 Task: Reply to email with the signature Finley Cooper with the subject Introduction of a new company policy from softage.10@softage.net with the message Could you please provide more information about the new software system?
Action: Mouse moved to (86, 104)
Screenshot: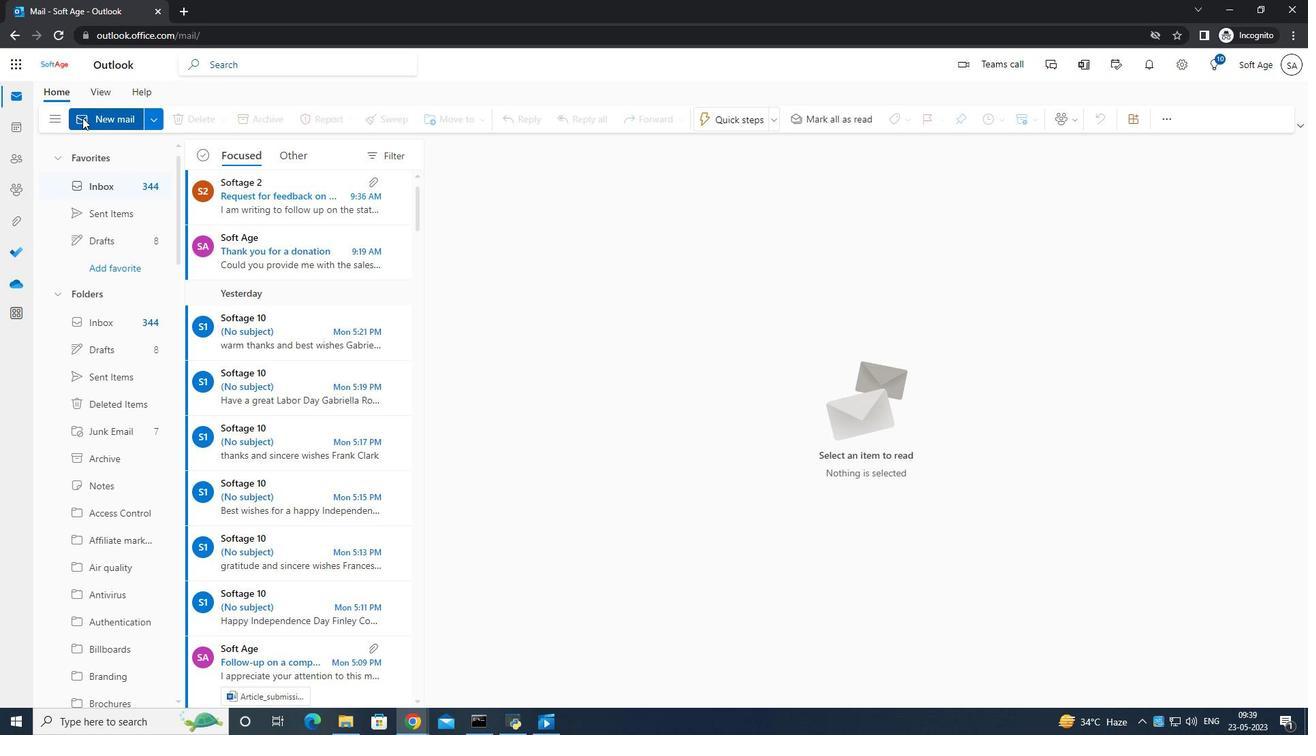 
Action: Mouse pressed left at (86, 104)
Screenshot: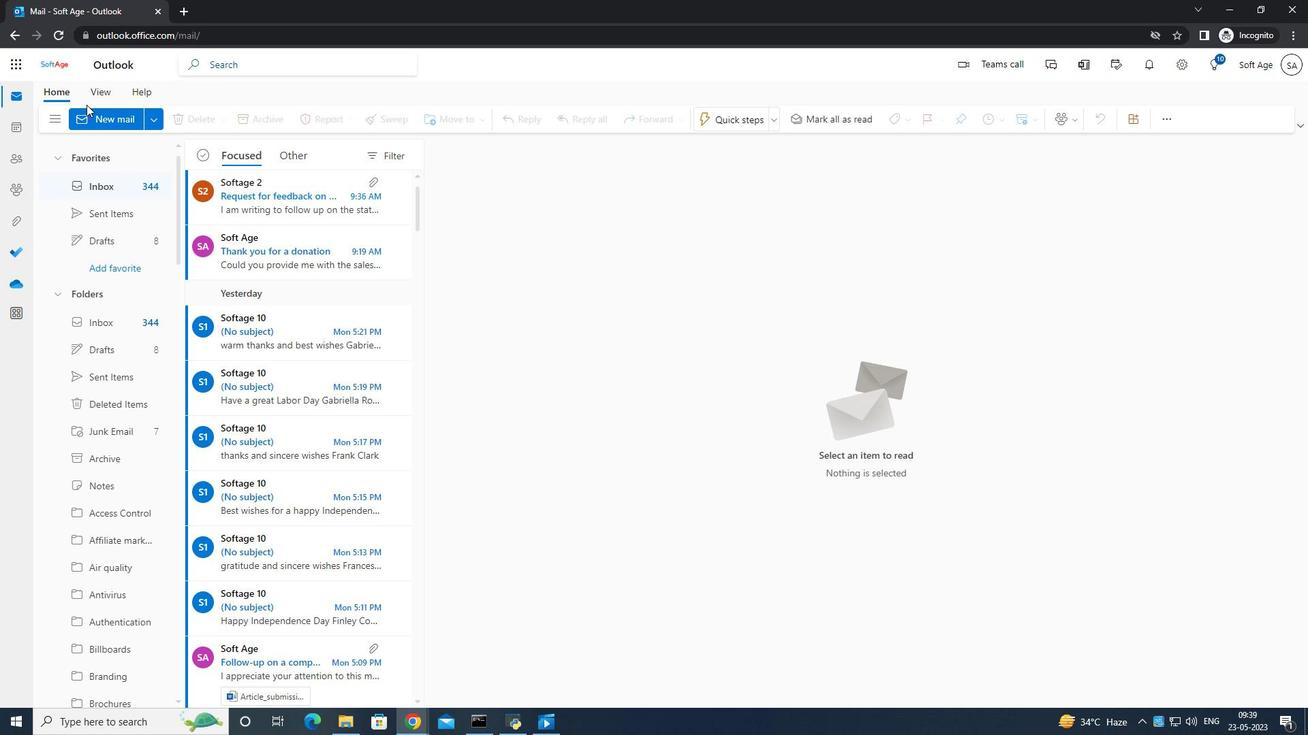 
Action: Mouse moved to (99, 113)
Screenshot: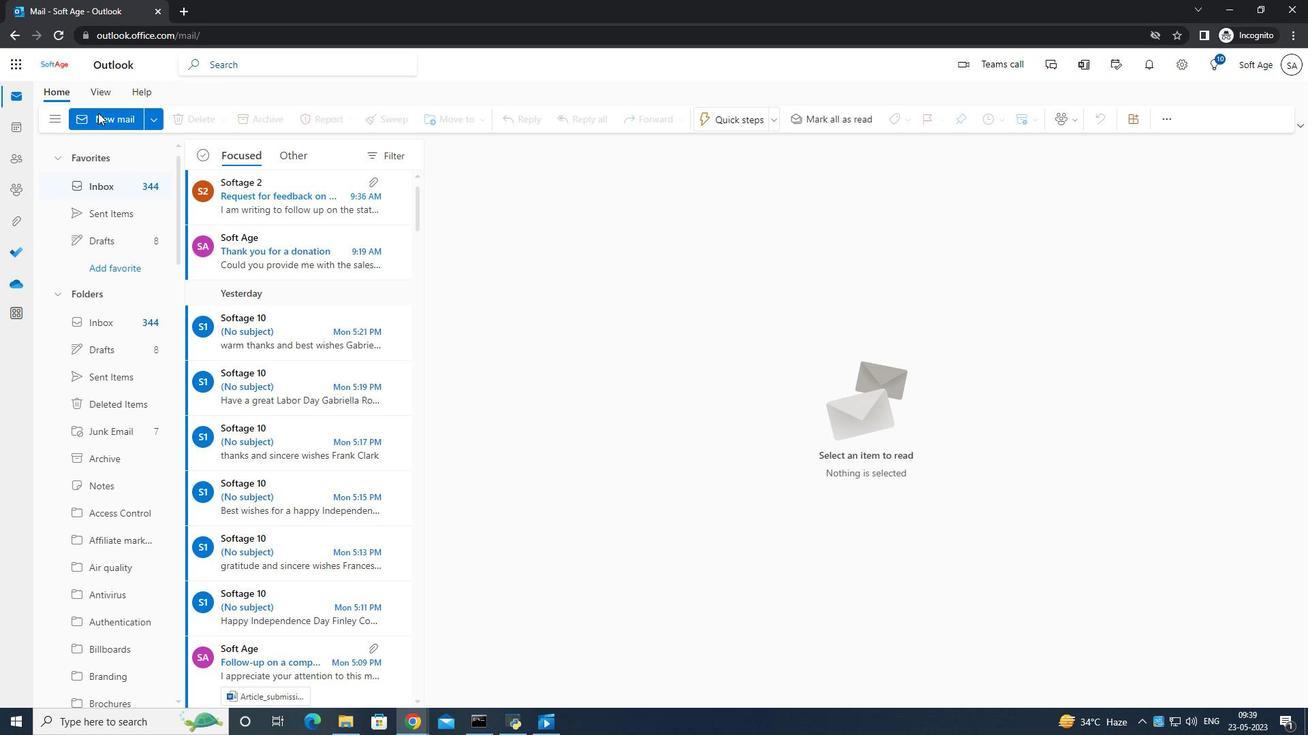 
Action: Mouse pressed left at (99, 113)
Screenshot: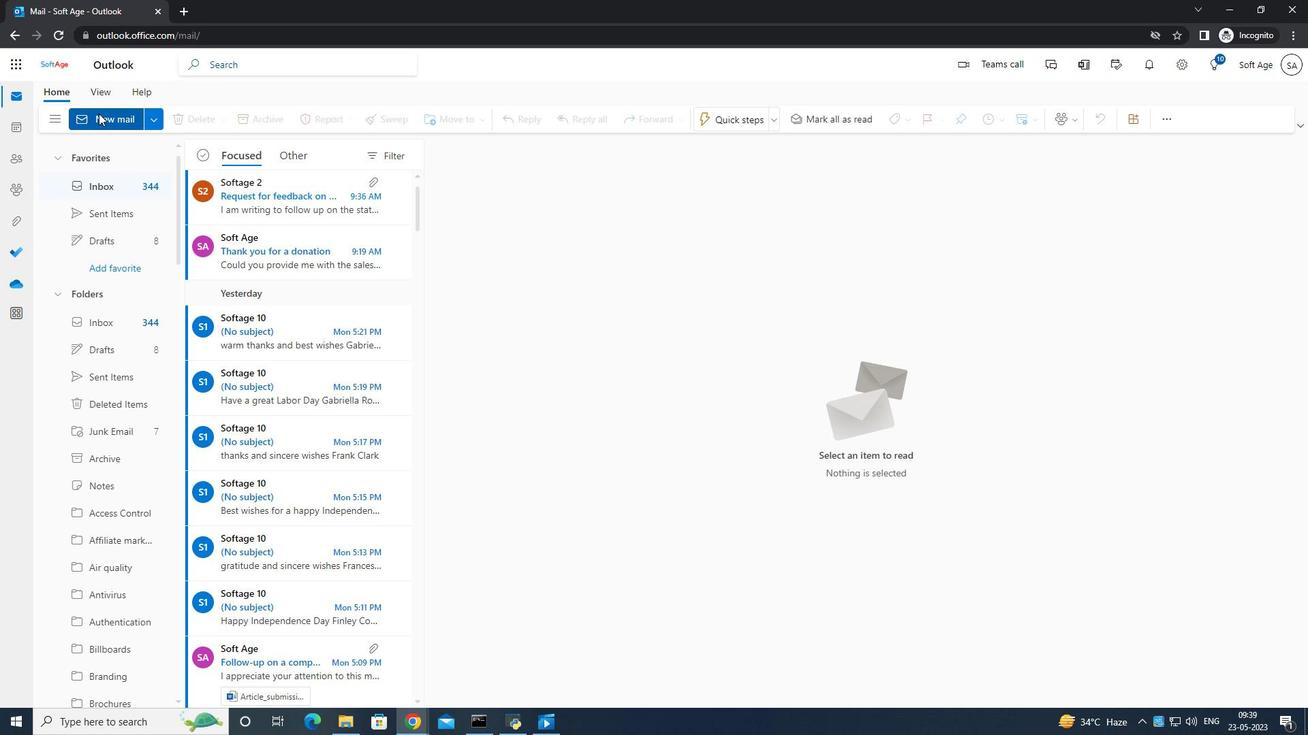 
Action: Mouse moved to (261, 325)
Screenshot: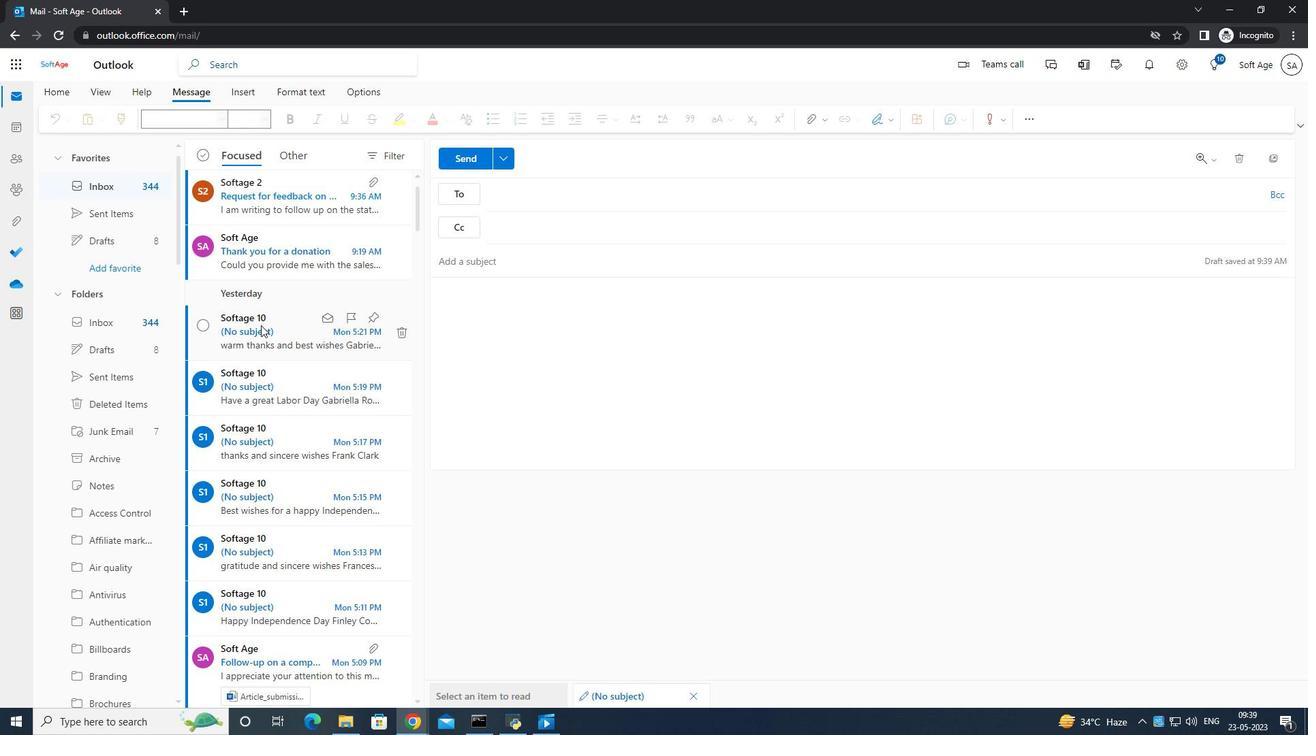 
Action: Mouse pressed left at (261, 325)
Screenshot: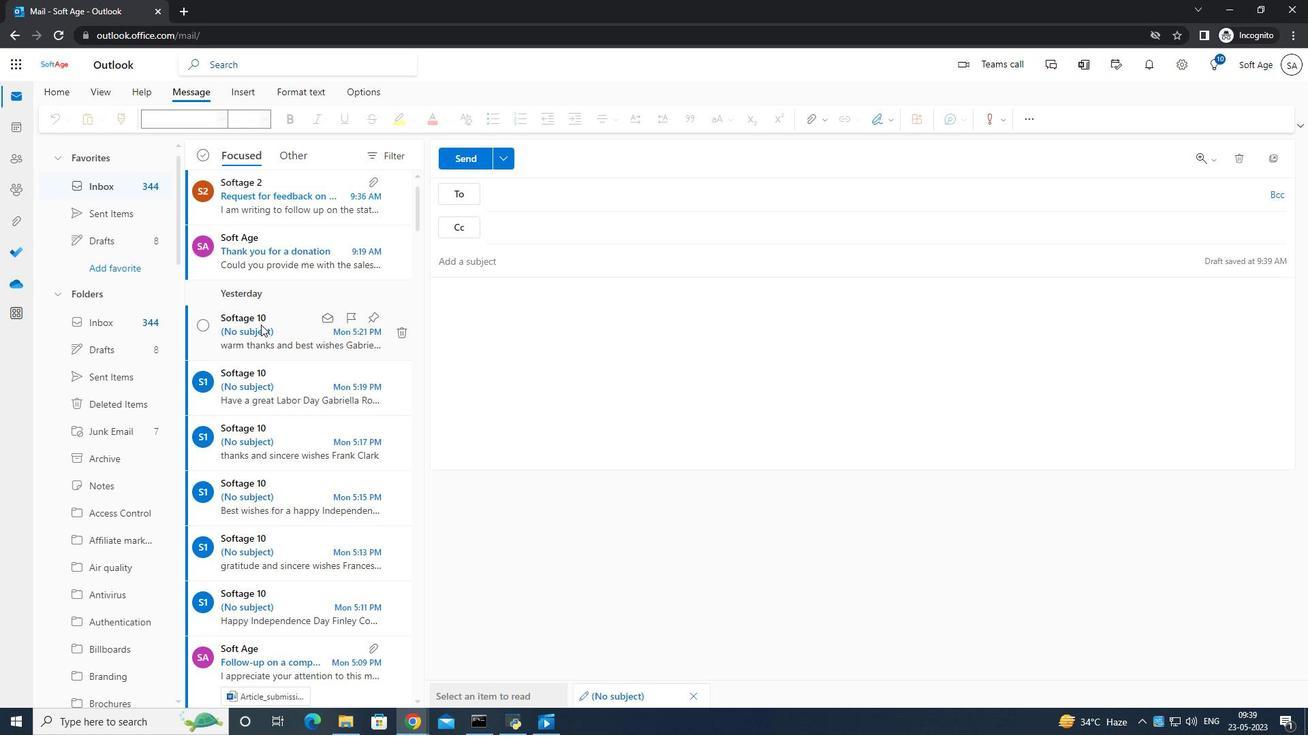 
Action: Mouse moved to (495, 344)
Screenshot: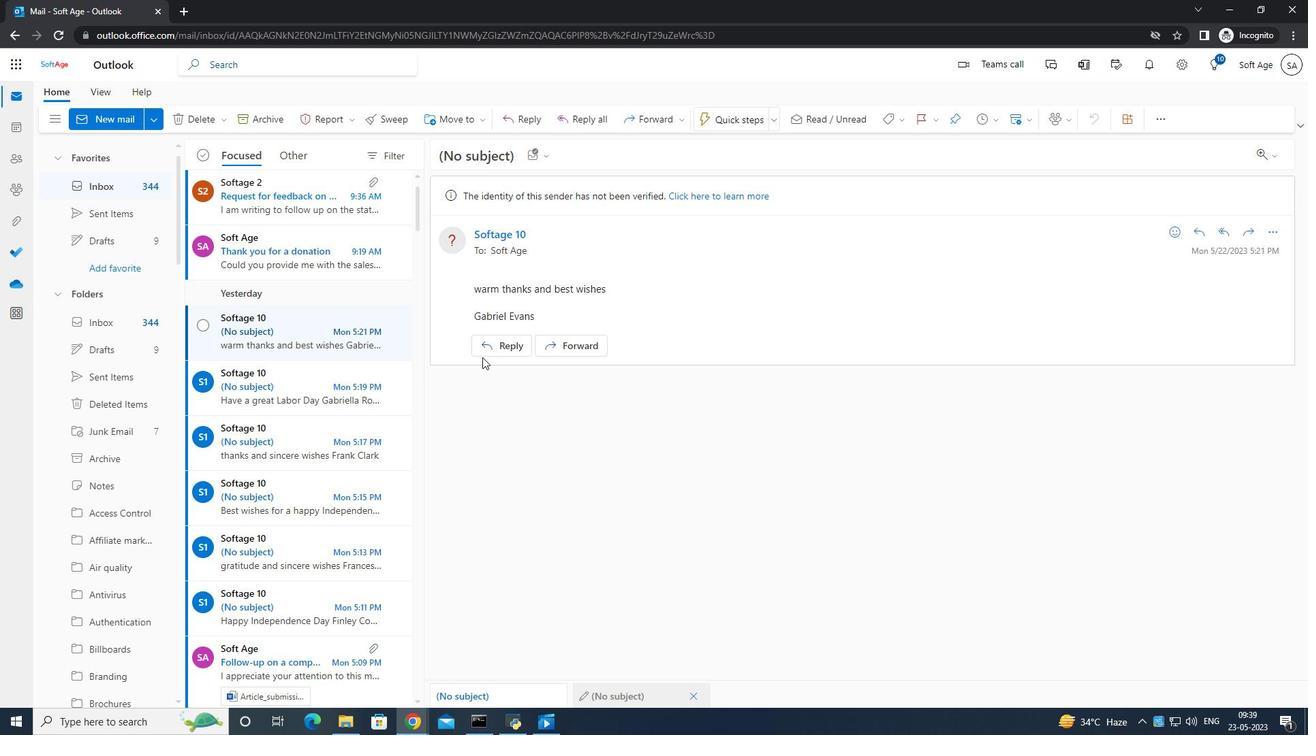 
Action: Mouse pressed left at (495, 344)
Screenshot: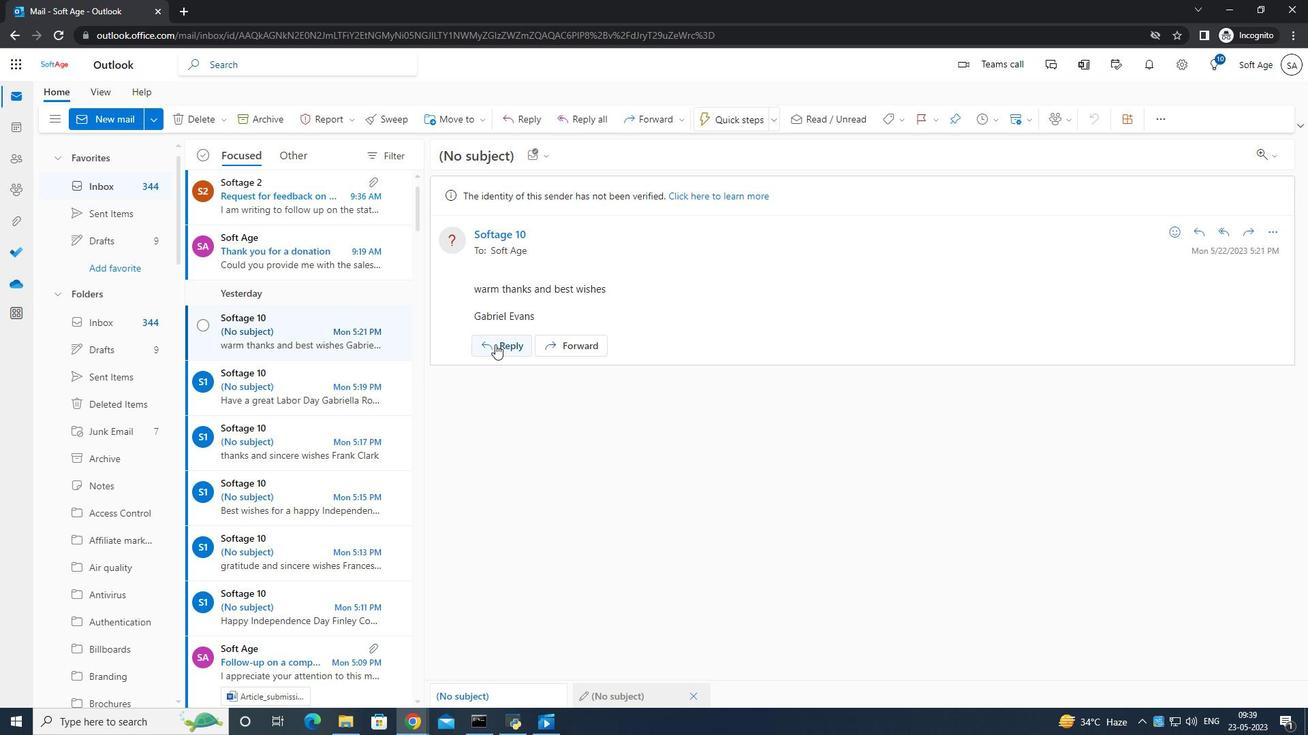 
Action: Mouse moved to (451, 362)
Screenshot: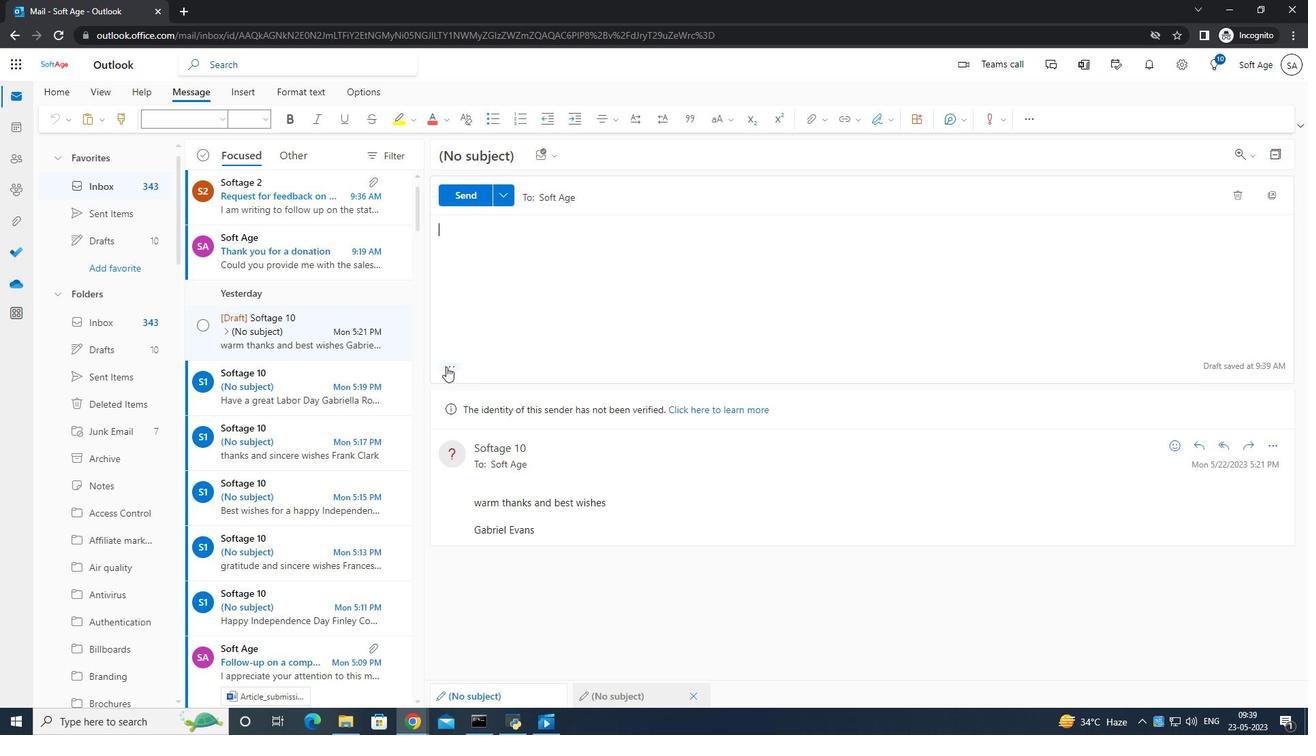 
Action: Mouse pressed left at (451, 362)
Screenshot: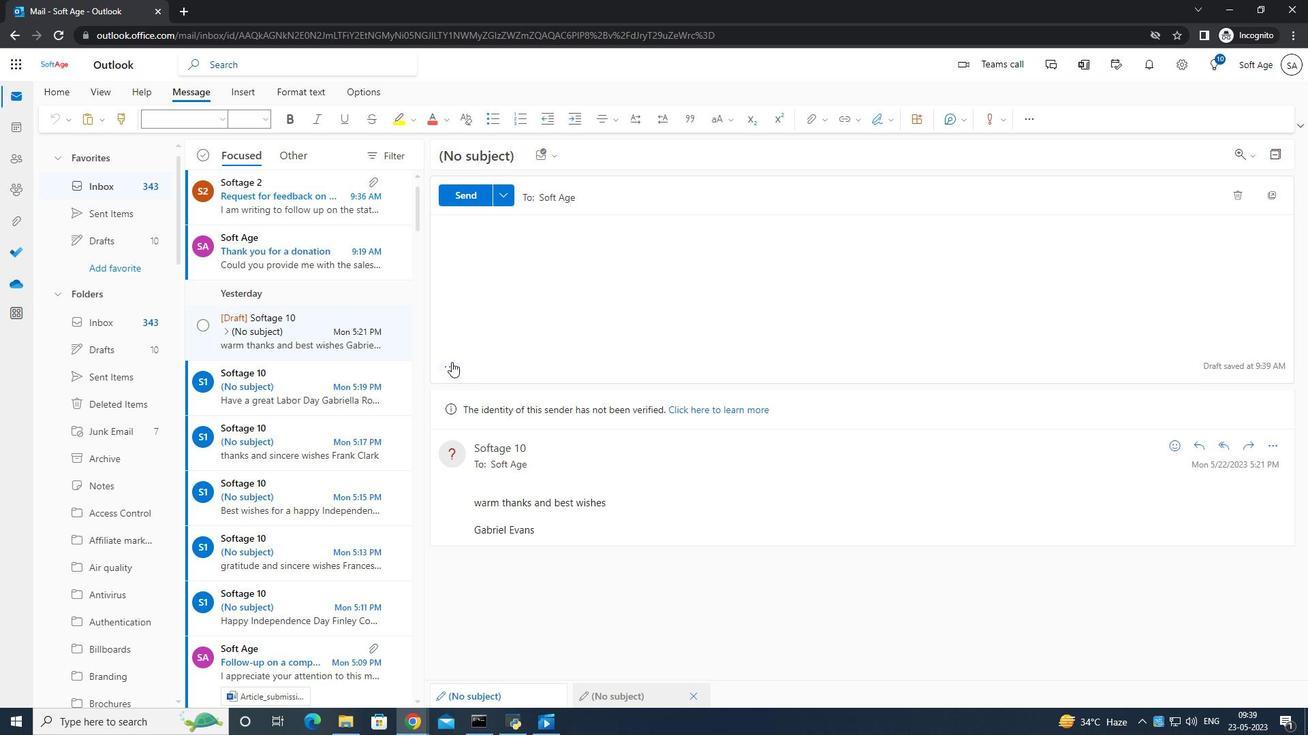 
Action: Mouse moved to (489, 188)
Screenshot: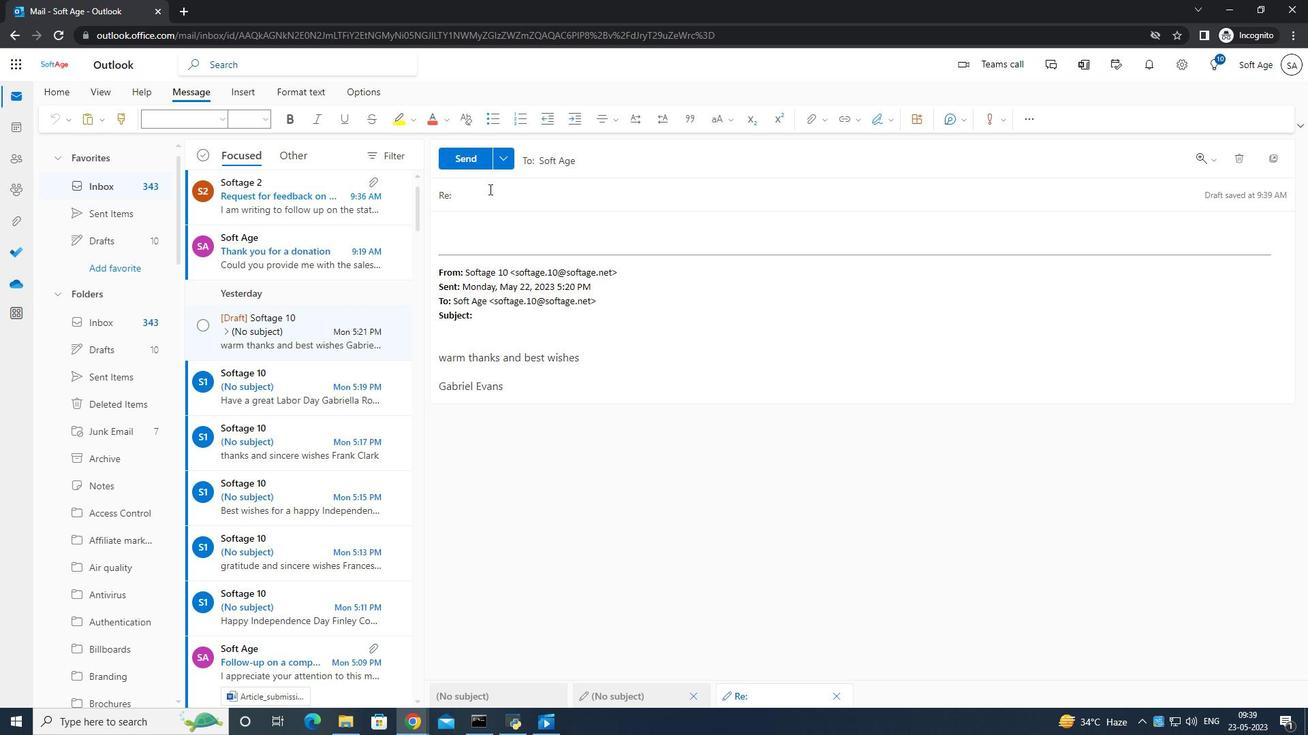 
Action: Mouse pressed left at (489, 188)
Screenshot: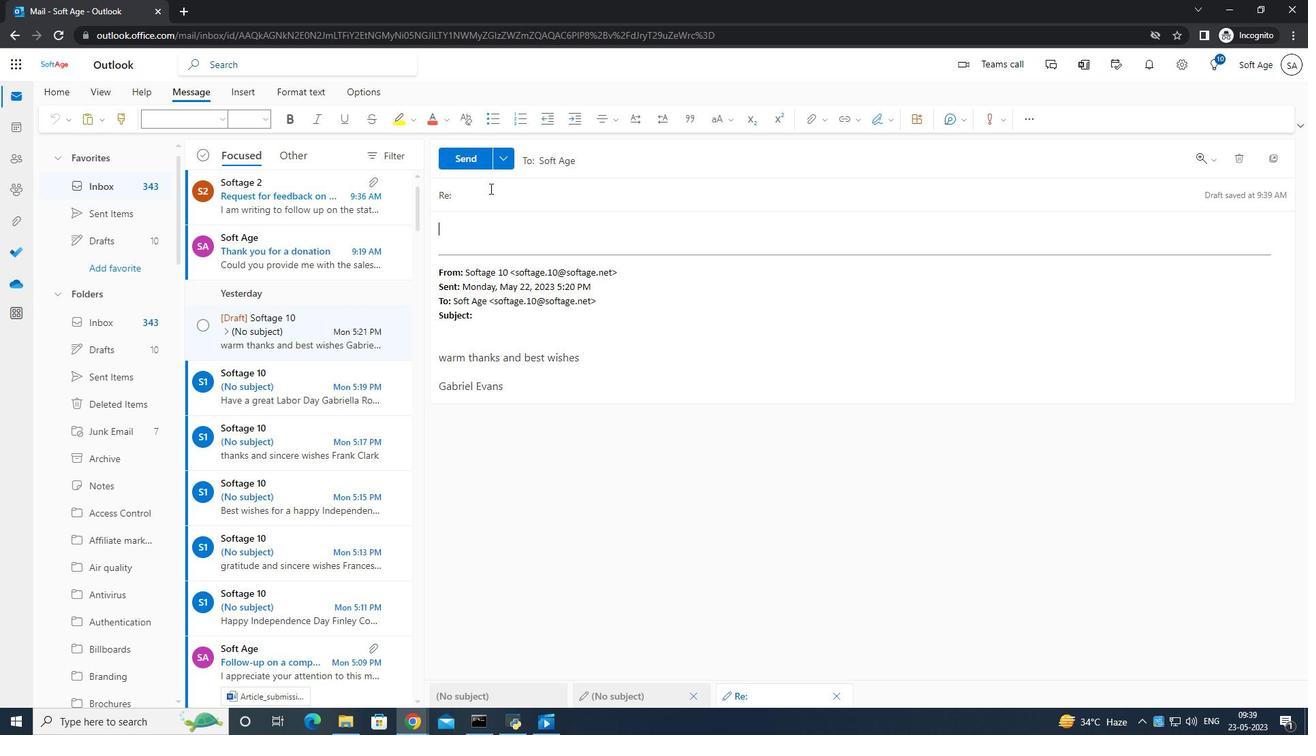 
Action: Key pressed <Key.backspace><Key.backspace><Key.backspace><Key.backspace><Key.backspace><Key.backspace><Key.backspace><Key.backspace><Key.backspace><Key.backspace>
Screenshot: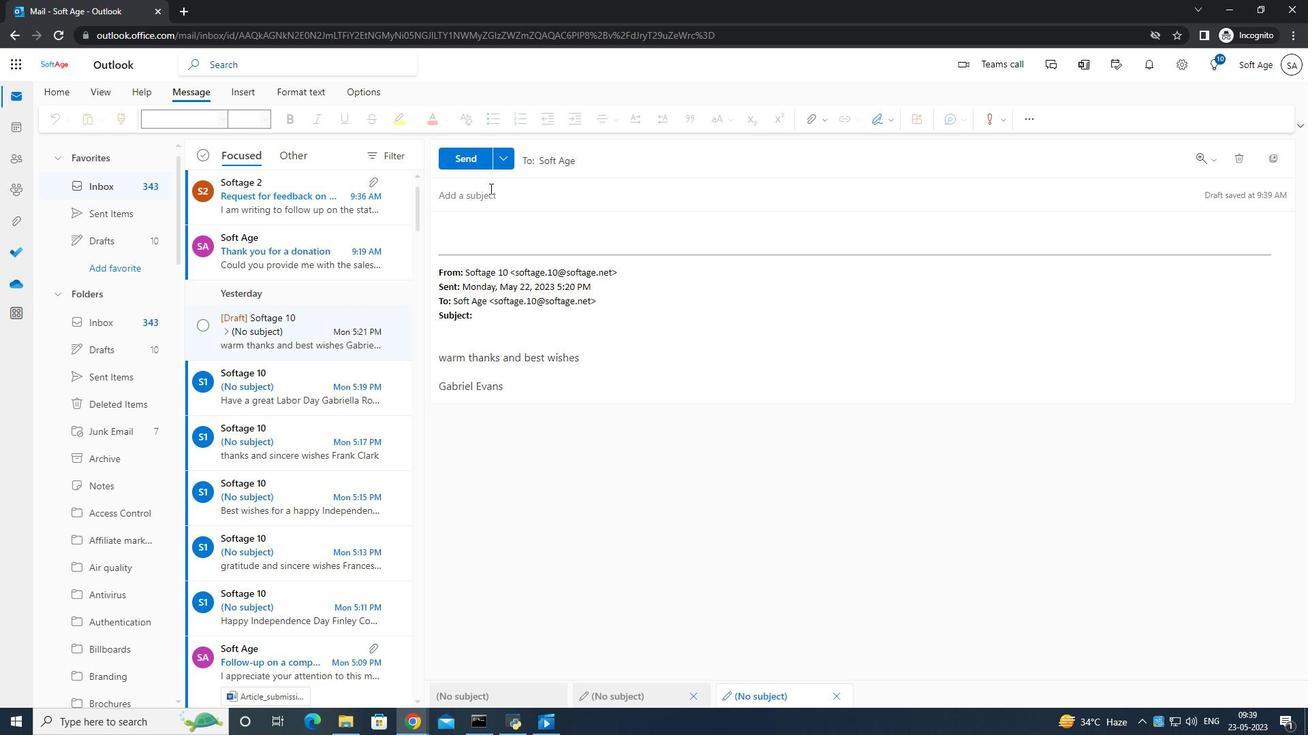 
Action: Mouse moved to (879, 119)
Screenshot: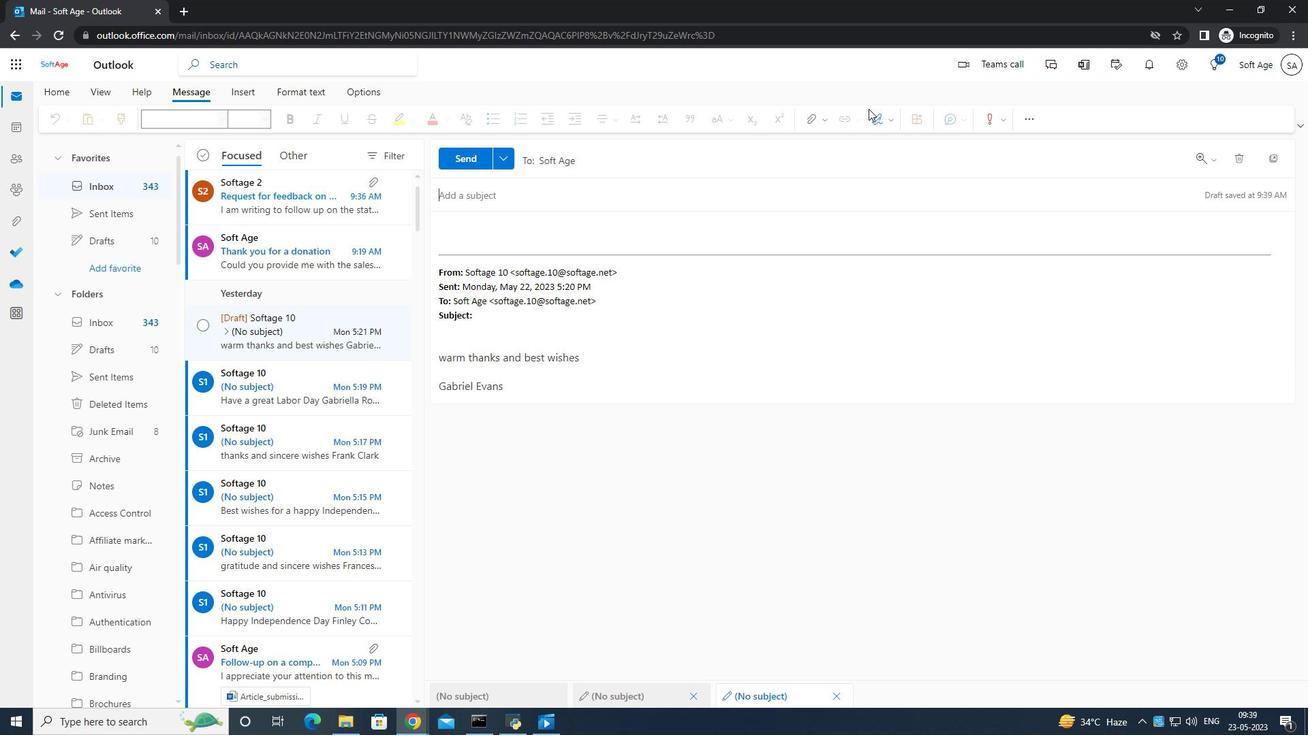 
Action: Mouse pressed left at (879, 119)
Screenshot: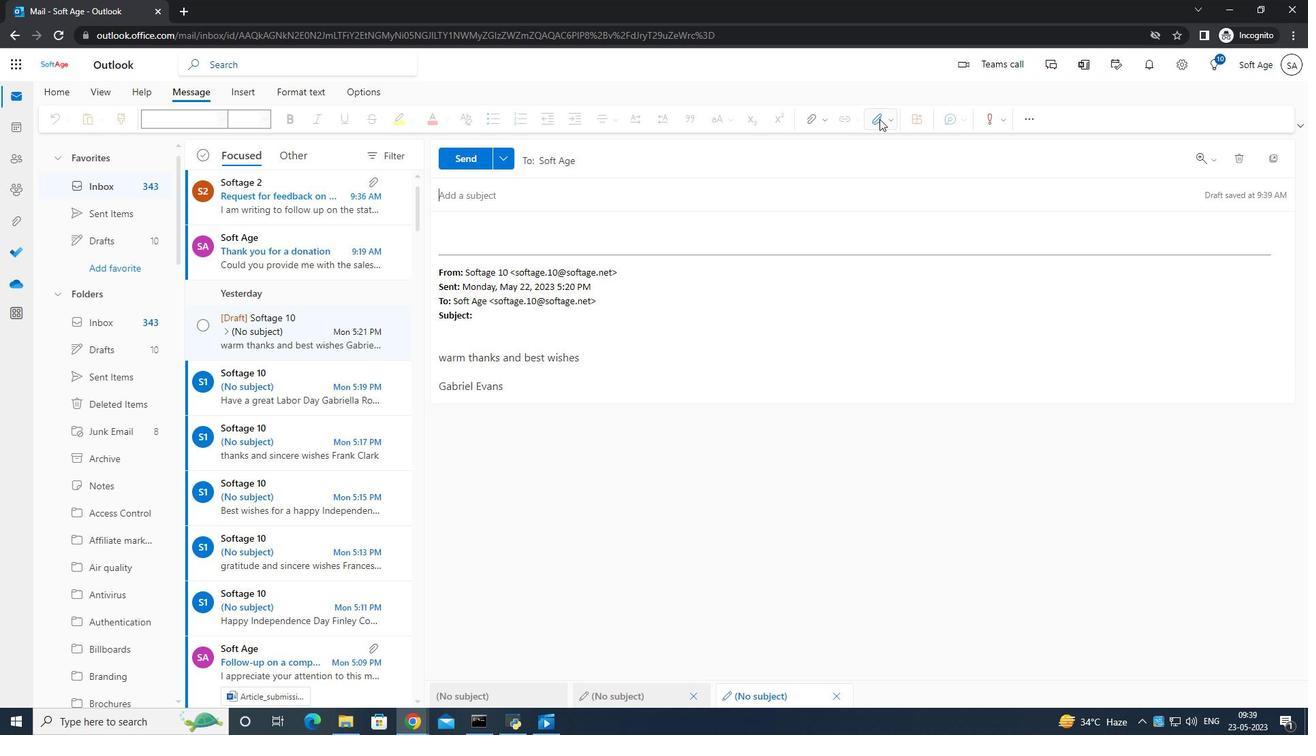 
Action: Mouse moved to (878, 179)
Screenshot: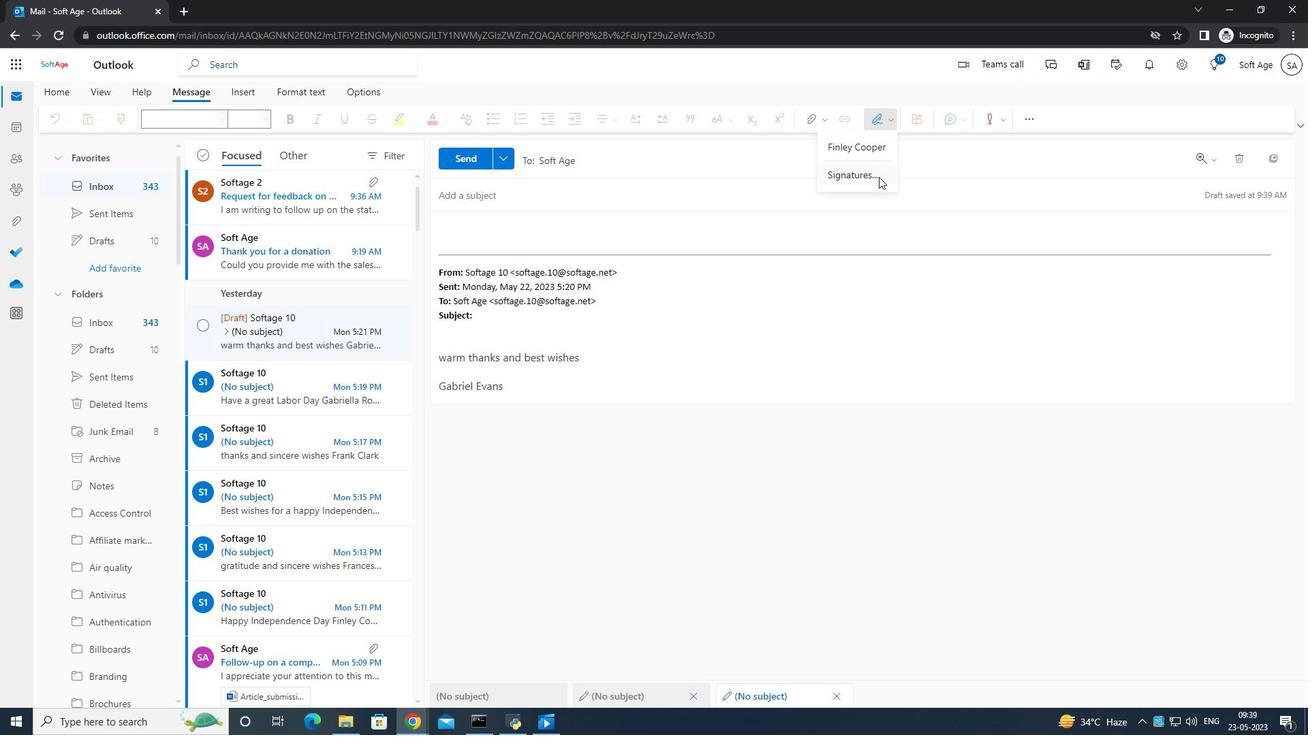 
Action: Mouse pressed left at (878, 179)
Screenshot: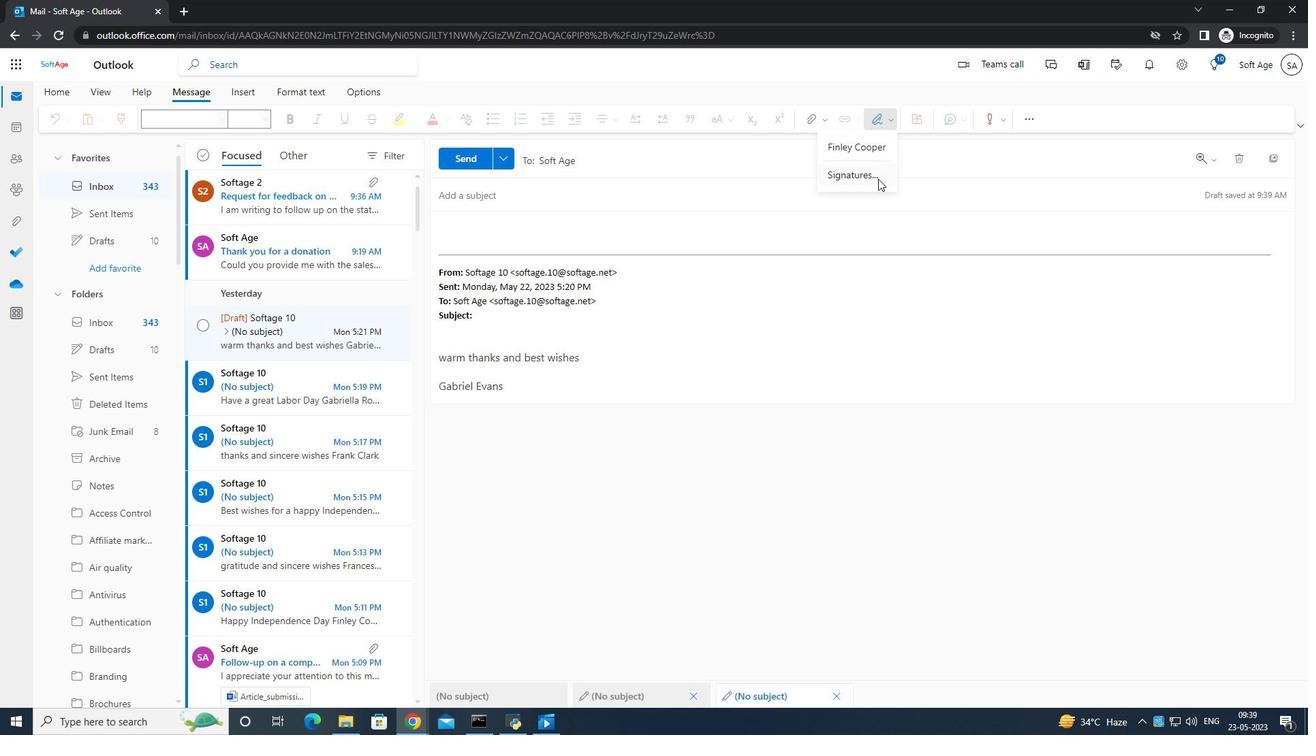 
Action: Mouse moved to (686, 235)
Screenshot: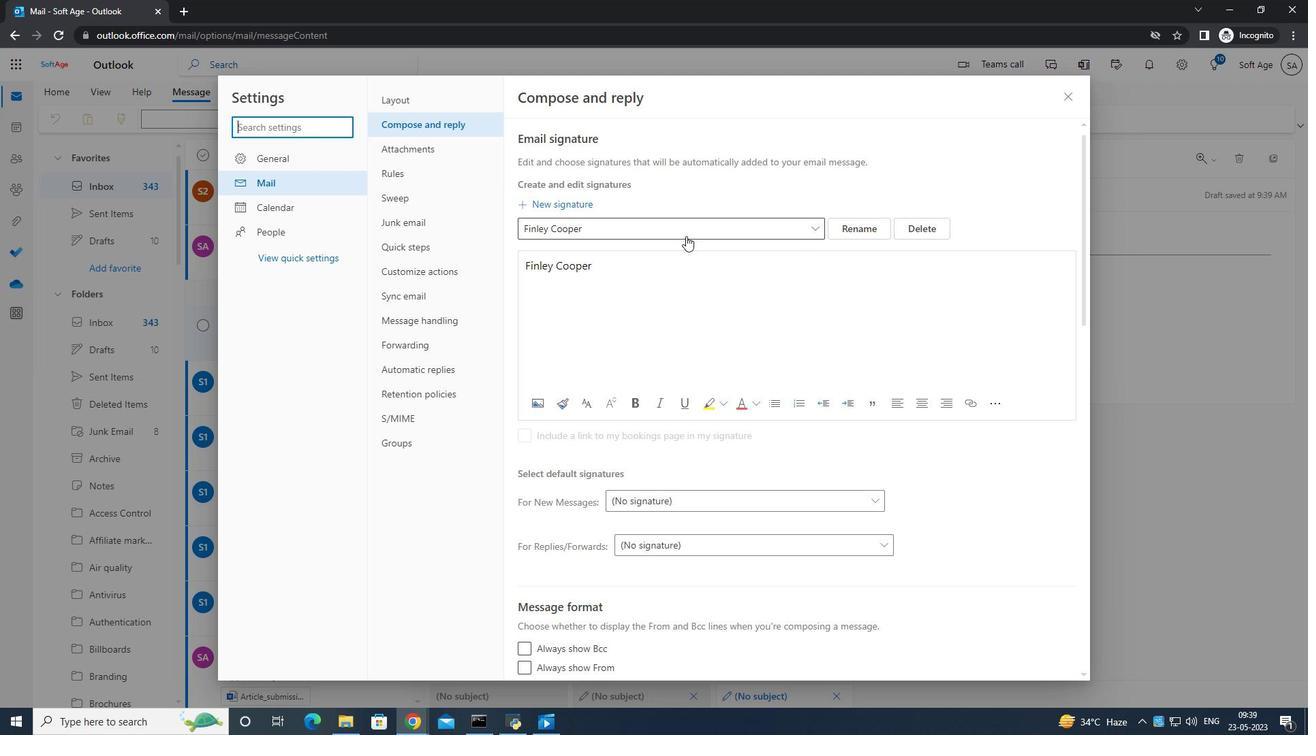 
Action: Mouse pressed left at (686, 235)
Screenshot: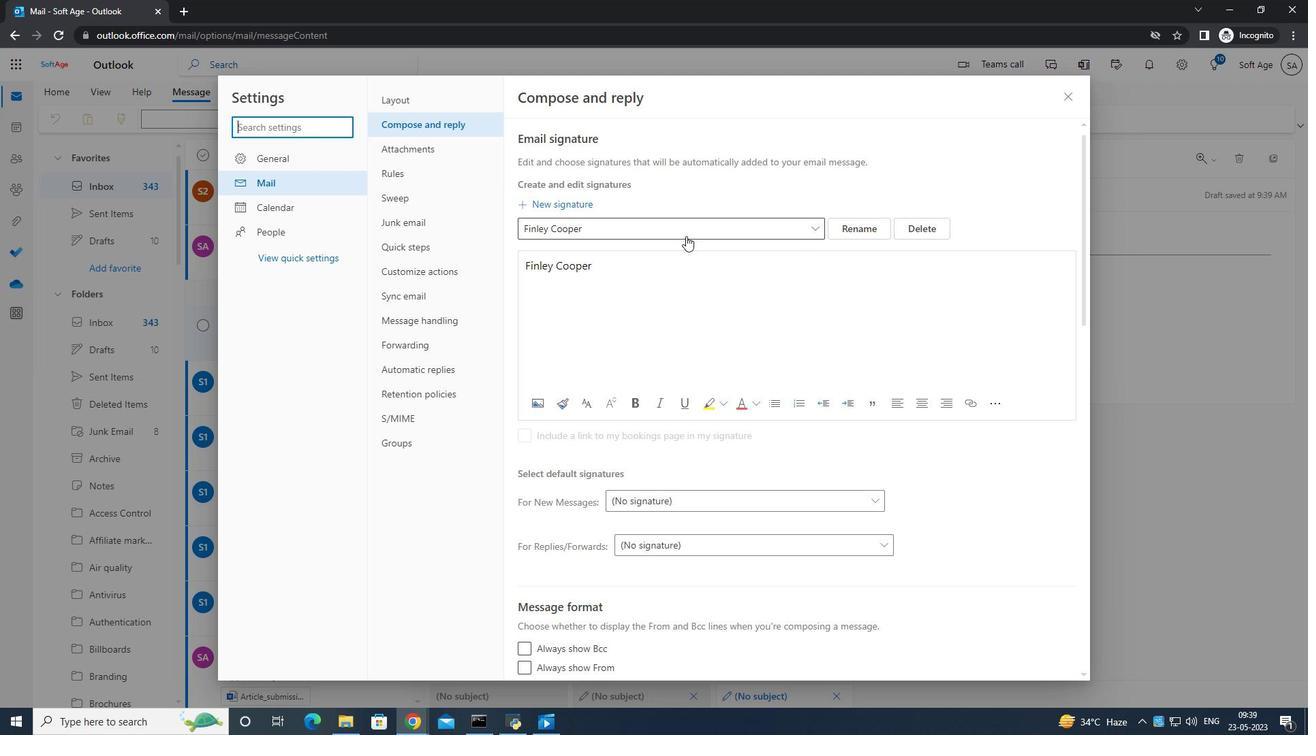 
Action: Mouse moved to (683, 252)
Screenshot: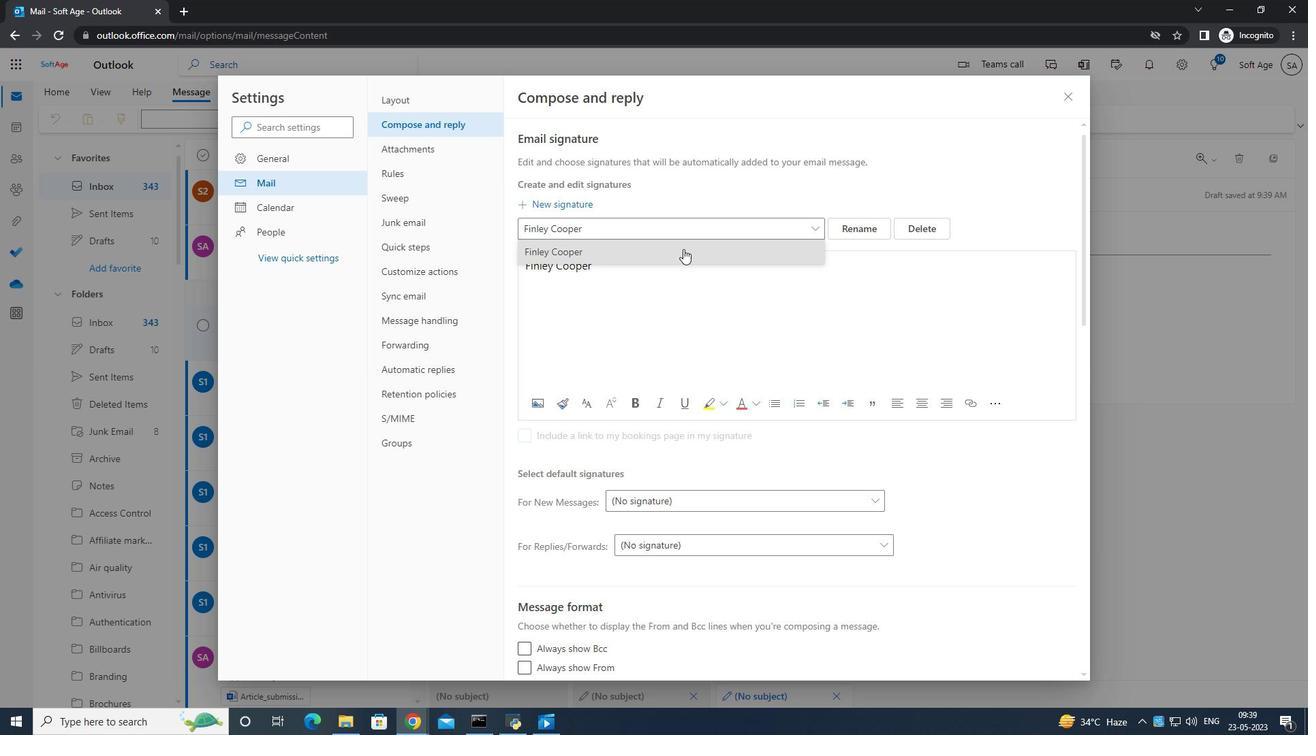 
Action: Mouse pressed left at (683, 252)
Screenshot: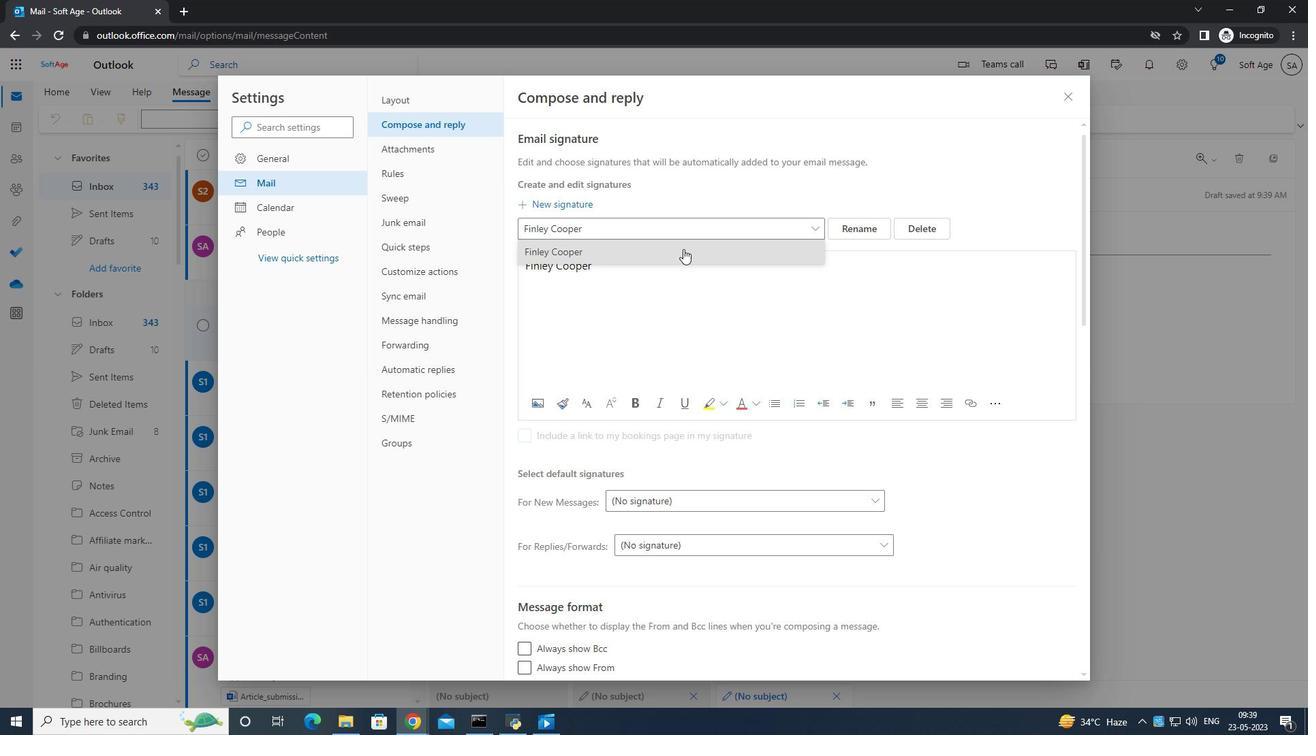 
Action: Mouse moved to (683, 253)
Screenshot: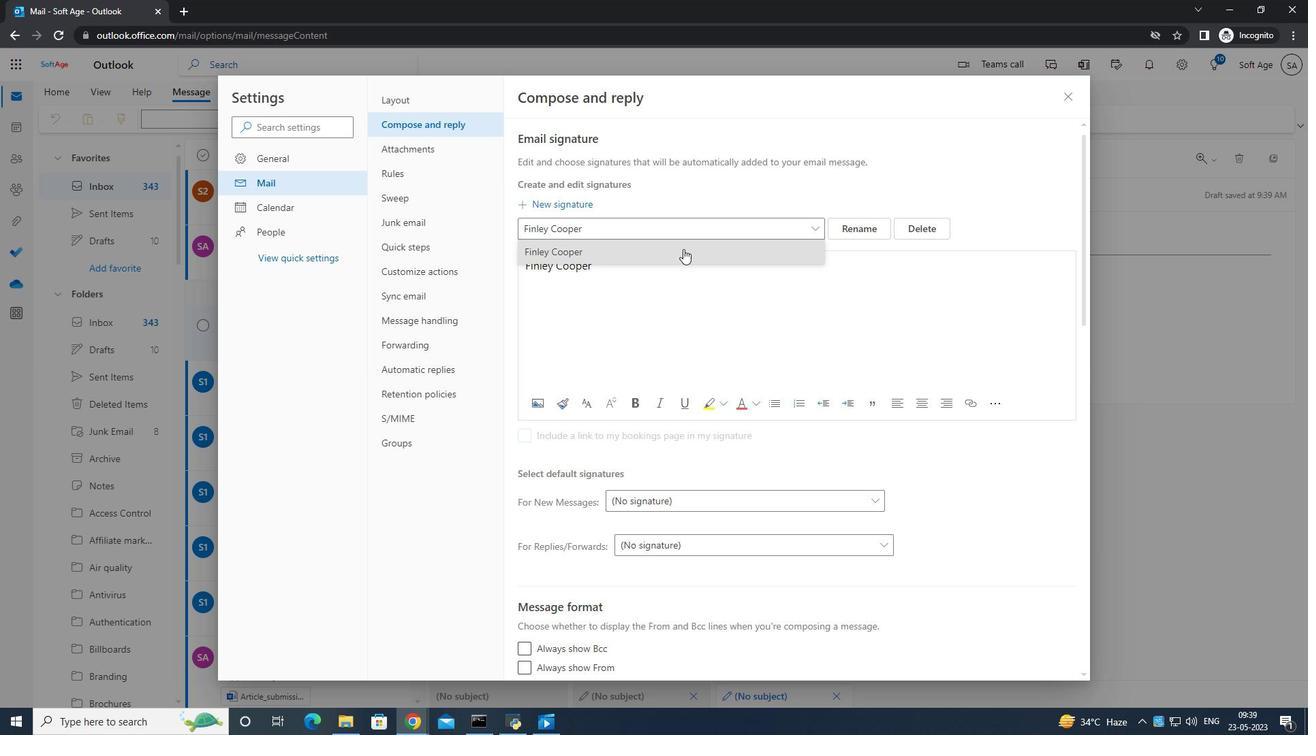 
Action: Mouse scrolled (683, 252) with delta (0, 0)
Screenshot: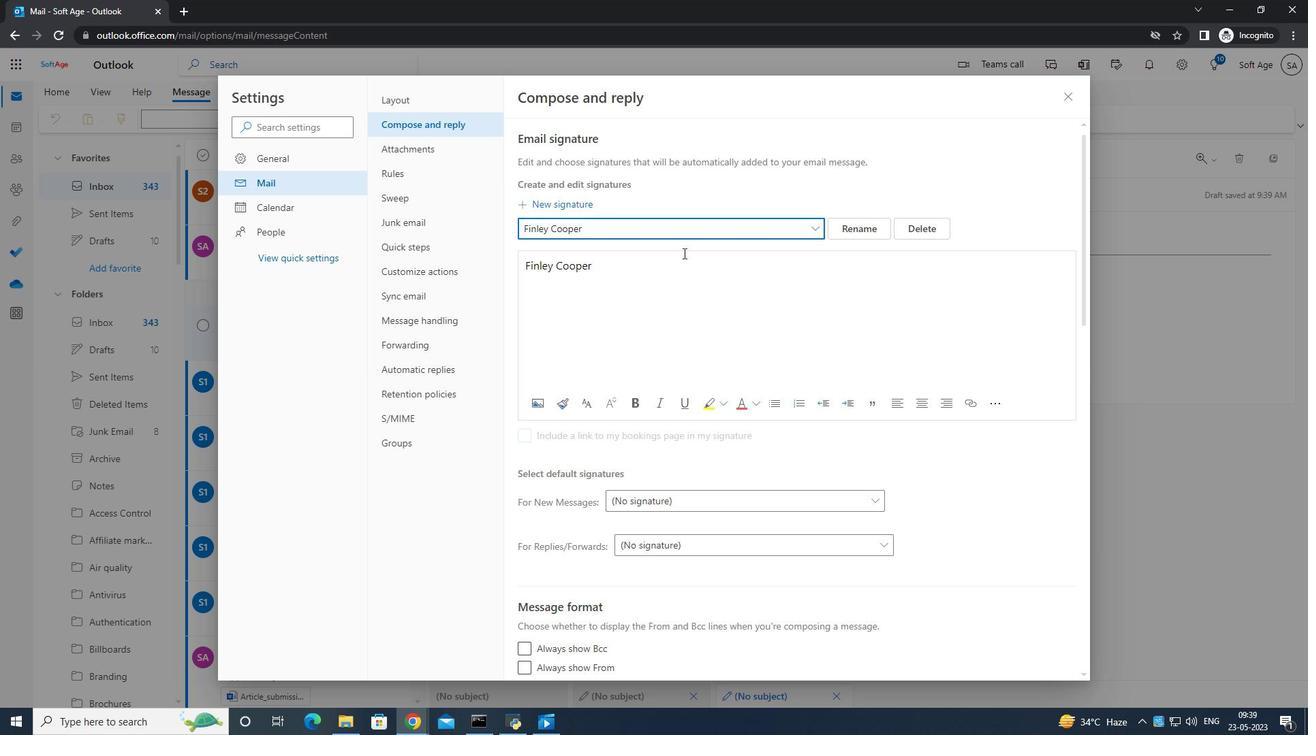 
Action: Mouse scrolled (683, 252) with delta (0, 0)
Screenshot: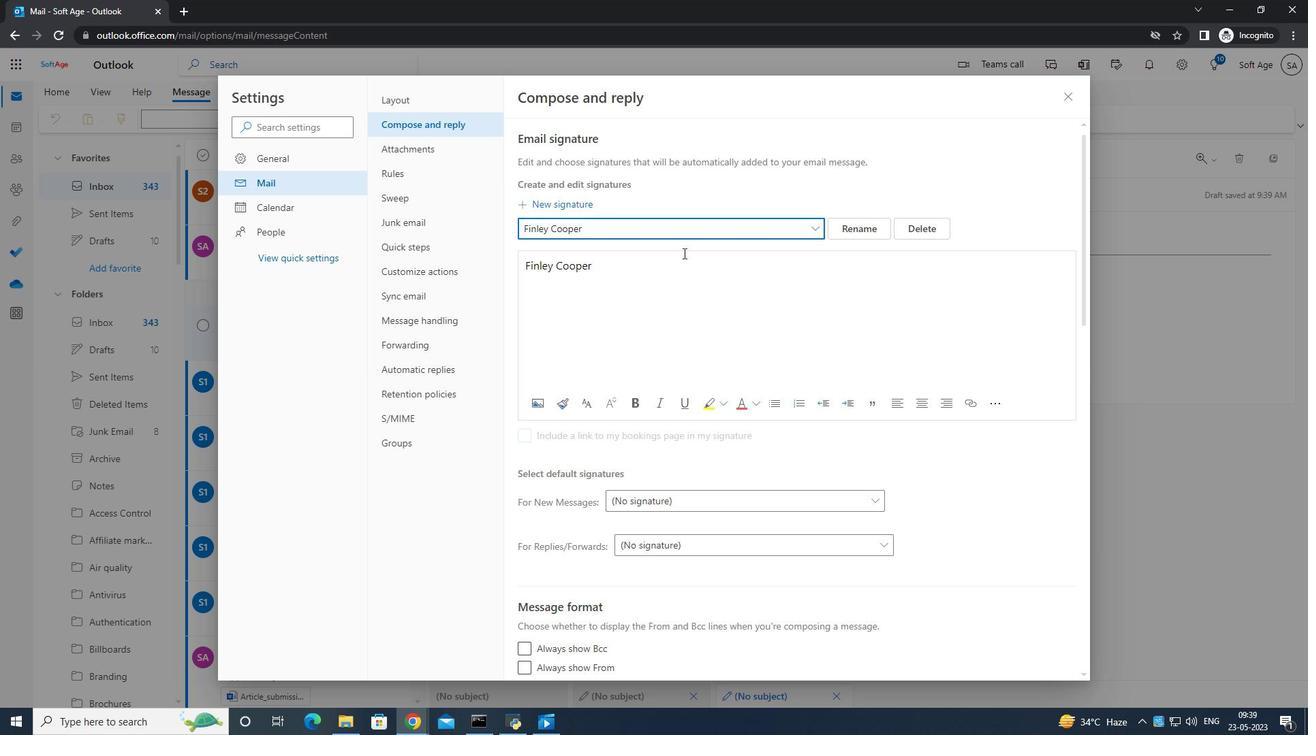 
Action: Mouse scrolled (683, 252) with delta (0, 0)
Screenshot: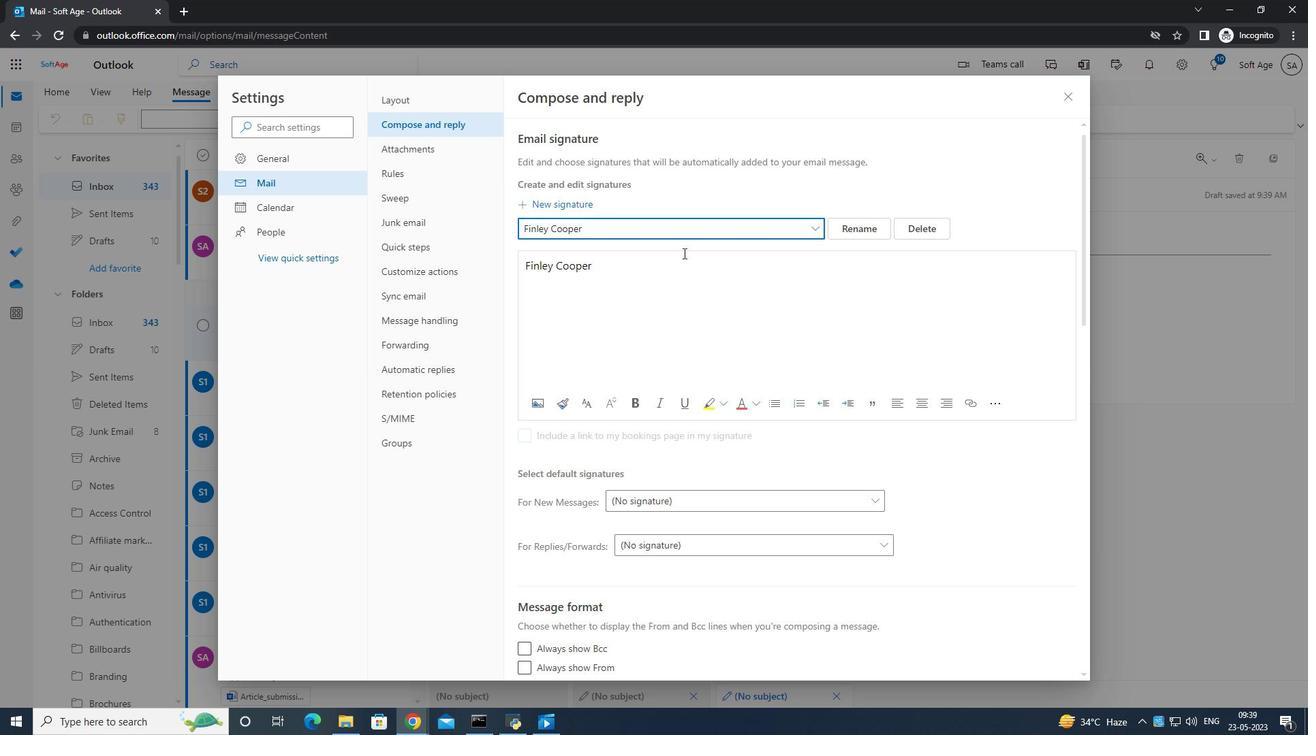 
Action: Mouse scrolled (683, 252) with delta (0, 0)
Screenshot: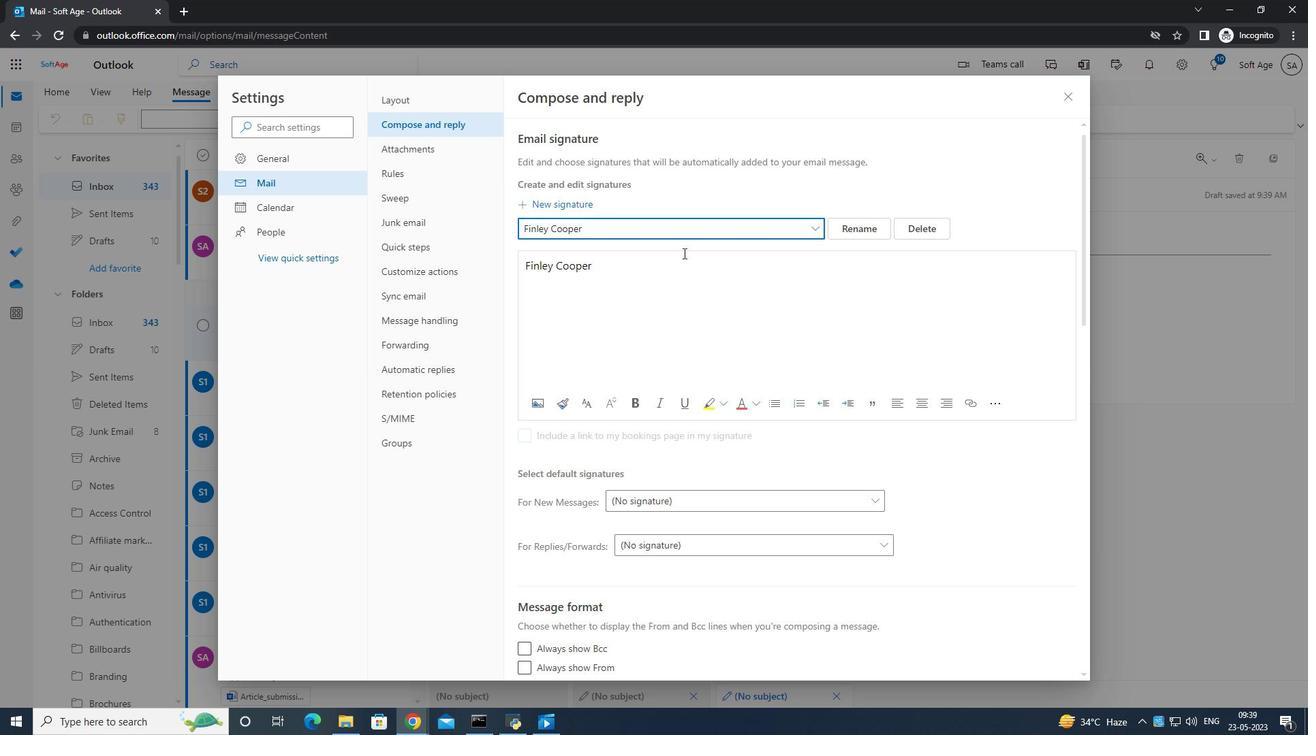 
Action: Mouse moved to (684, 253)
Screenshot: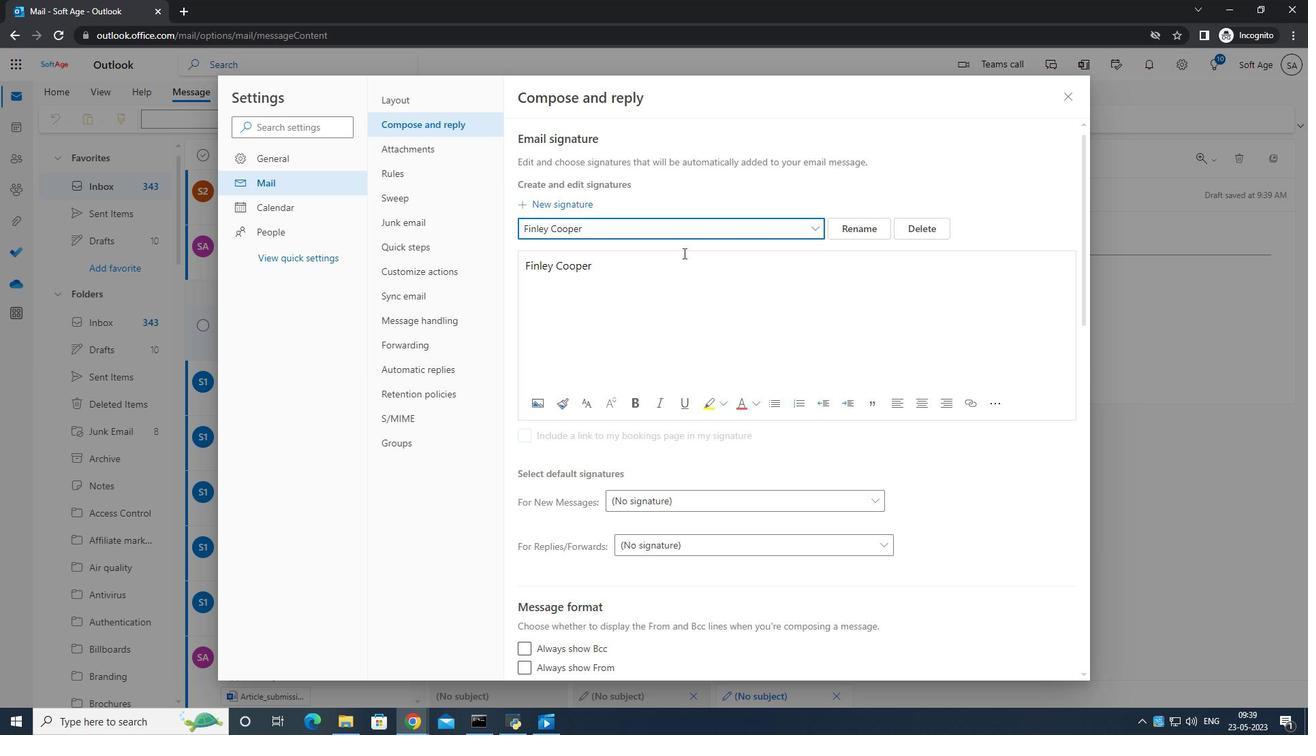 
Action: Mouse scrolled (684, 252) with delta (0, 0)
Screenshot: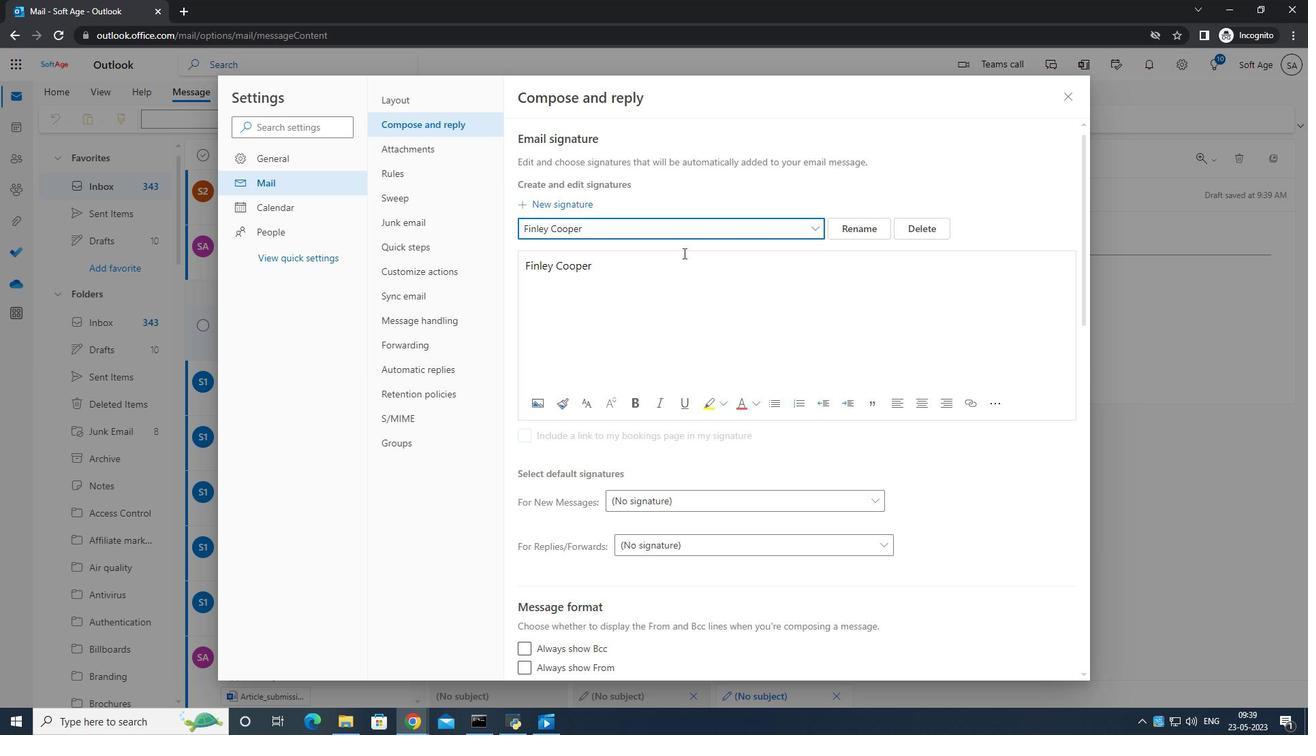 
Action: Mouse moved to (687, 254)
Screenshot: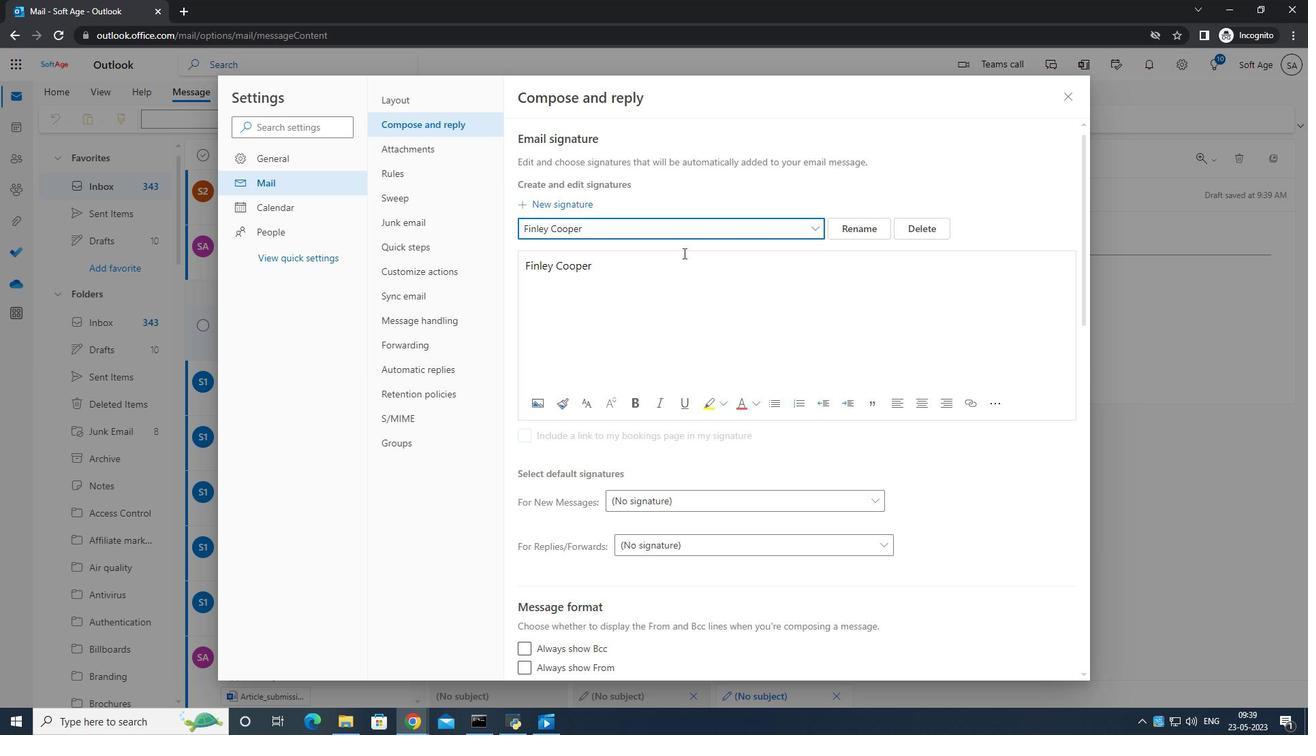 
Action: Mouse scrolled (684, 252) with delta (0, 0)
Screenshot: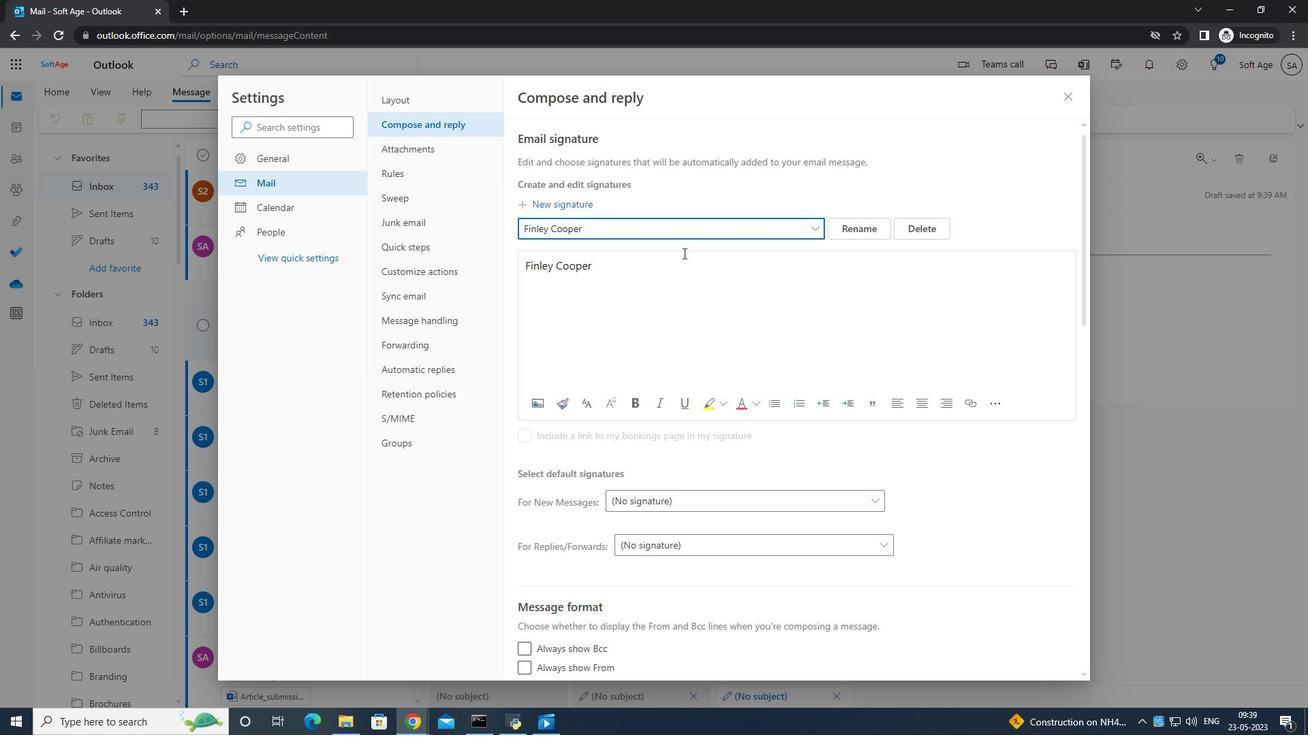 
Action: Mouse moved to (693, 258)
Screenshot: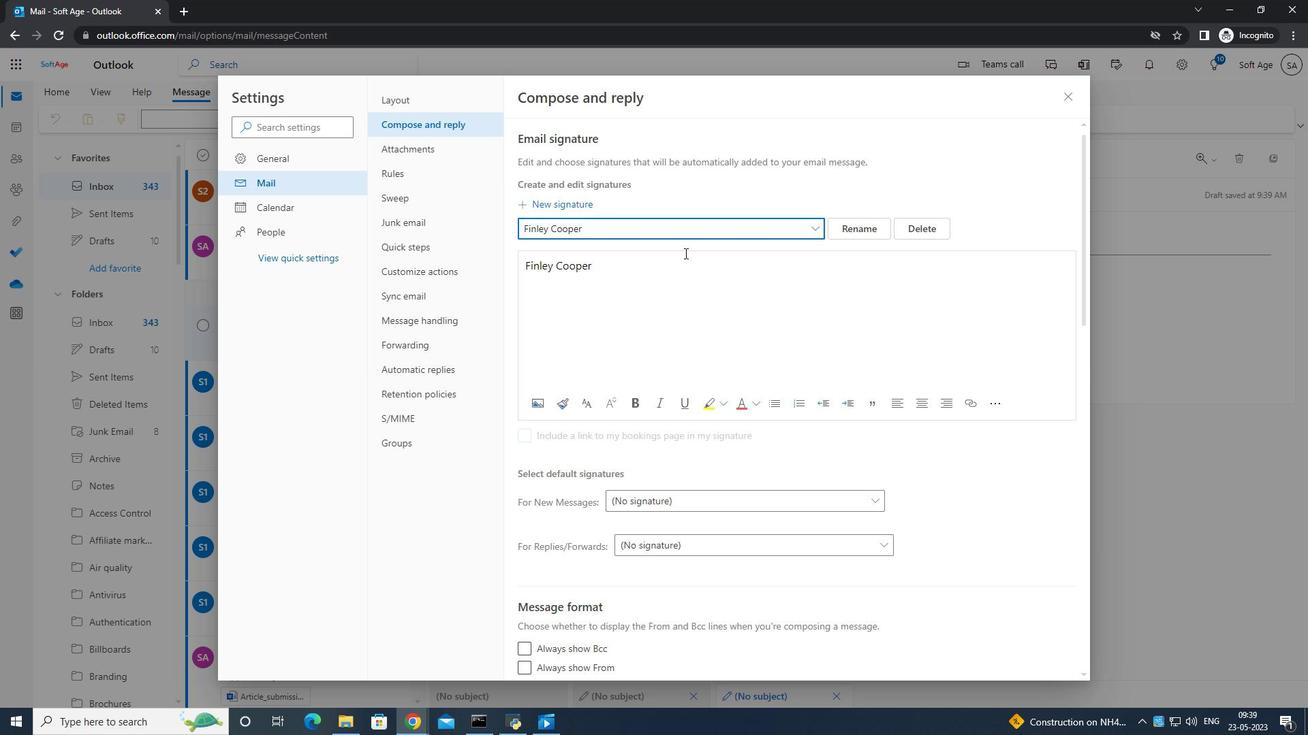 
Action: Mouse scrolled (691, 256) with delta (0, 0)
Screenshot: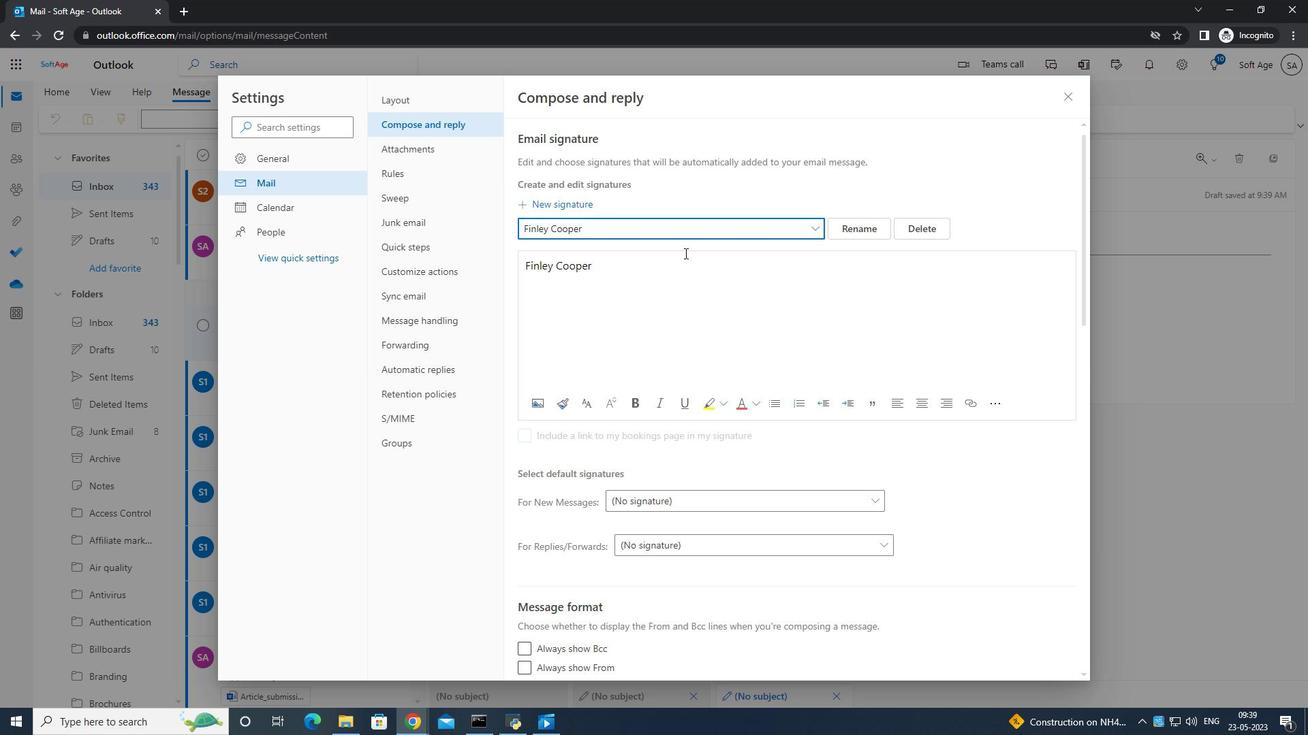 
Action: Mouse scrolled (693, 257) with delta (0, 0)
Screenshot: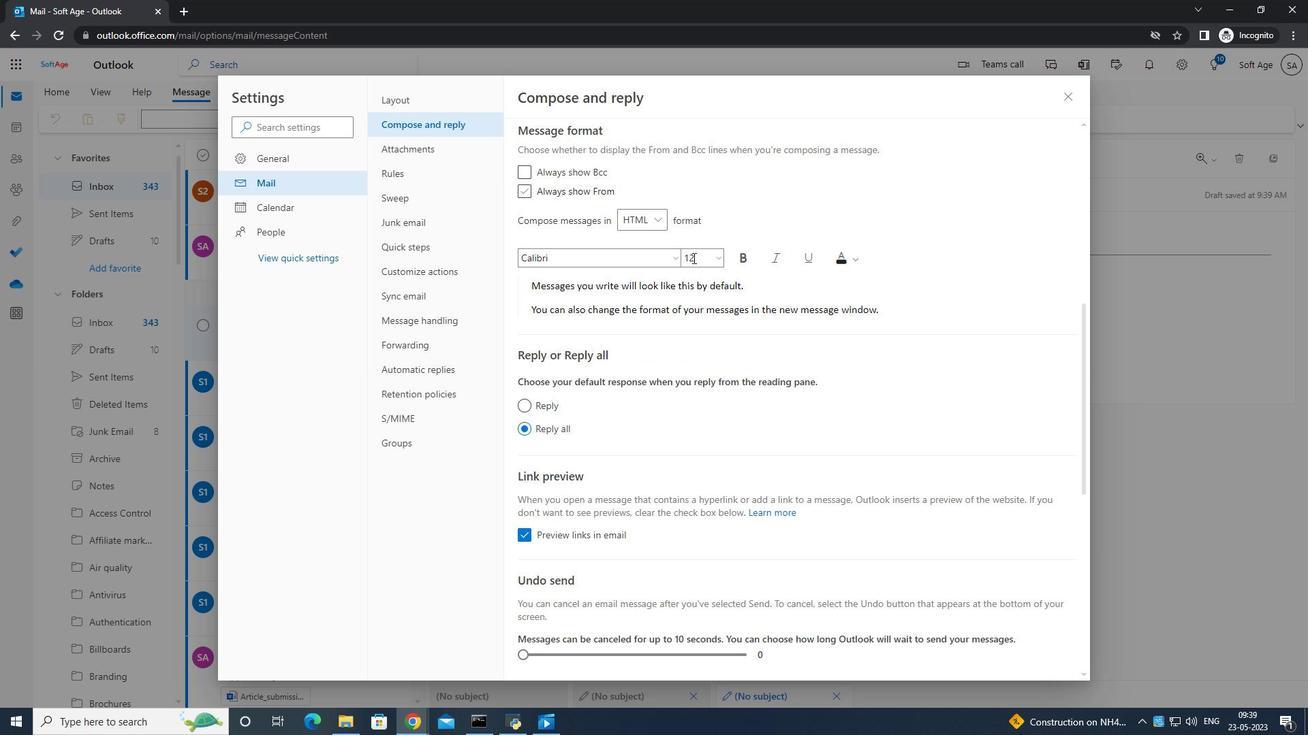 
Action: Mouse scrolled (693, 257) with delta (0, 0)
Screenshot: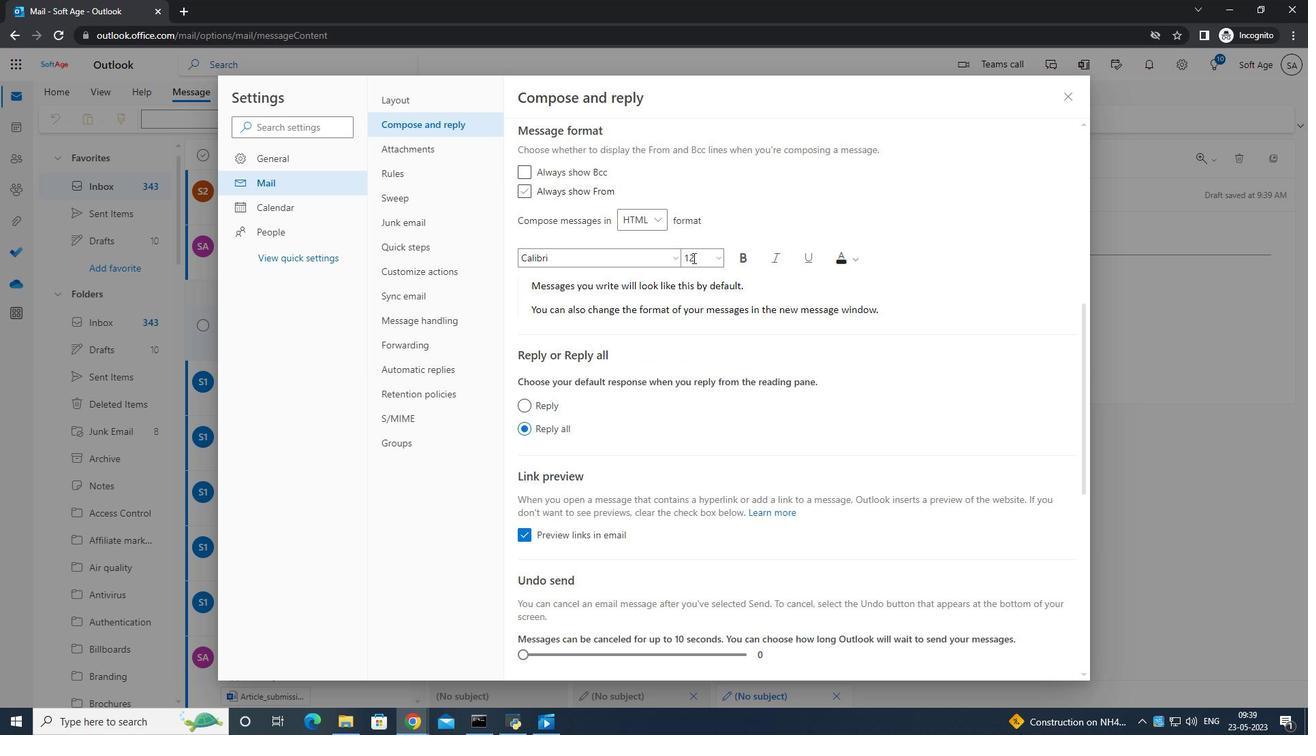
Action: Mouse scrolled (693, 257) with delta (0, 0)
Screenshot: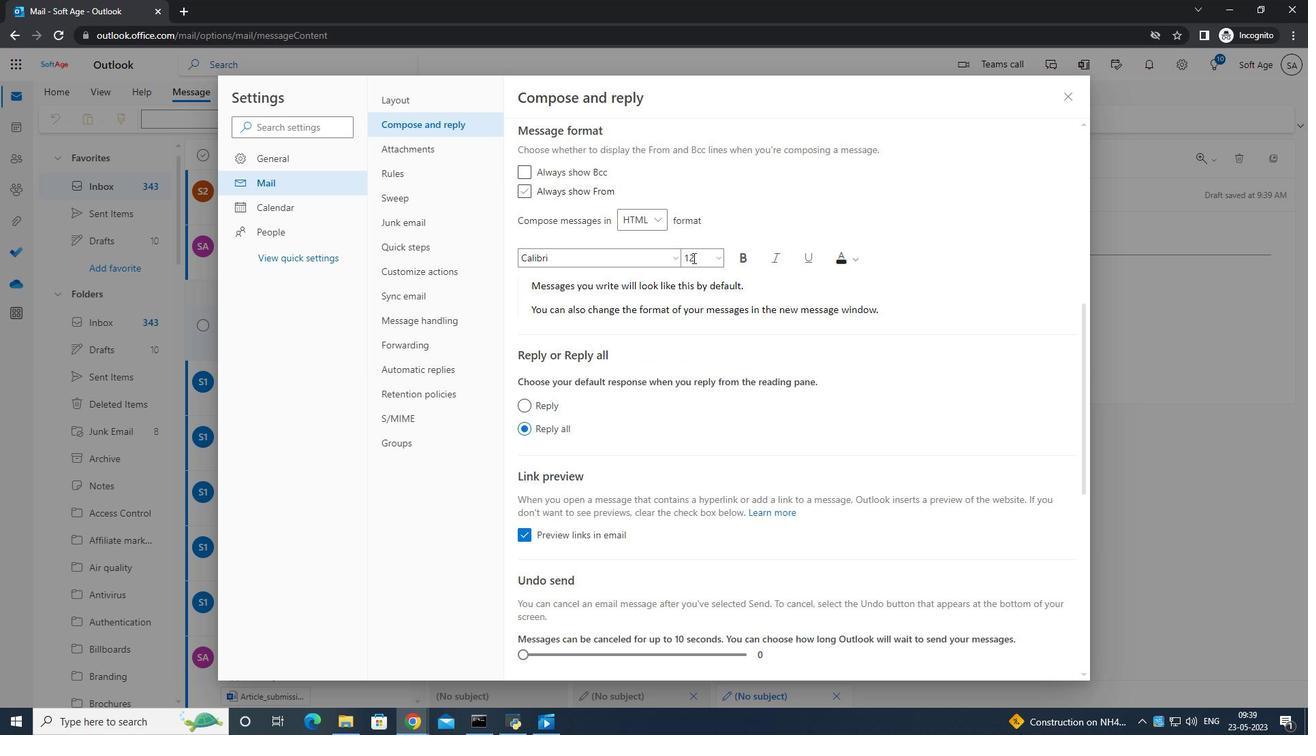 
Action: Mouse scrolled (693, 257) with delta (0, 0)
Screenshot: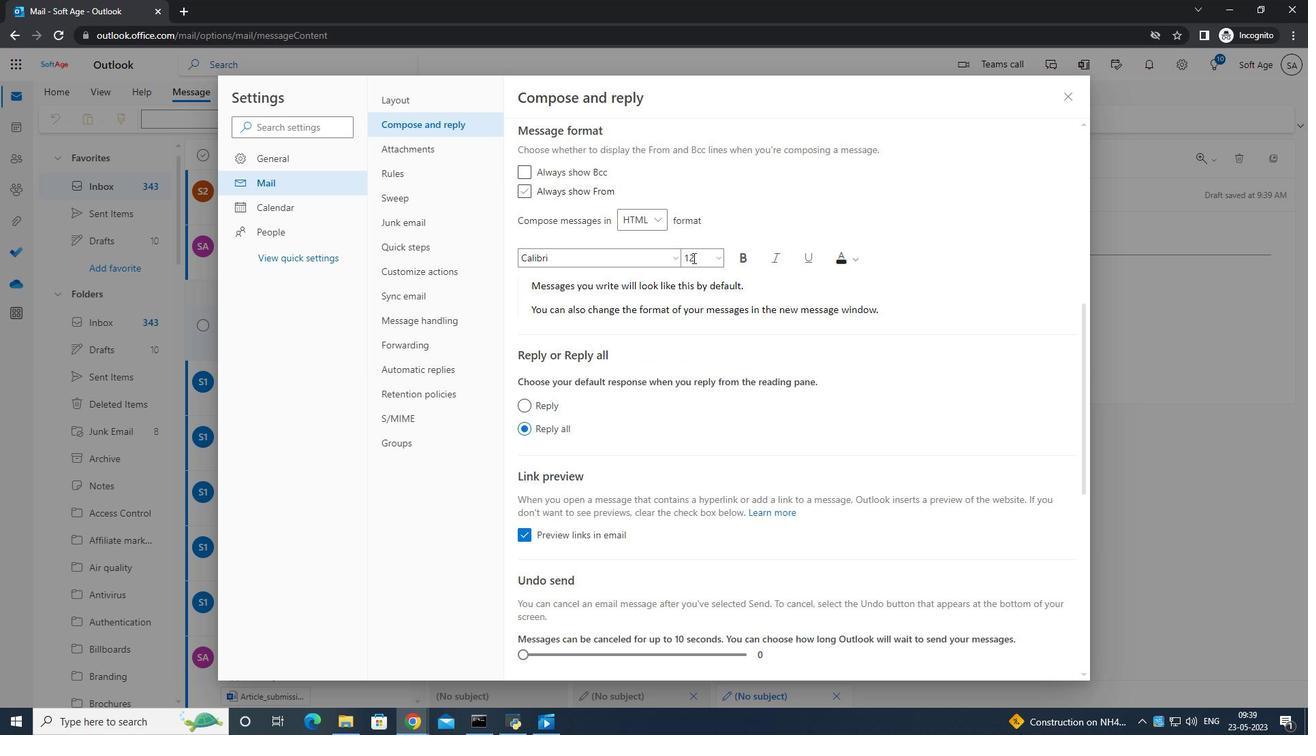 
Action: Mouse scrolled (693, 257) with delta (0, 0)
Screenshot: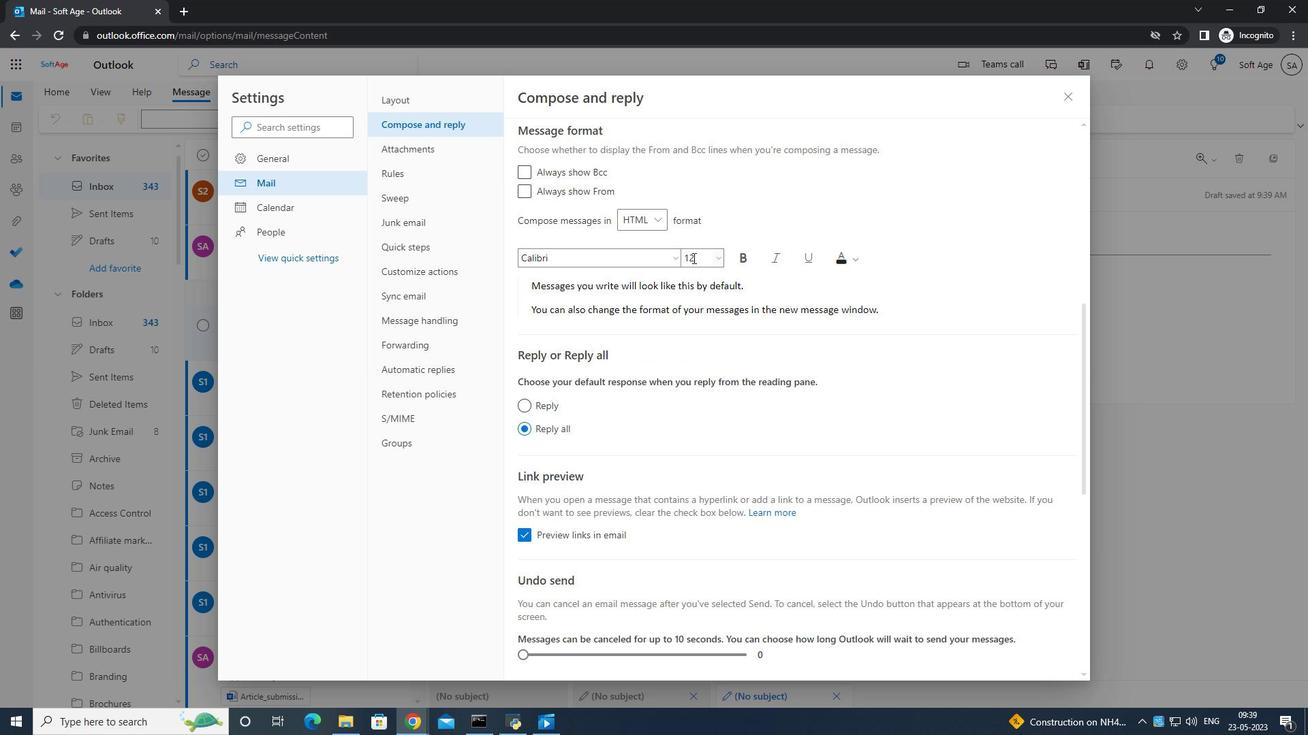 
Action: Mouse scrolled (693, 257) with delta (0, 0)
Screenshot: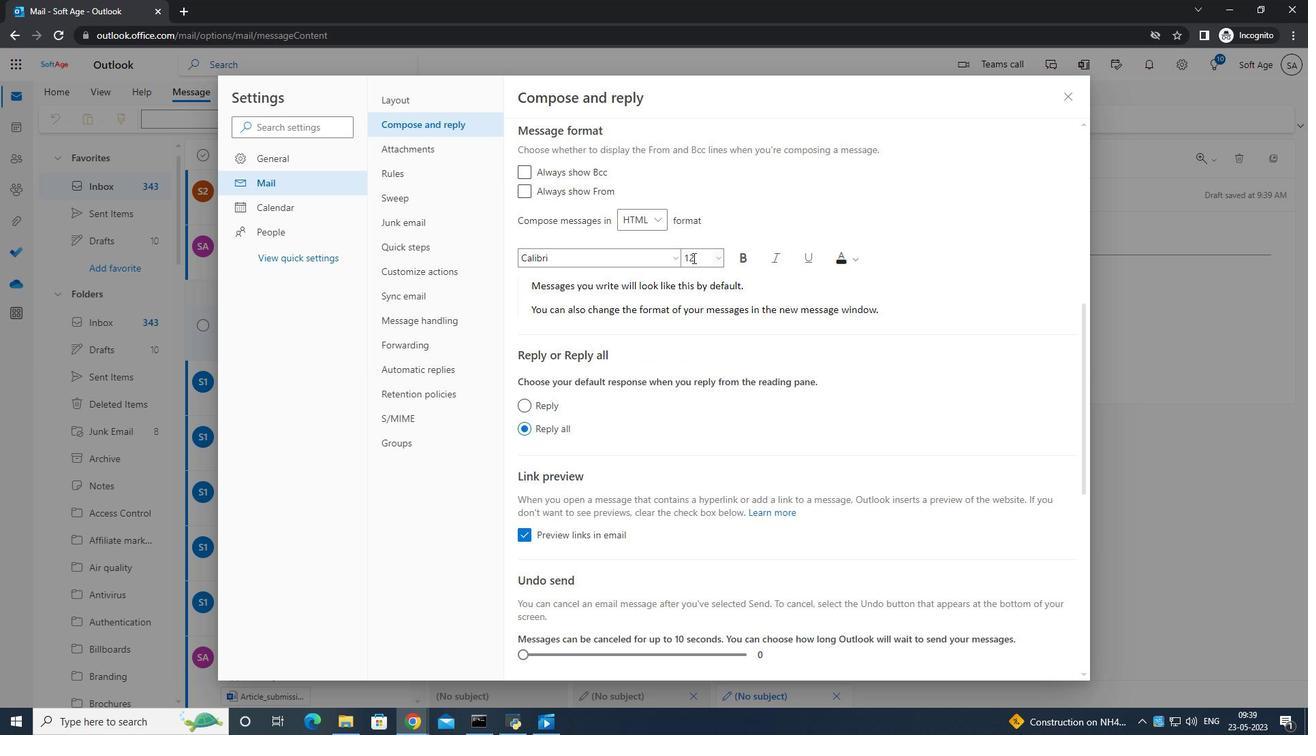 
Action: Mouse scrolled (693, 257) with delta (0, 0)
Screenshot: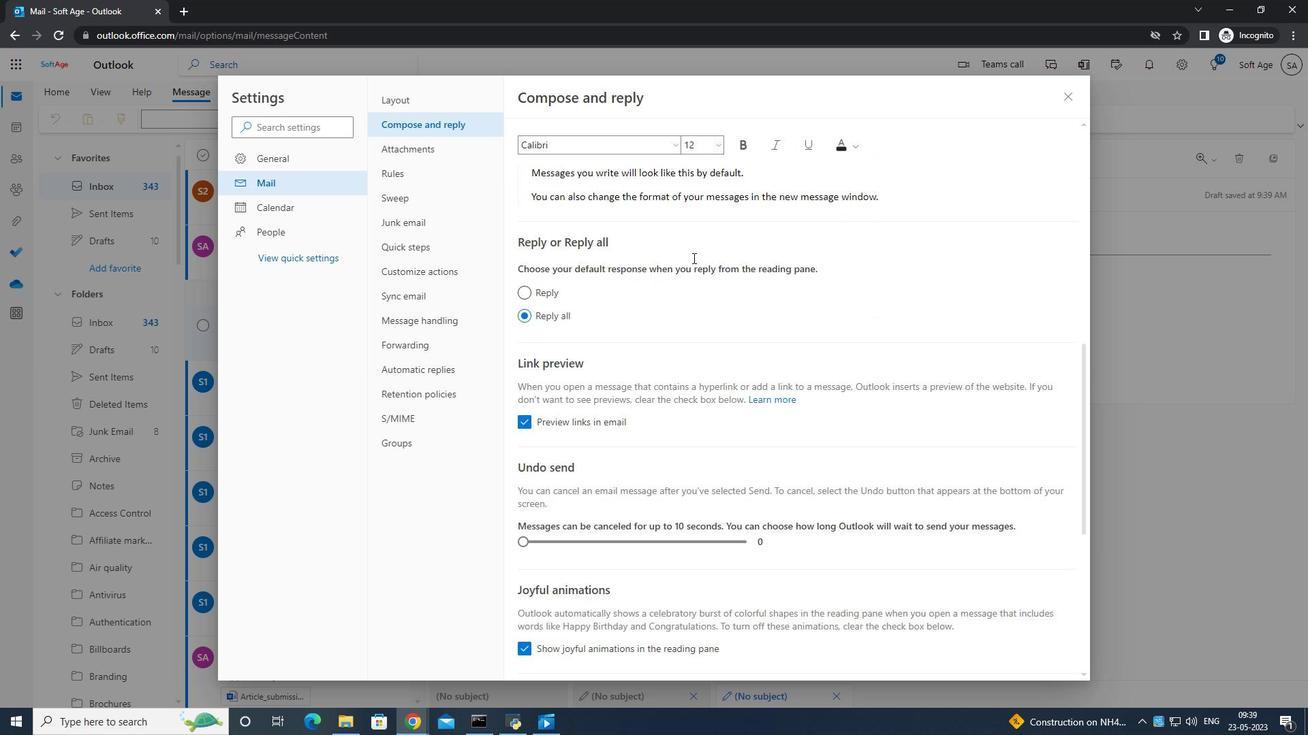 
Action: Mouse scrolled (693, 256) with delta (0, -1)
Screenshot: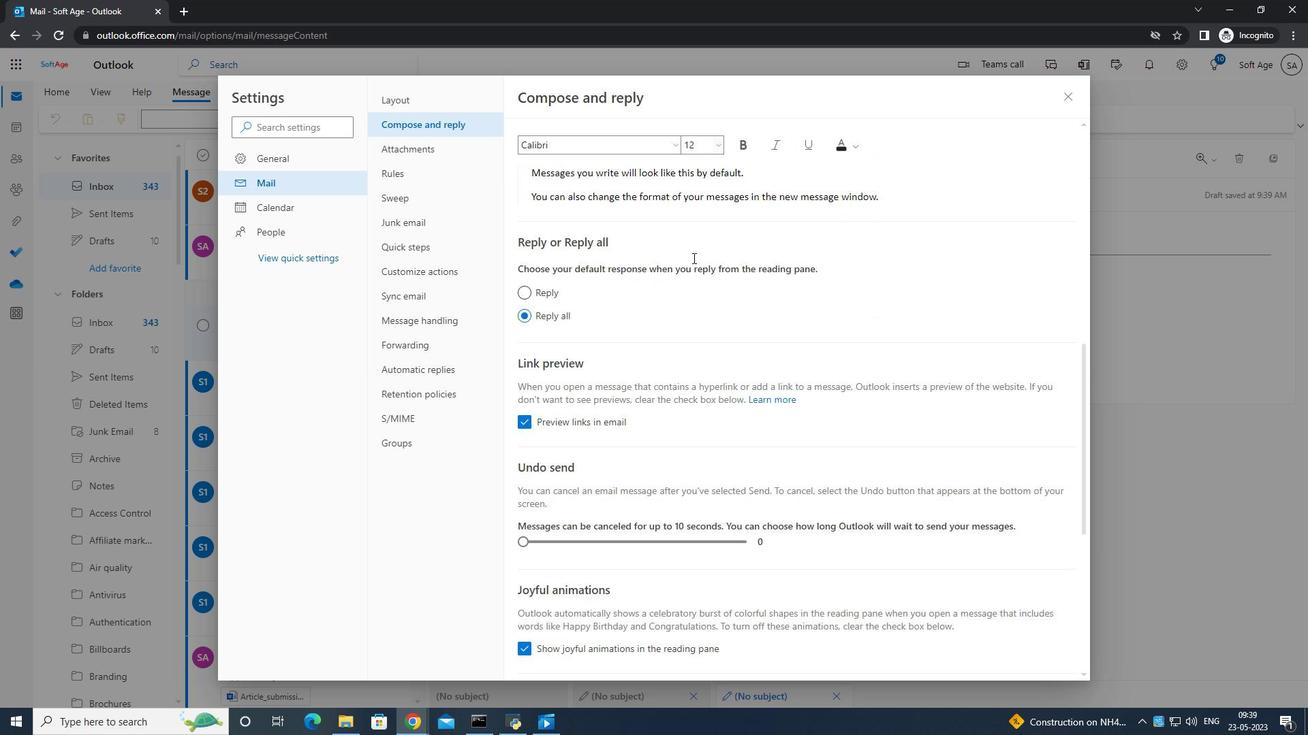 
Action: Mouse scrolled (693, 257) with delta (0, 0)
Screenshot: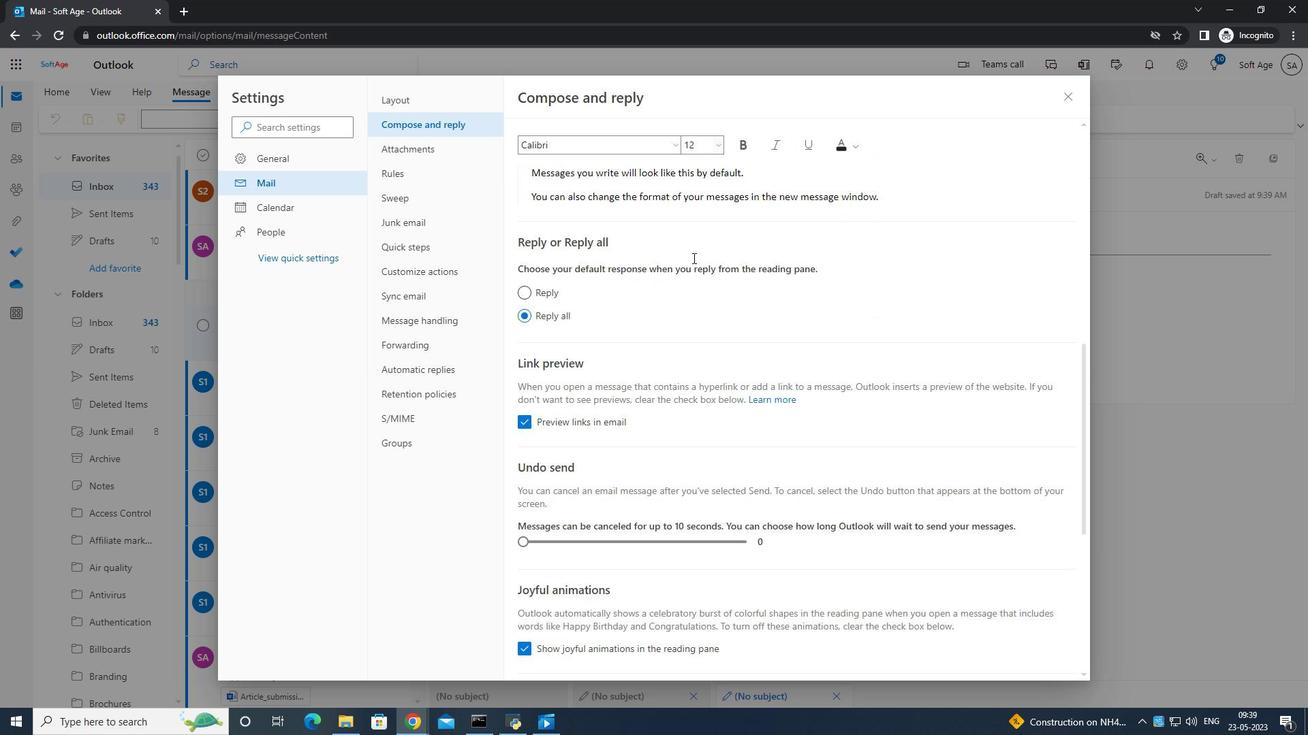 
Action: Mouse scrolled (693, 257) with delta (0, 0)
Screenshot: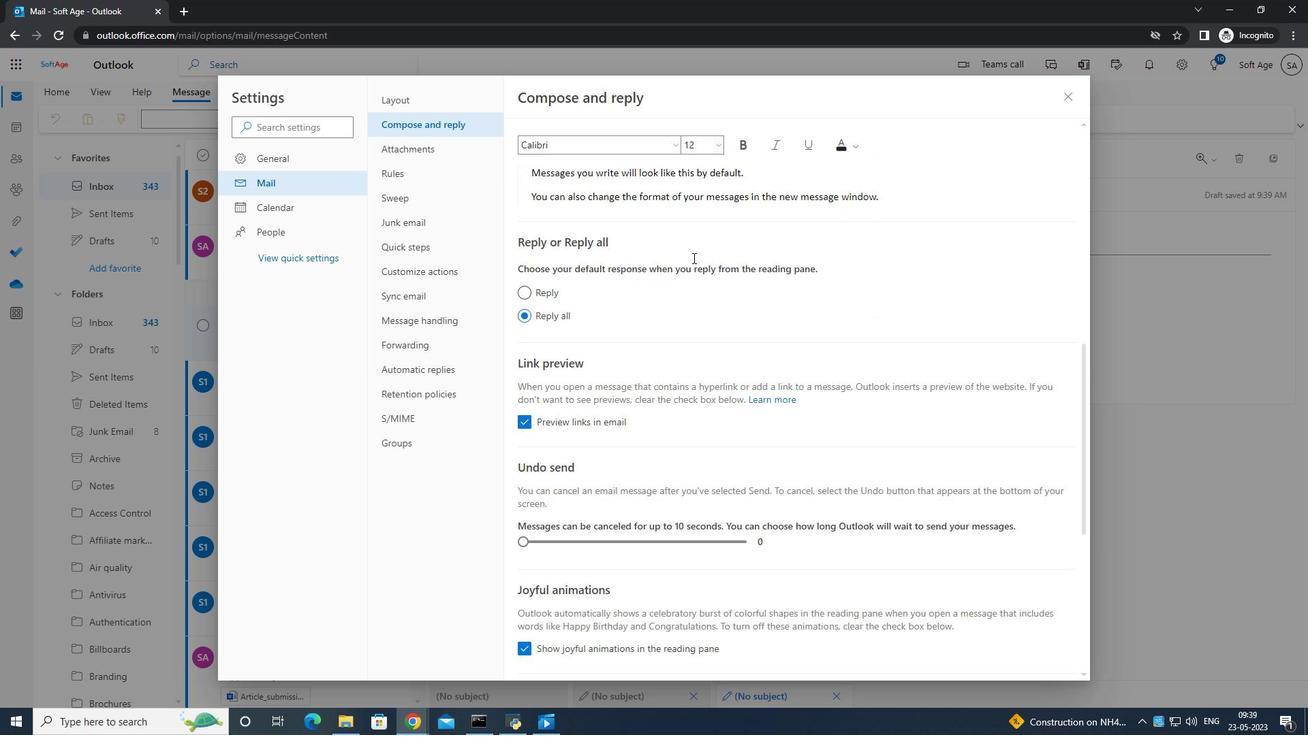 
Action: Mouse scrolled (693, 257) with delta (0, 0)
Screenshot: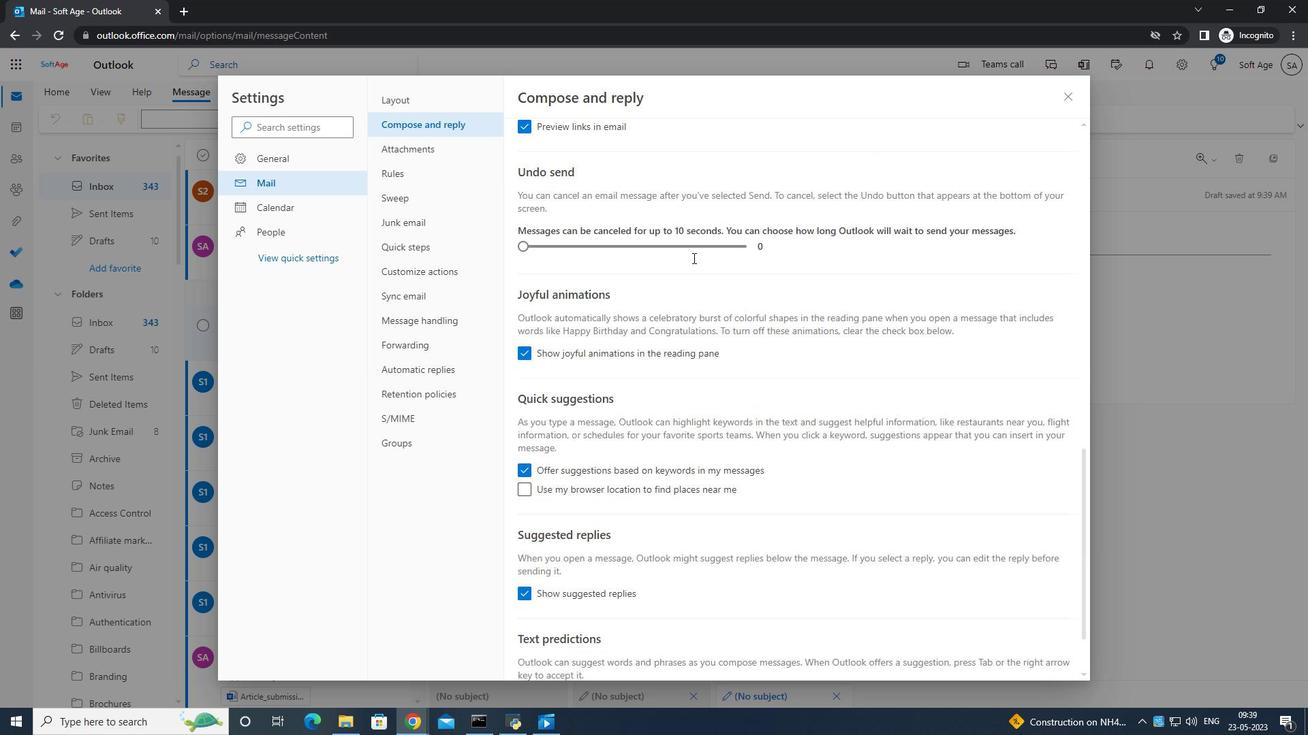 
Action: Mouse scrolled (693, 257) with delta (0, 0)
Screenshot: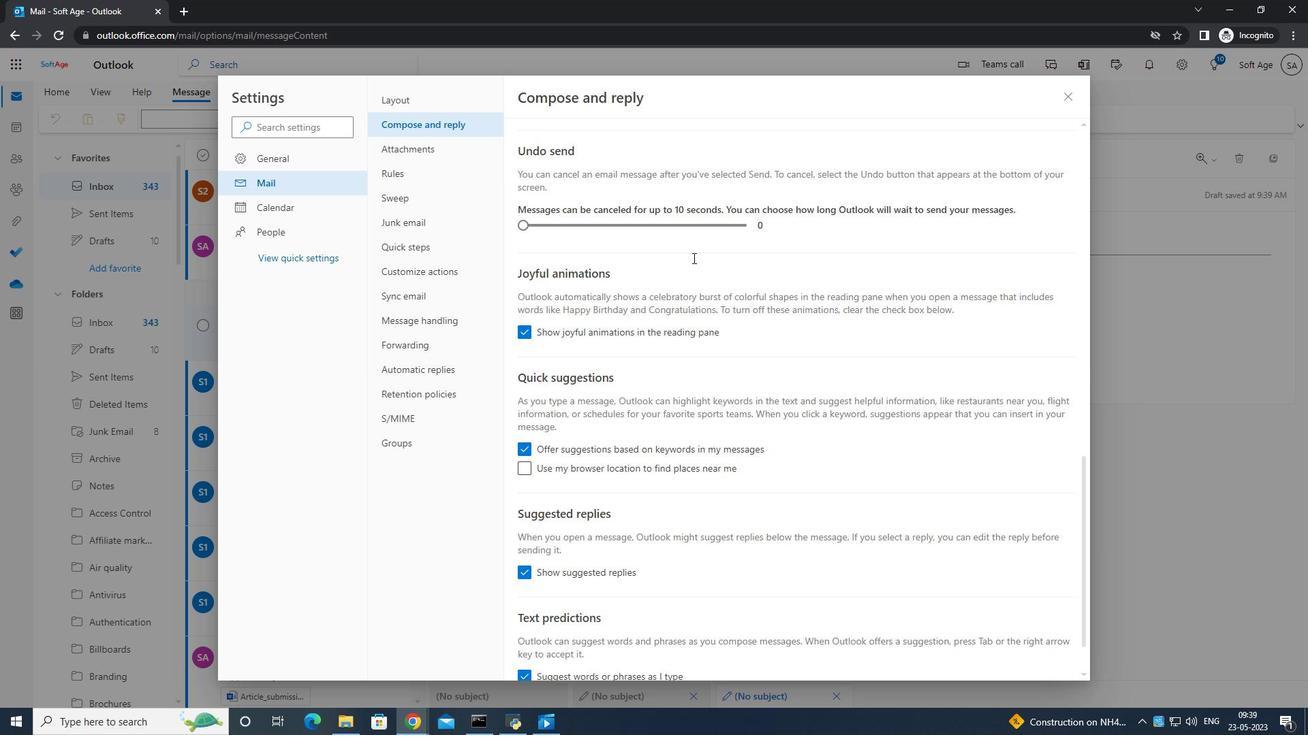 
Action: Mouse scrolled (693, 257) with delta (0, 0)
Screenshot: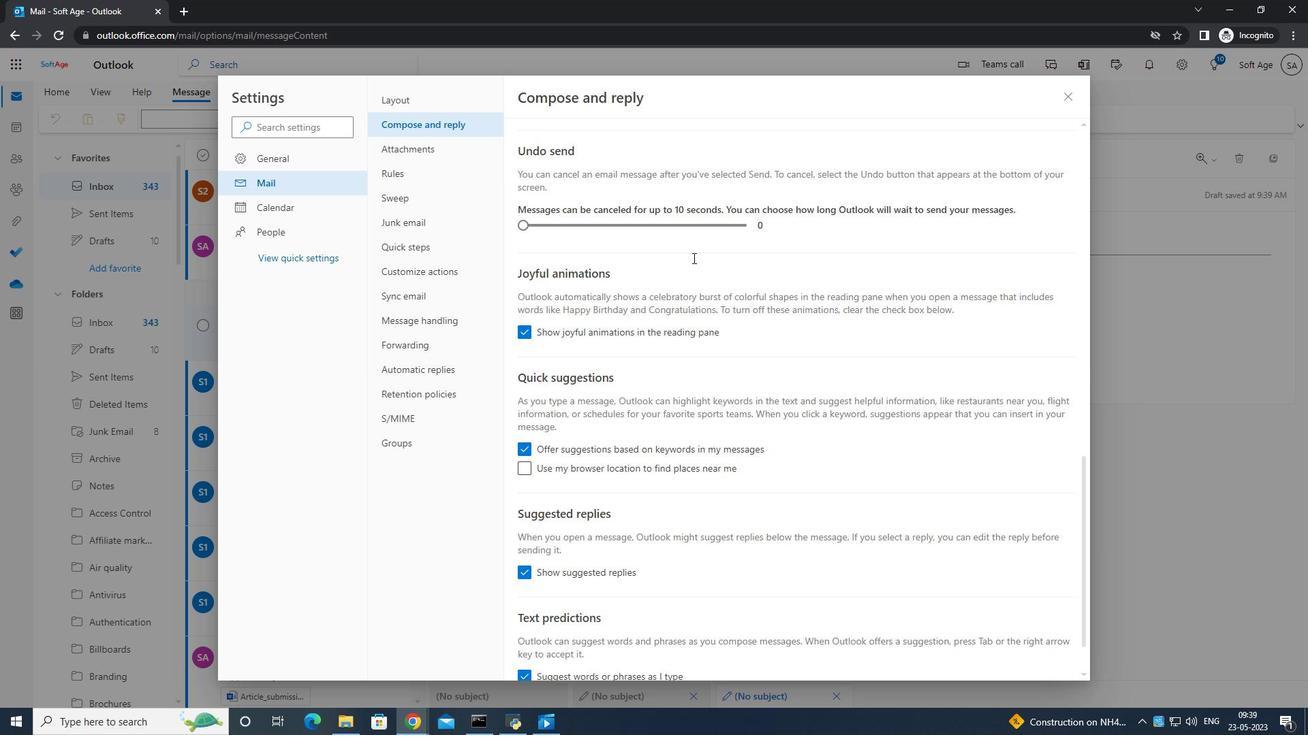 
Action: Mouse scrolled (693, 257) with delta (0, 0)
Screenshot: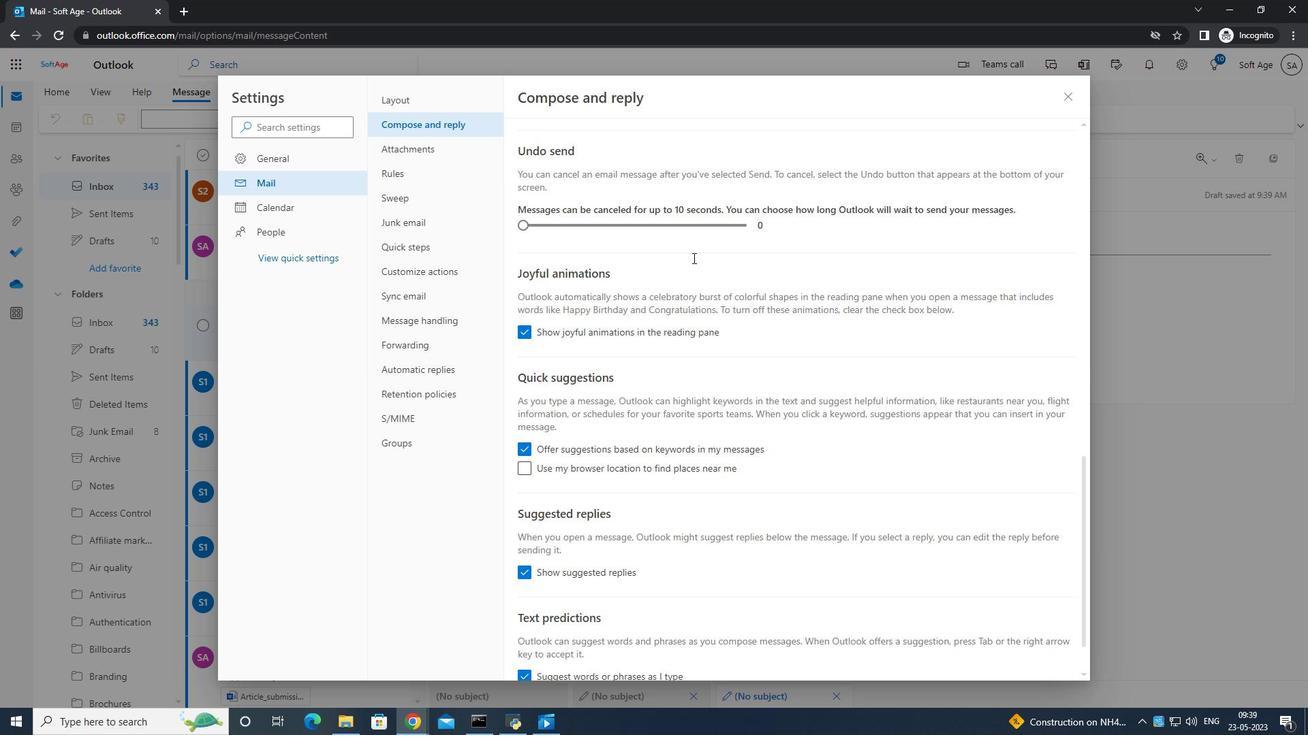 
Action: Mouse scrolled (693, 257) with delta (0, 0)
Screenshot: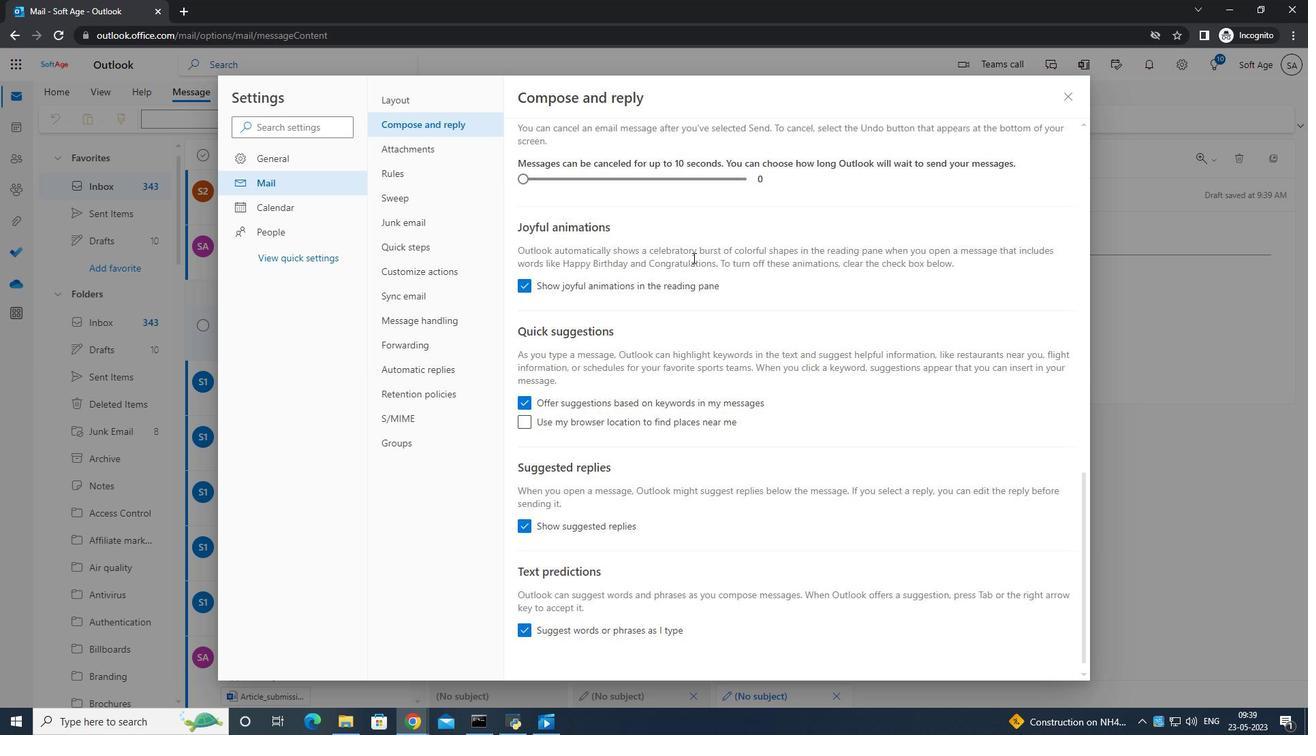
Action: Mouse scrolled (693, 257) with delta (0, 0)
Screenshot: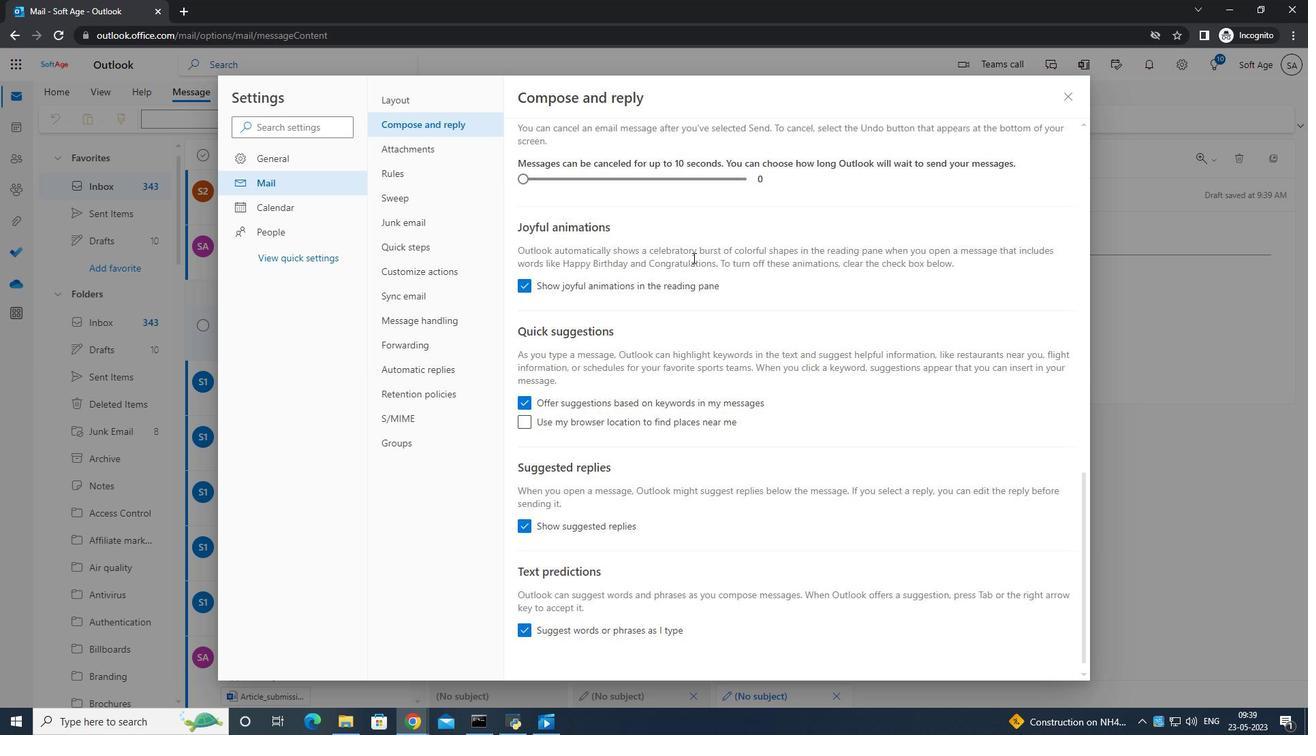 
Action: Mouse scrolled (693, 257) with delta (0, 0)
Screenshot: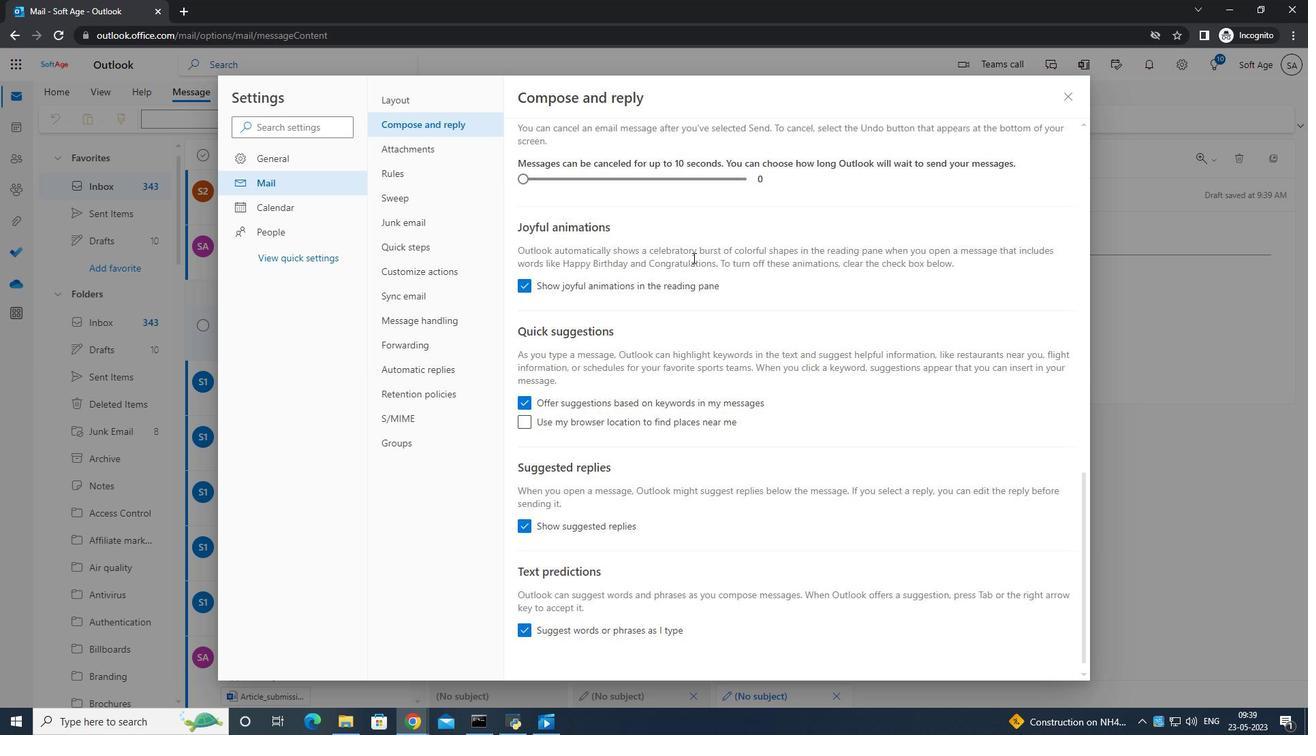 
Action: Mouse scrolled (693, 258) with delta (0, 0)
Screenshot: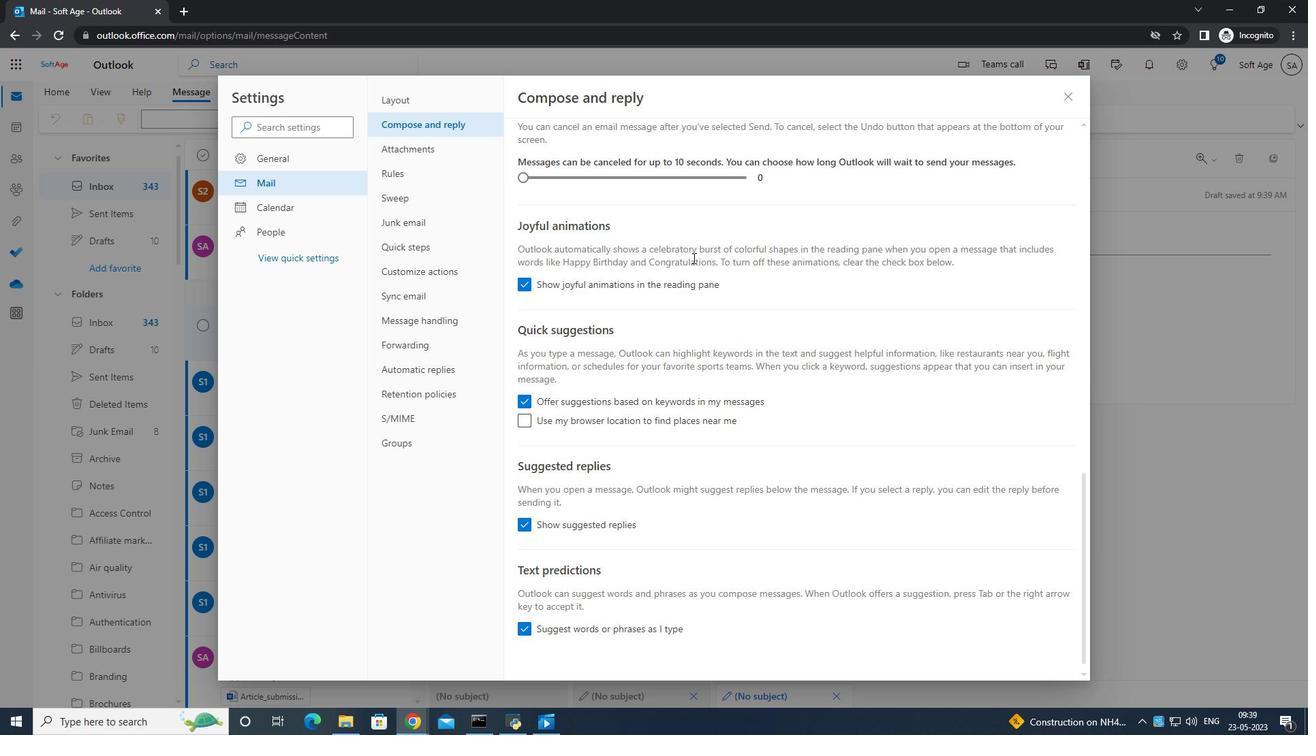 
Action: Mouse scrolled (693, 258) with delta (0, 0)
Screenshot: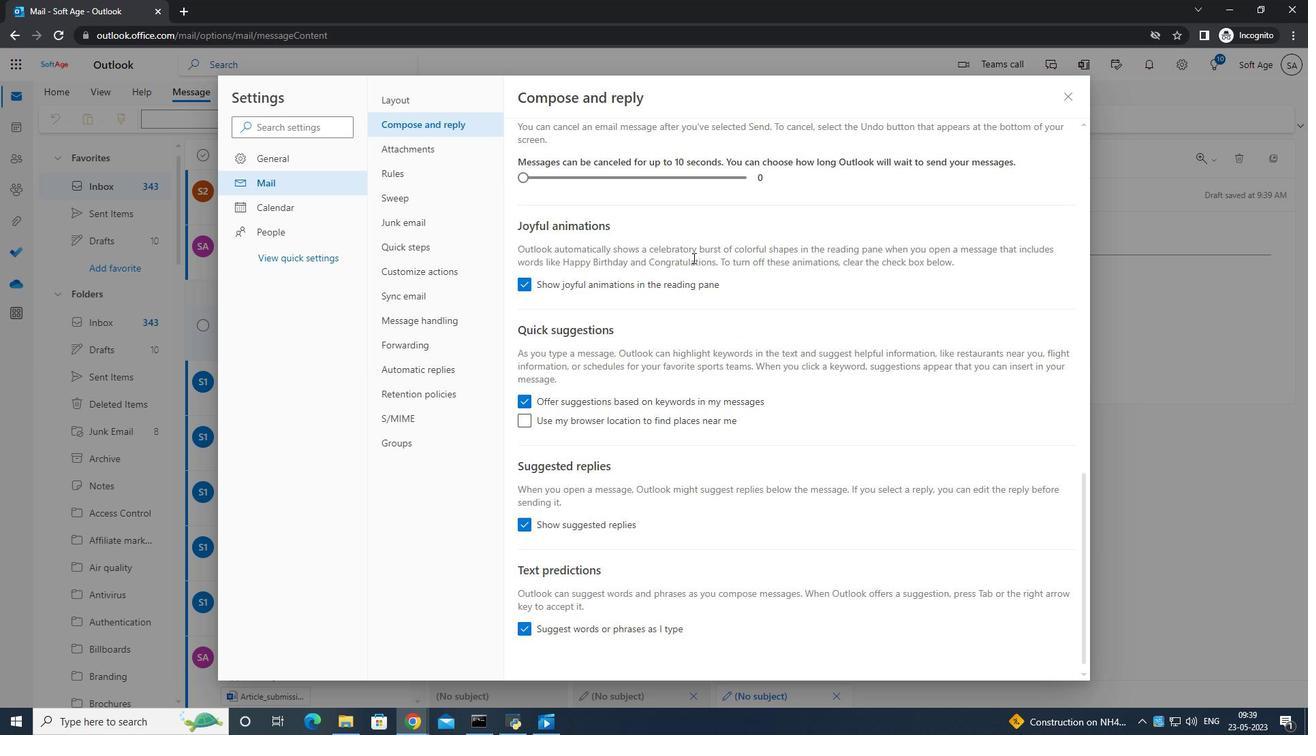 
Action: Mouse scrolled (693, 258) with delta (0, 0)
Screenshot: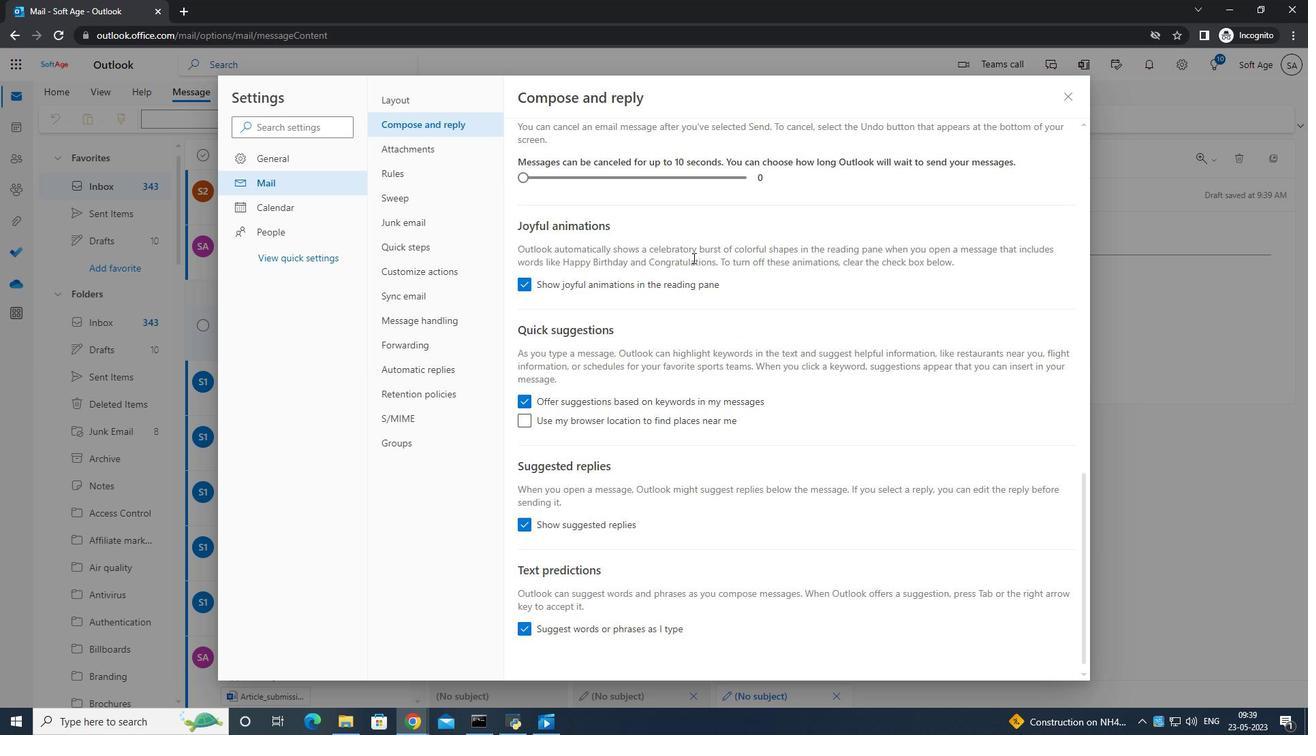 
Action: Mouse scrolled (693, 258) with delta (0, 0)
Screenshot: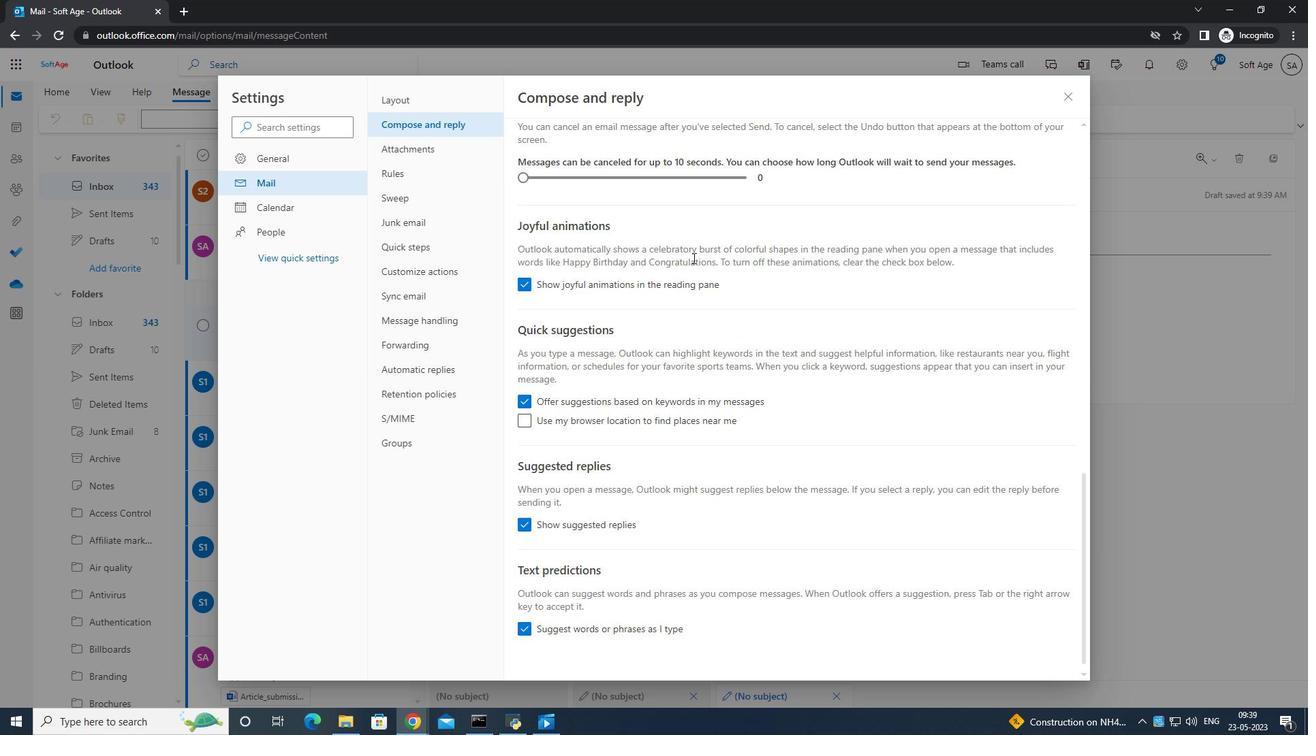 
Action: Mouse scrolled (693, 258) with delta (0, 0)
Screenshot: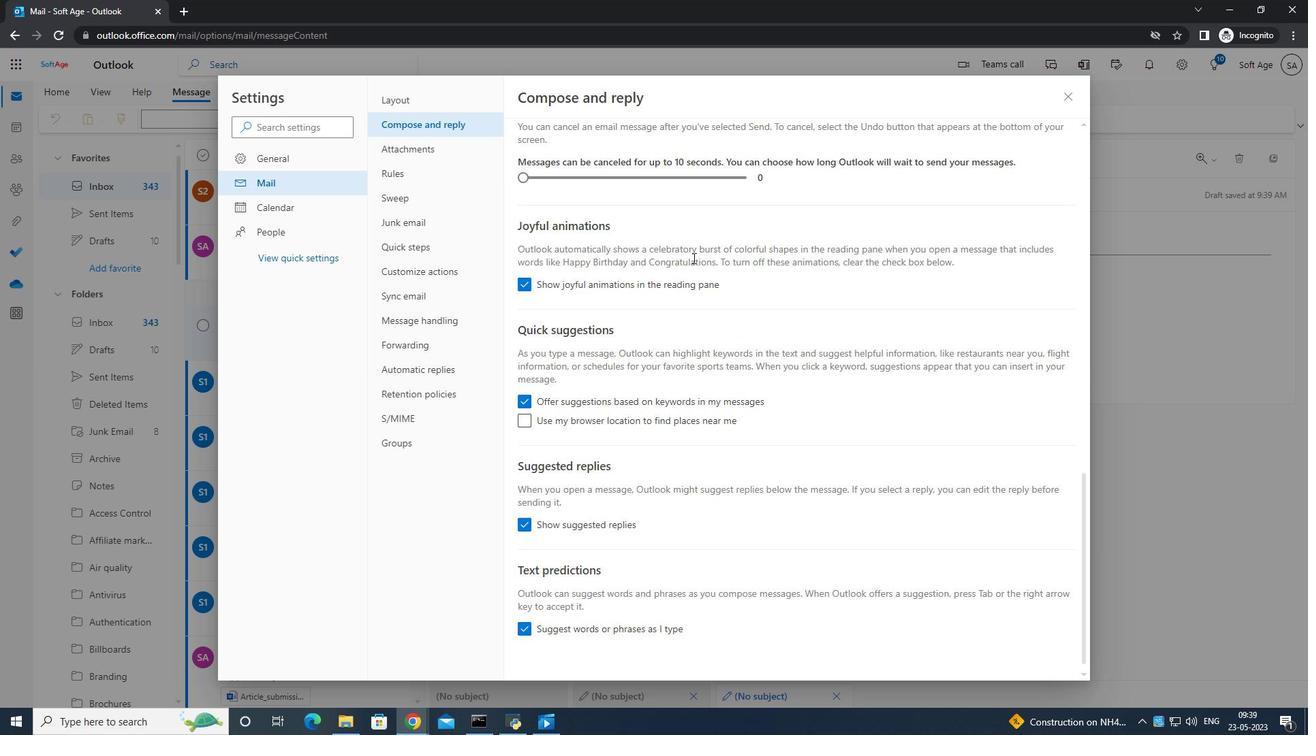 
Action: Mouse scrolled (693, 258) with delta (0, 0)
Screenshot: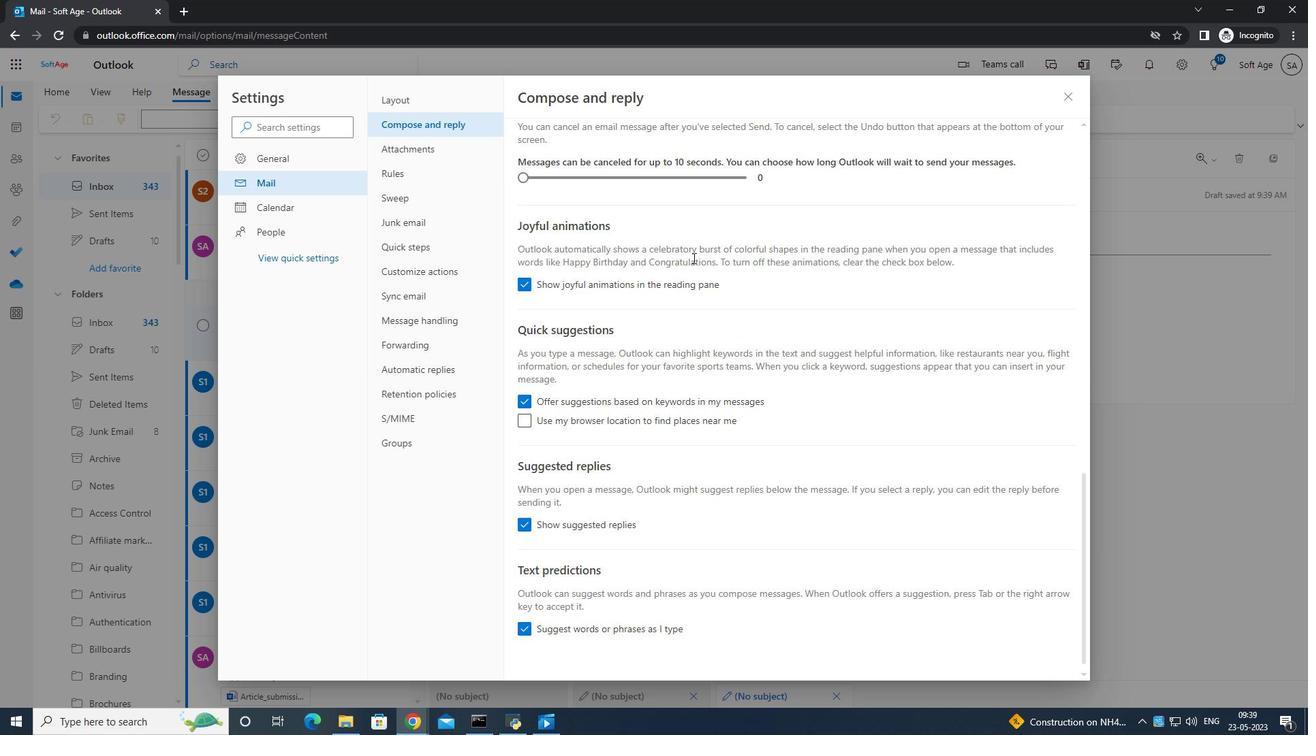 
Action: Mouse moved to (693, 258)
Screenshot: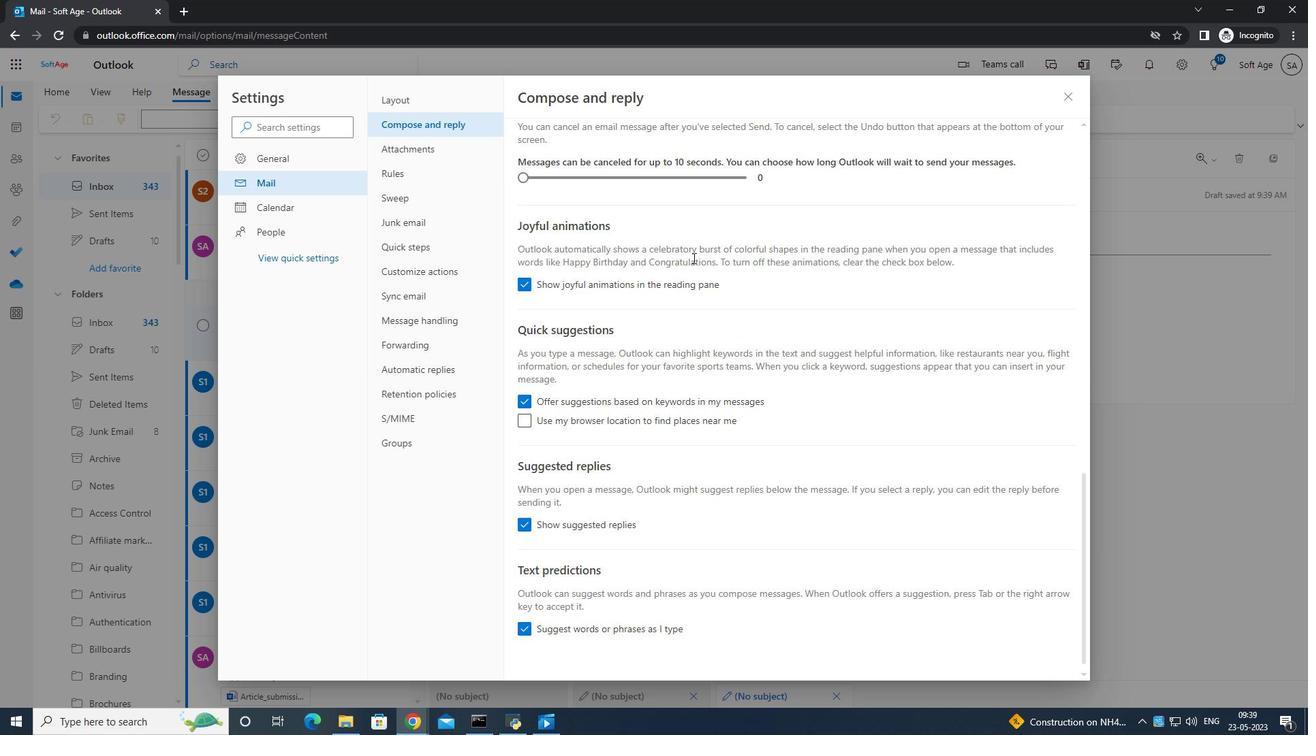 
Action: Mouse scrolled (693, 259) with delta (0, 0)
Screenshot: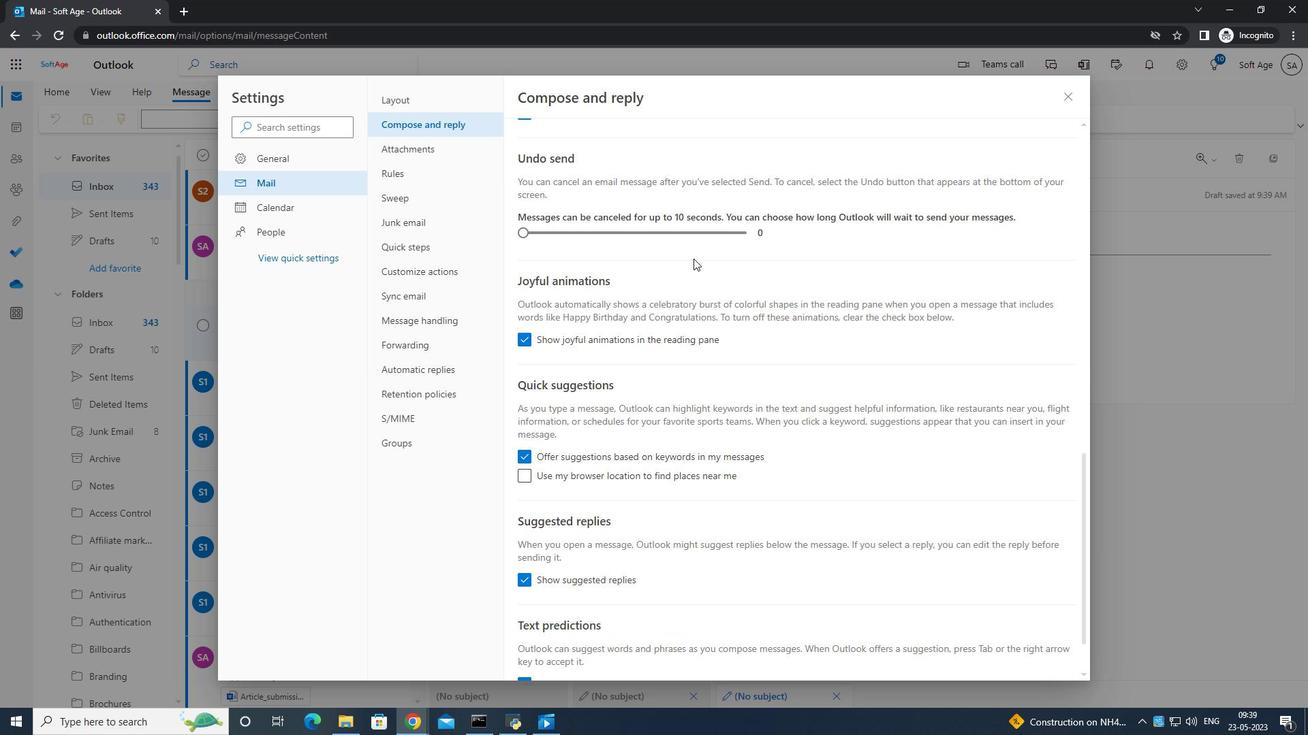 
Action: Mouse scrolled (693, 259) with delta (0, 0)
Screenshot: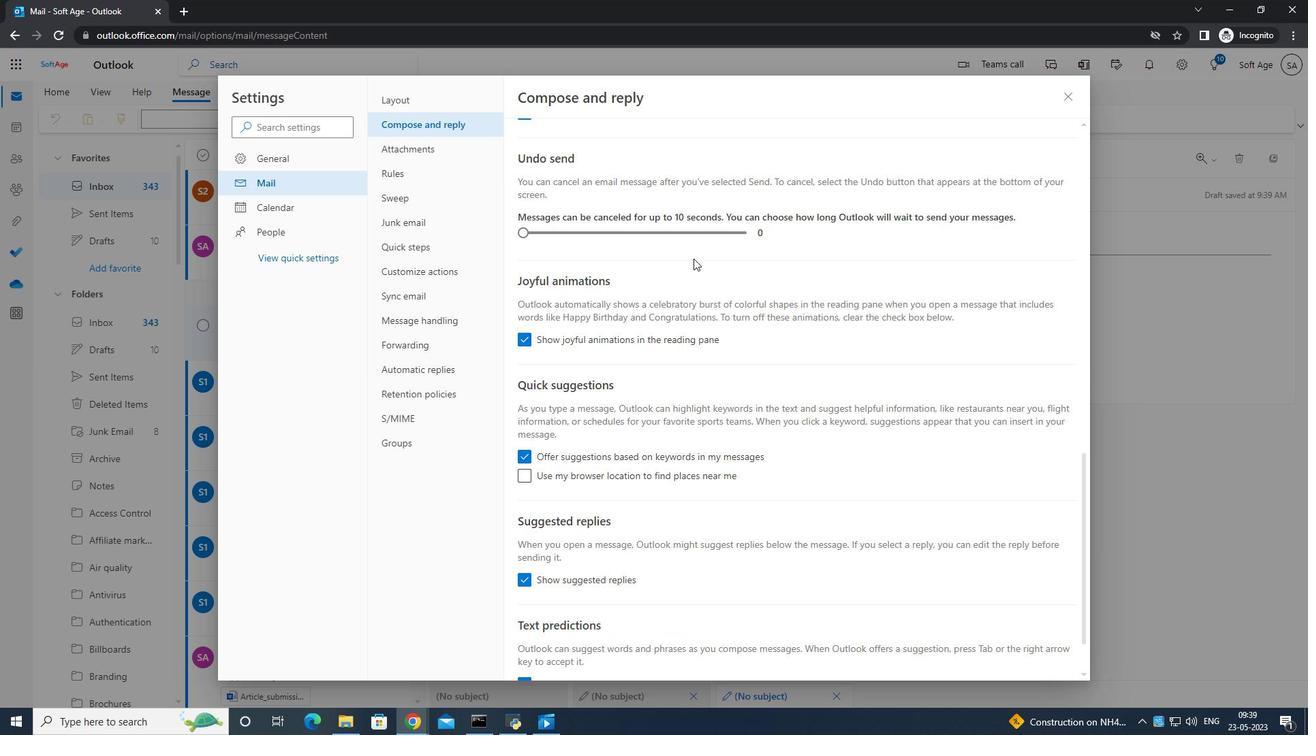 
Action: Mouse scrolled (693, 259) with delta (0, 0)
Screenshot: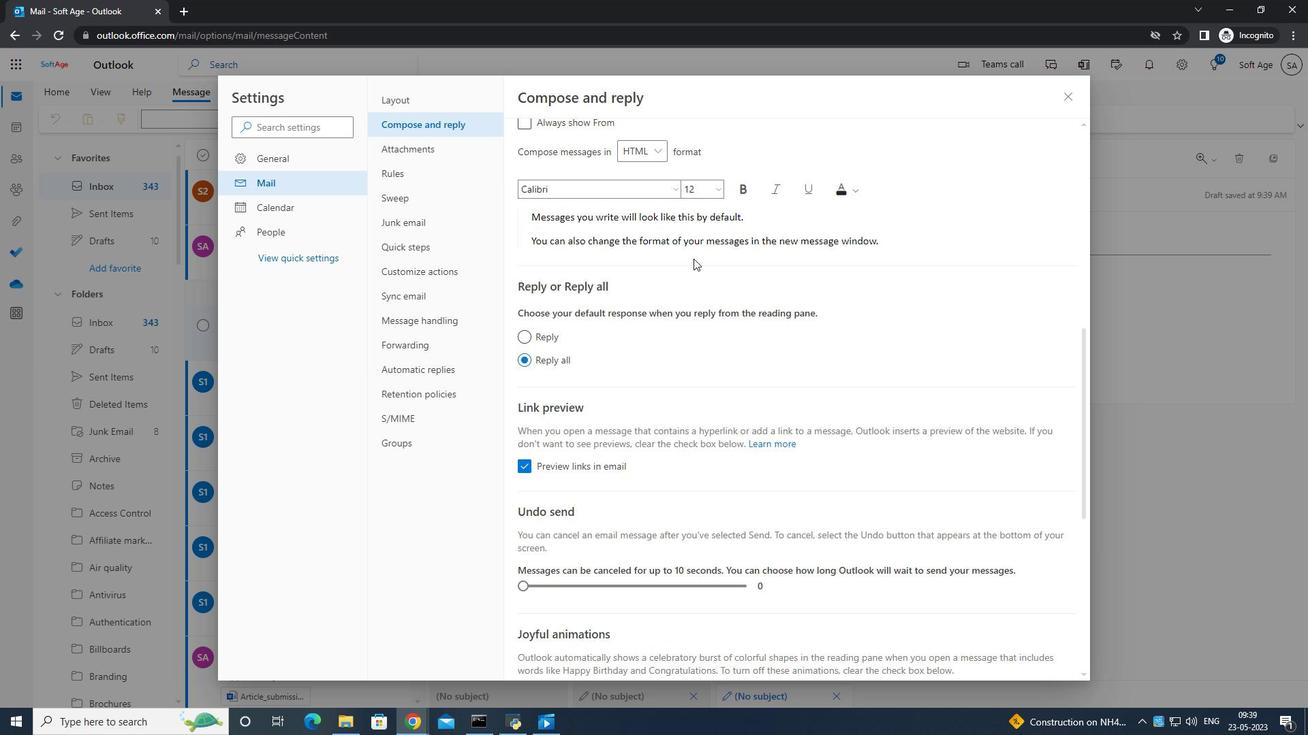 
Action: Mouse scrolled (693, 259) with delta (0, 0)
Screenshot: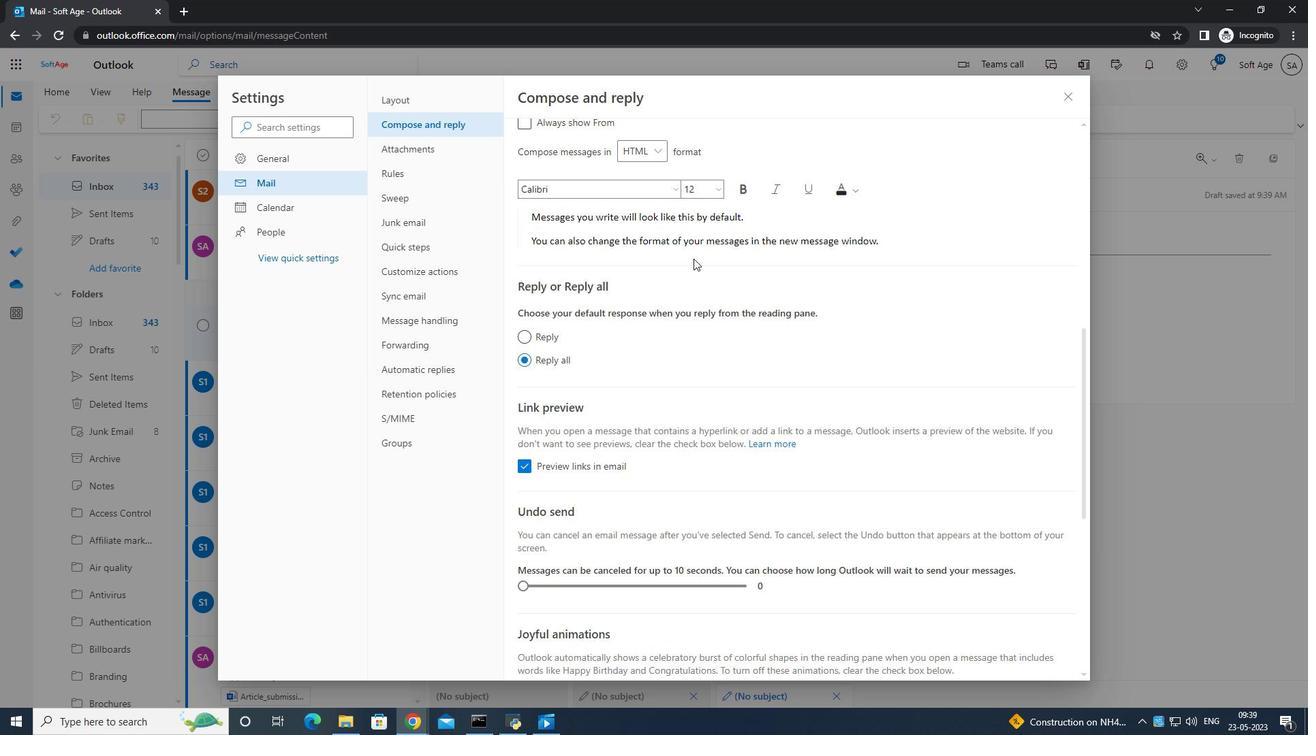 
Action: Mouse scrolled (693, 259) with delta (0, 0)
Screenshot: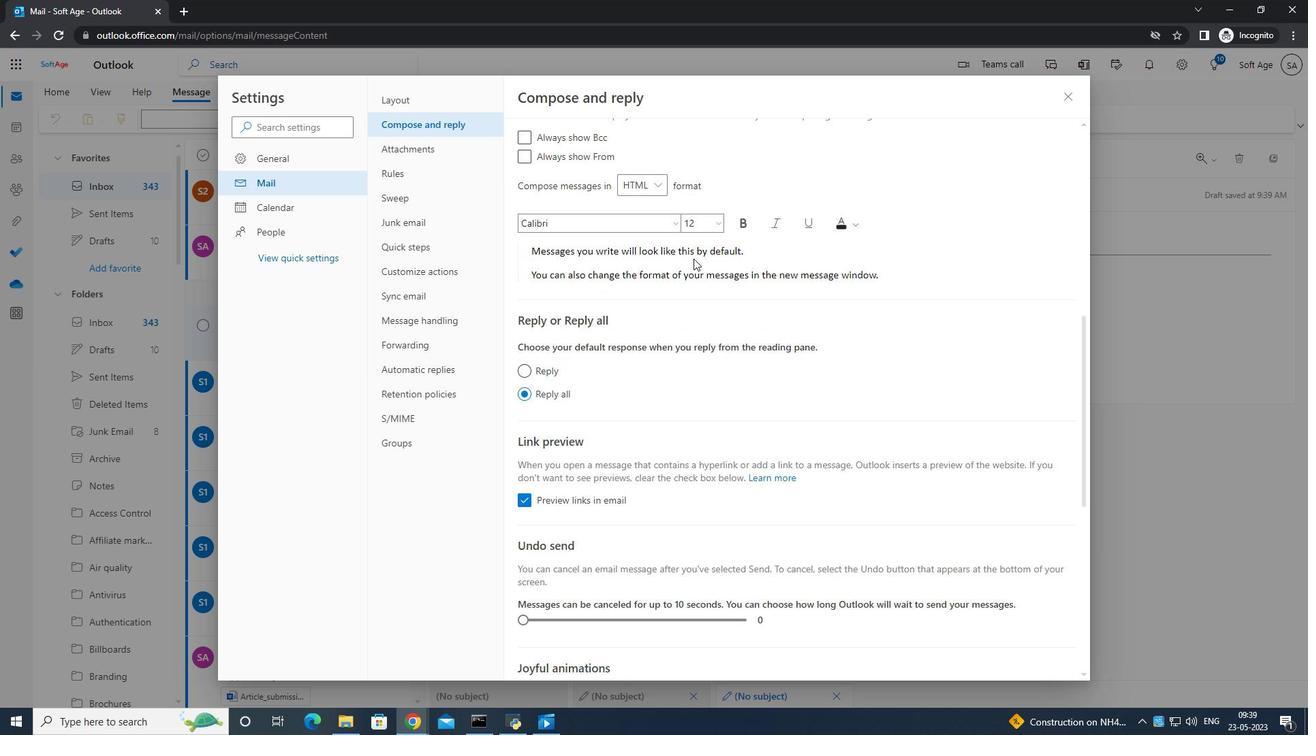 
Action: Mouse scrolled (693, 259) with delta (0, 0)
Screenshot: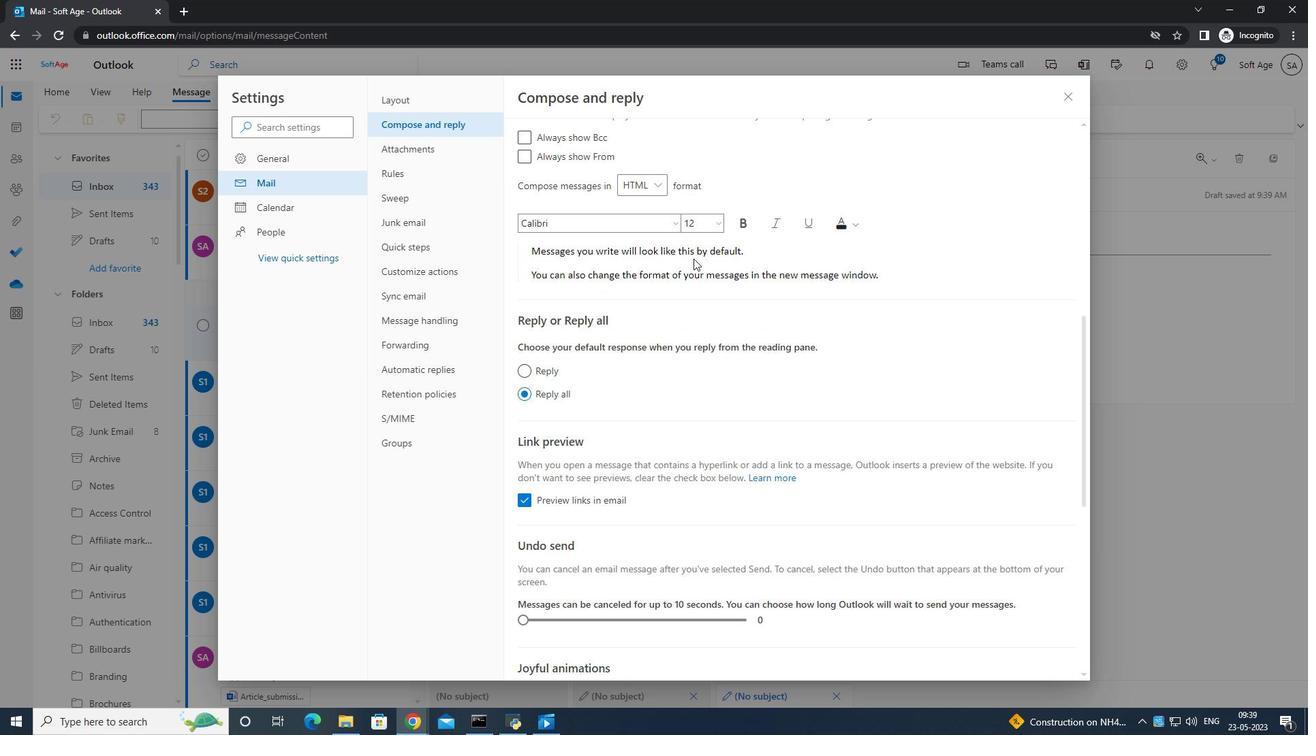 
Action: Mouse scrolled (693, 259) with delta (0, 0)
Screenshot: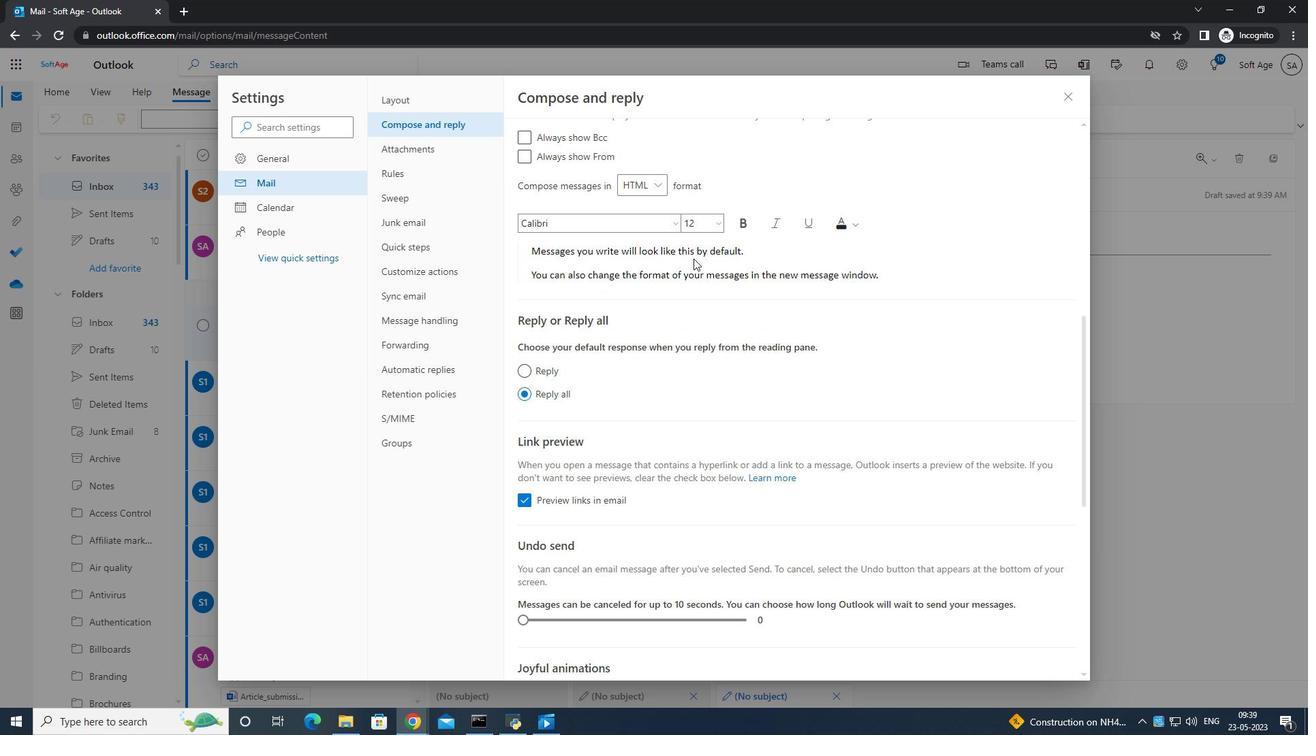 
Action: Mouse scrolled (693, 259) with delta (0, 0)
Screenshot: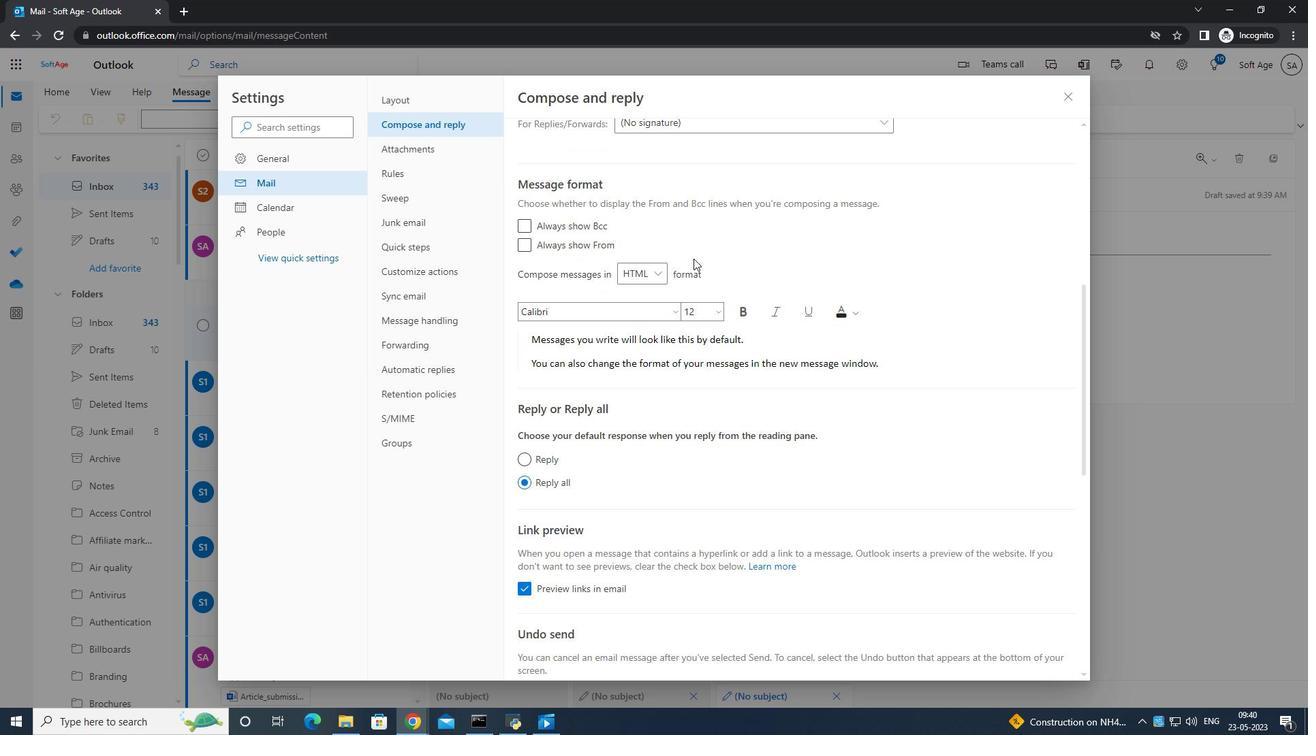 
Action: Mouse scrolled (693, 259) with delta (0, 0)
Screenshot: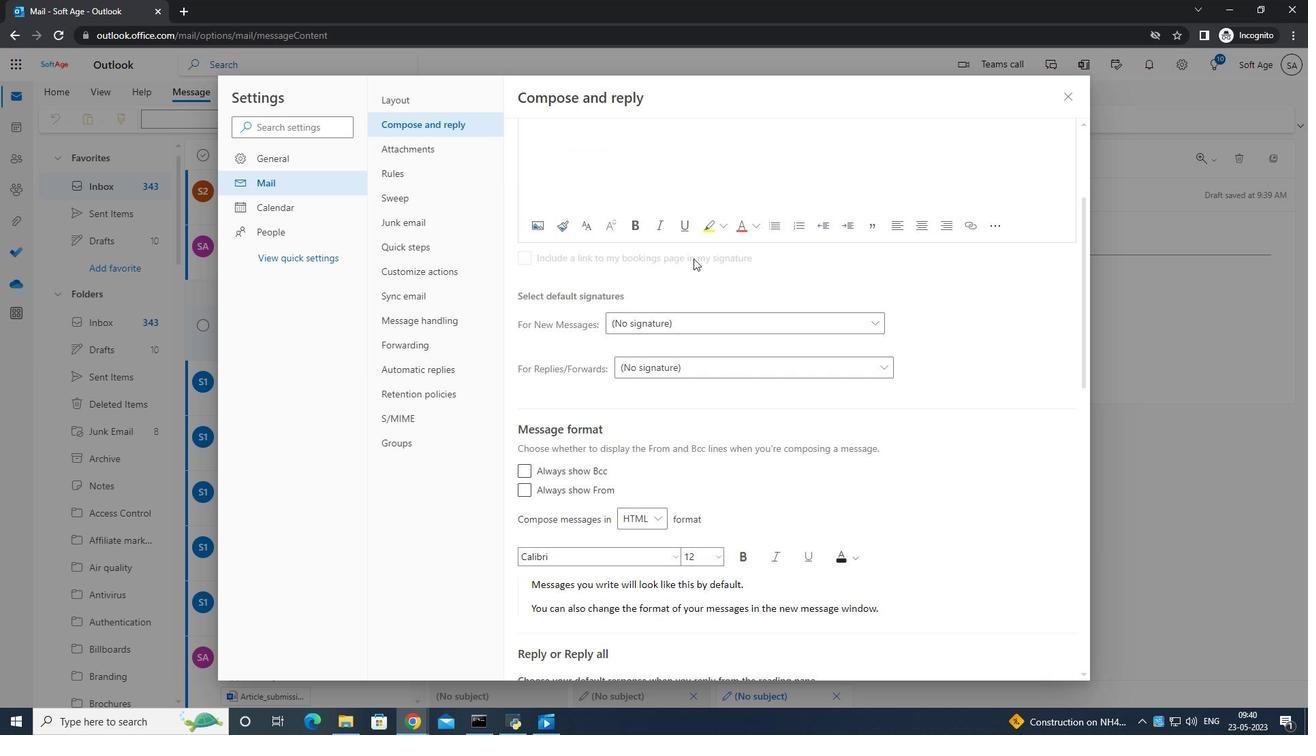 
Action: Mouse scrolled (693, 259) with delta (0, 0)
Screenshot: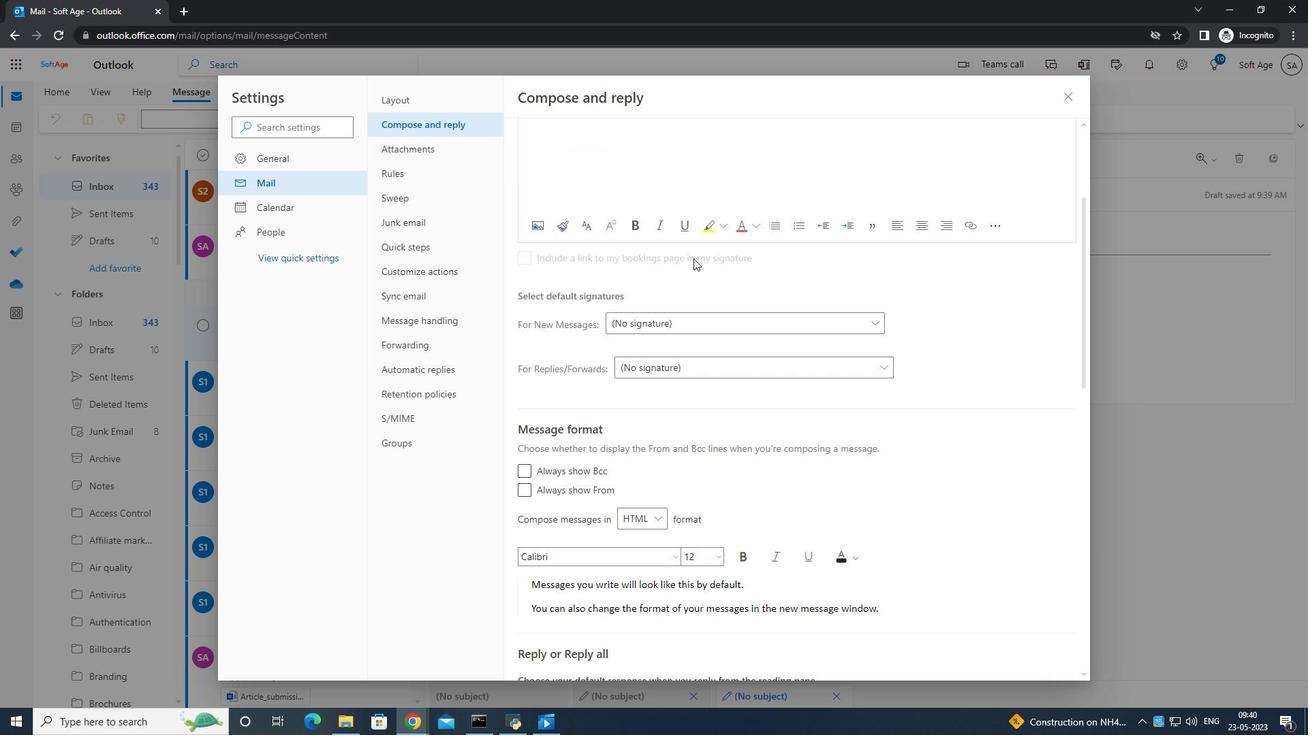 
Action: Mouse scrolled (693, 259) with delta (0, 0)
Screenshot: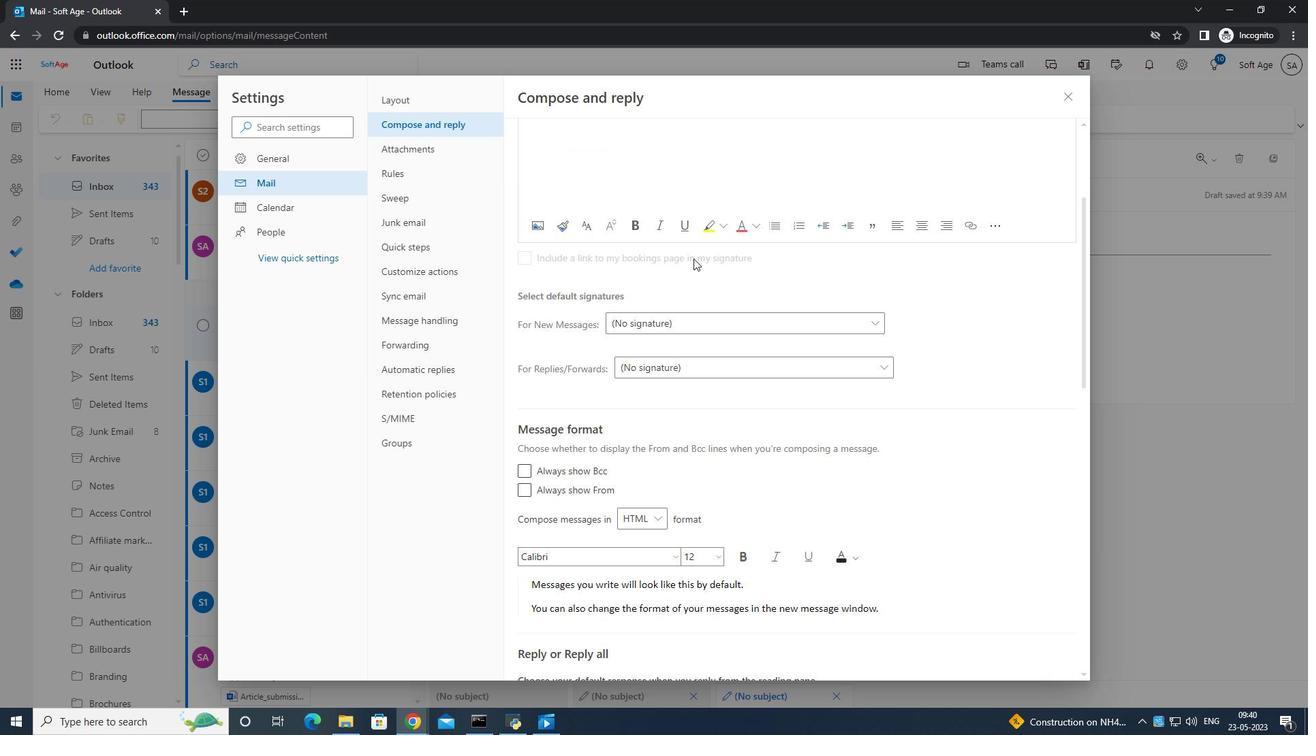 
Action: Mouse scrolled (693, 259) with delta (0, 0)
Screenshot: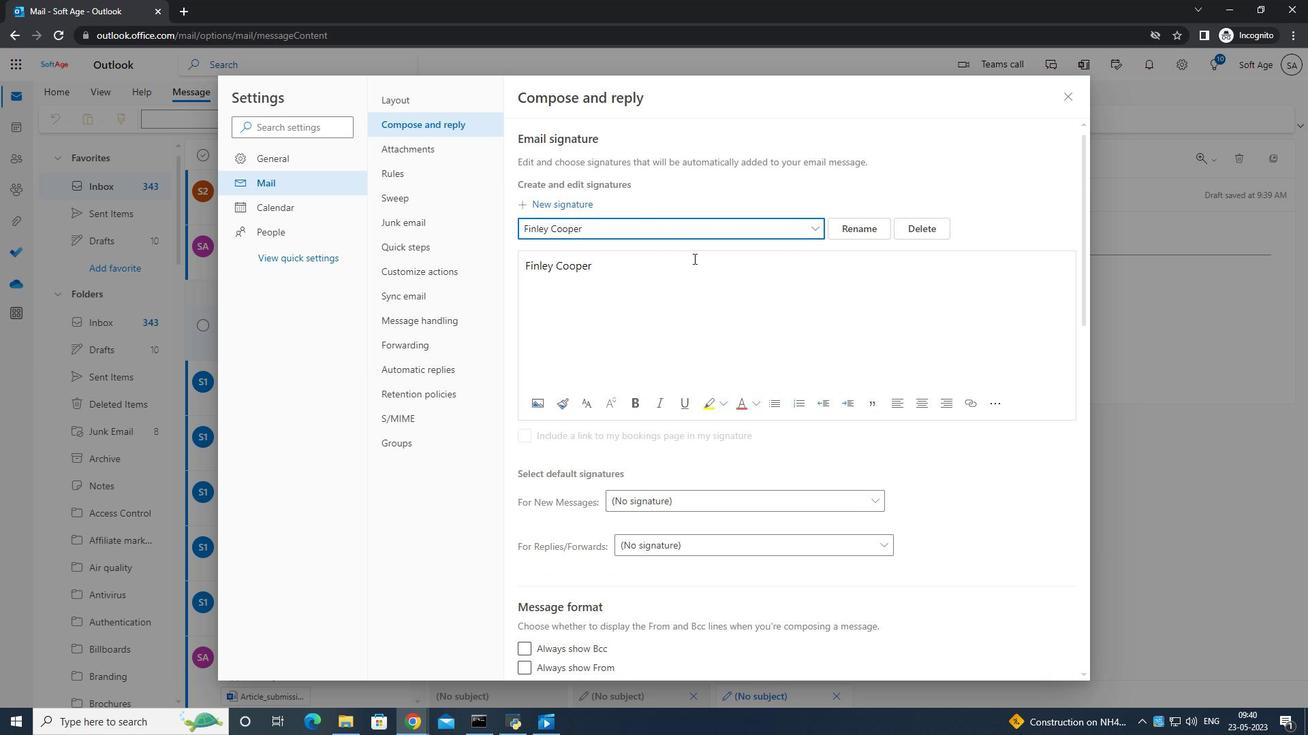 
Action: Mouse scrolled (693, 259) with delta (0, 0)
Screenshot: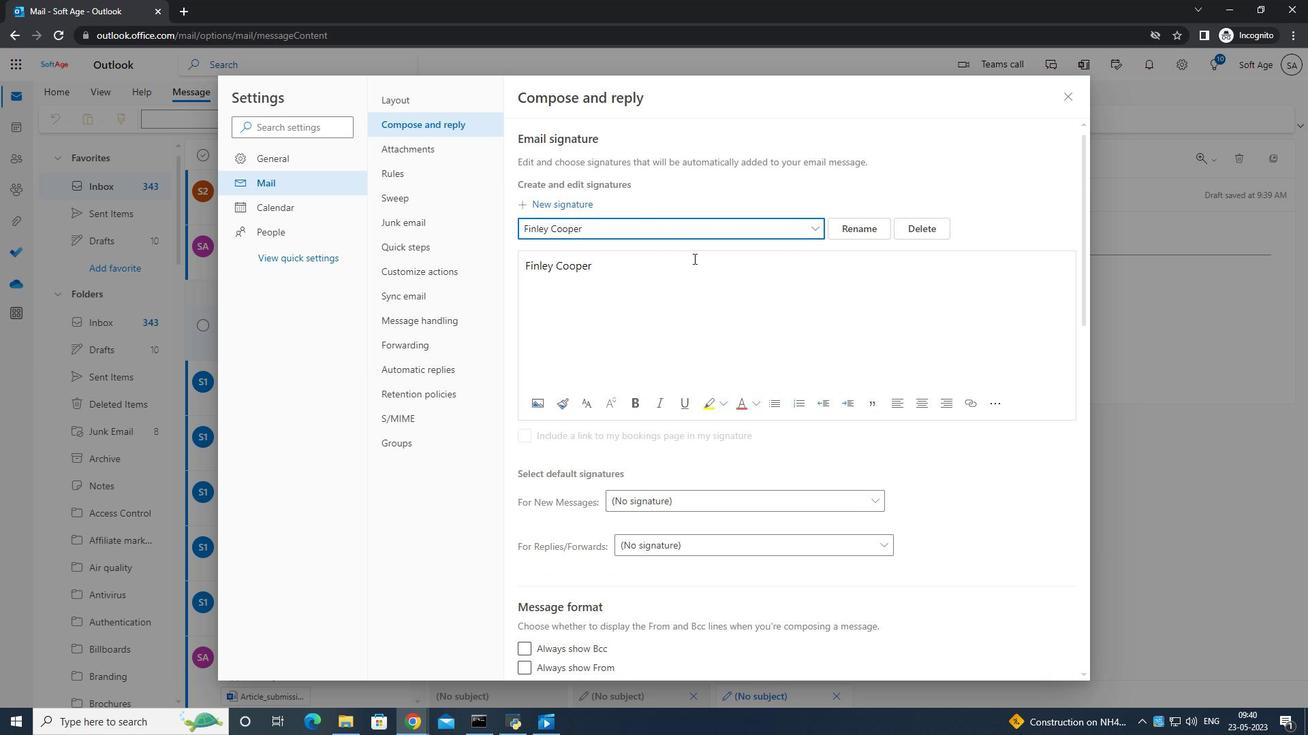 
Action: Mouse scrolled (693, 259) with delta (0, 0)
Screenshot: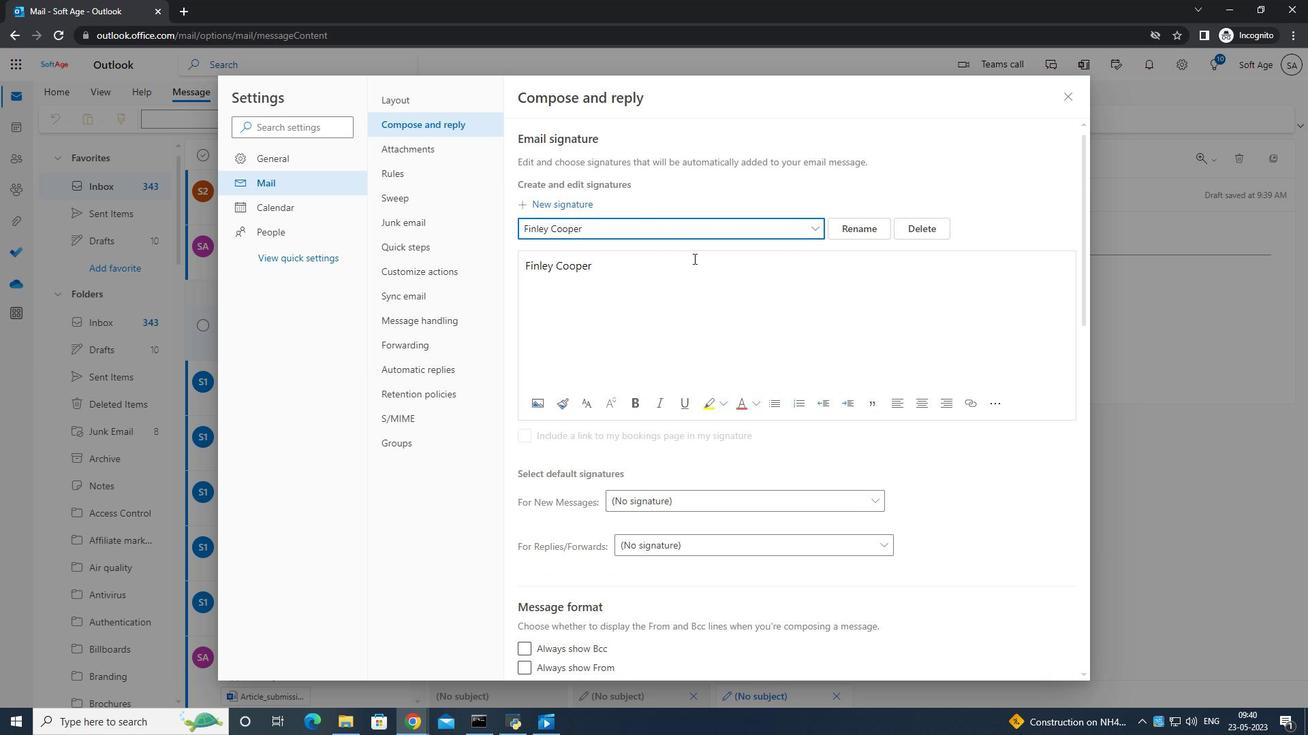 
Action: Mouse scrolled (693, 259) with delta (0, 0)
Screenshot: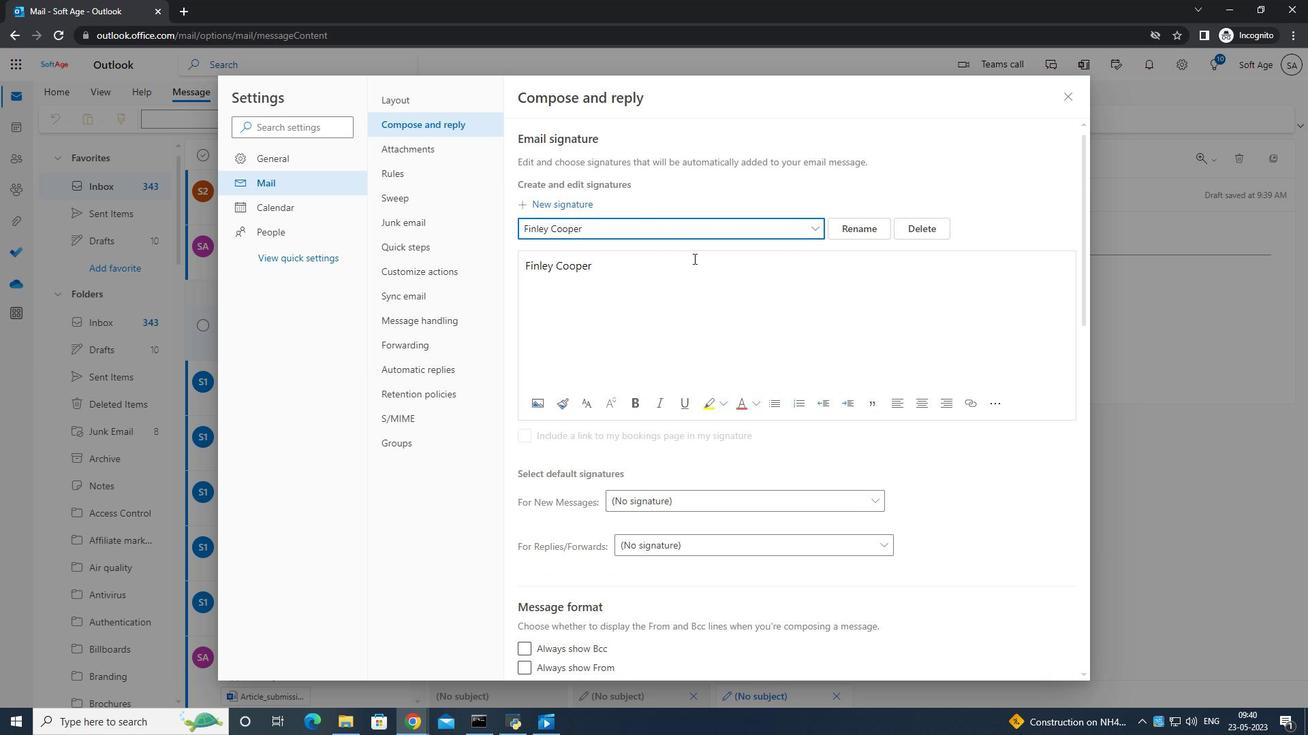 
Action: Mouse moved to (661, 226)
Screenshot: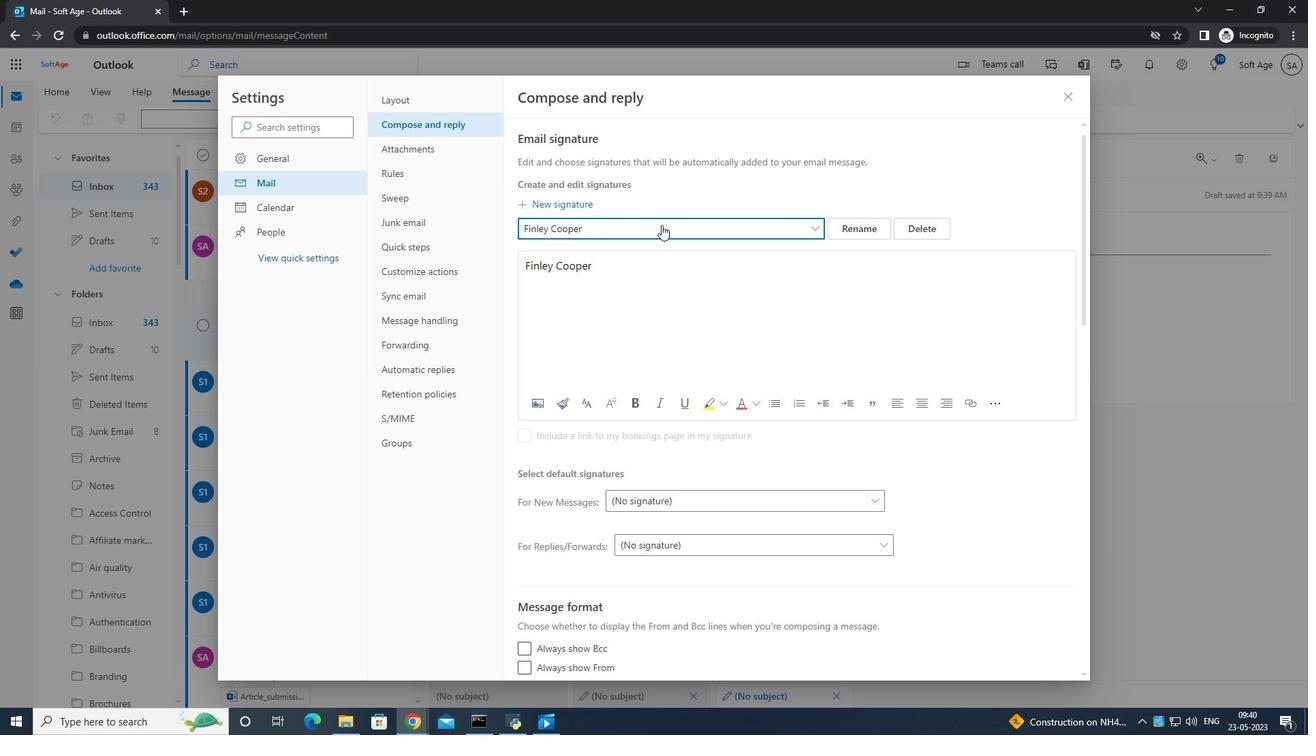
Action: Mouse pressed left at (661, 226)
Screenshot: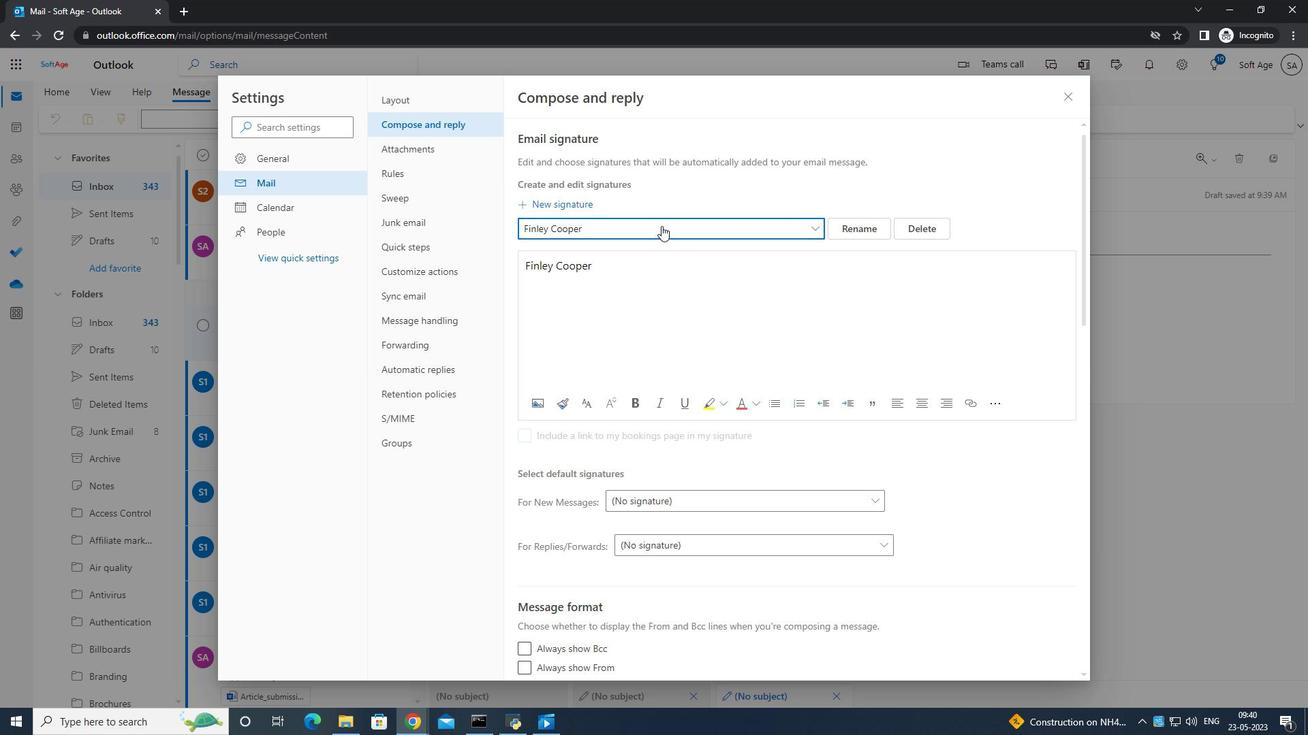 
Action: Key pressed <Key.backspace><Key.backspace><Key.backspace><Key.backspace><Key.backspace><Key.backspace><Key.backspace><Key.backspace><Key.backspace><Key.backspace><Key.backspace><Key.backspace>
Screenshot: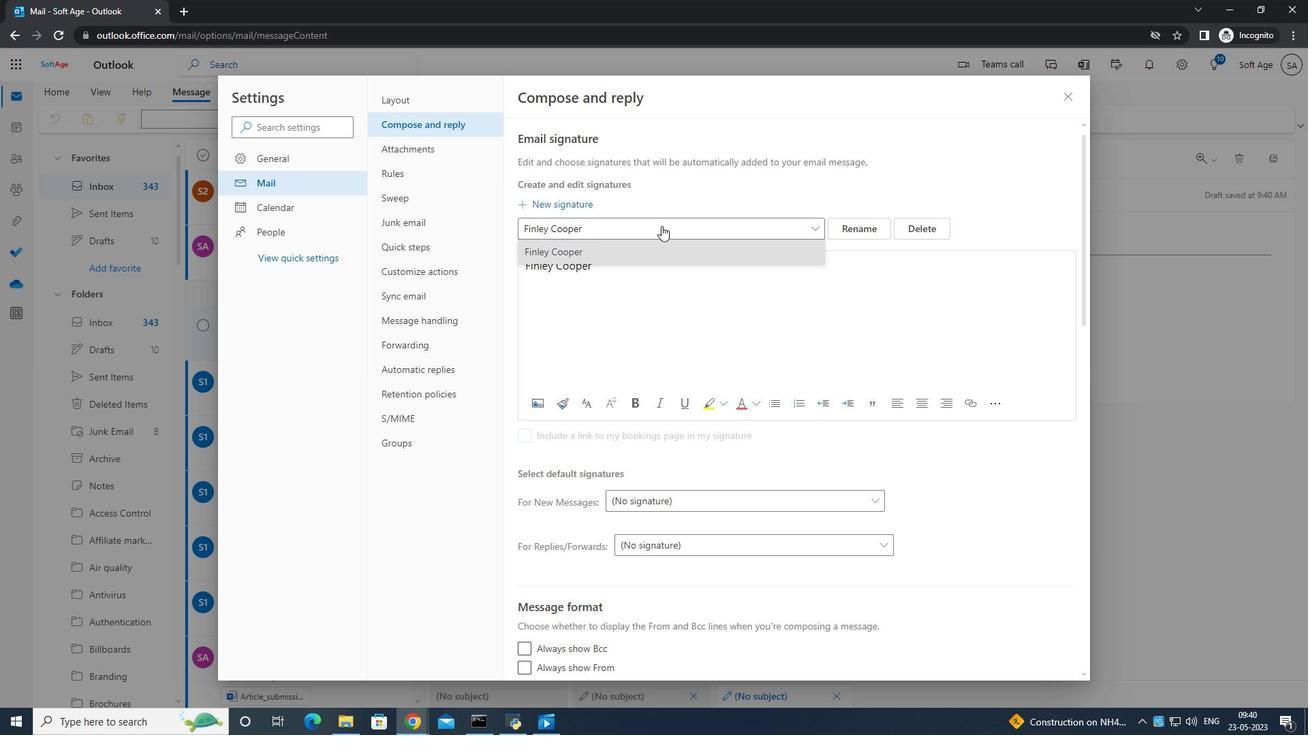 
Action: Mouse moved to (922, 226)
Screenshot: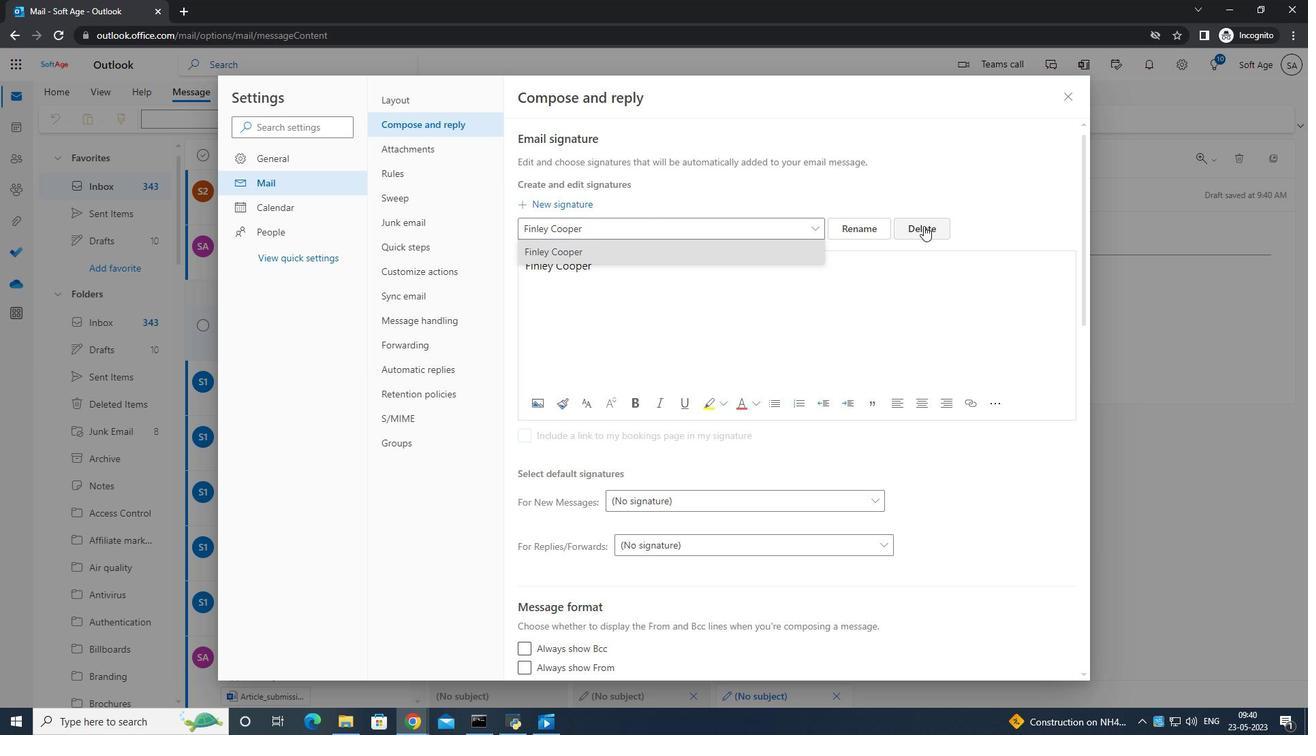
Action: Mouse pressed left at (922, 226)
Screenshot: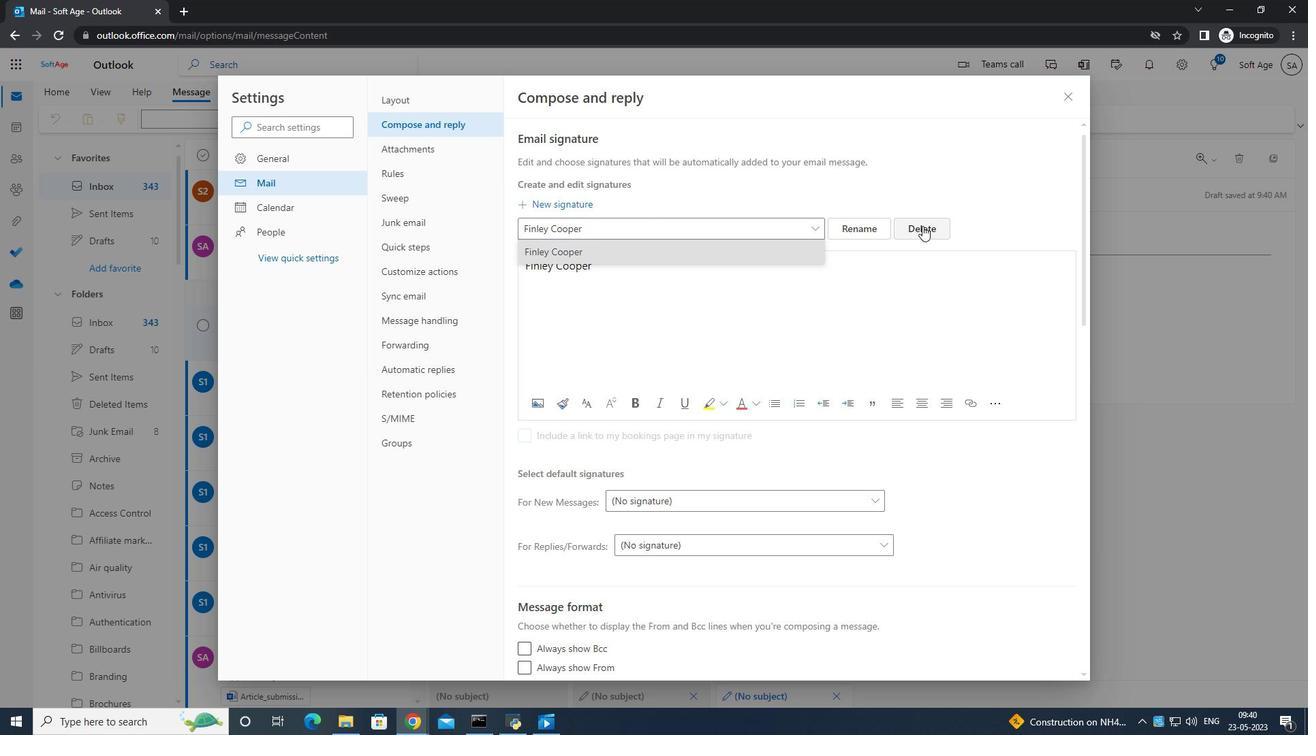 
Action: Mouse moved to (747, 229)
Screenshot: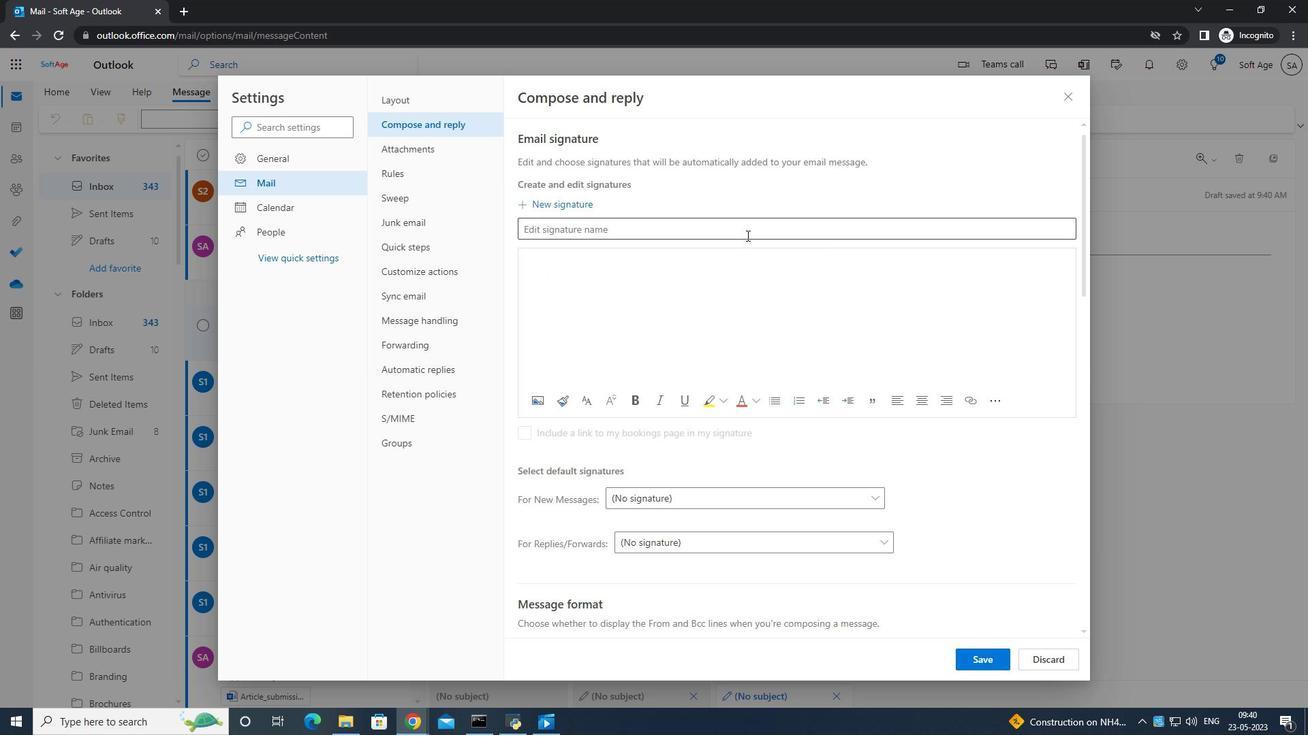 
Action: Mouse pressed left at (747, 229)
Screenshot: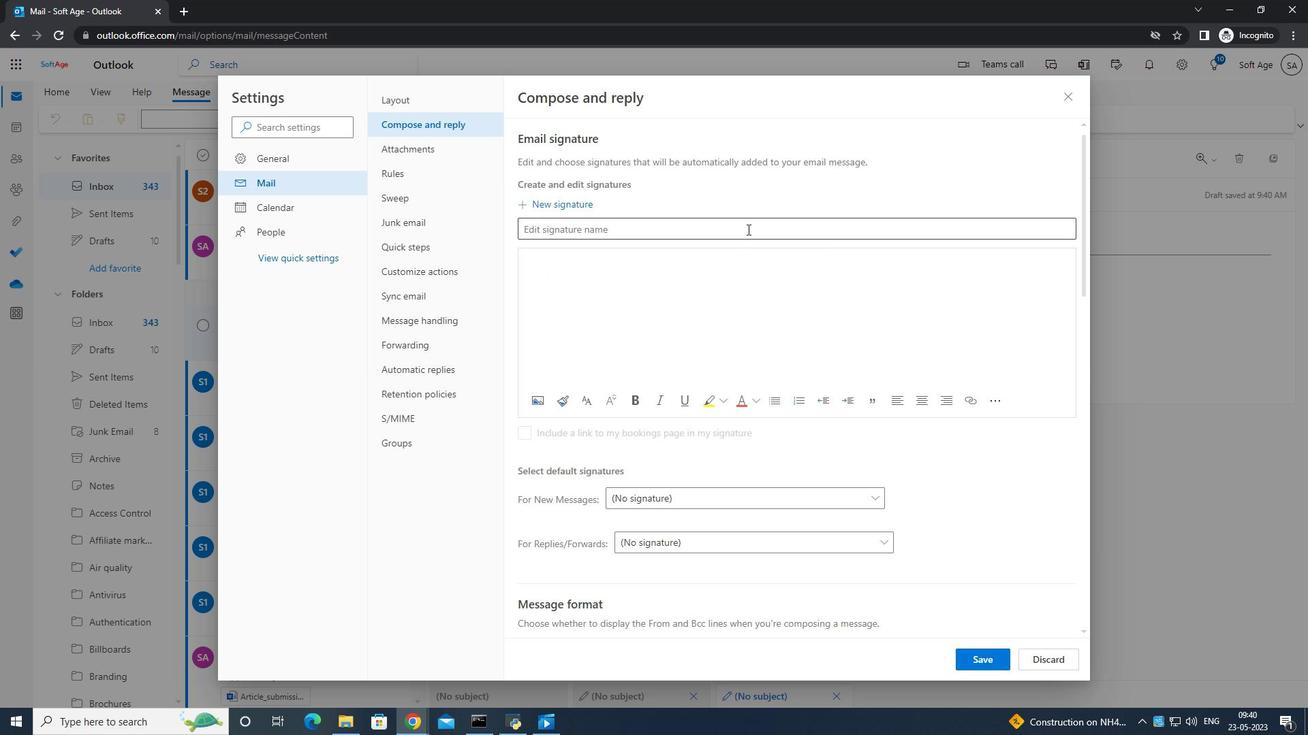 
Action: Key pressed <Key.shift>Kinley<Key.space><Key.shift>Cooper
Screenshot: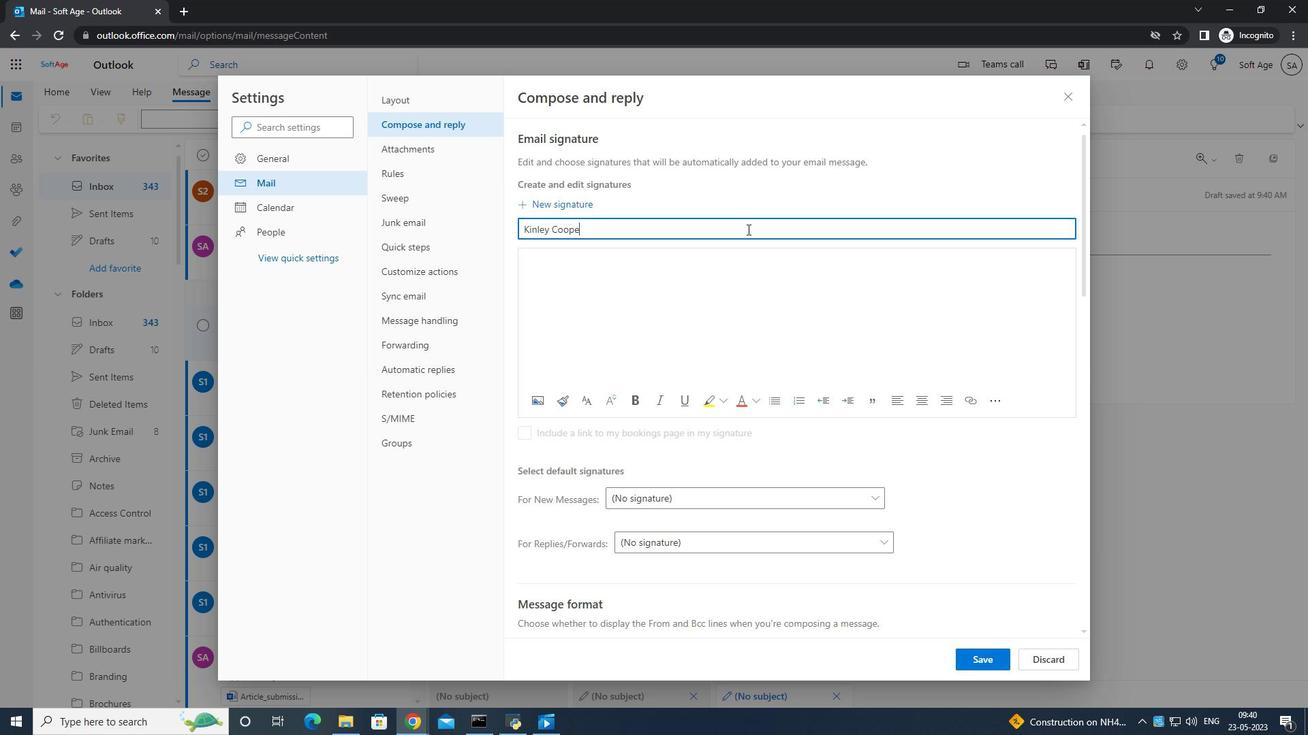 
Action: Mouse moved to (588, 230)
Screenshot: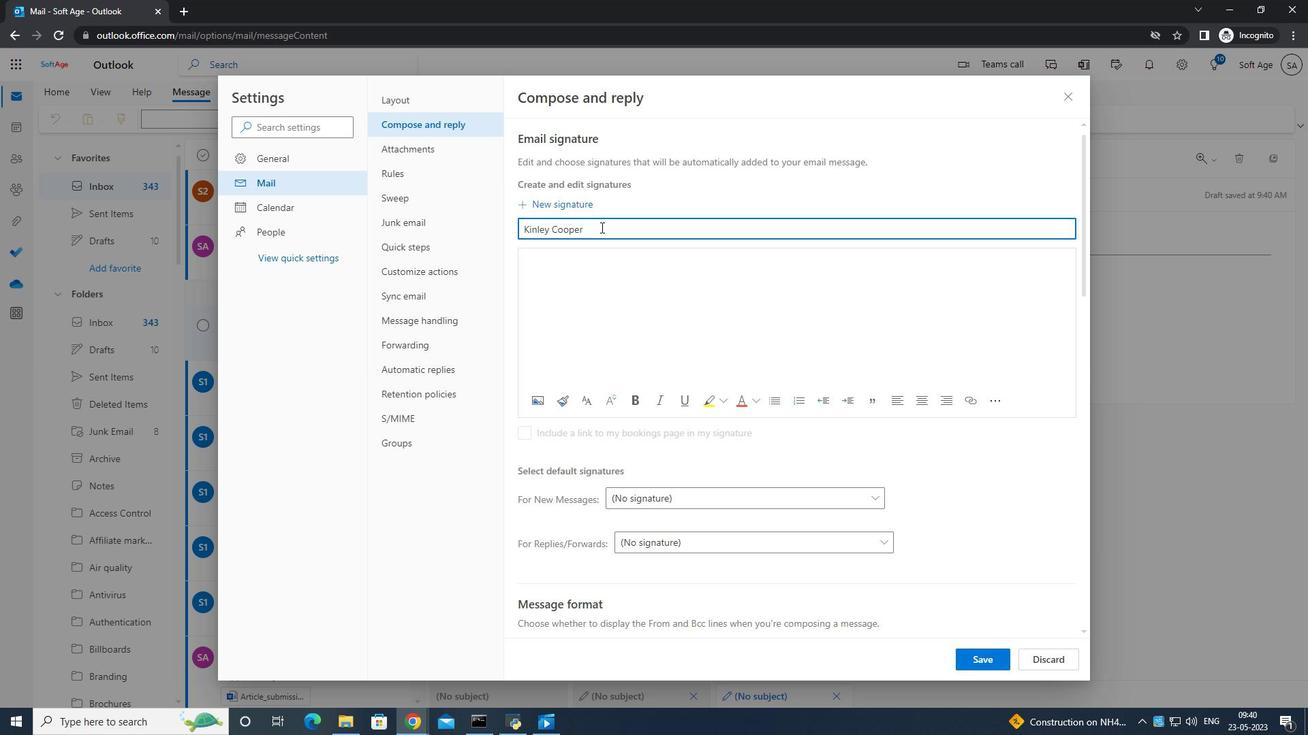 
Action: Mouse pressed left at (588, 230)
Screenshot: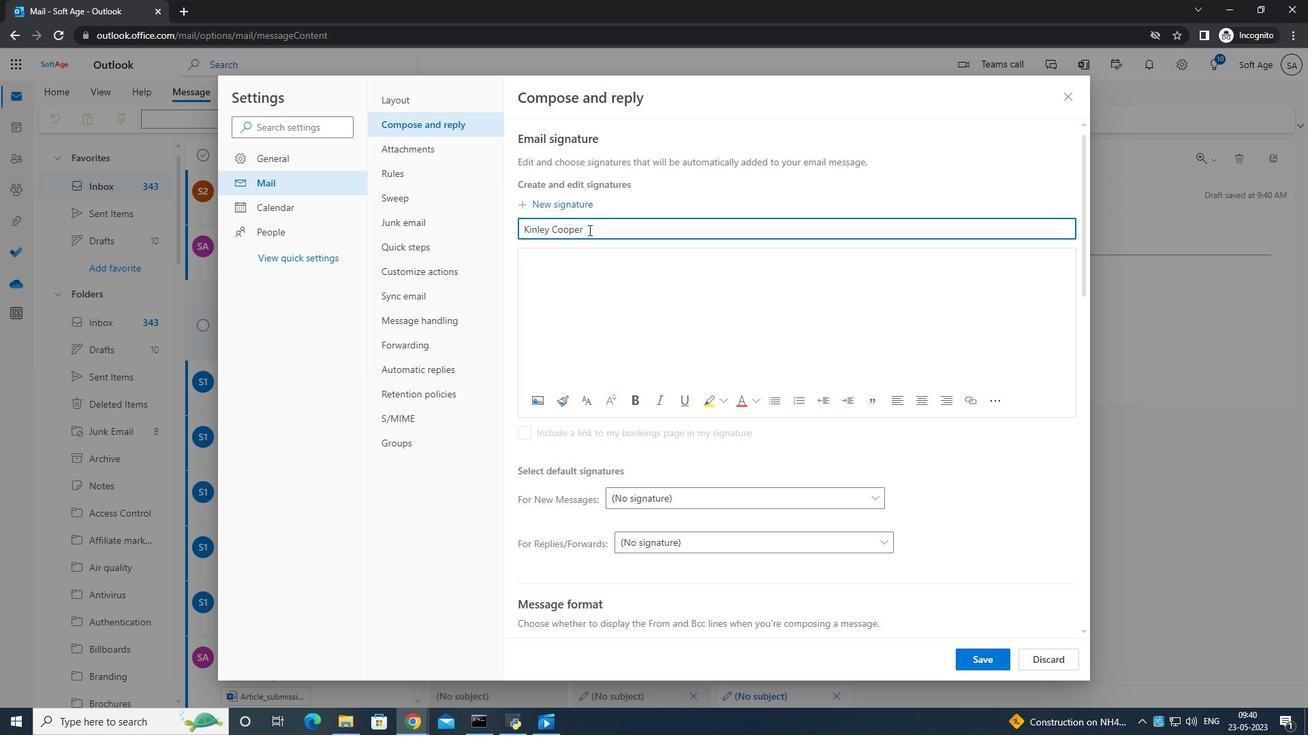 
Action: Mouse moved to (580, 271)
Screenshot: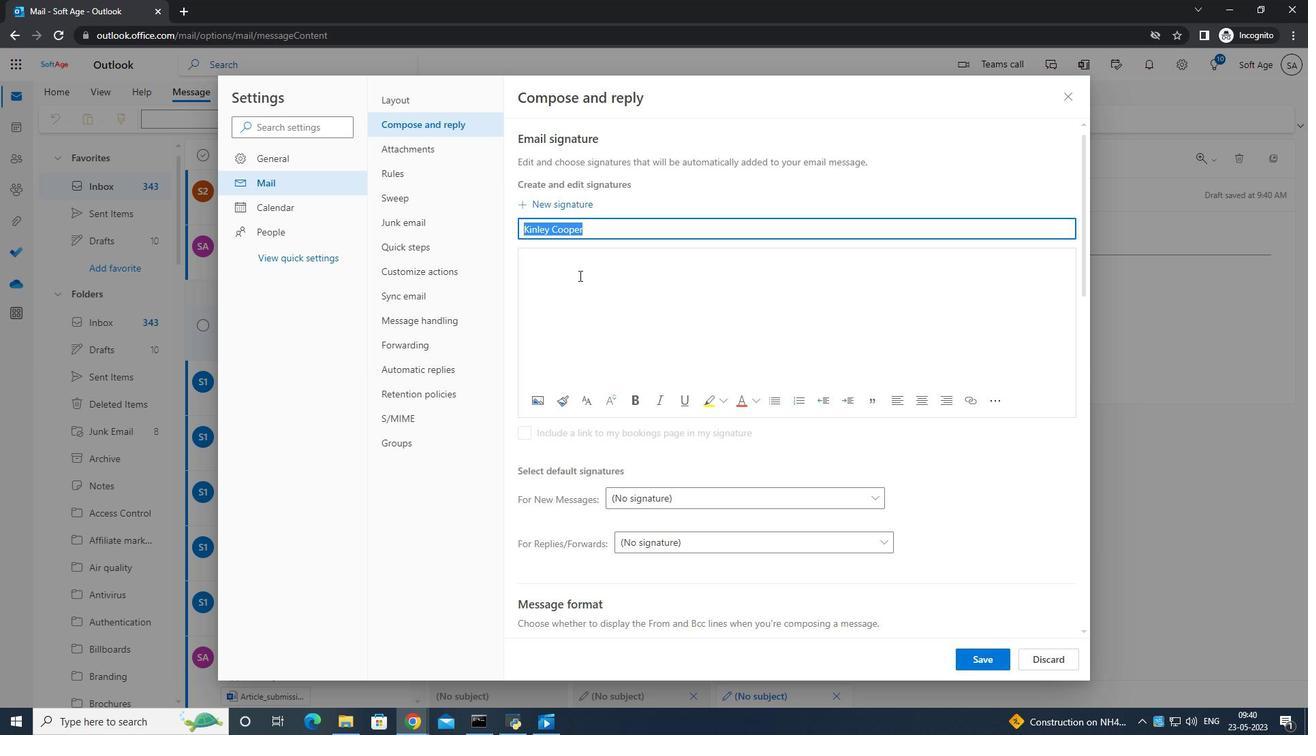
Action: Key pressed ctrl+C
Screenshot: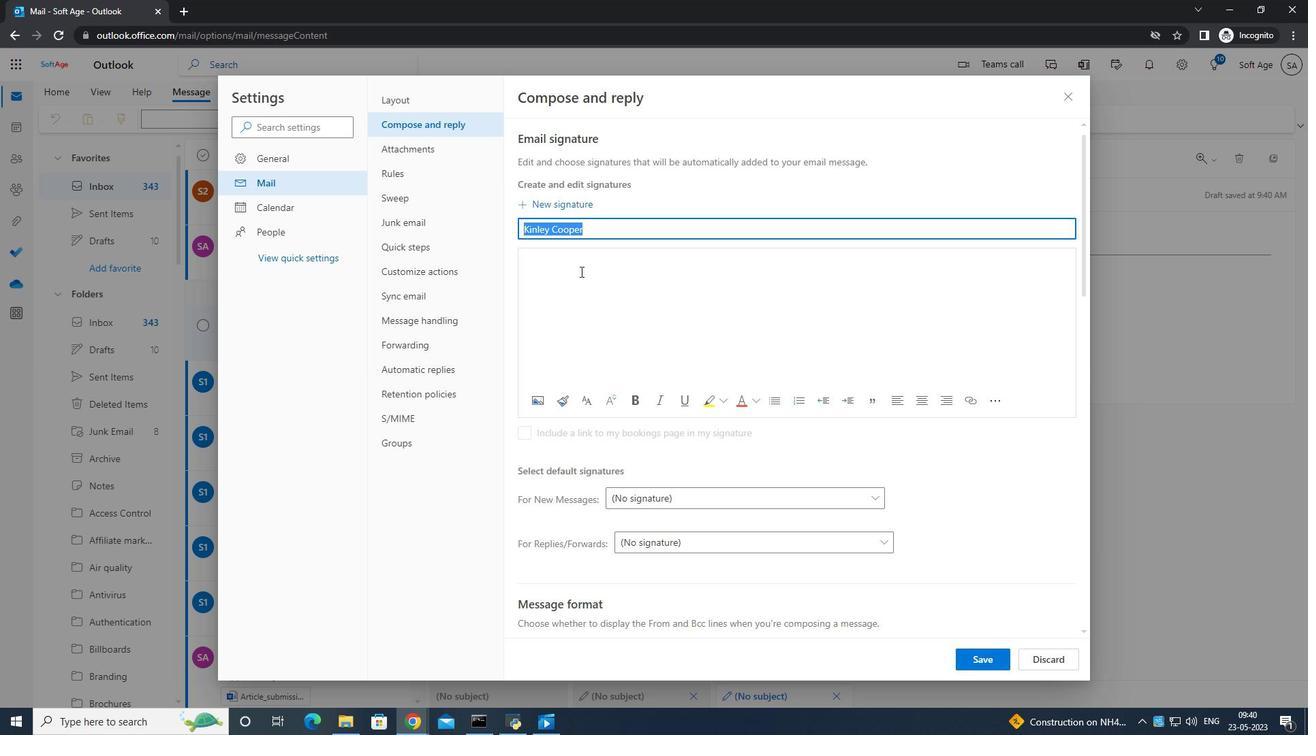 
Action: Mouse moved to (578, 269)
Screenshot: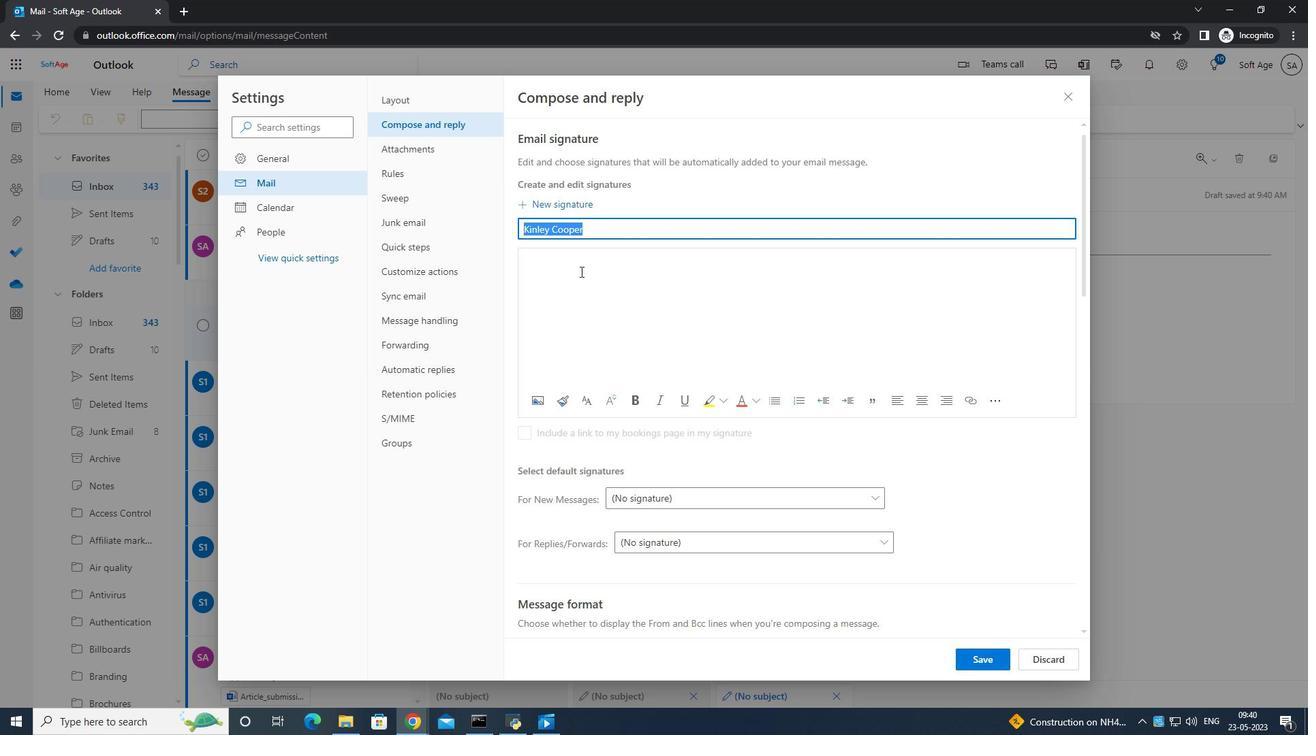 
Action: Mouse pressed left at (578, 269)
Screenshot: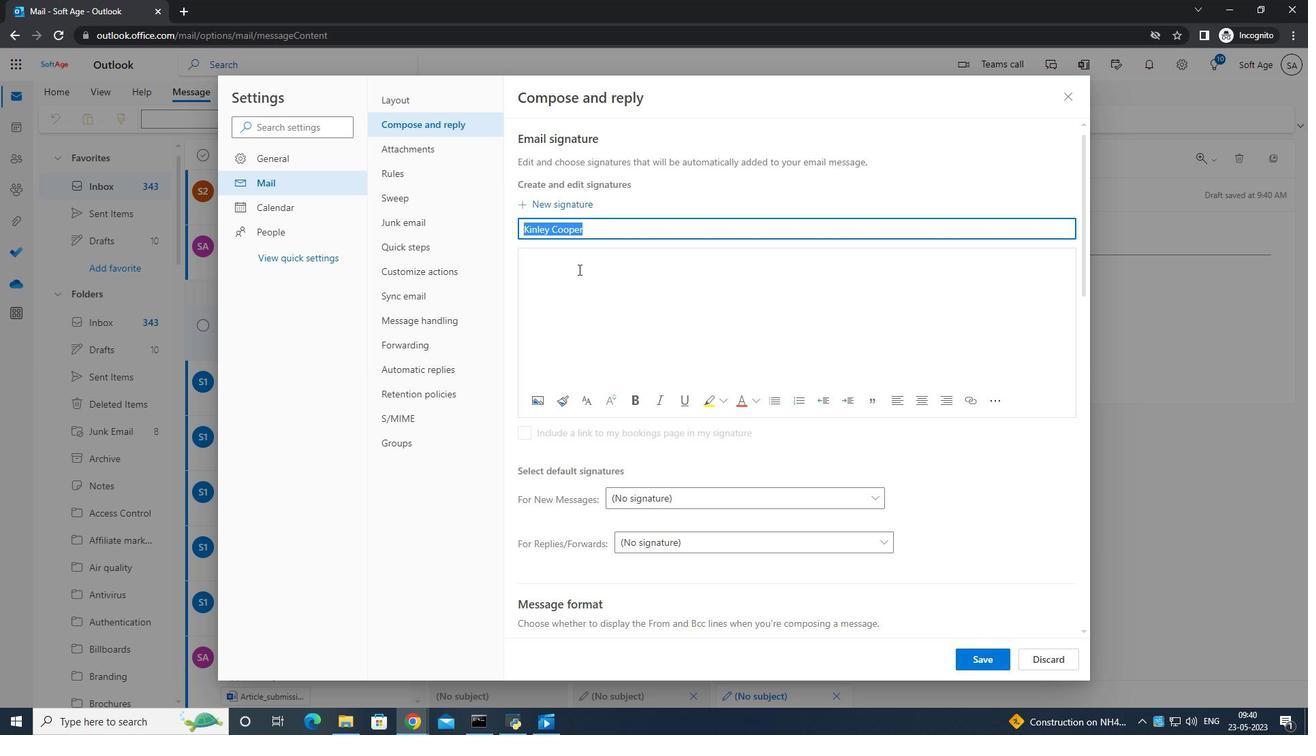 
Action: Key pressed <Key.enter><Key.enter>
Screenshot: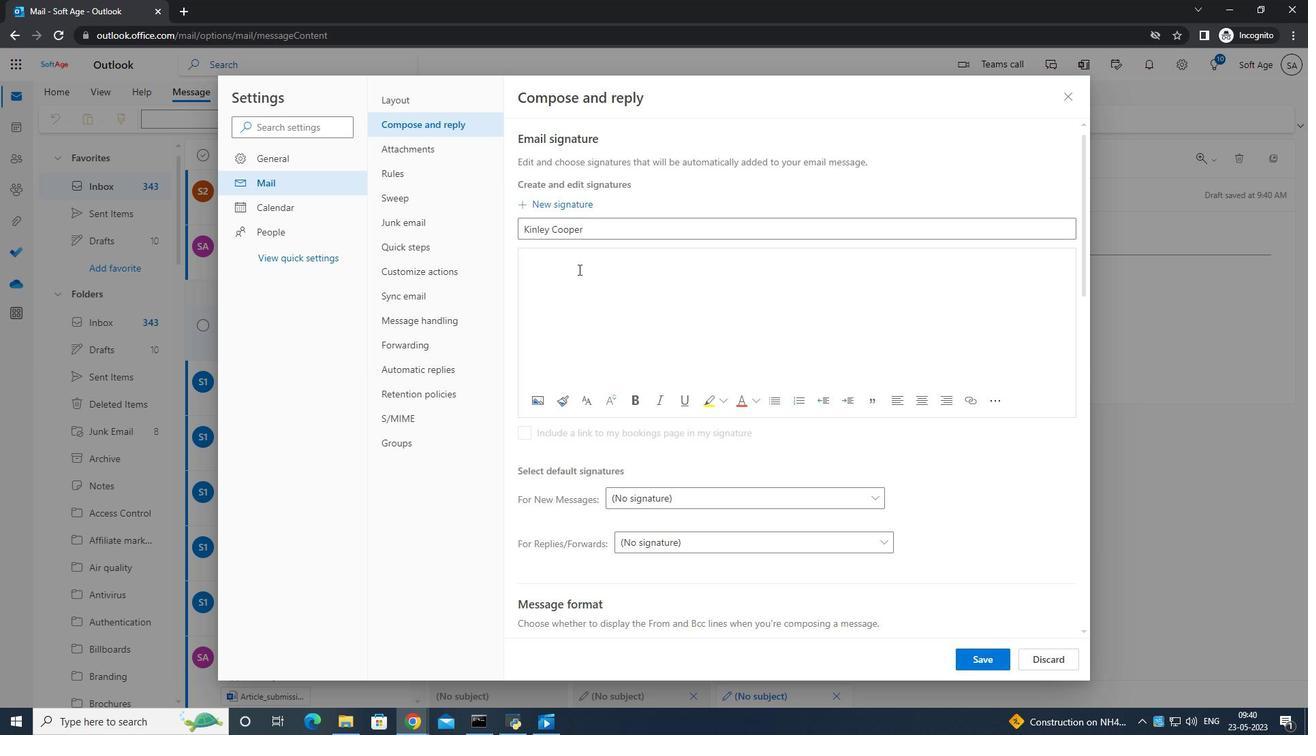 
Action: Mouse moved to (546, 256)
Screenshot: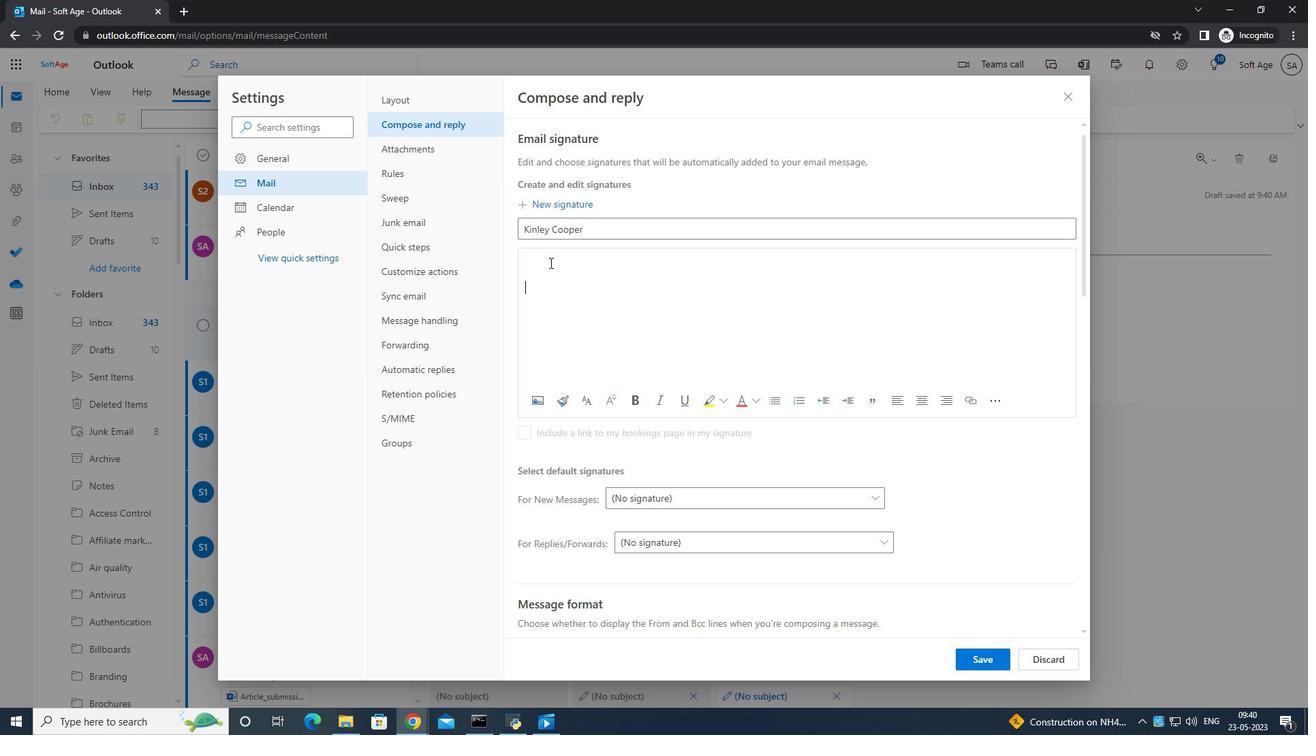 
Action: Mouse pressed left at (546, 256)
Screenshot: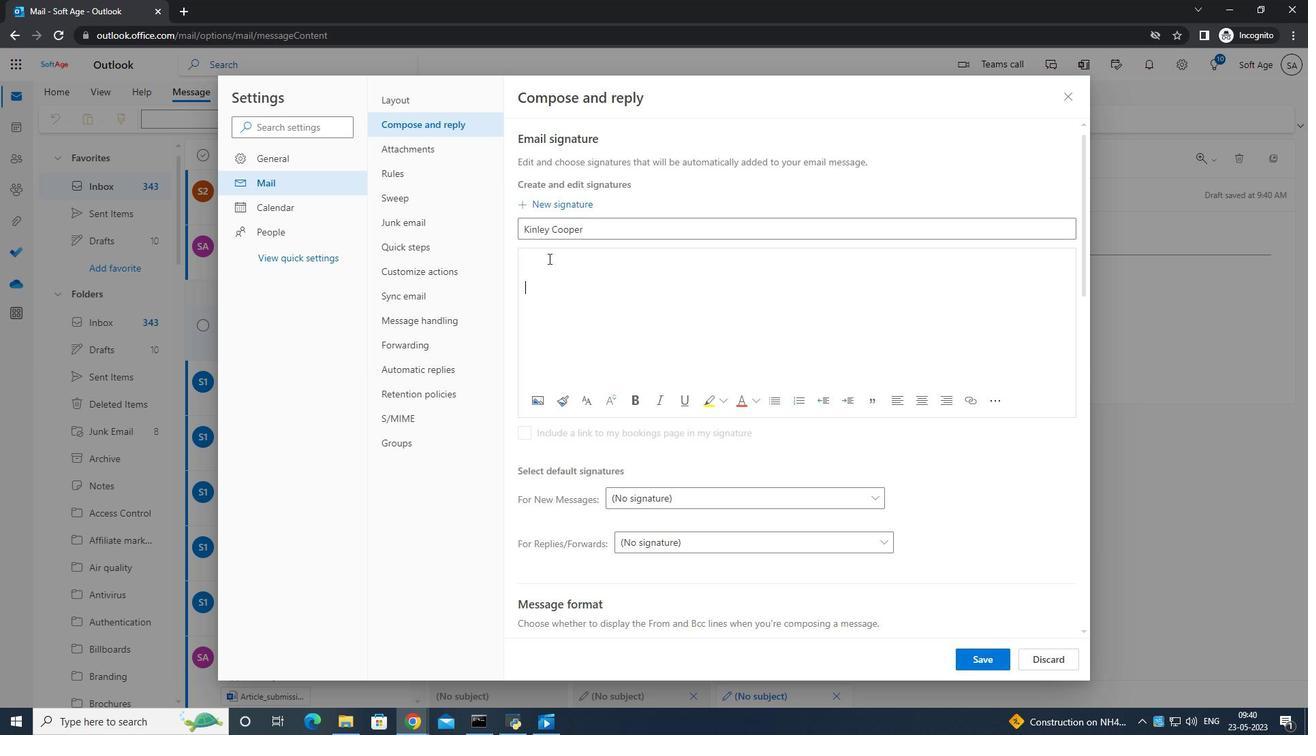 
Action: Mouse pressed left at (546, 256)
Screenshot: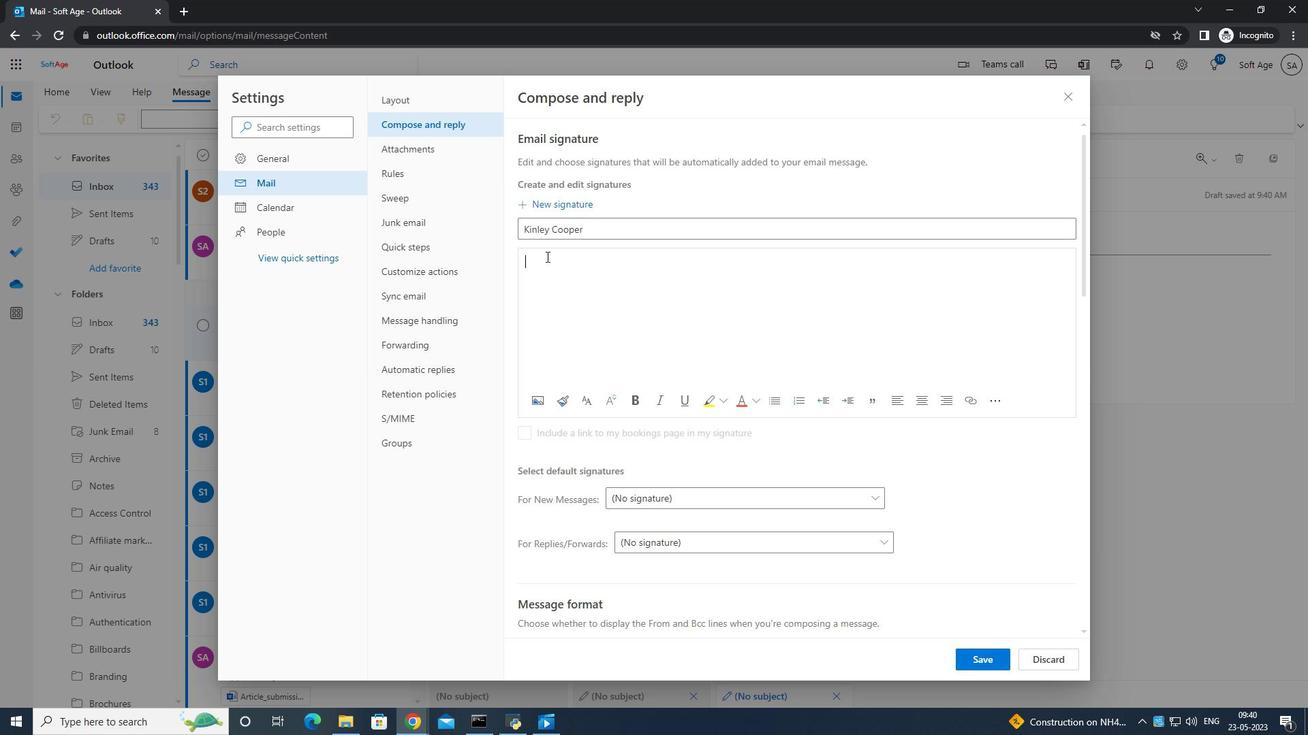 
Action: Mouse moved to (557, 288)
Screenshot: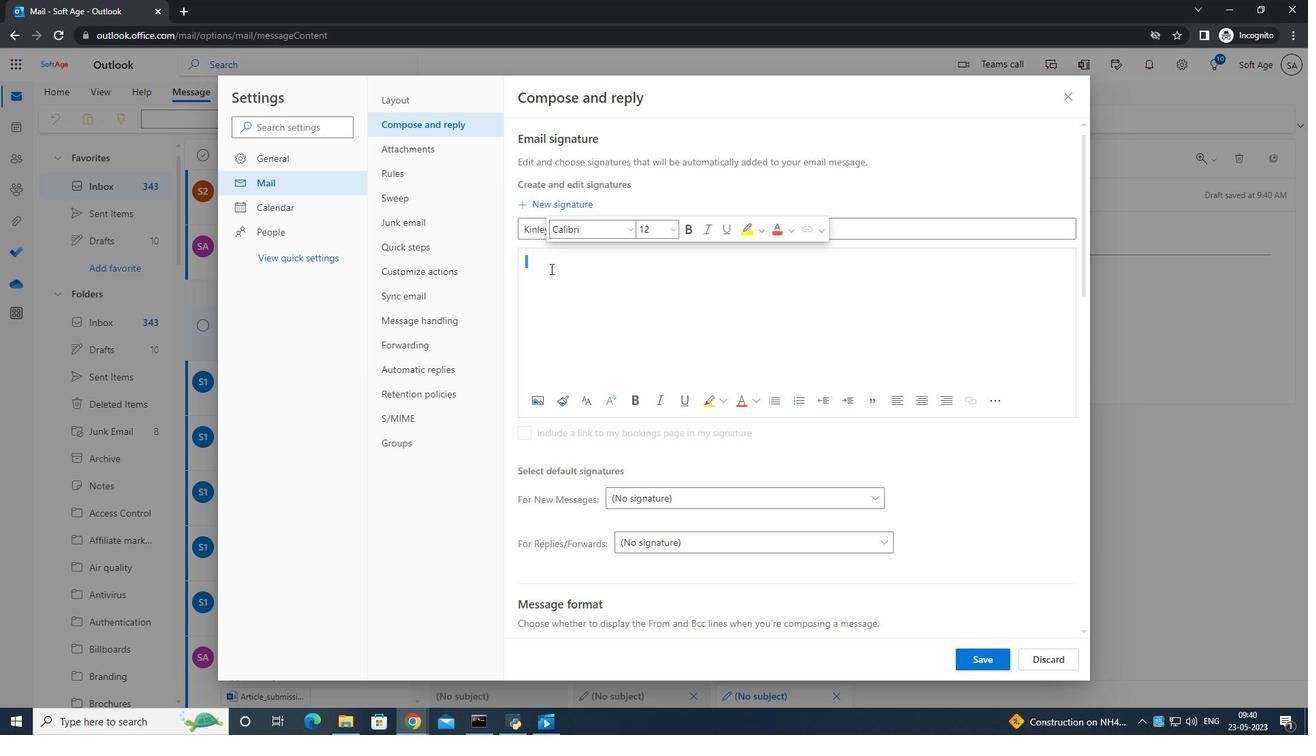 
Action: Mouse pressed left at (557, 288)
Screenshot: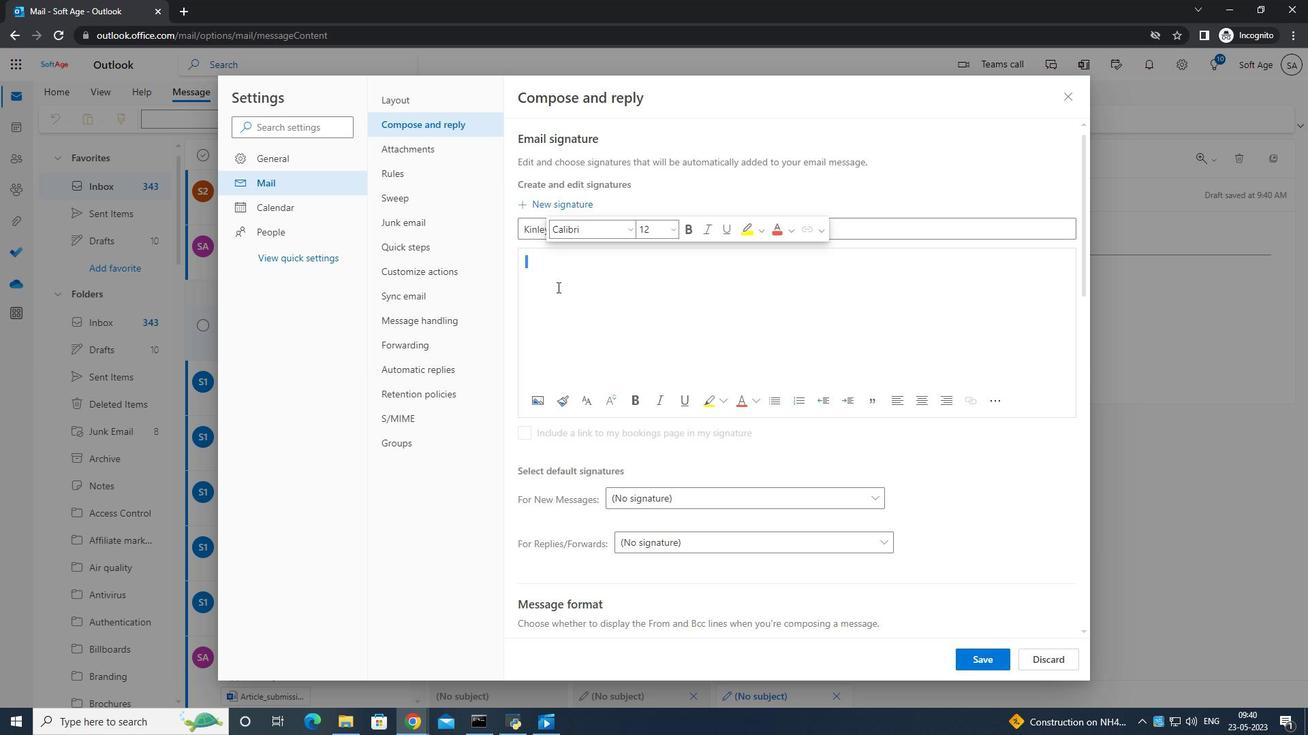
Action: Mouse moved to (553, 262)
Screenshot: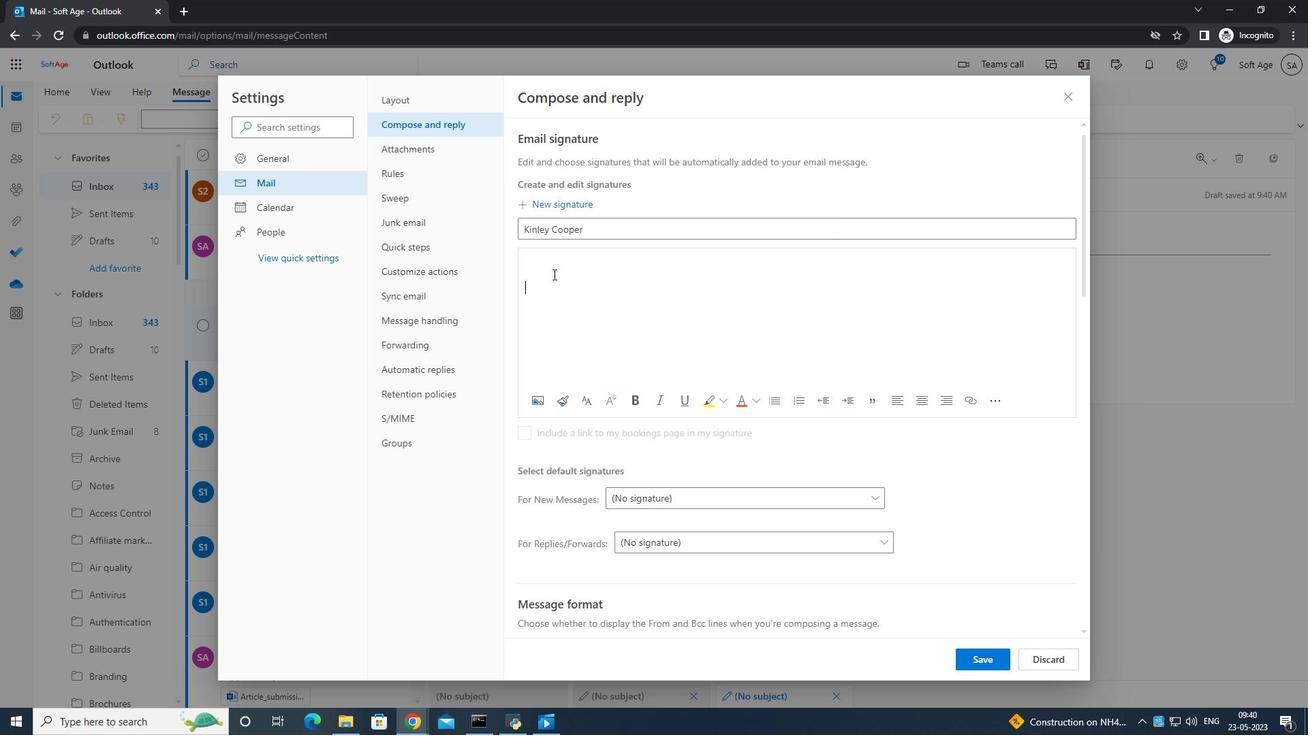 
Action: Mouse pressed left at (553, 262)
Screenshot: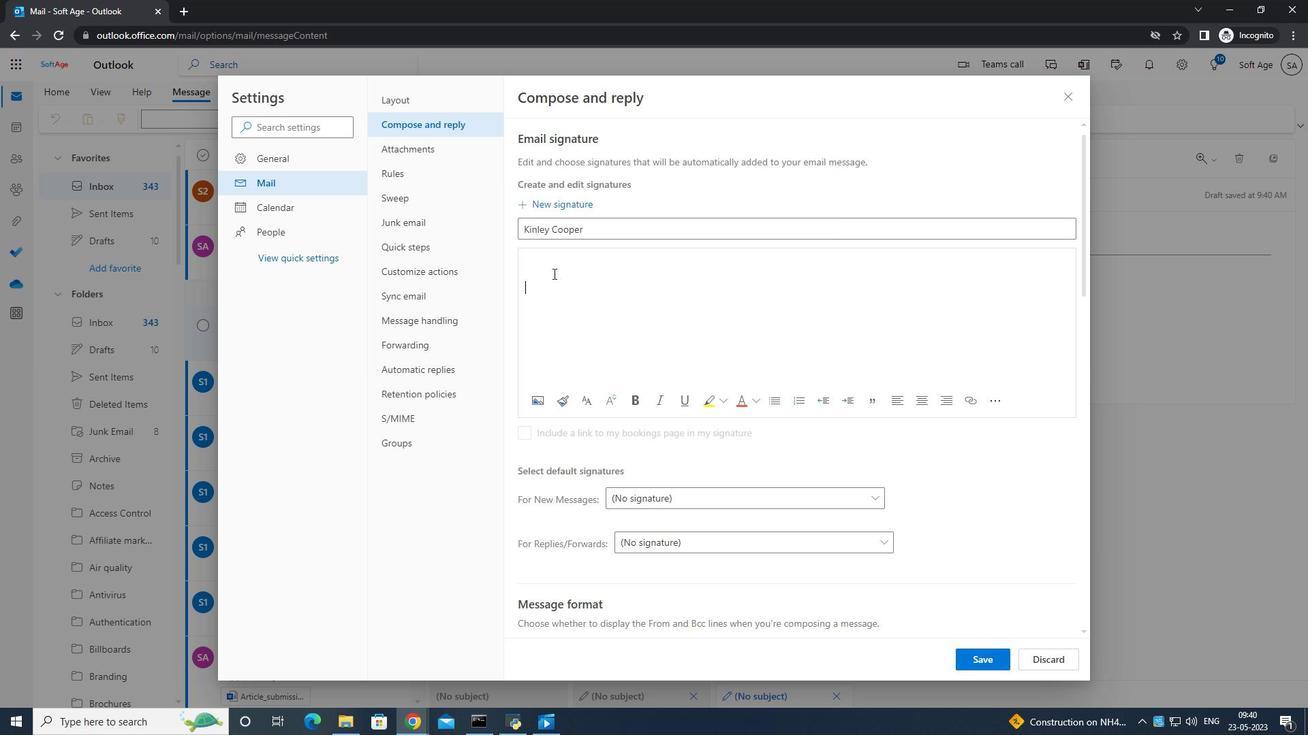 
Action: Key pressed <Key.shift>Kinley<Key.space><Key.shift>Cooper
Screenshot: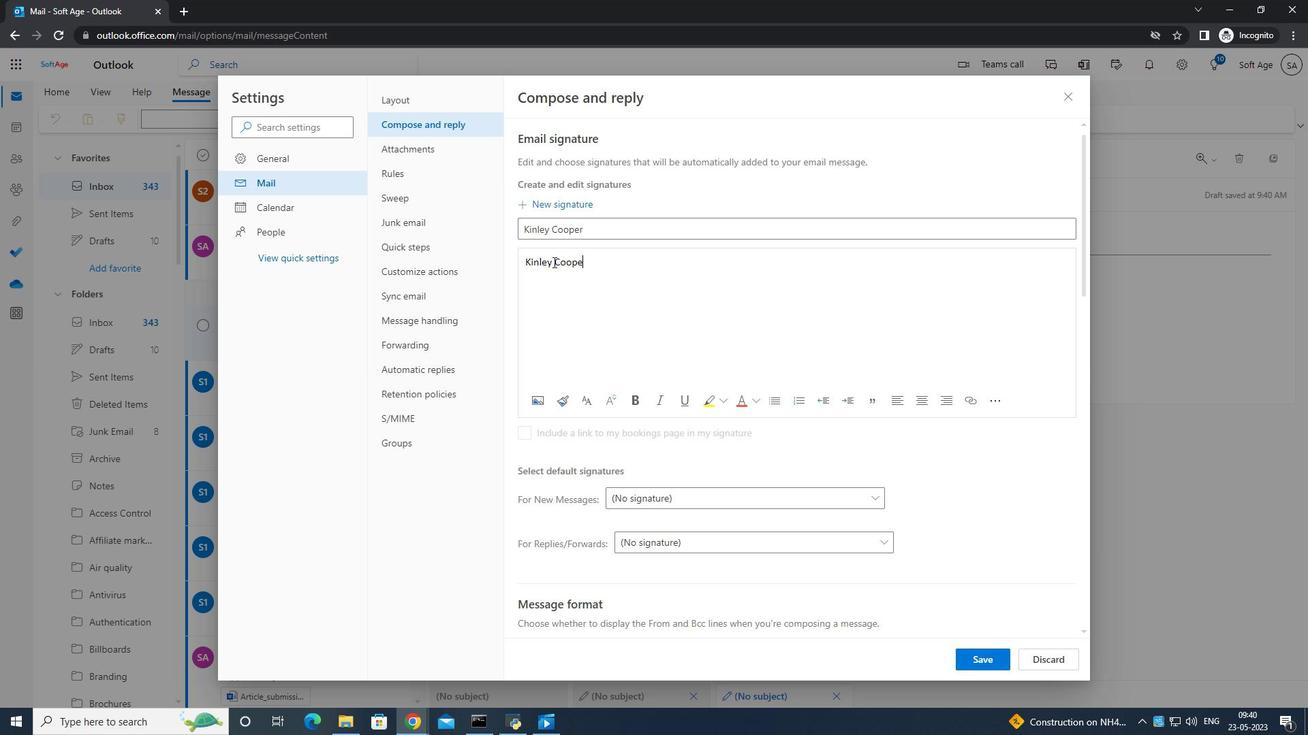 
Action: Mouse scrolled (553, 261) with delta (0, 0)
Screenshot: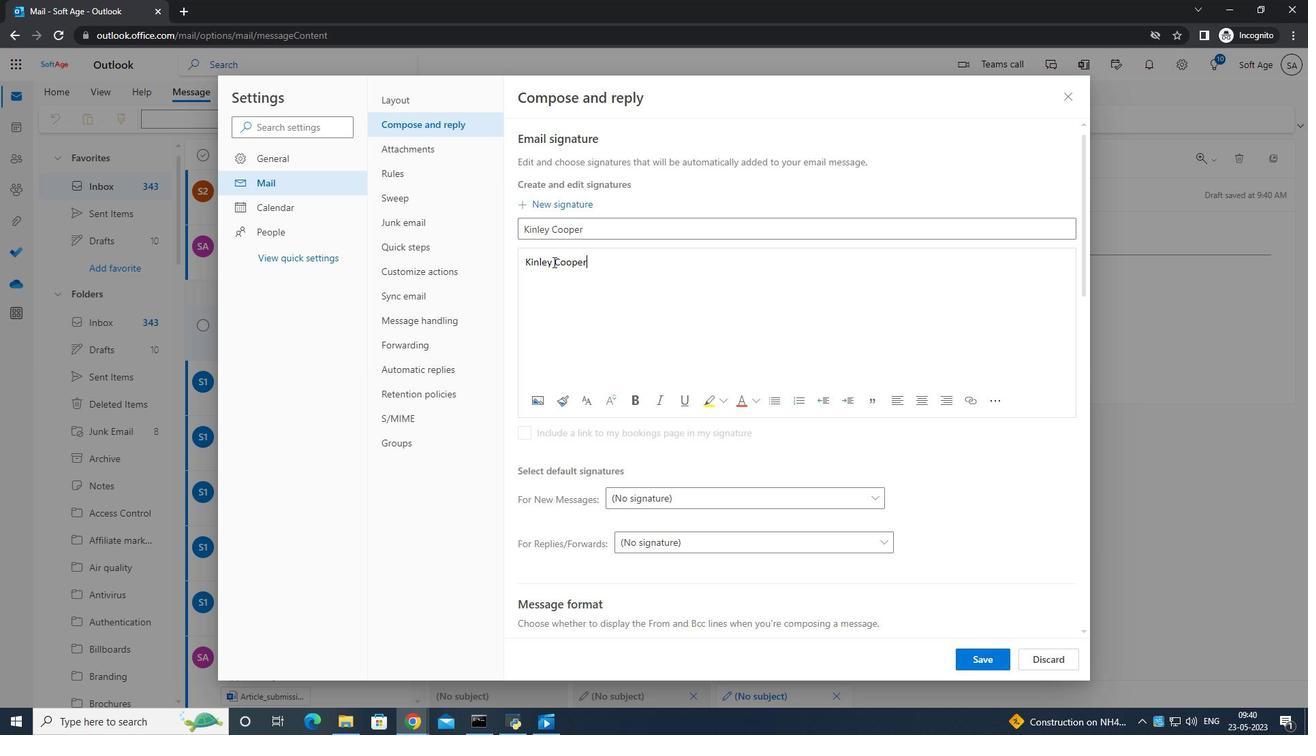 
Action: Mouse moved to (658, 349)
Screenshot: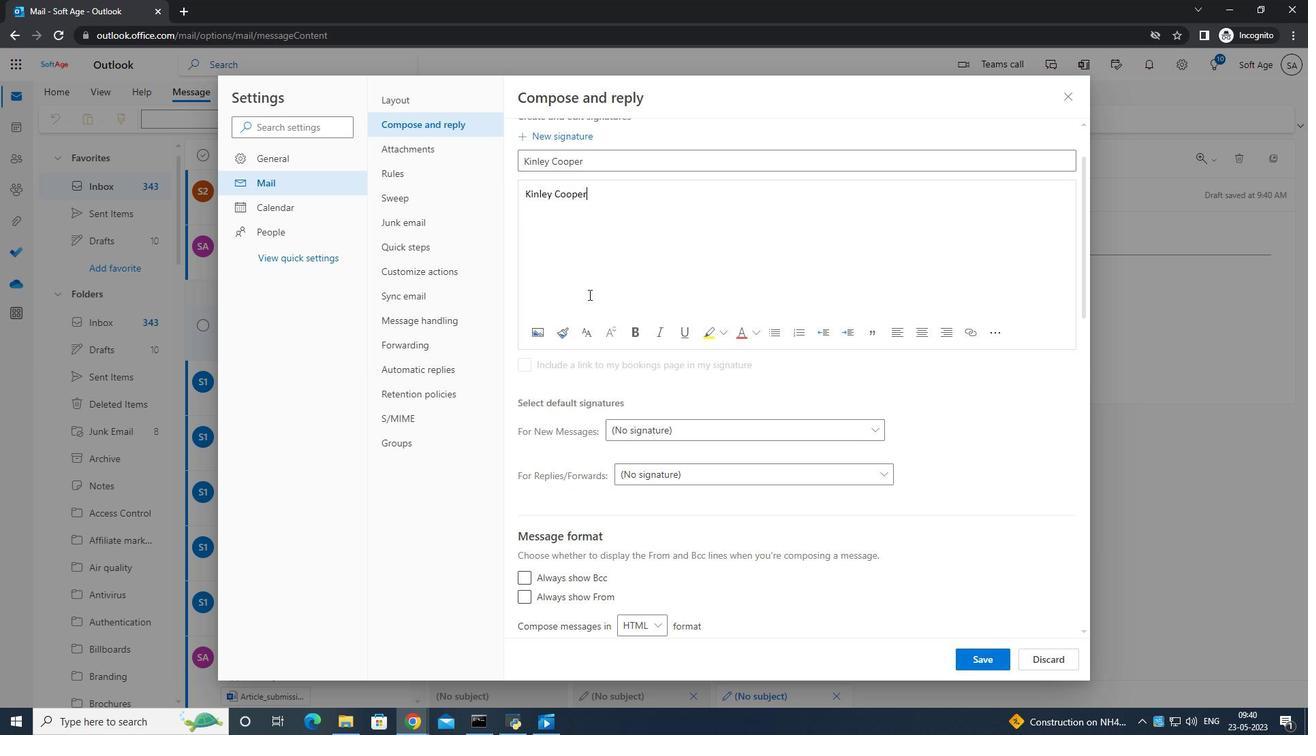 
Action: Mouse scrolled (649, 342) with delta (0, 0)
Screenshot: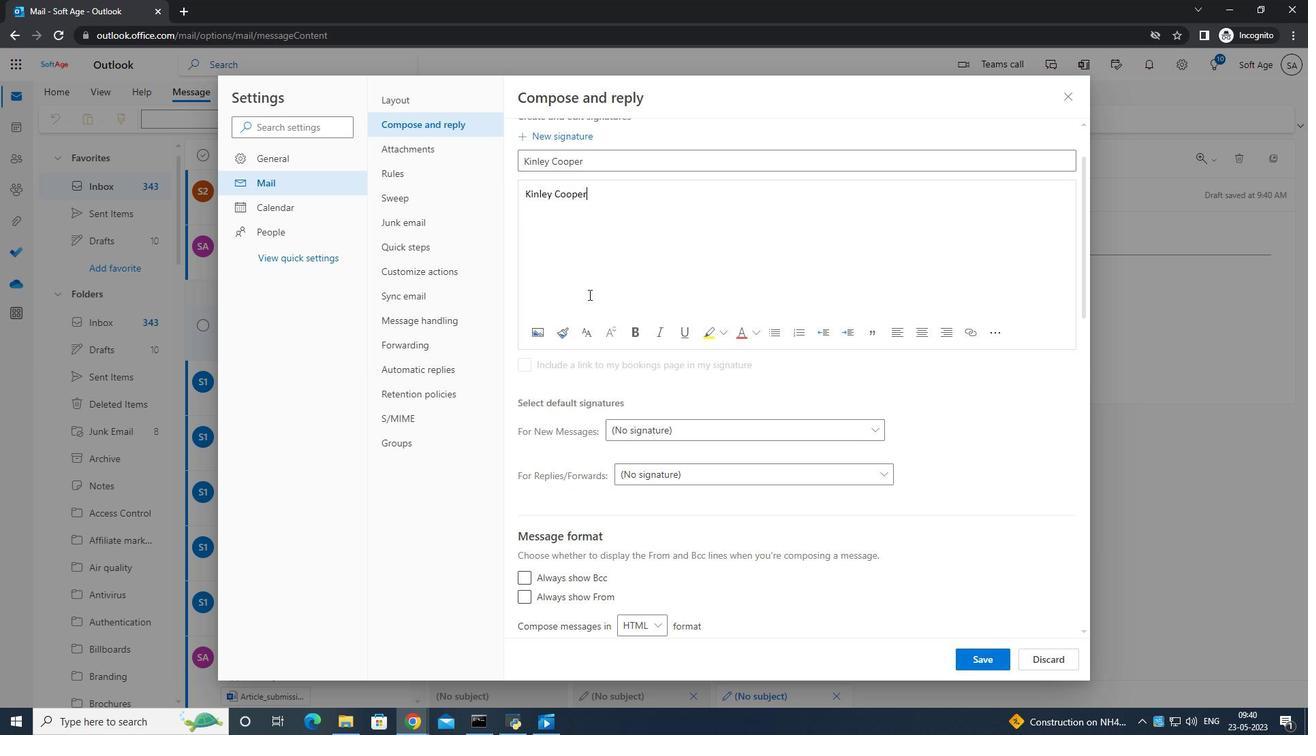 
Action: Mouse moved to (988, 658)
Screenshot: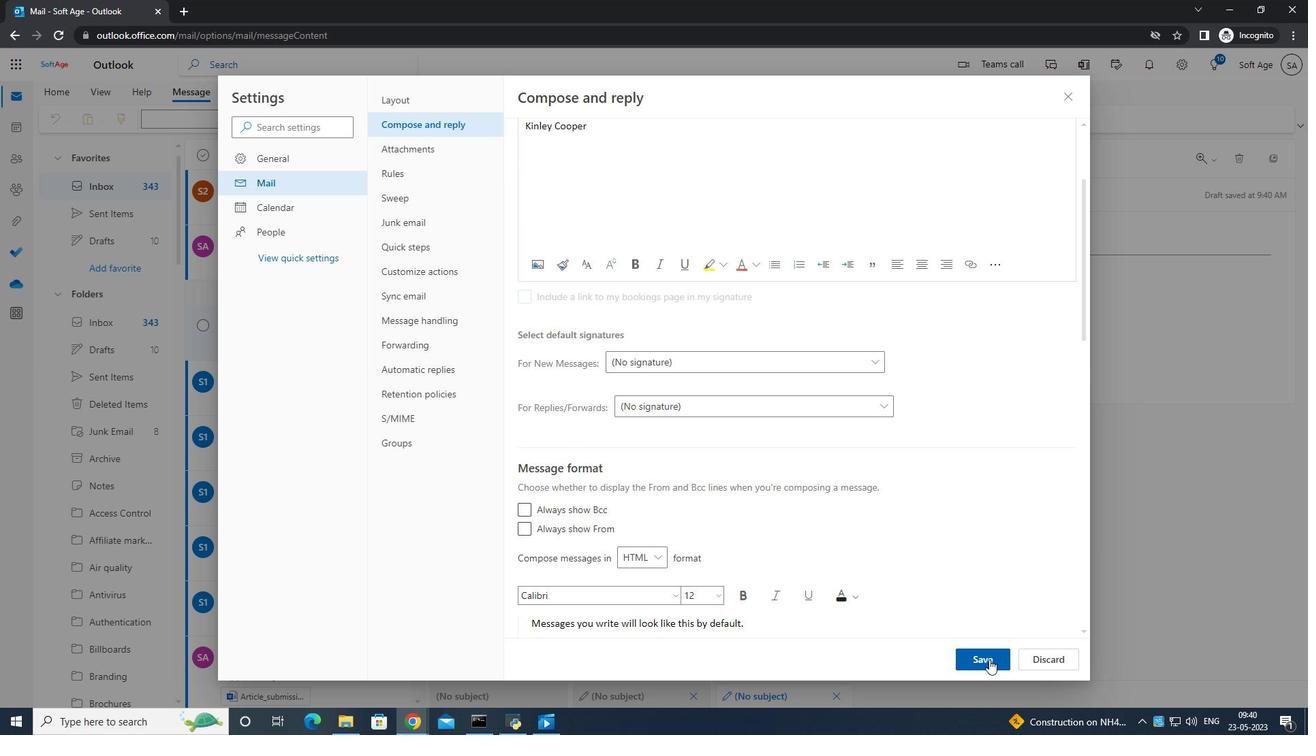 
Action: Mouse pressed left at (988, 658)
Screenshot: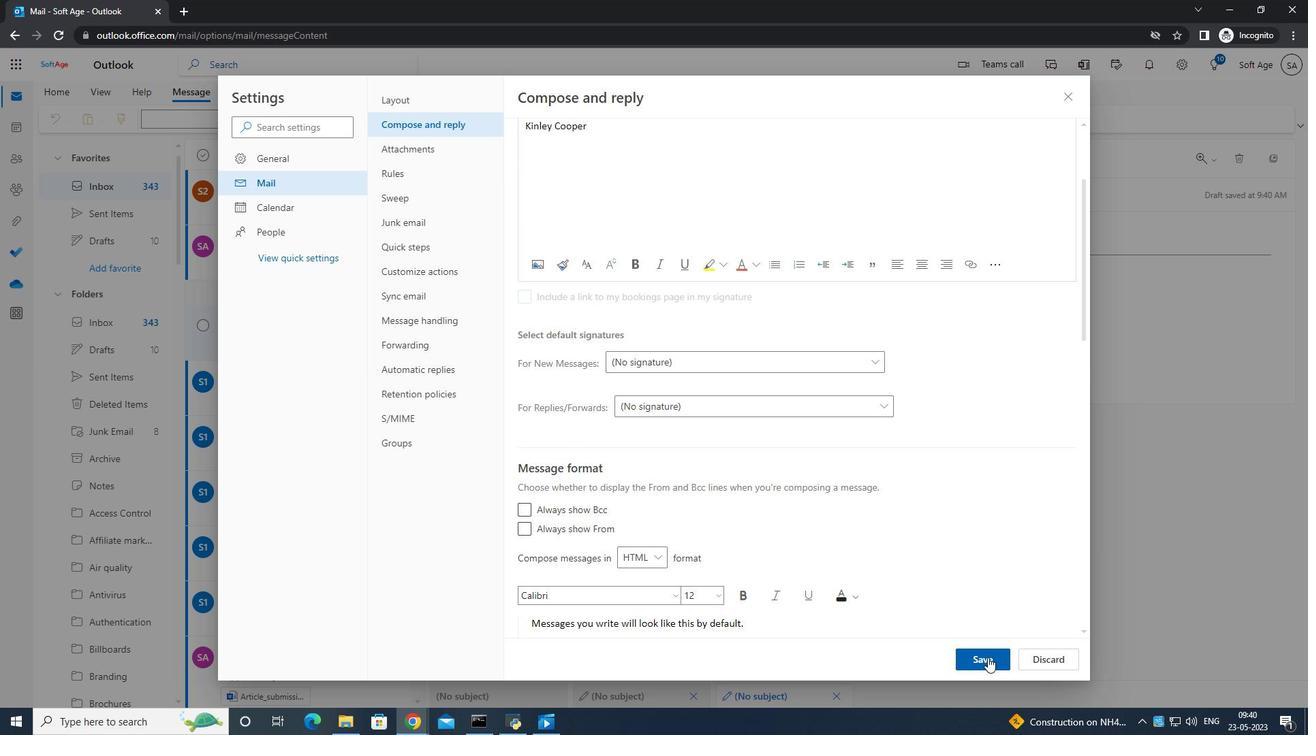 
Action: Mouse moved to (913, 546)
Screenshot: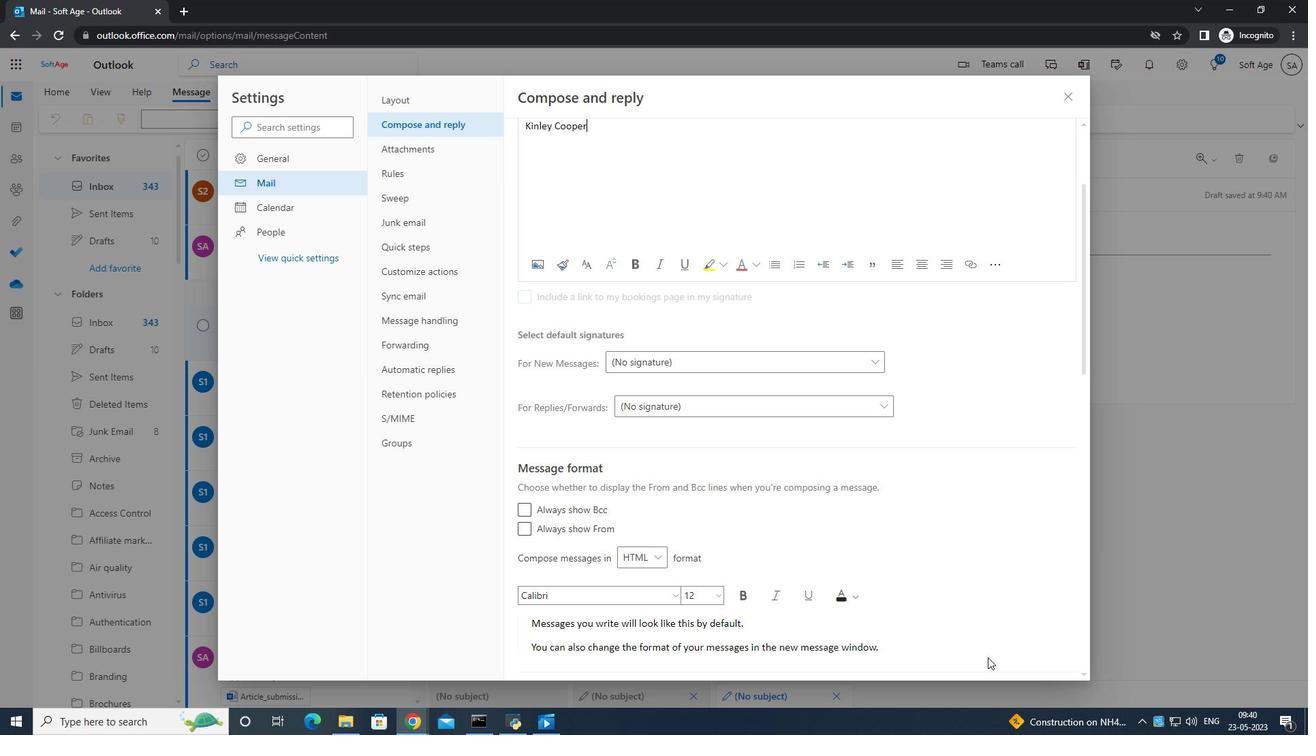 
Action: Mouse scrolled (913, 545) with delta (0, 0)
Screenshot: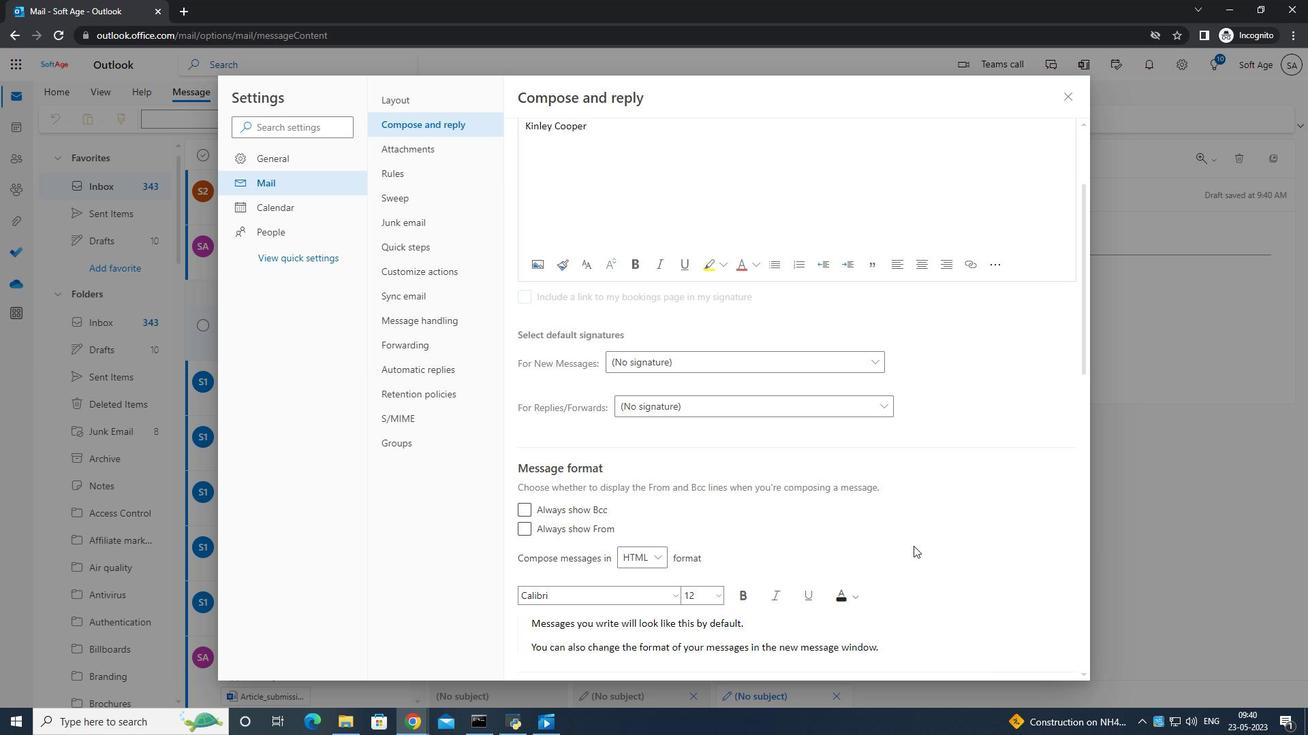 
Action: Mouse scrolled (913, 545) with delta (0, 0)
Screenshot: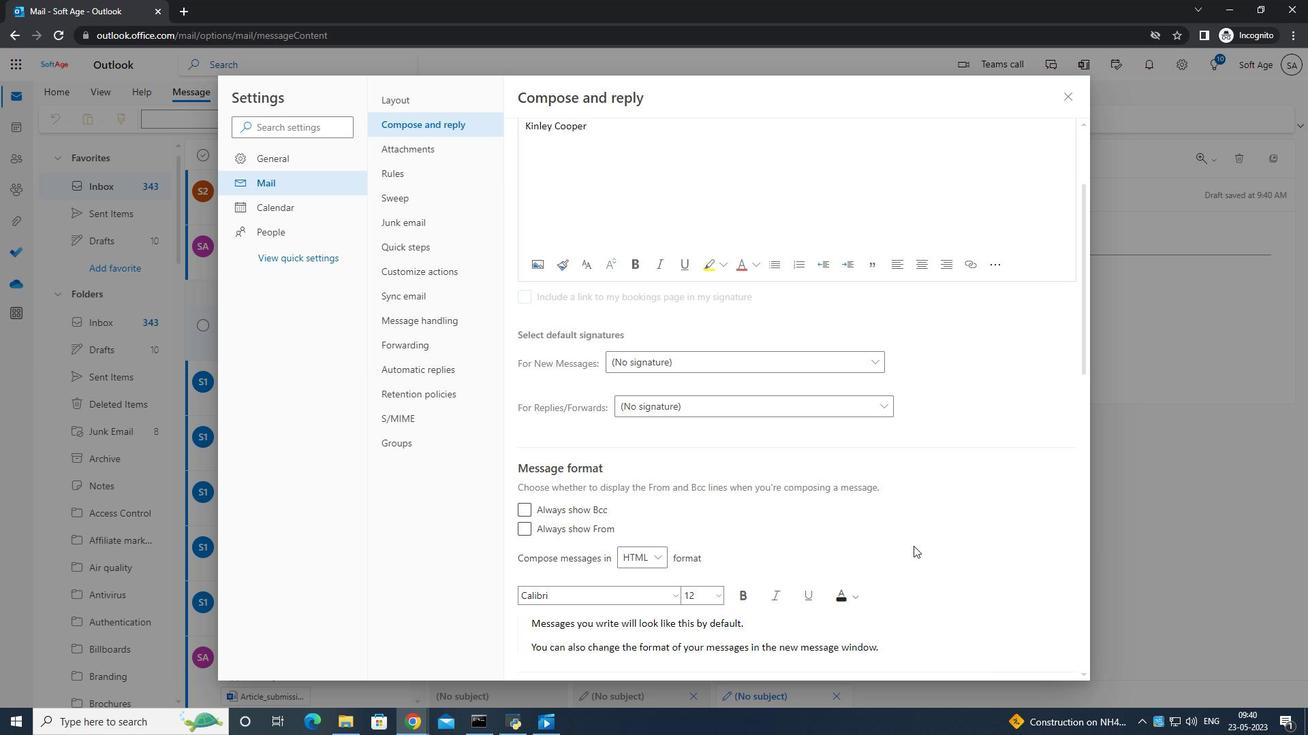 
Action: Mouse scrolled (913, 545) with delta (0, 0)
Screenshot: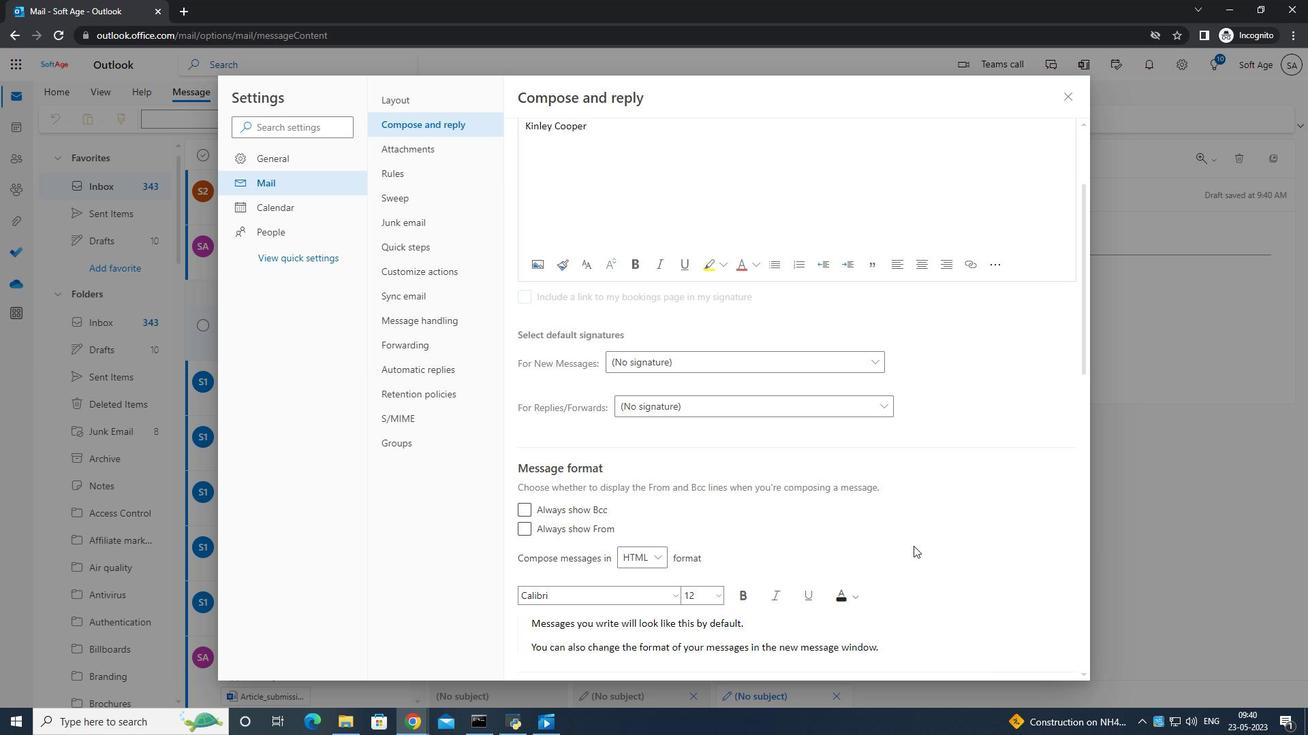 
Action: Mouse scrolled (913, 545) with delta (0, 0)
Screenshot: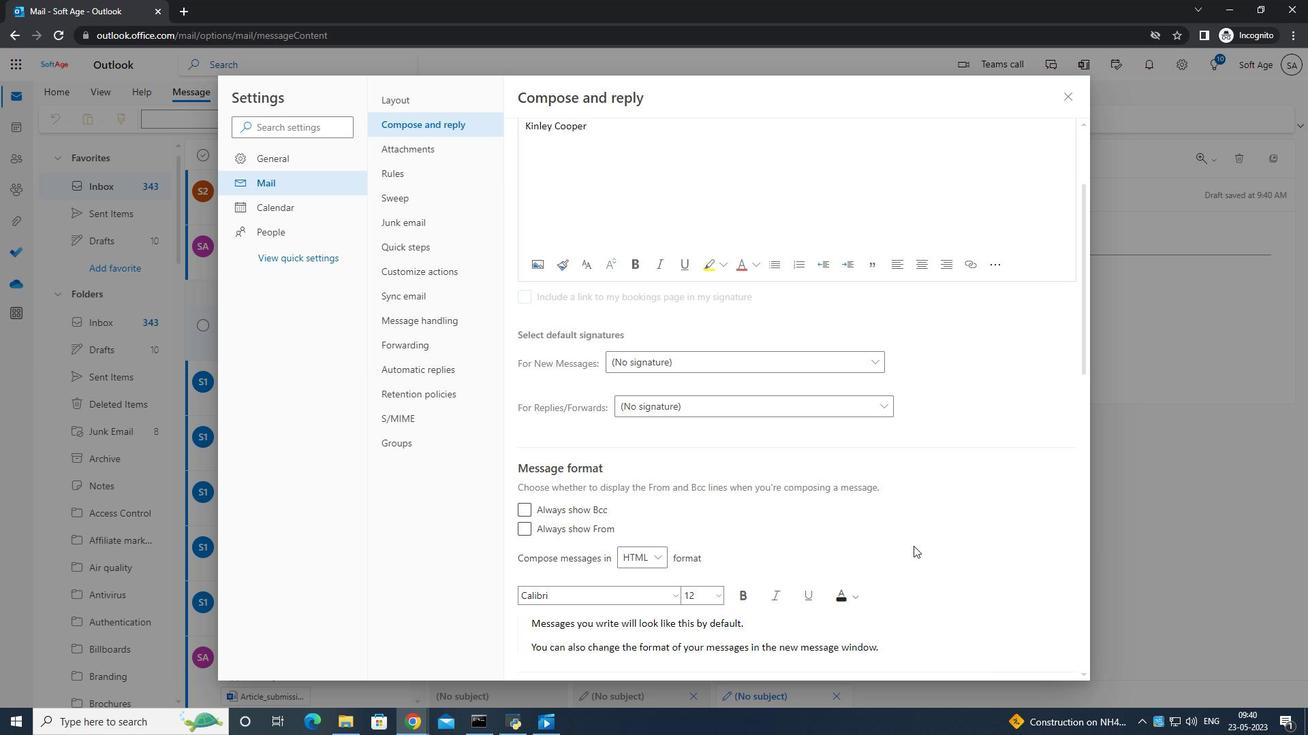 
Action: Mouse scrolled (913, 545) with delta (0, 0)
Screenshot: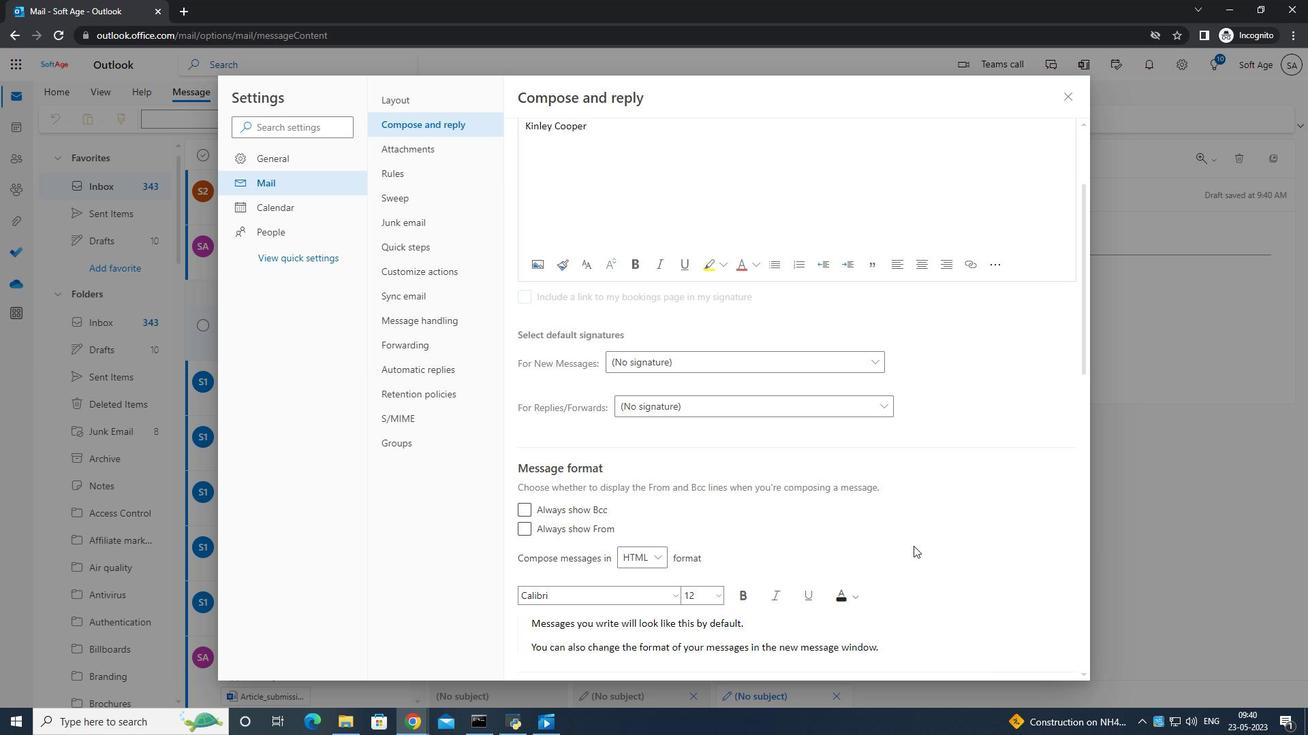 
Action: Mouse scrolled (913, 547) with delta (0, 0)
Screenshot: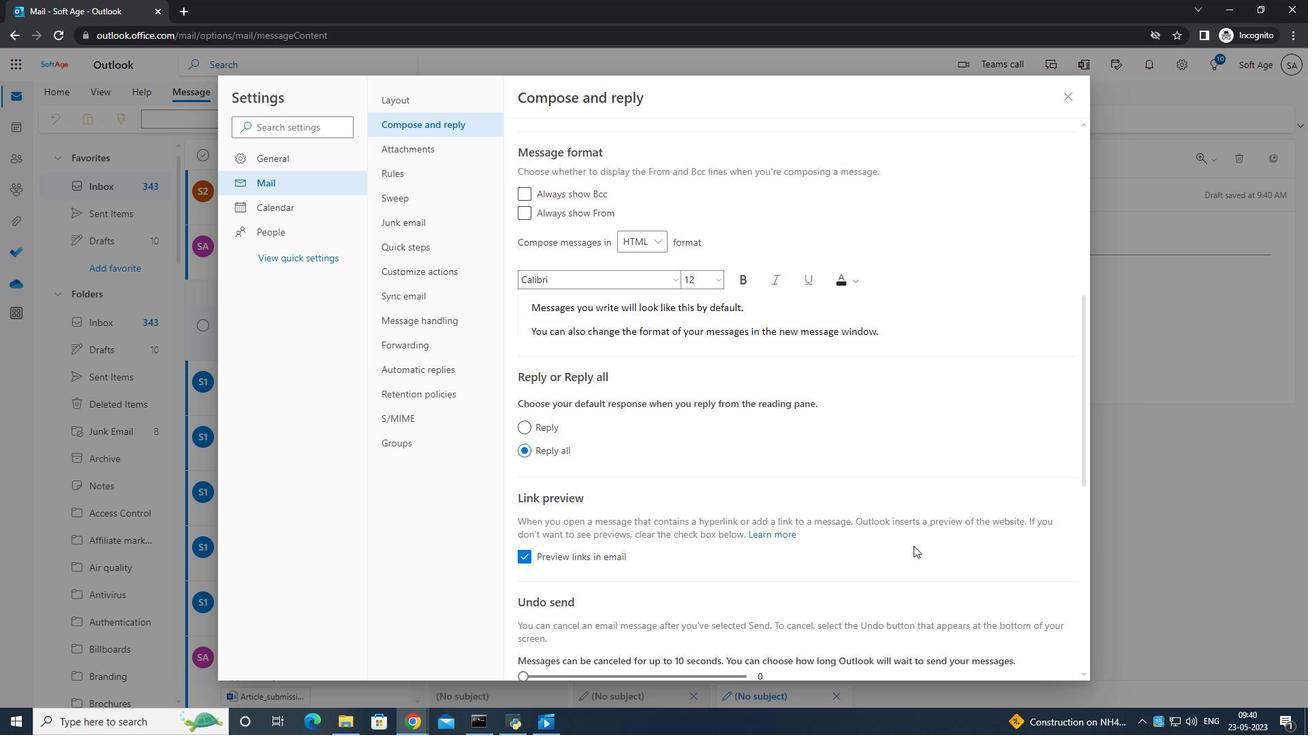 
Action: Mouse scrolled (913, 547) with delta (0, 0)
Screenshot: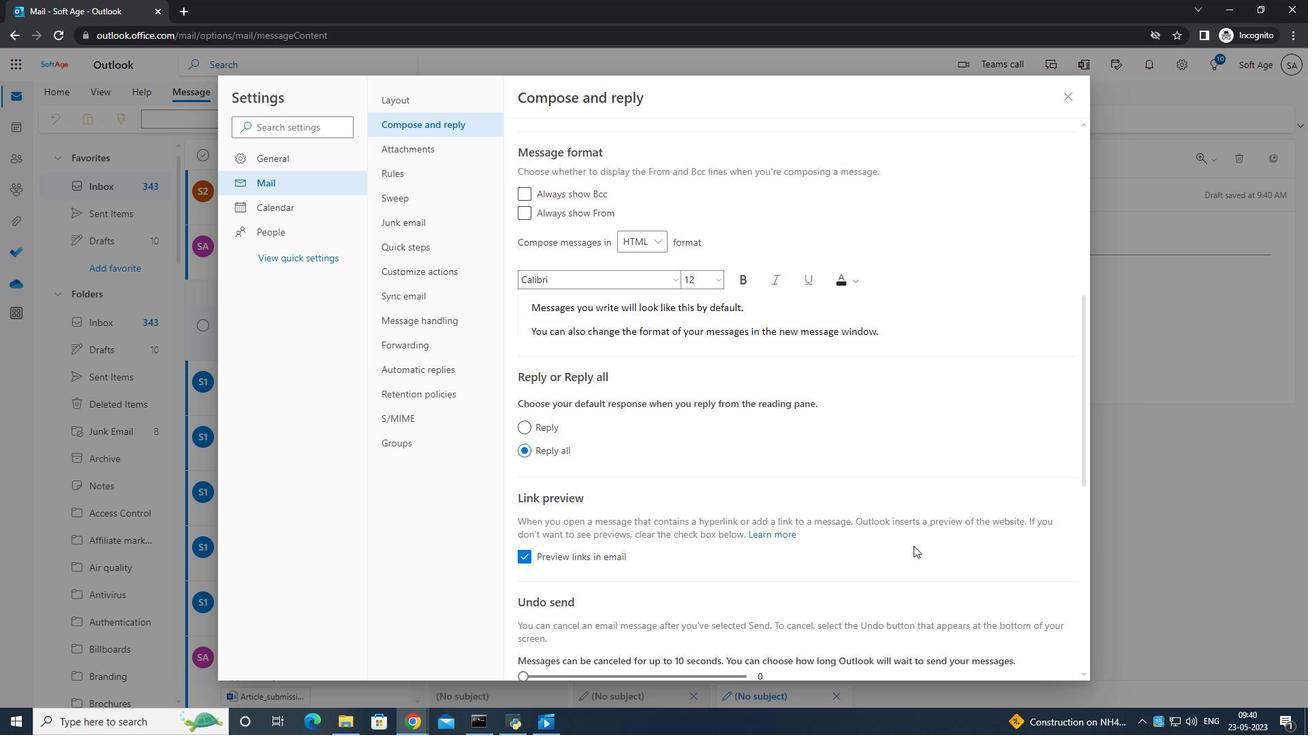 
Action: Mouse scrolled (913, 547) with delta (0, 0)
Screenshot: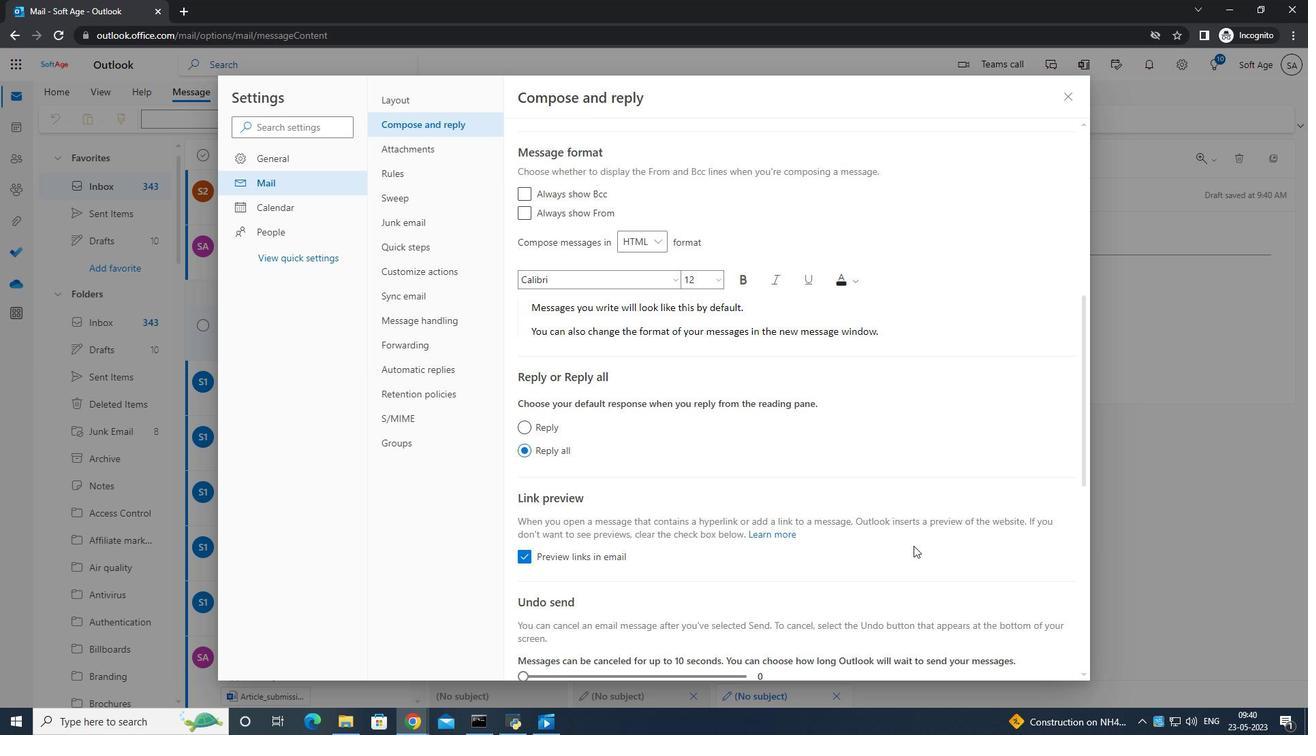 
Action: Mouse scrolled (913, 547) with delta (0, 0)
Screenshot: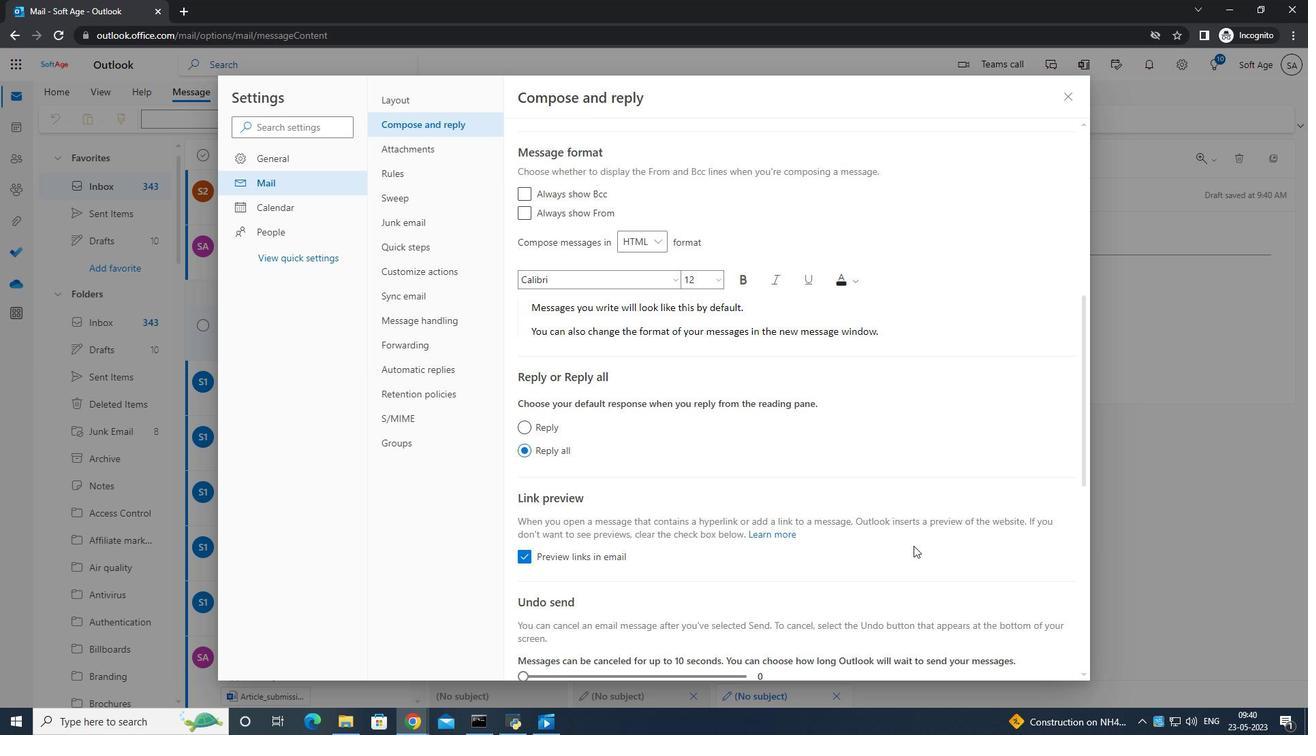 
Action: Mouse scrolled (913, 547) with delta (0, 0)
Screenshot: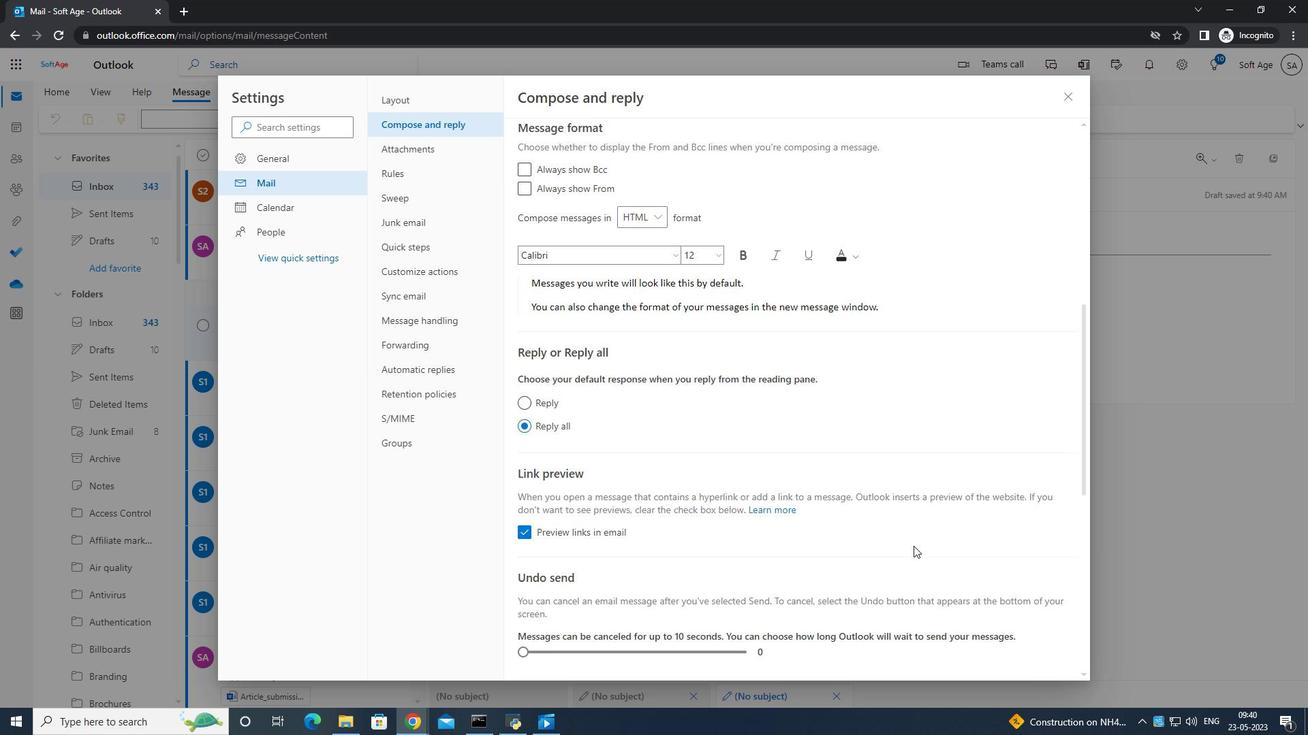 
Action: Mouse scrolled (913, 547) with delta (0, 0)
Screenshot: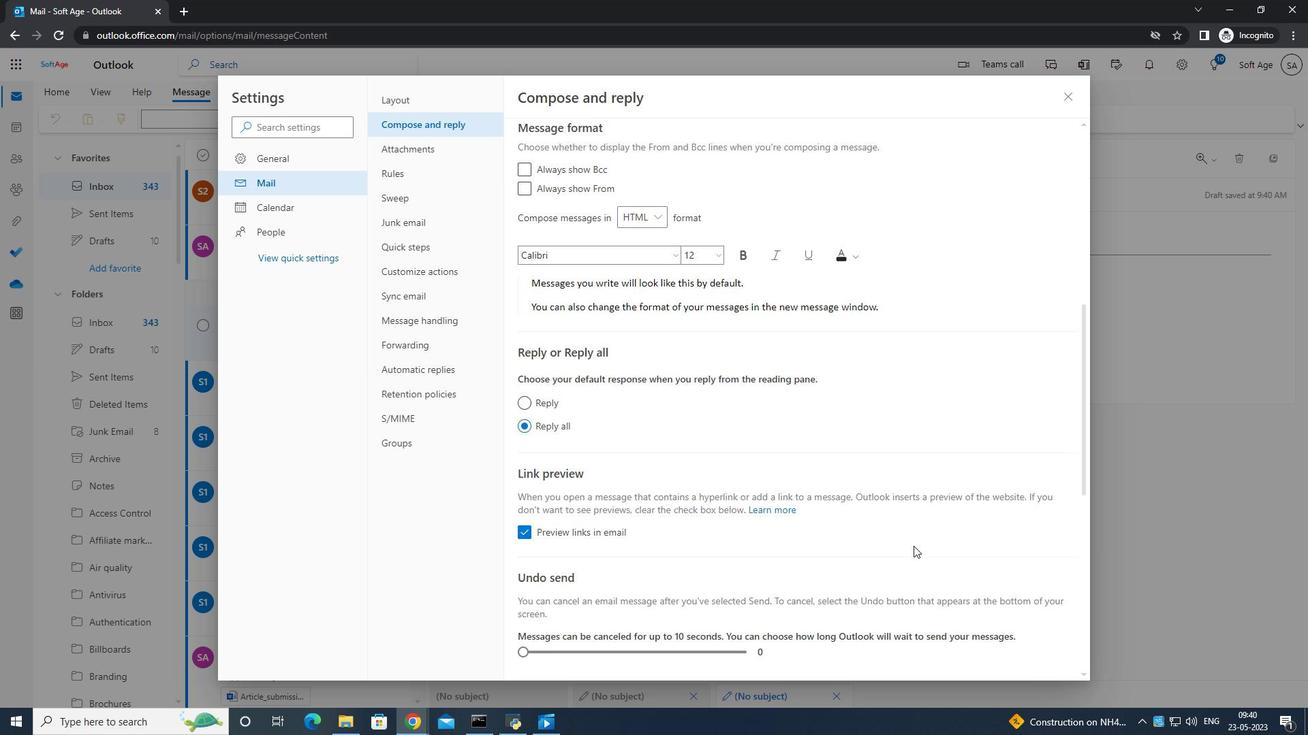 
Action: Mouse scrolled (913, 547) with delta (0, 0)
Screenshot: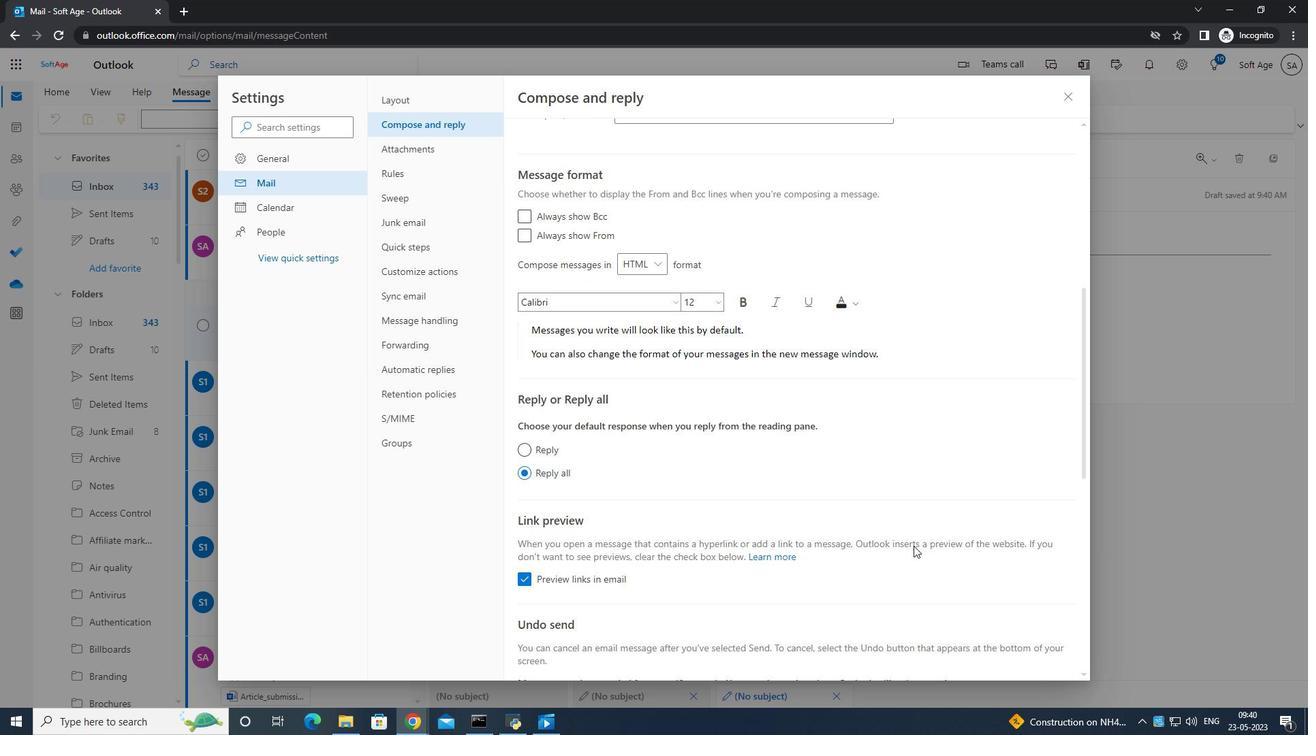
Action: Mouse scrolled (913, 547) with delta (0, 0)
Screenshot: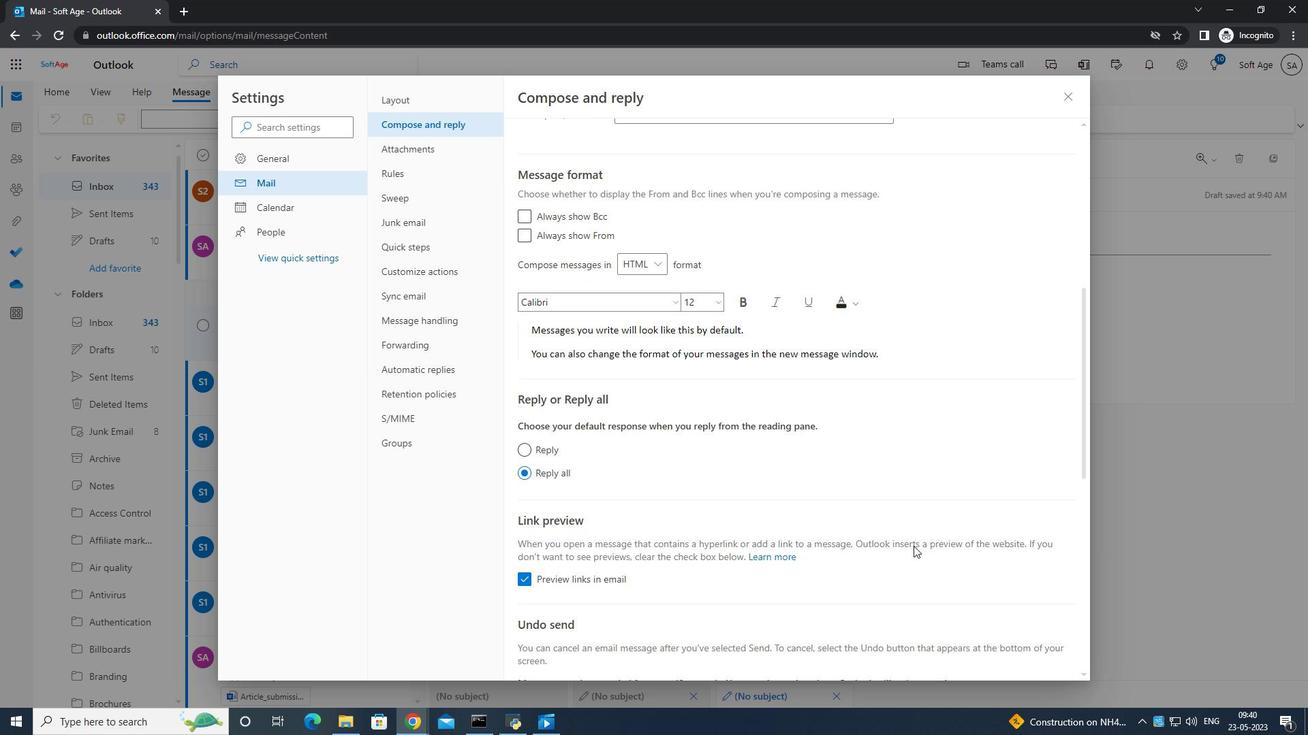 
Action: Mouse scrolled (913, 547) with delta (0, 0)
Screenshot: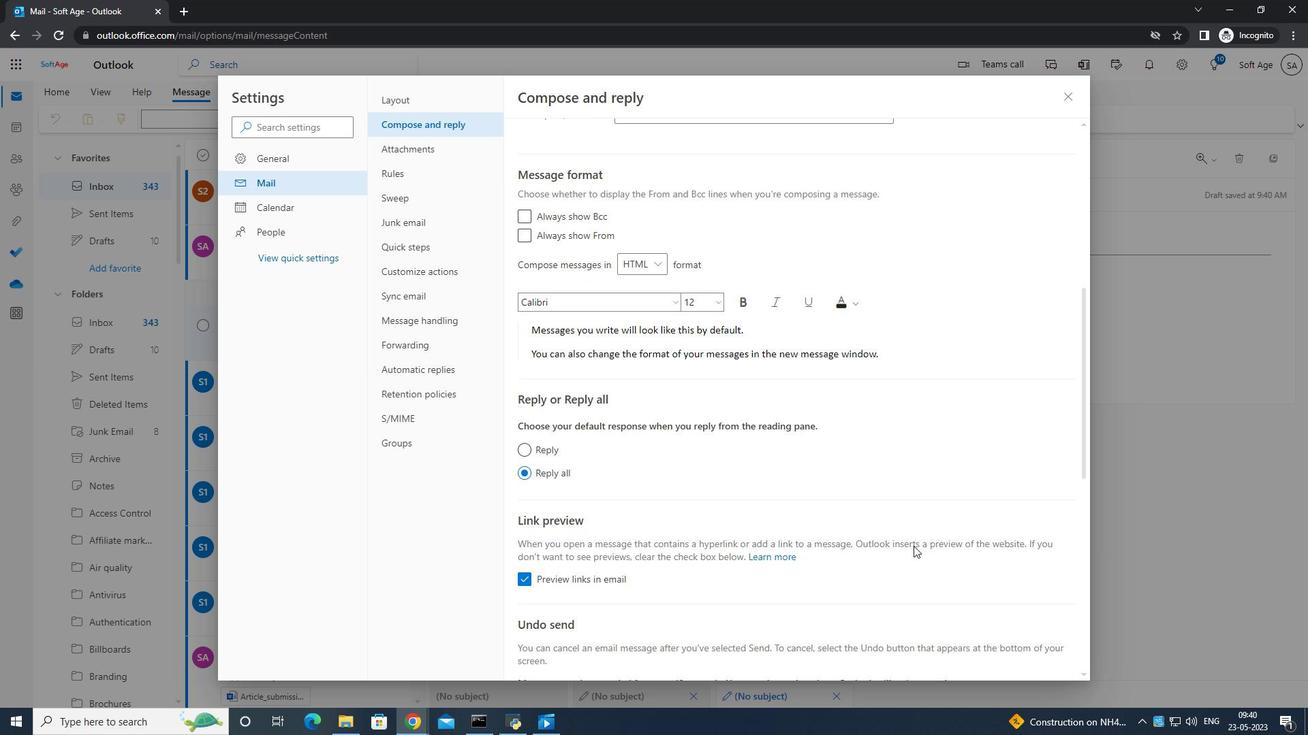 
Action: Mouse scrolled (913, 547) with delta (0, 0)
Screenshot: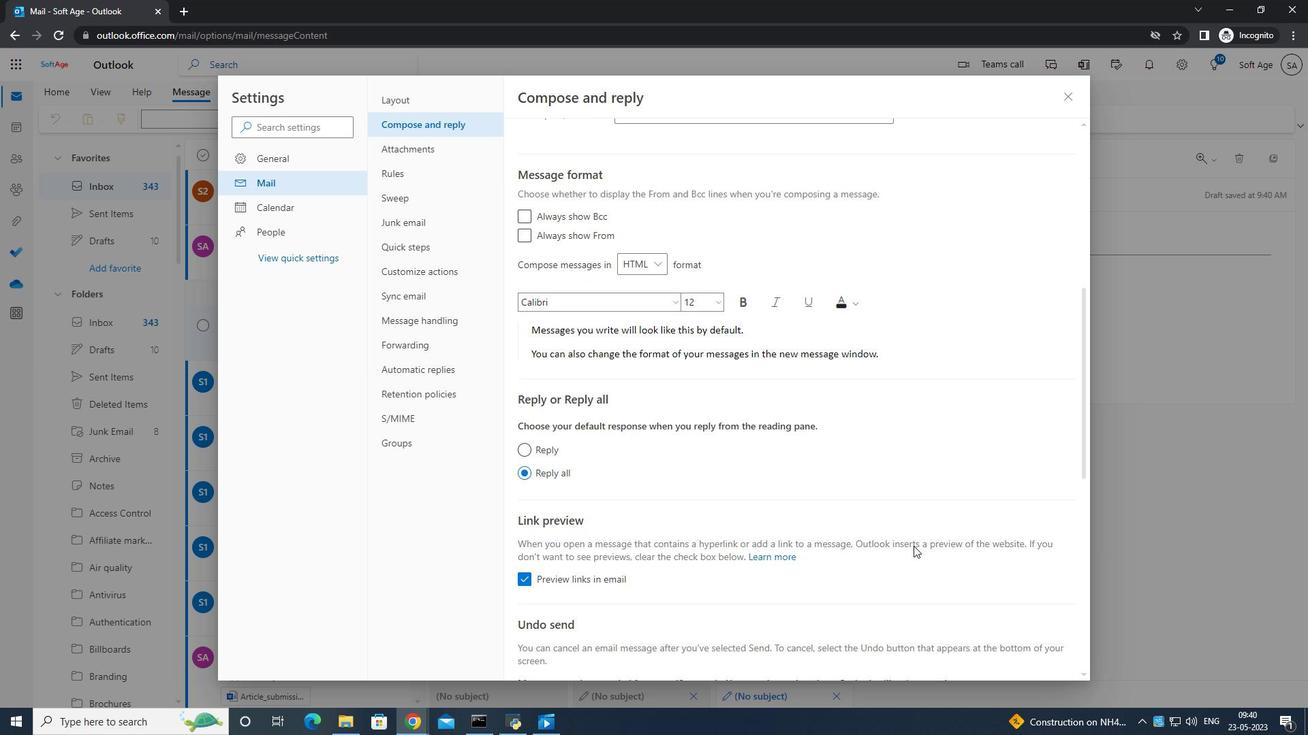 
Action: Mouse scrolled (913, 547) with delta (0, 0)
Screenshot: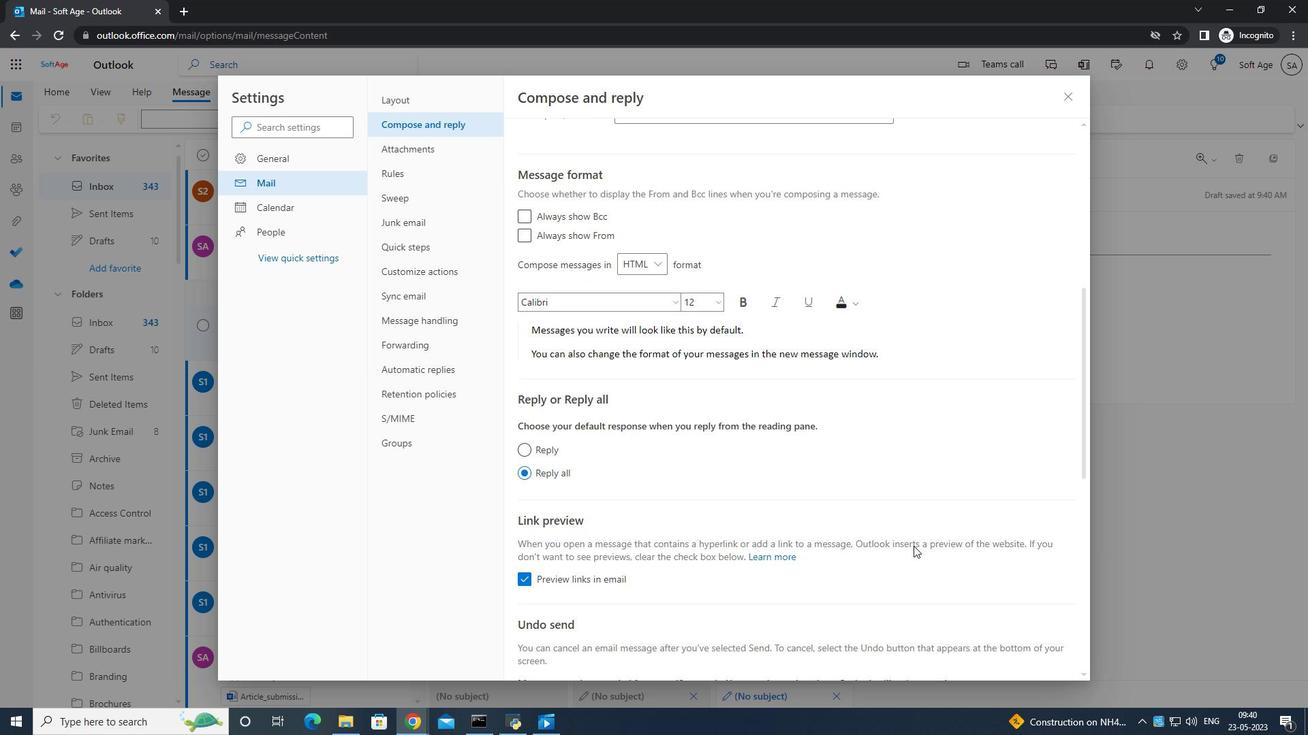 
Action: Mouse scrolled (913, 547) with delta (0, 0)
Screenshot: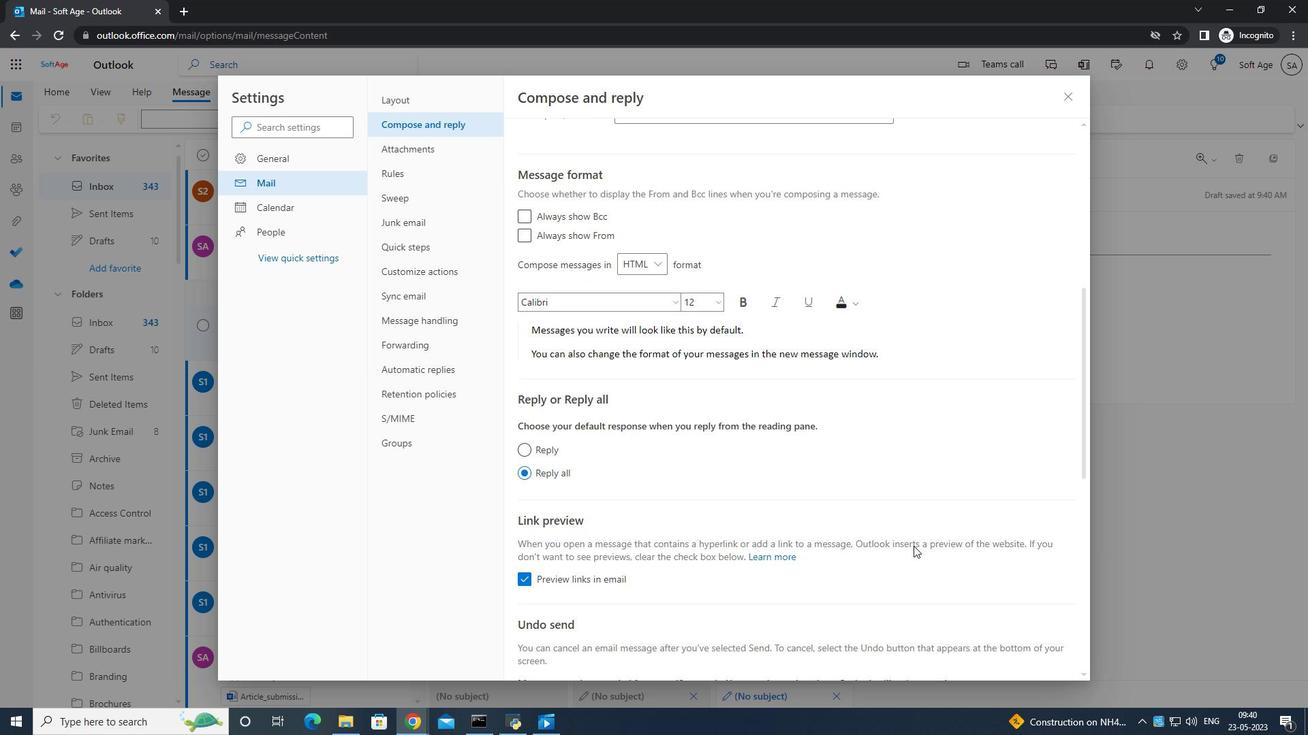 
Action: Mouse scrolled (913, 547) with delta (0, 0)
Screenshot: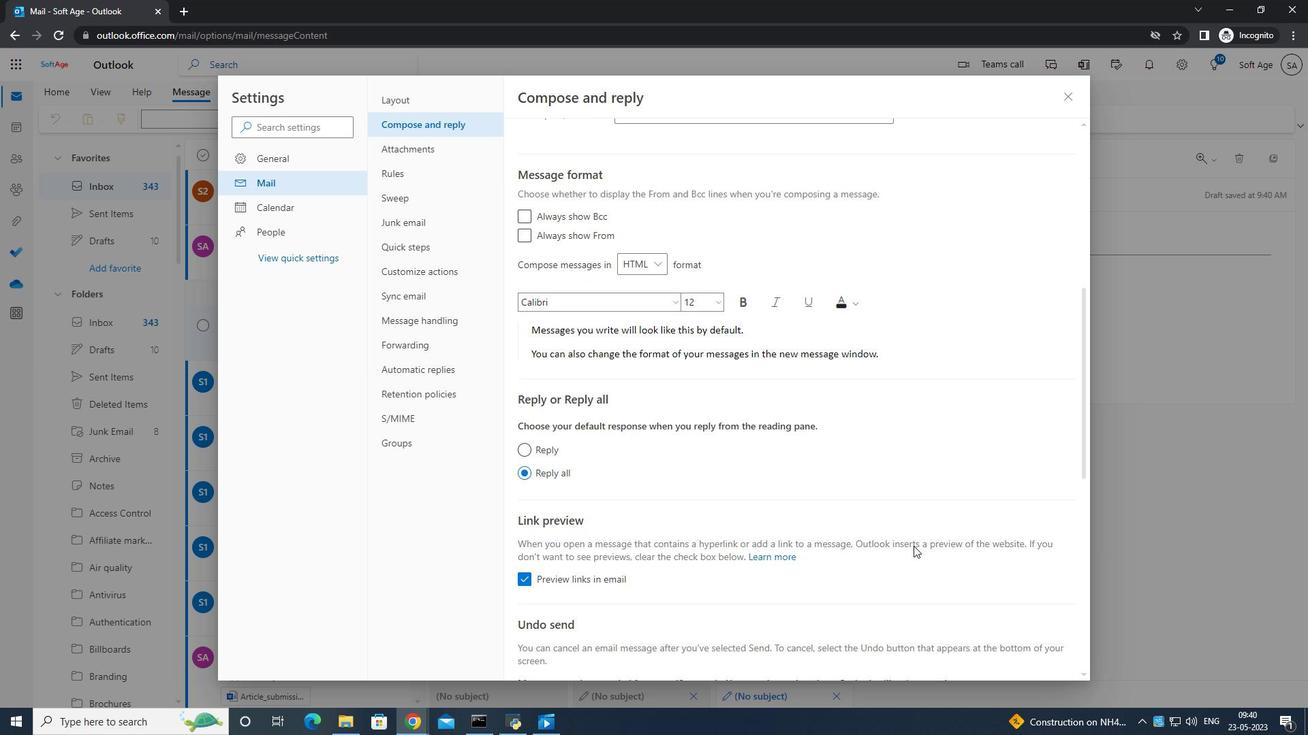 
Action: Mouse scrolled (913, 547) with delta (0, 0)
Screenshot: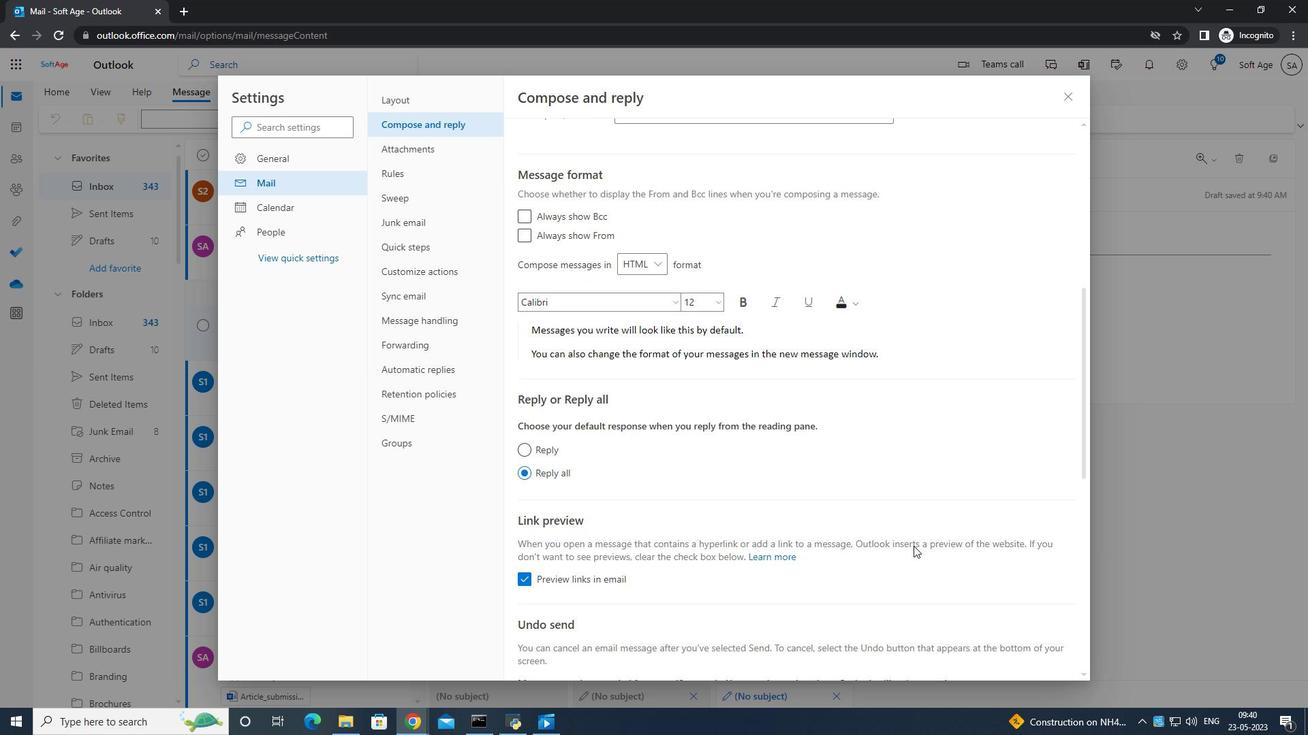 
Action: Mouse scrolled (913, 547) with delta (0, 0)
Screenshot: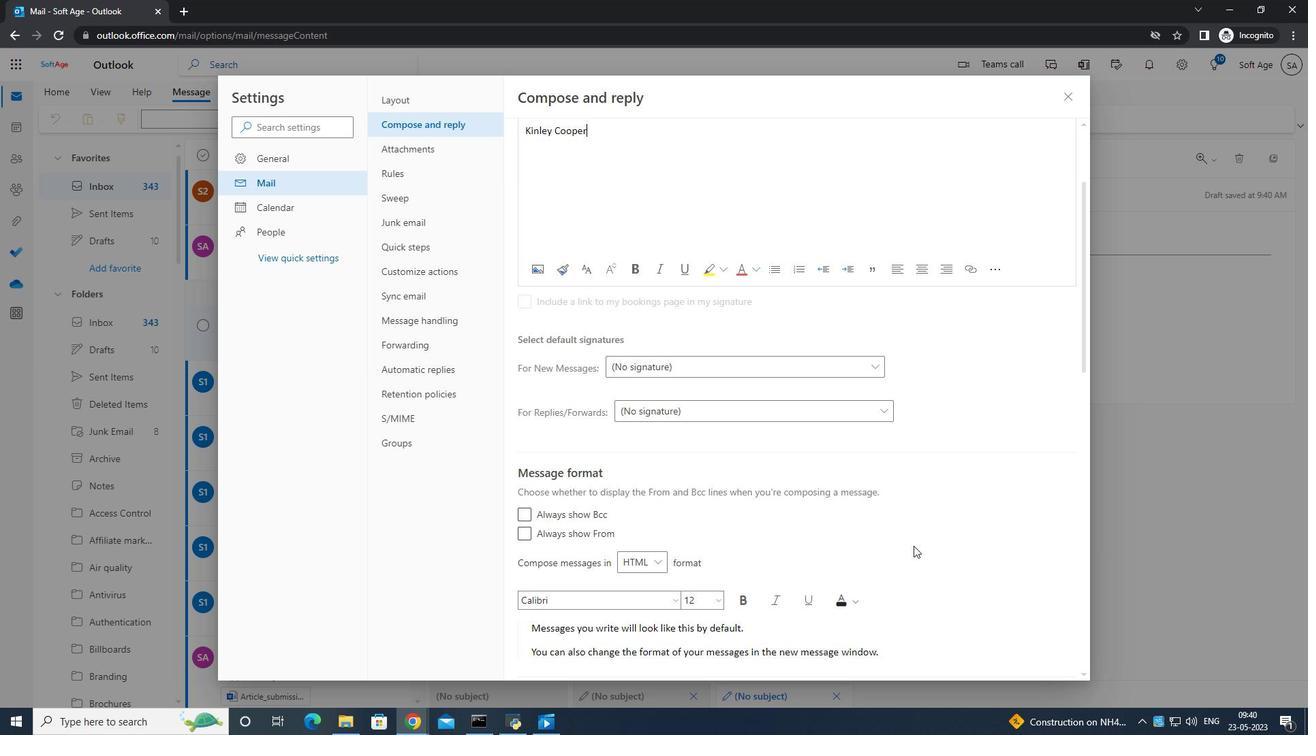 
Action: Mouse scrolled (913, 547) with delta (0, 0)
Screenshot: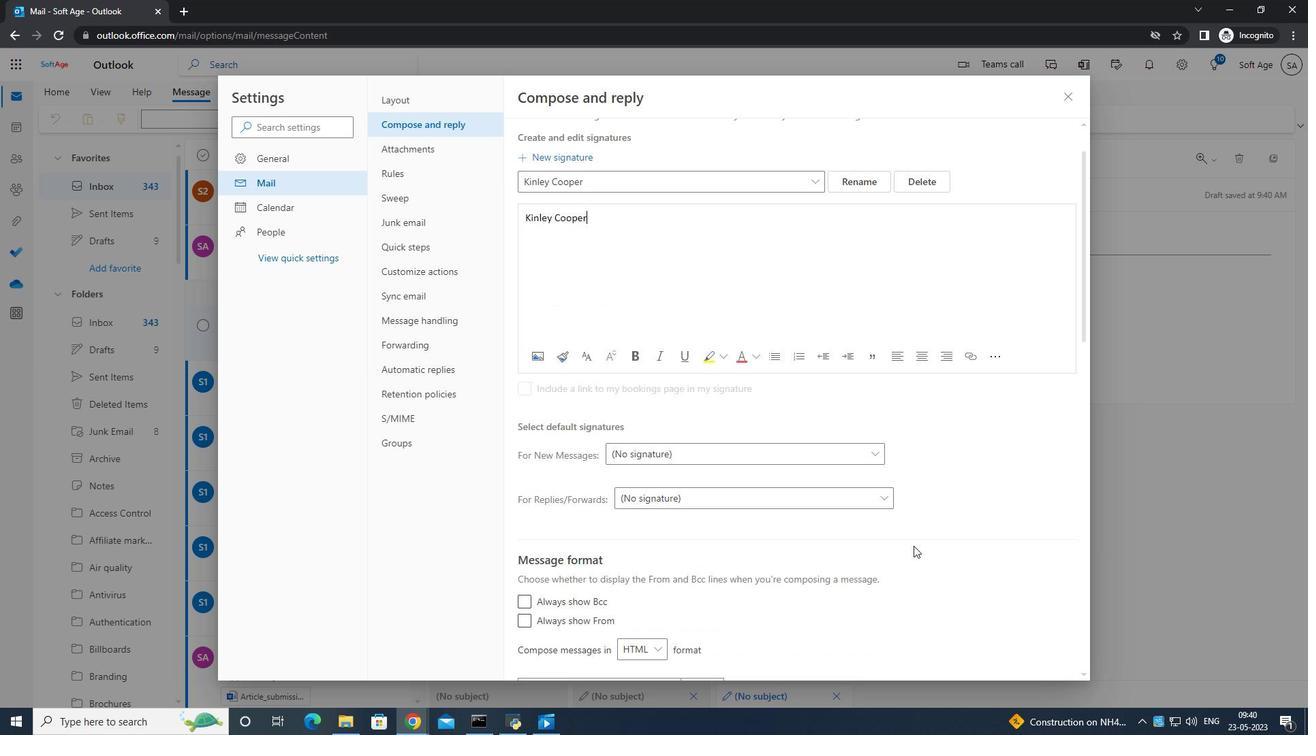 
Action: Mouse scrolled (913, 547) with delta (0, 0)
Screenshot: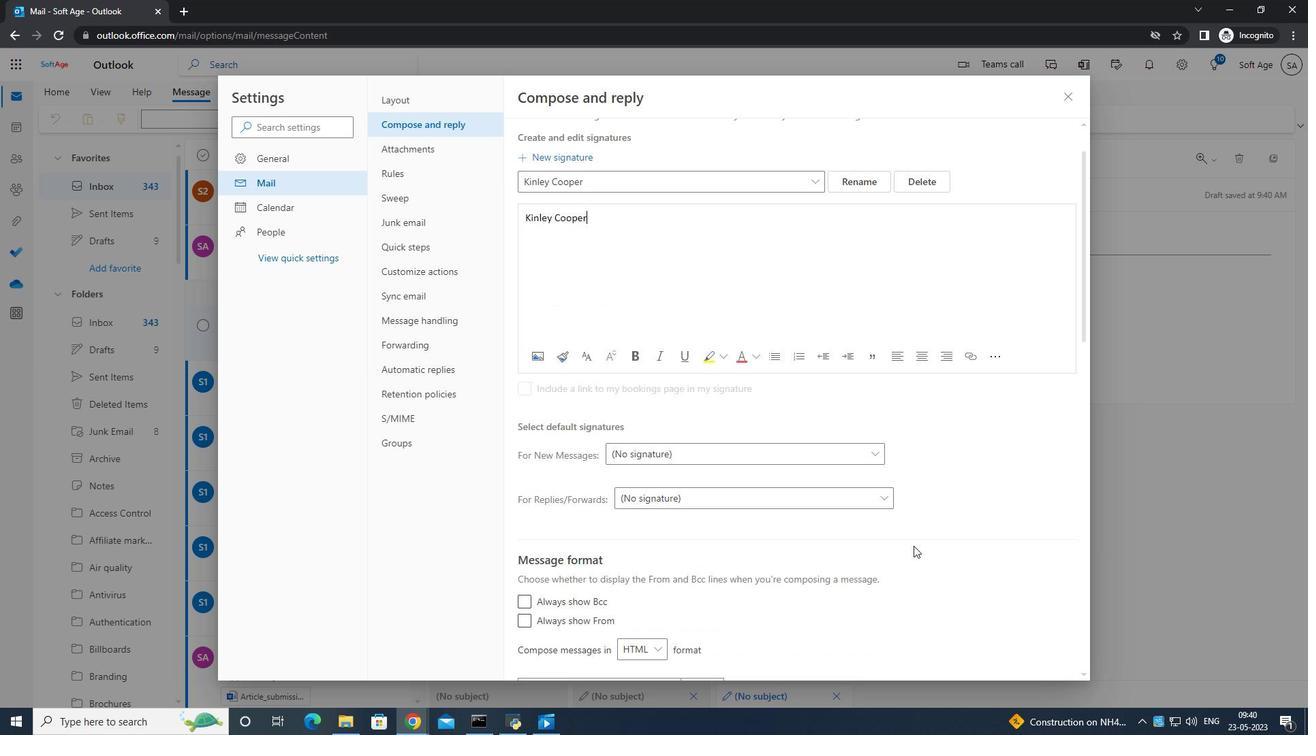
Action: Mouse moved to (1071, 89)
Screenshot: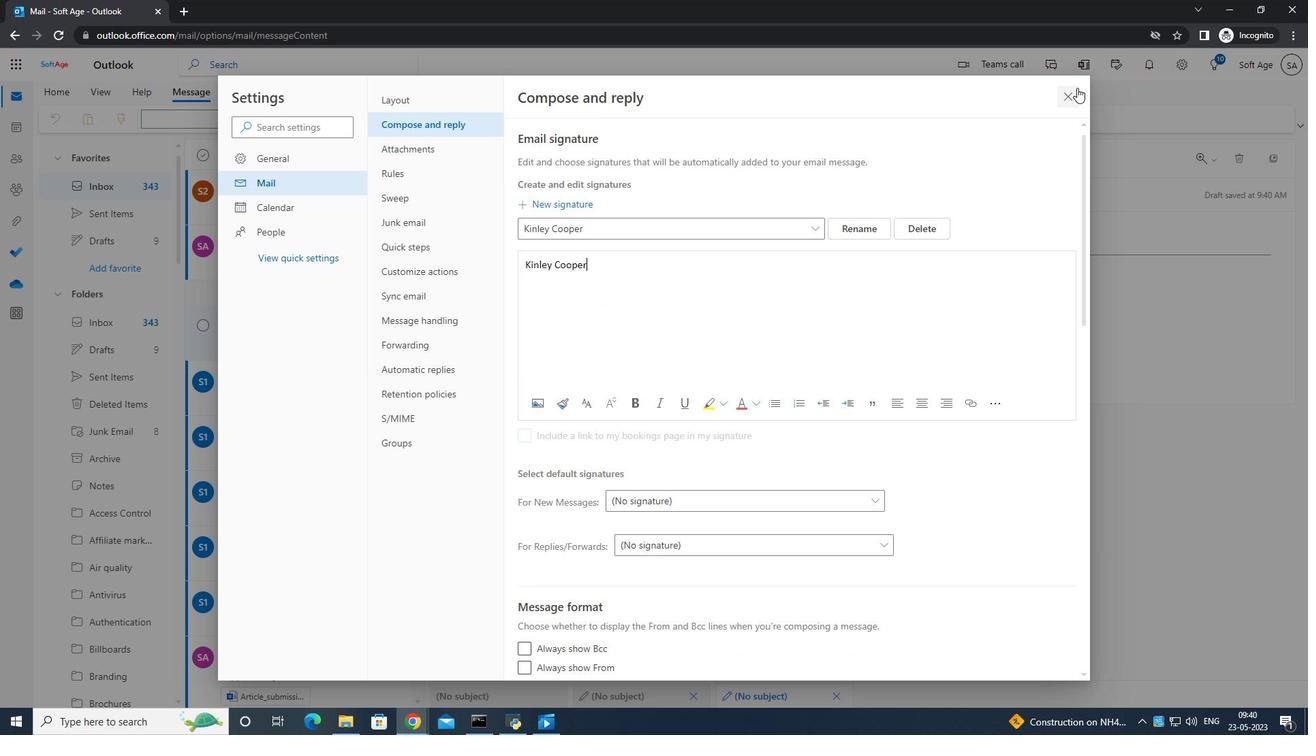 
Action: Mouse pressed left at (1071, 89)
Screenshot: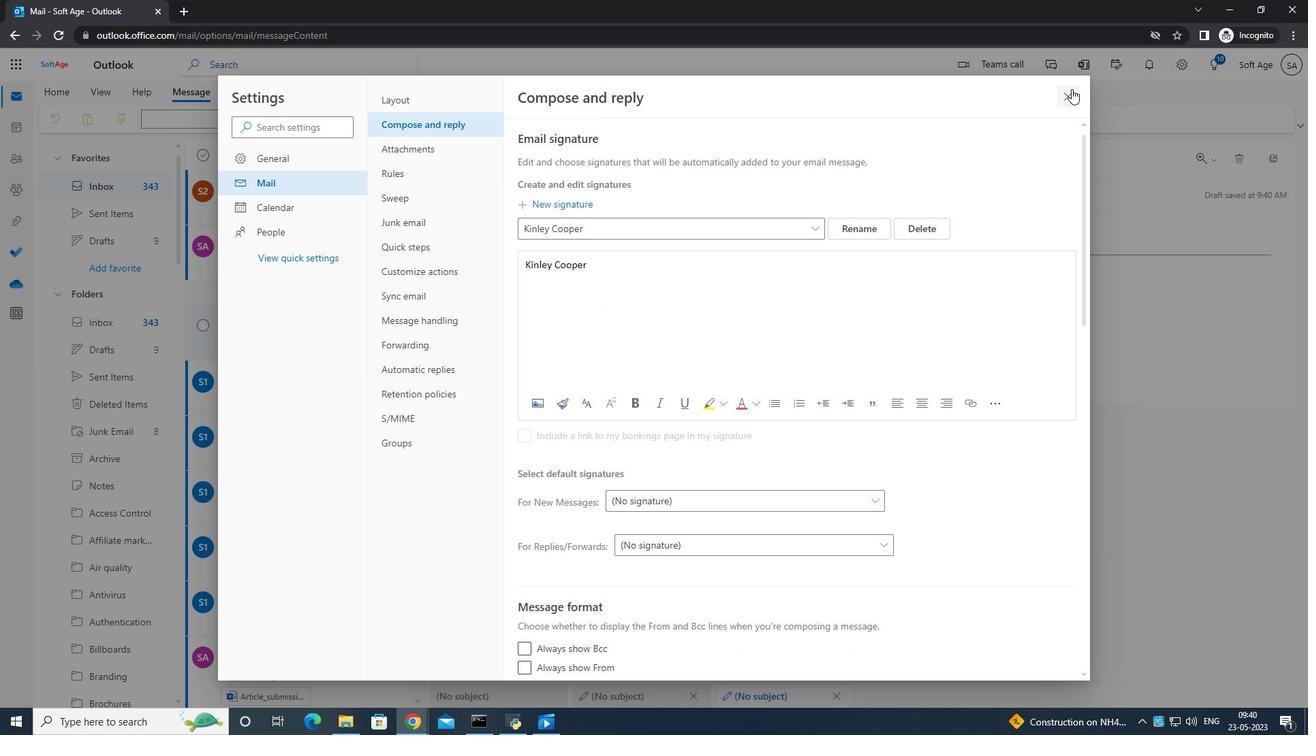 
Action: Mouse moved to (883, 117)
Screenshot: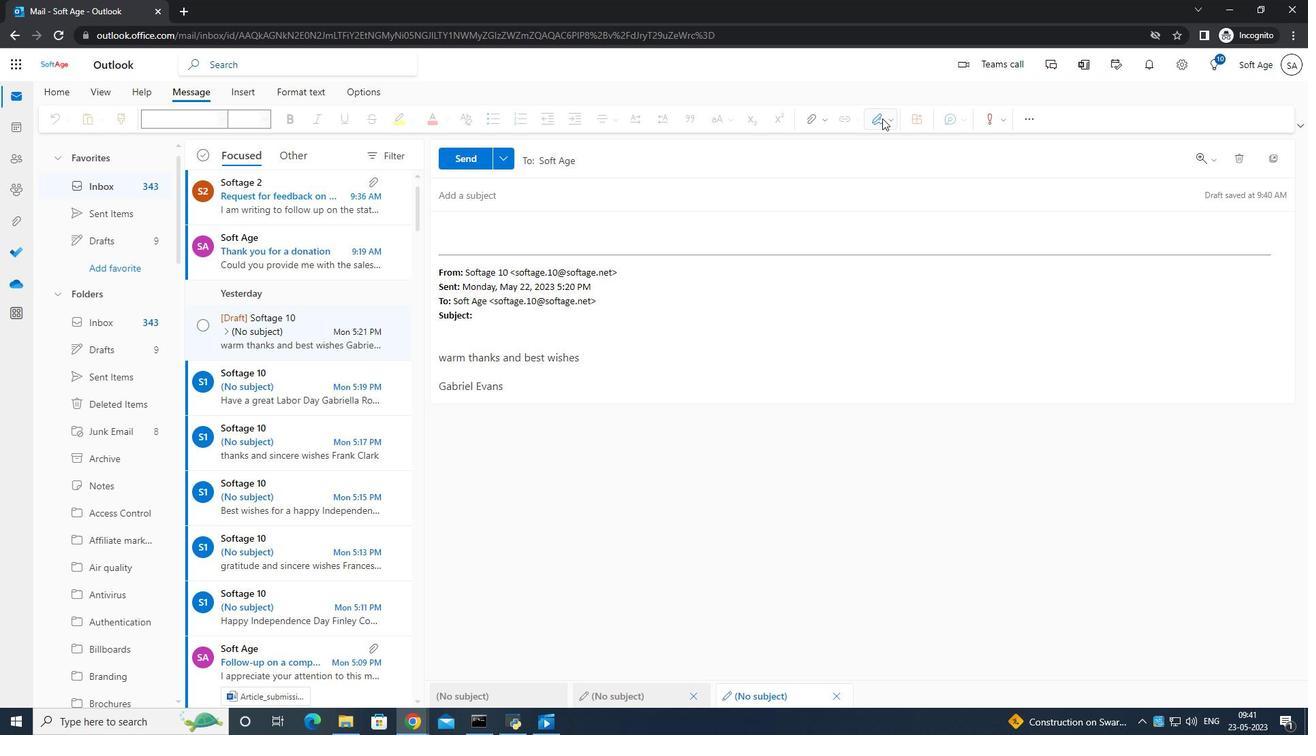 
Action: Mouse pressed left at (883, 117)
Screenshot: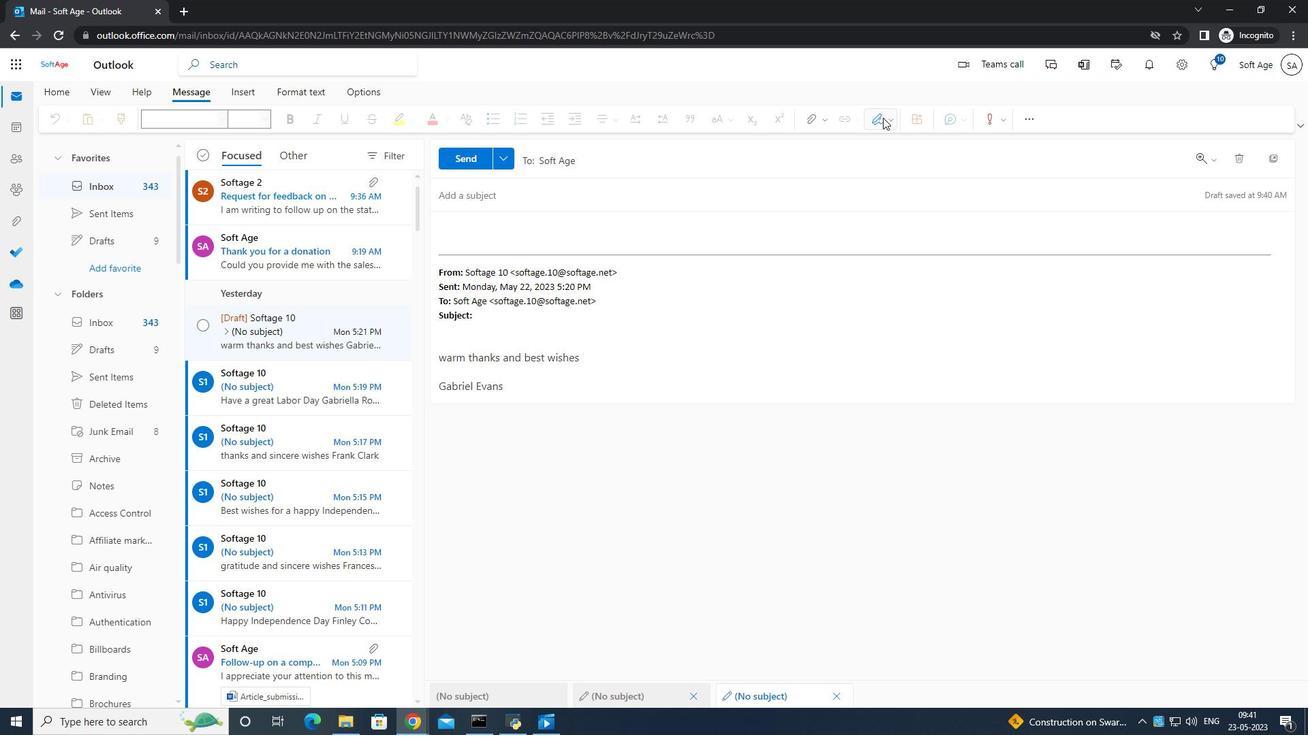 
Action: Mouse moved to (867, 141)
Screenshot: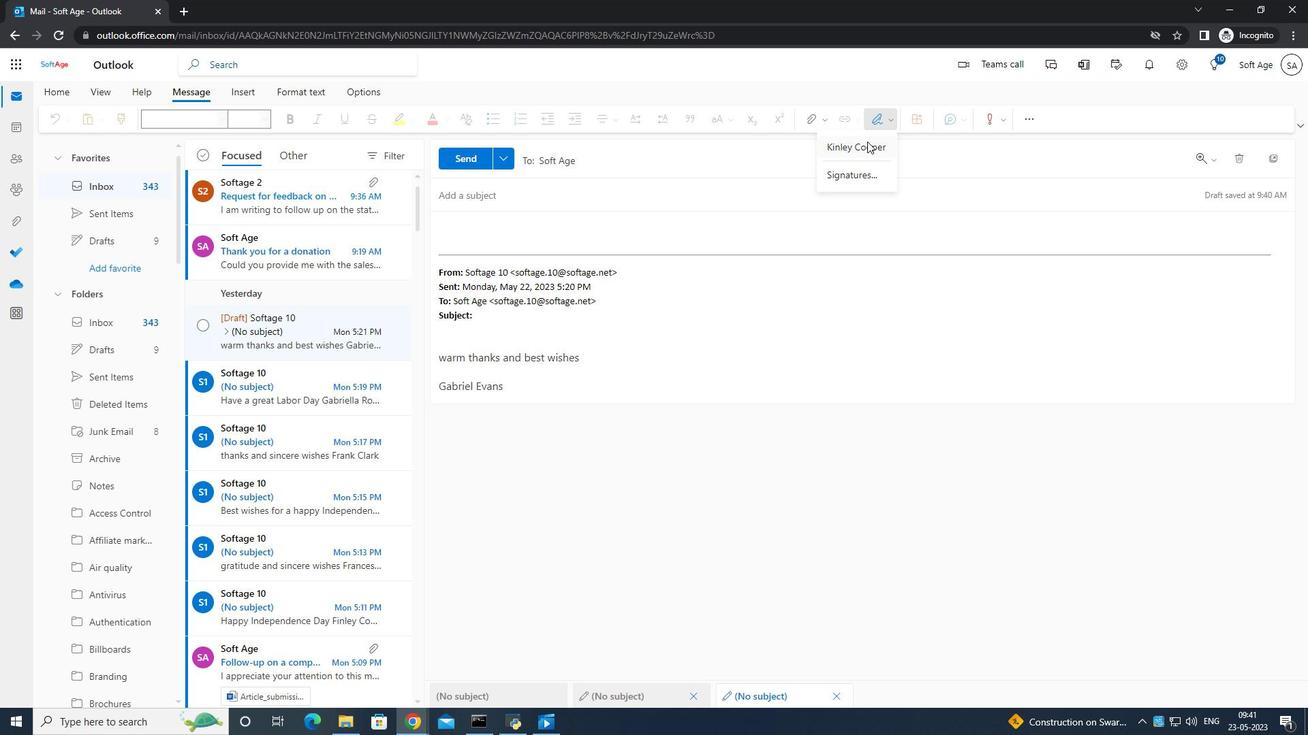 
Action: Mouse pressed left at (867, 141)
Screenshot: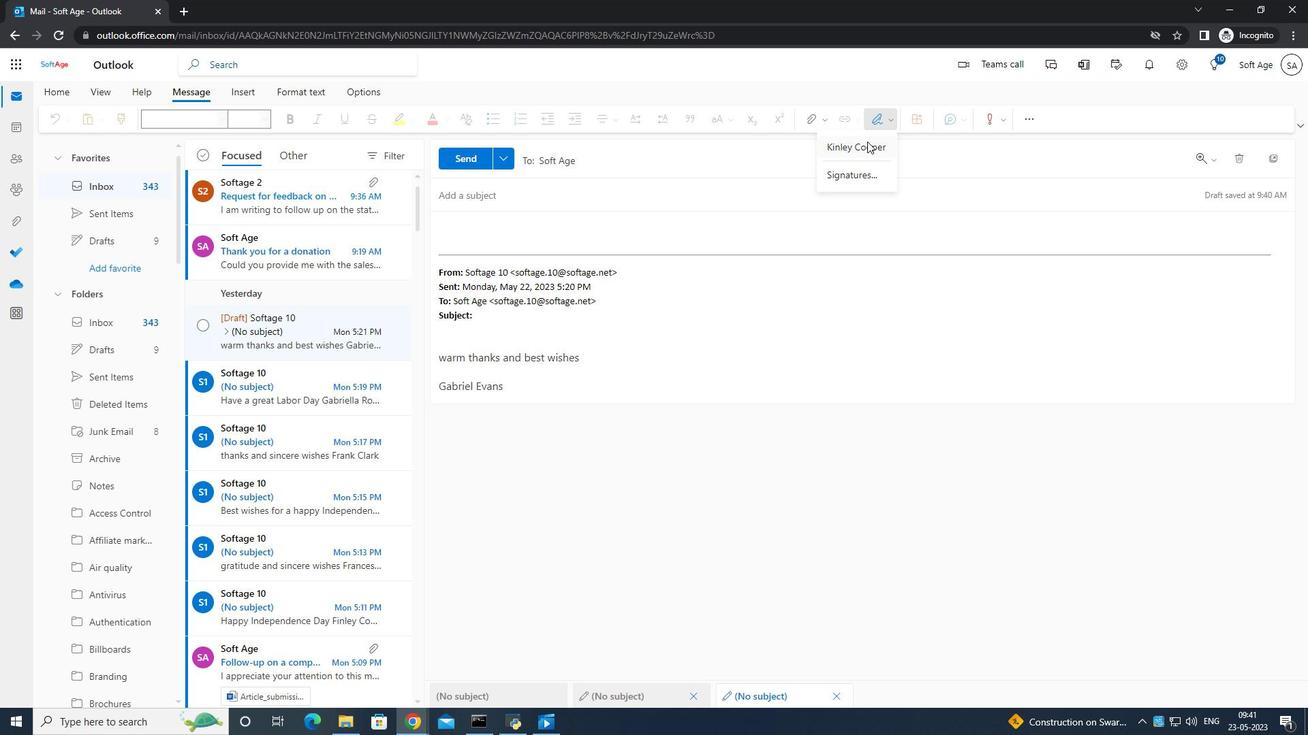 
Action: Mouse moved to (515, 190)
Screenshot: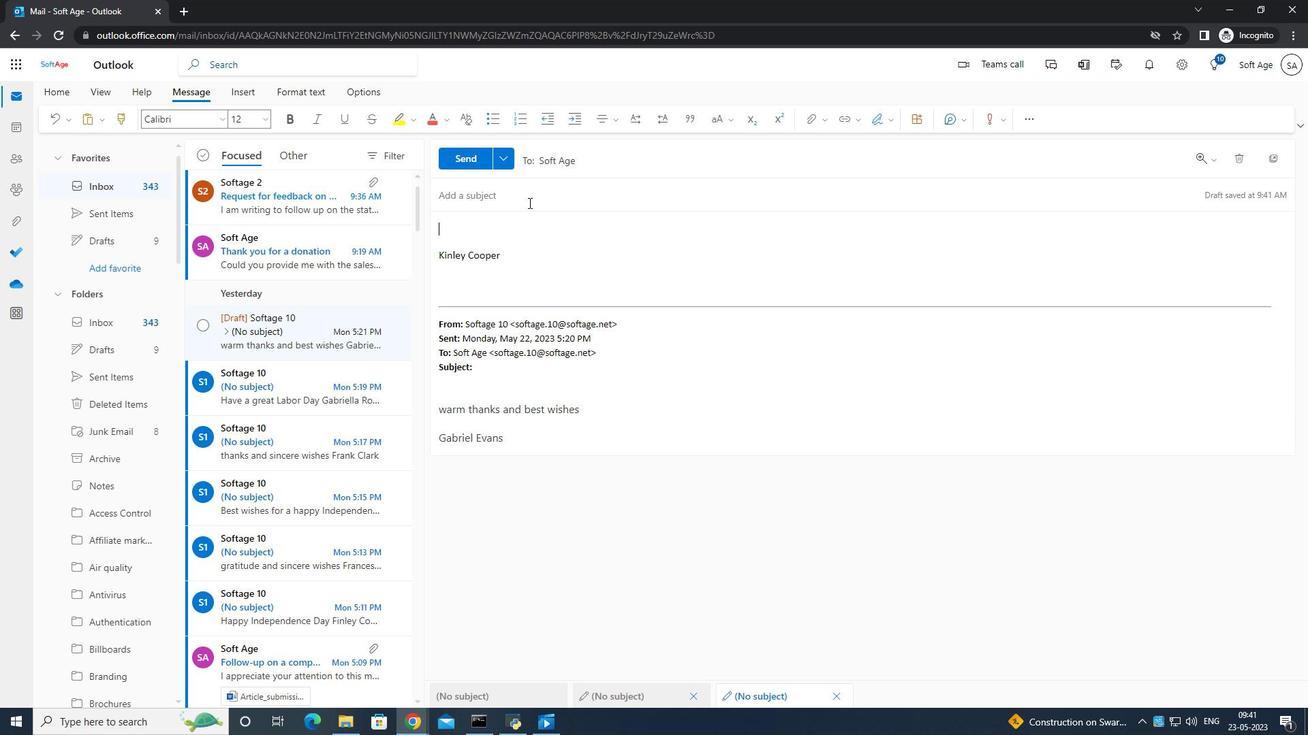 
Action: Mouse pressed left at (515, 190)
Screenshot: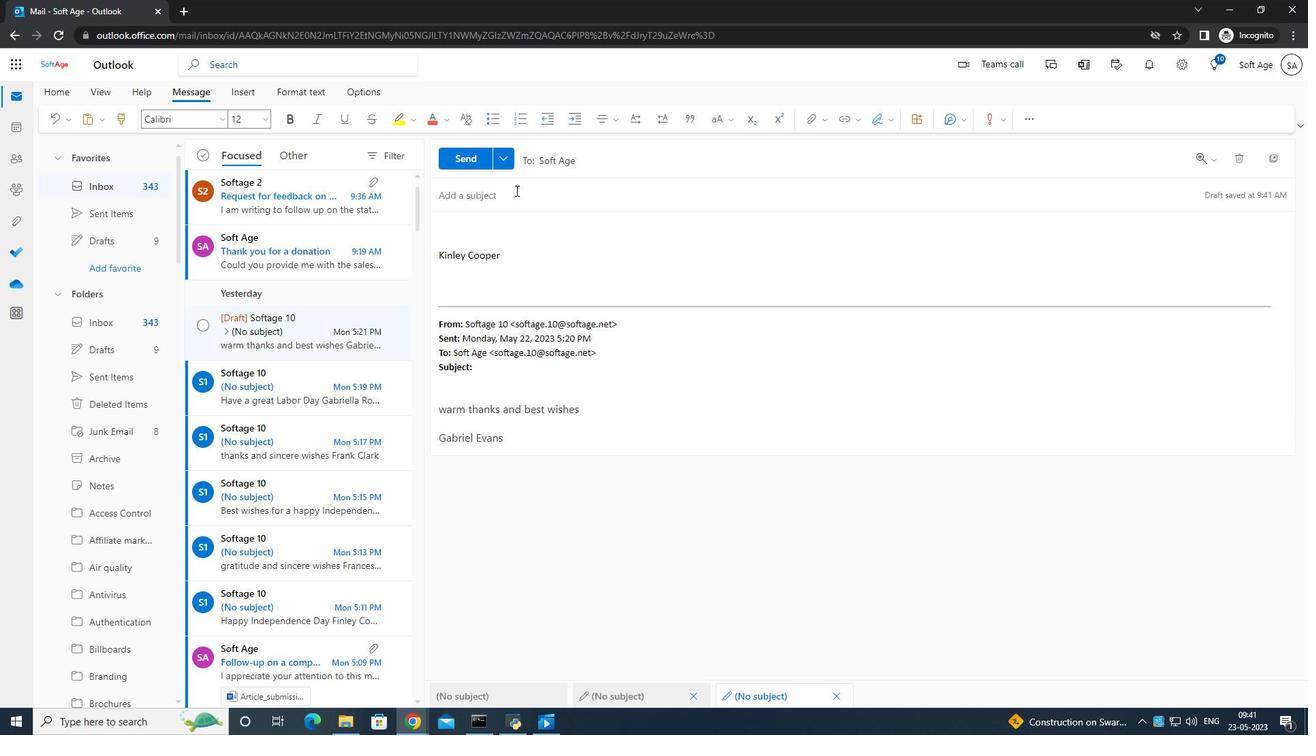 
Action: Mouse moved to (514, 190)
Screenshot: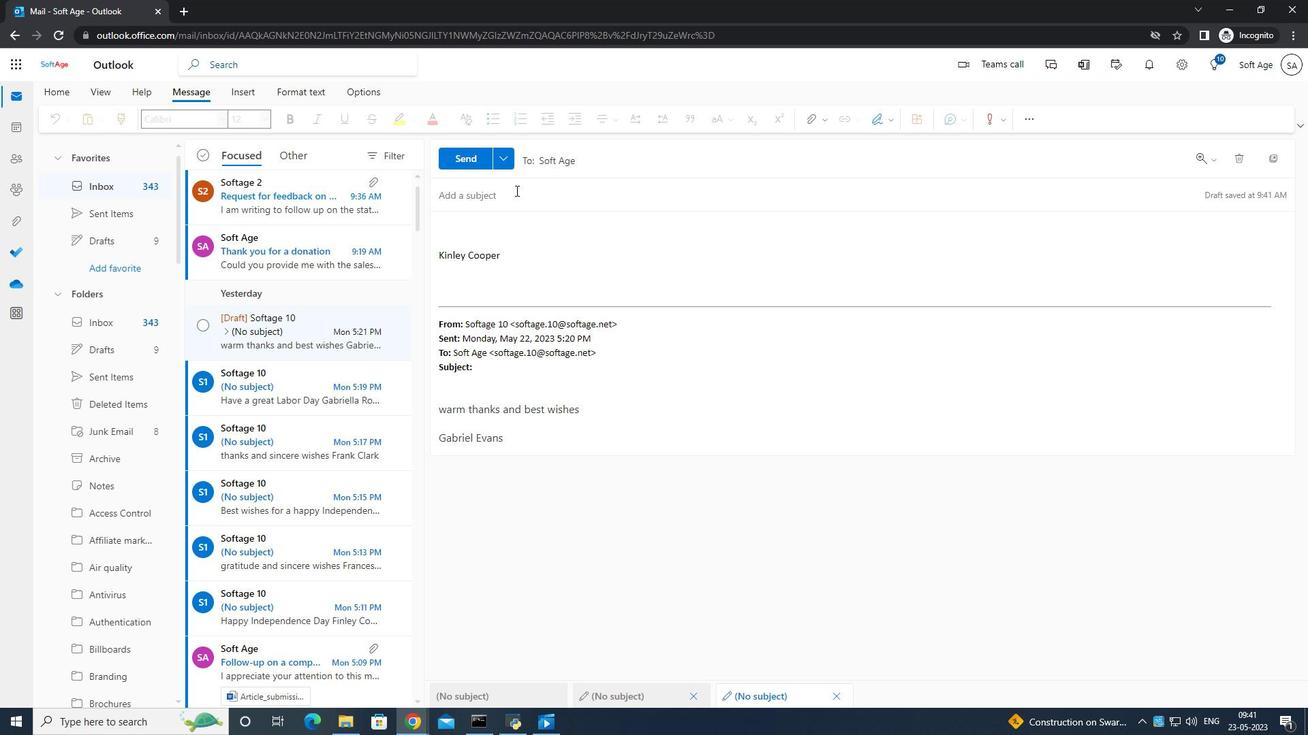 
Action: Key pressed <Key.shift>Inter<Key.backspace><Key.backspace>roduction<Key.space>of<Key.space>a<Key.space>new<Key.space><Key.shift>Compam<Key.backspace>ny<Key.space>policy.
Screenshot: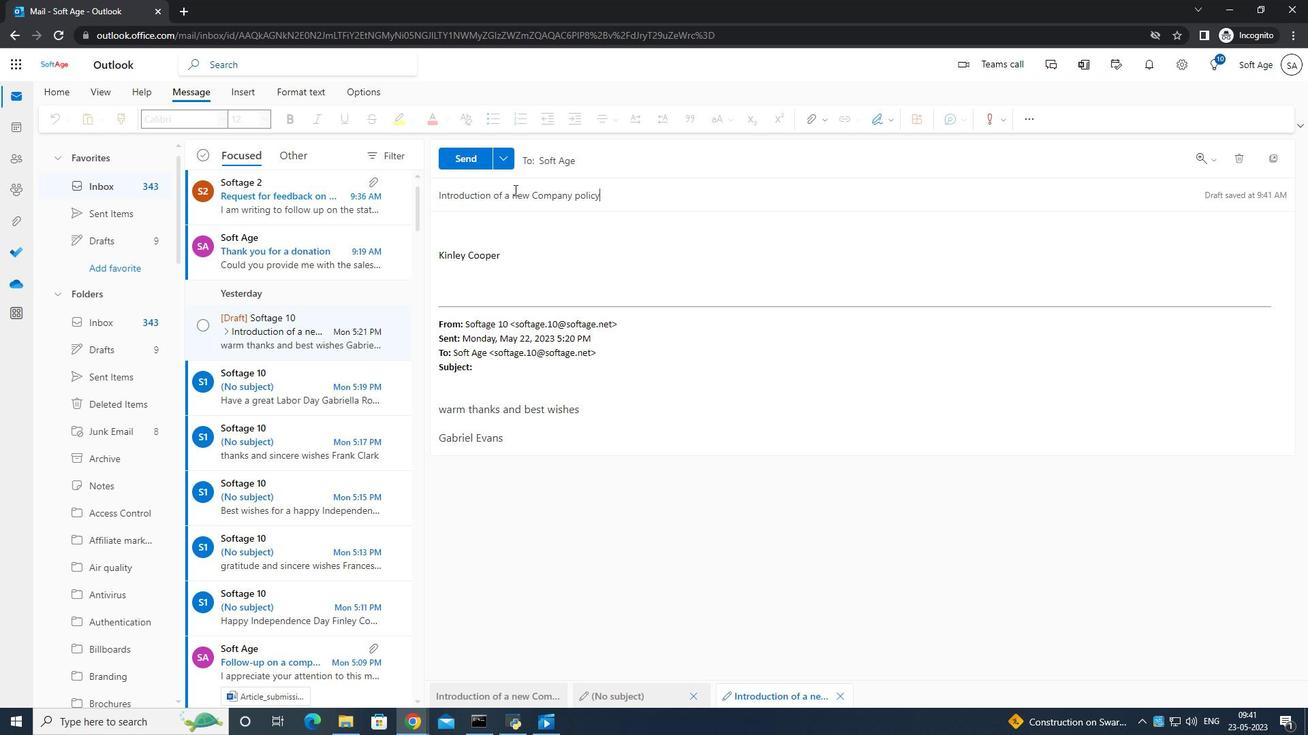 
Action: Mouse moved to (541, 256)
Screenshot: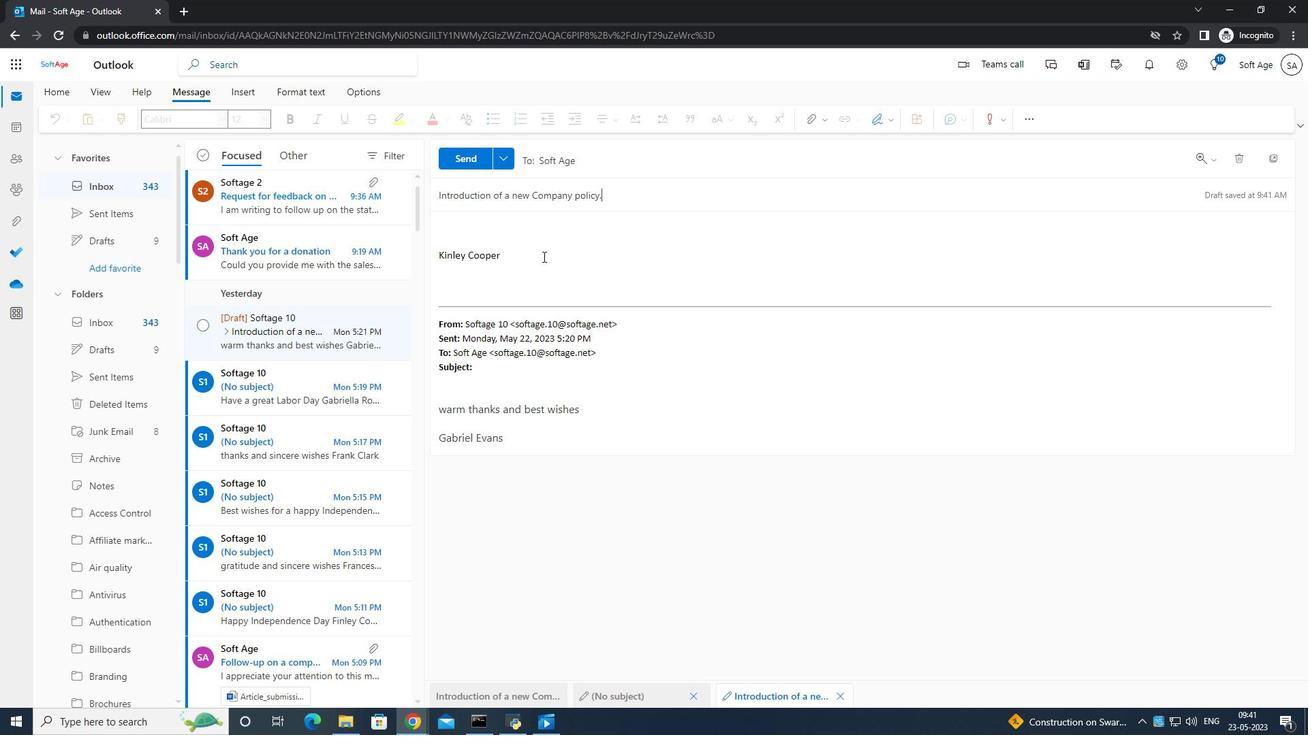 
Action: Mouse scrolled (541, 255) with delta (0, 0)
Screenshot: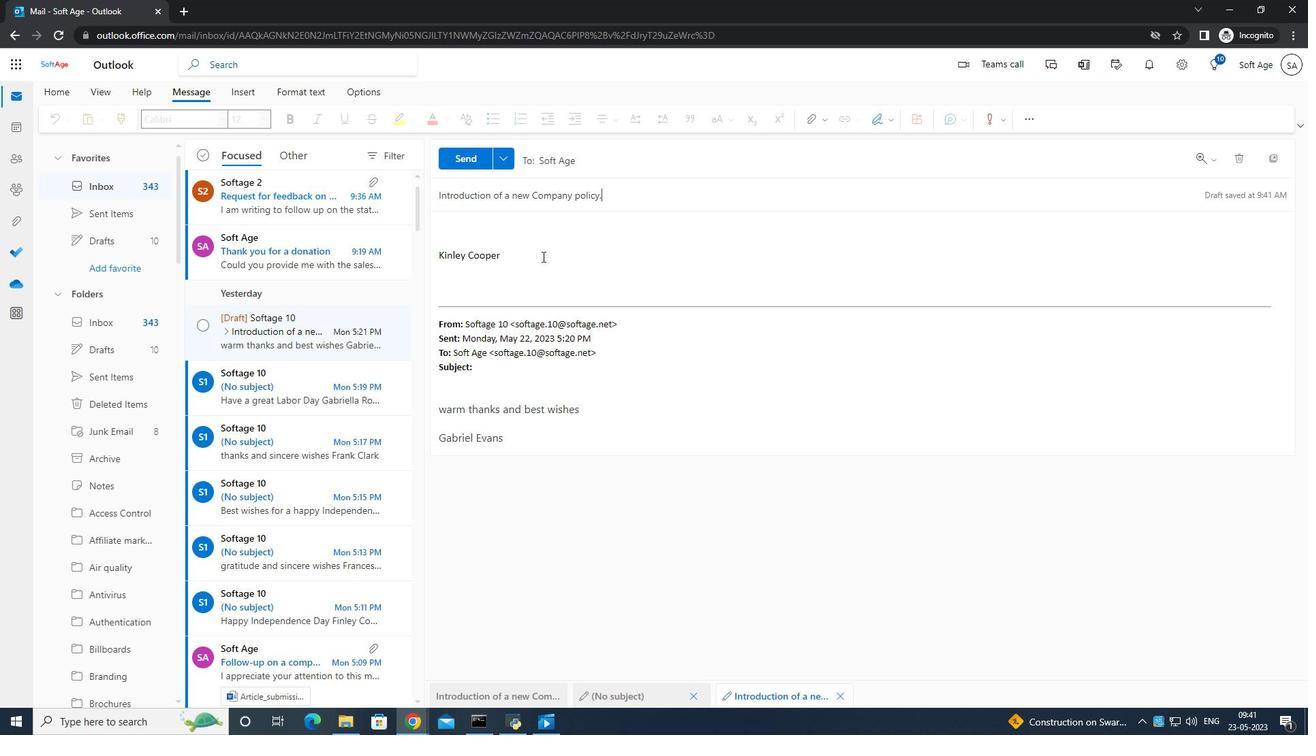 
Action: Mouse scrolled (541, 255) with delta (0, 0)
Screenshot: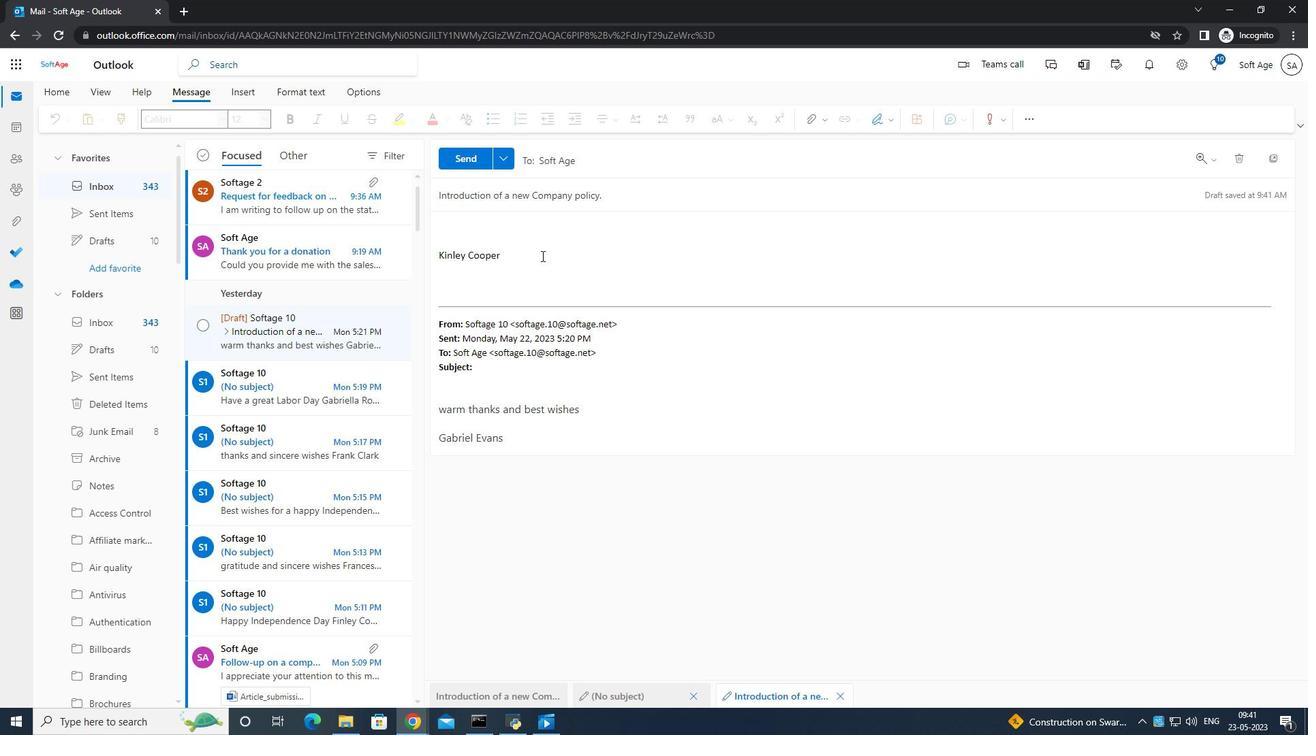 
Action: Mouse scrolled (541, 256) with delta (0, 0)
Screenshot: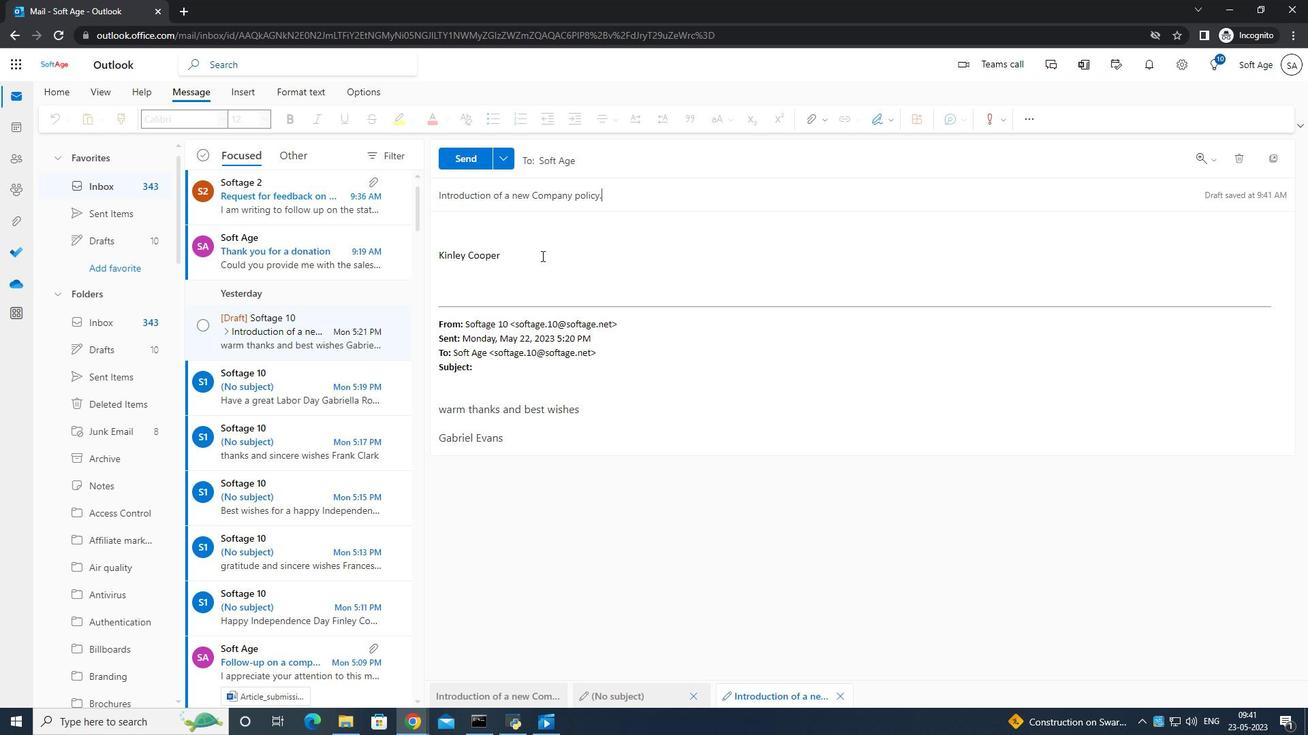 
Action: Mouse scrolled (541, 256) with delta (0, 0)
Screenshot: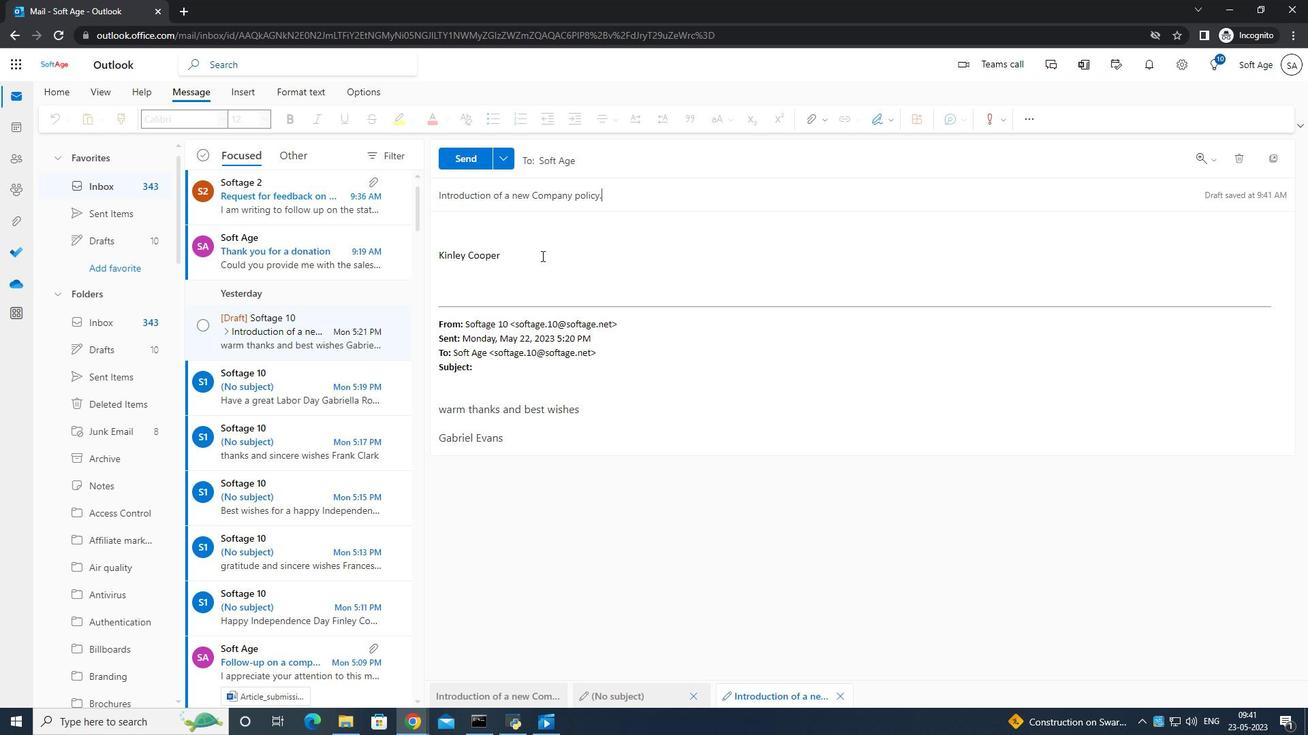 
Action: Mouse scrolled (541, 256) with delta (0, 0)
Screenshot: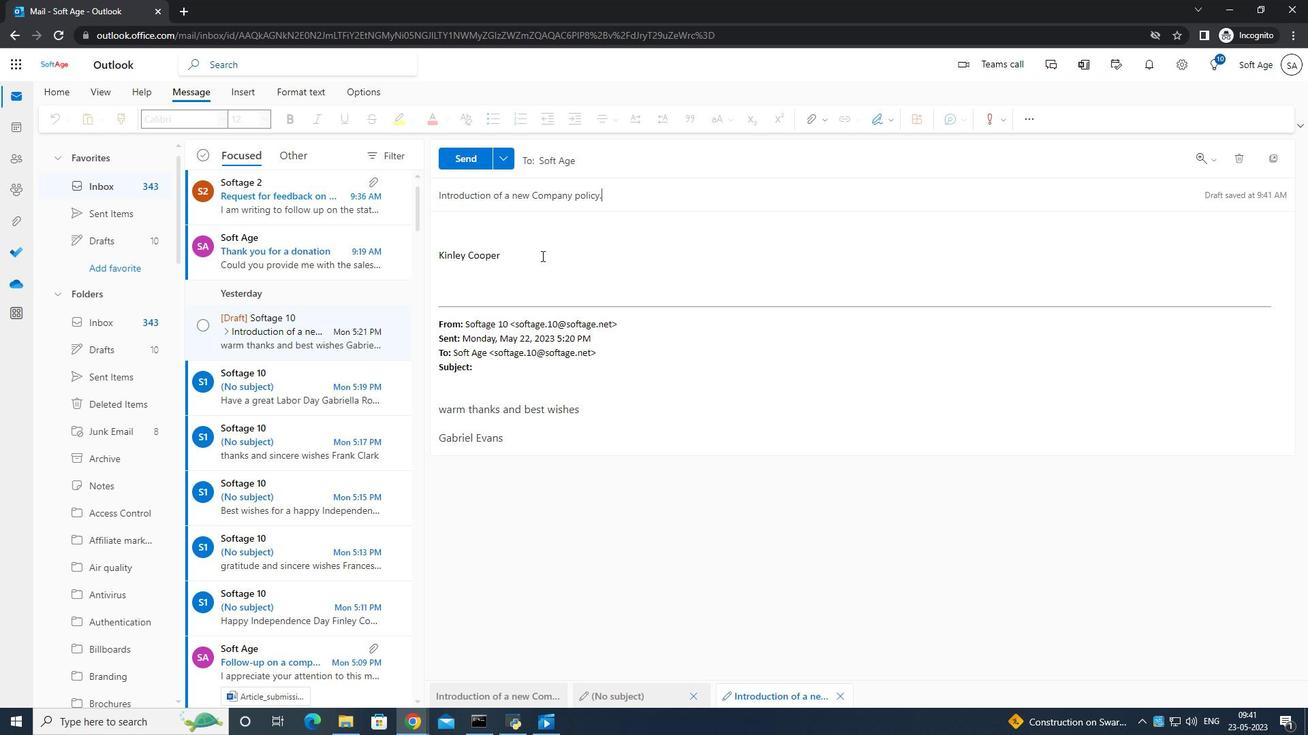 
Action: Mouse scrolled (541, 255) with delta (0, 0)
Screenshot: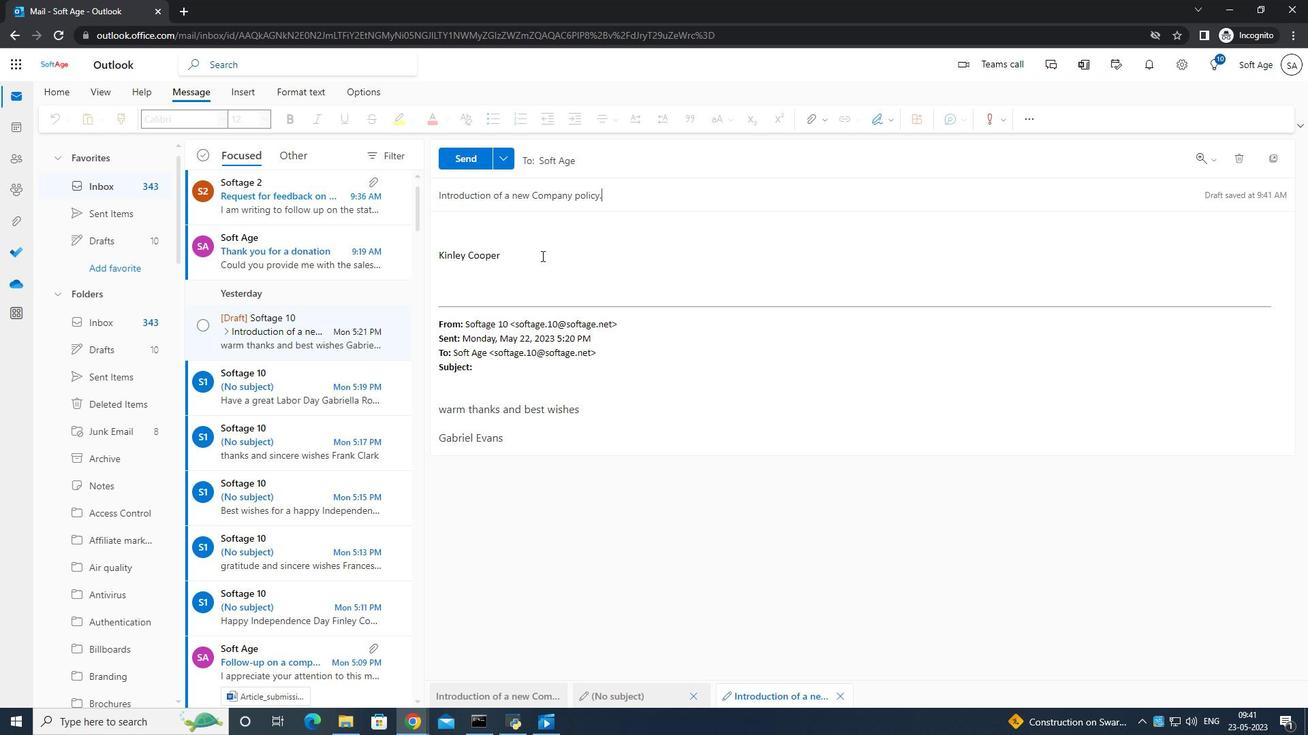 
Action: Mouse scrolled (541, 255) with delta (0, 0)
Screenshot: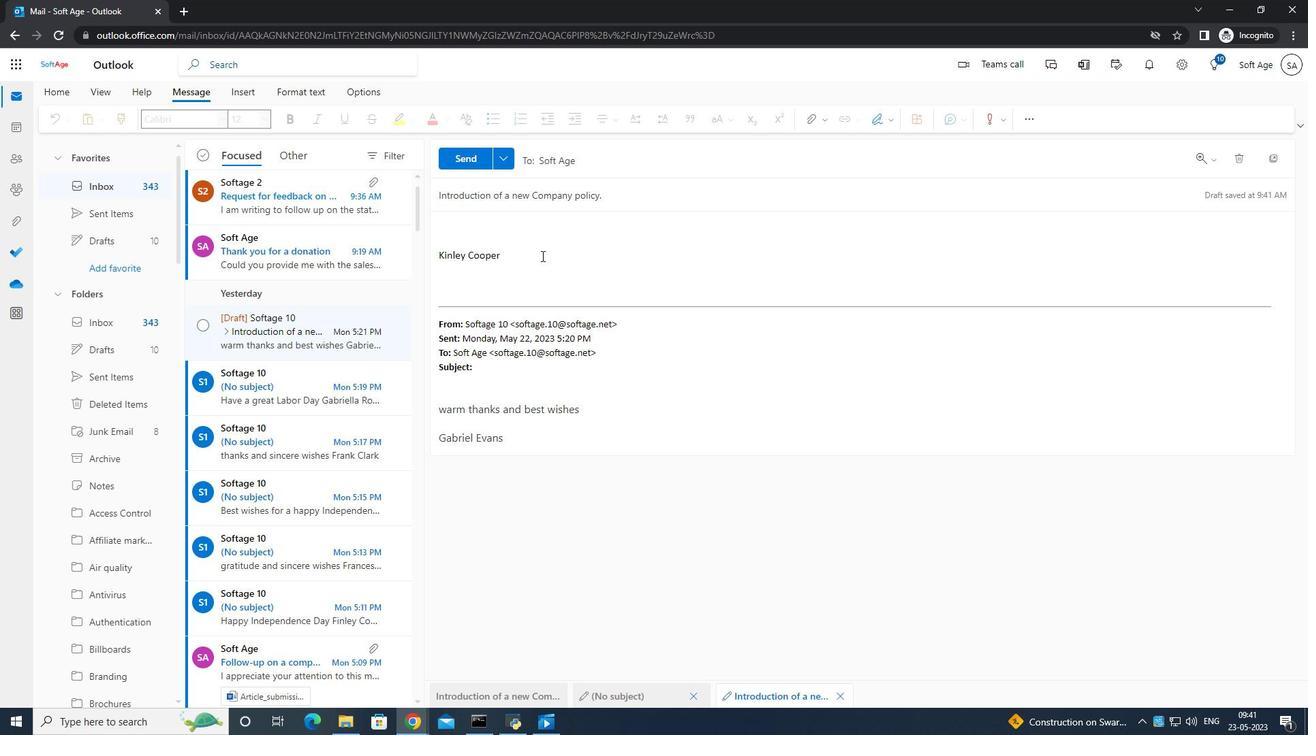 
Action: Mouse scrolled (541, 255) with delta (0, 0)
Screenshot: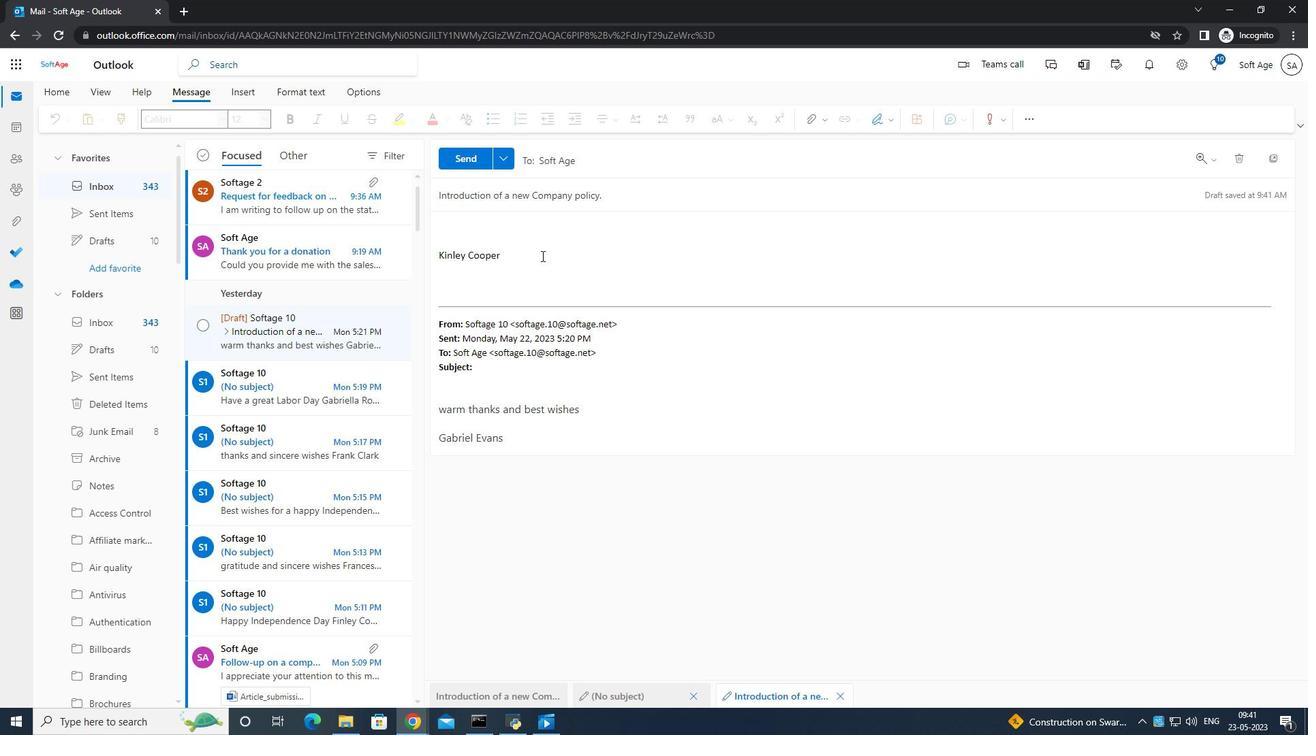 
Action: Mouse scrolled (541, 255) with delta (0, 0)
Screenshot: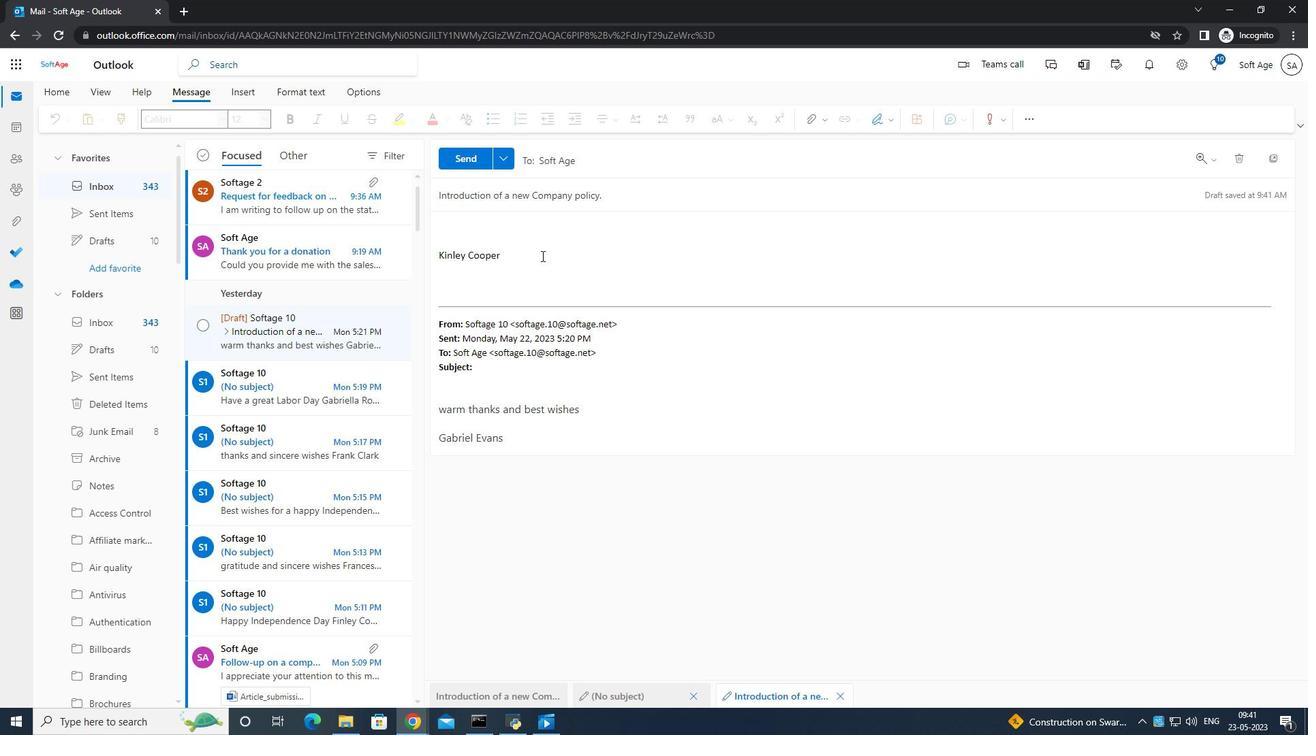 
Action: Mouse moved to (638, 562)
Screenshot: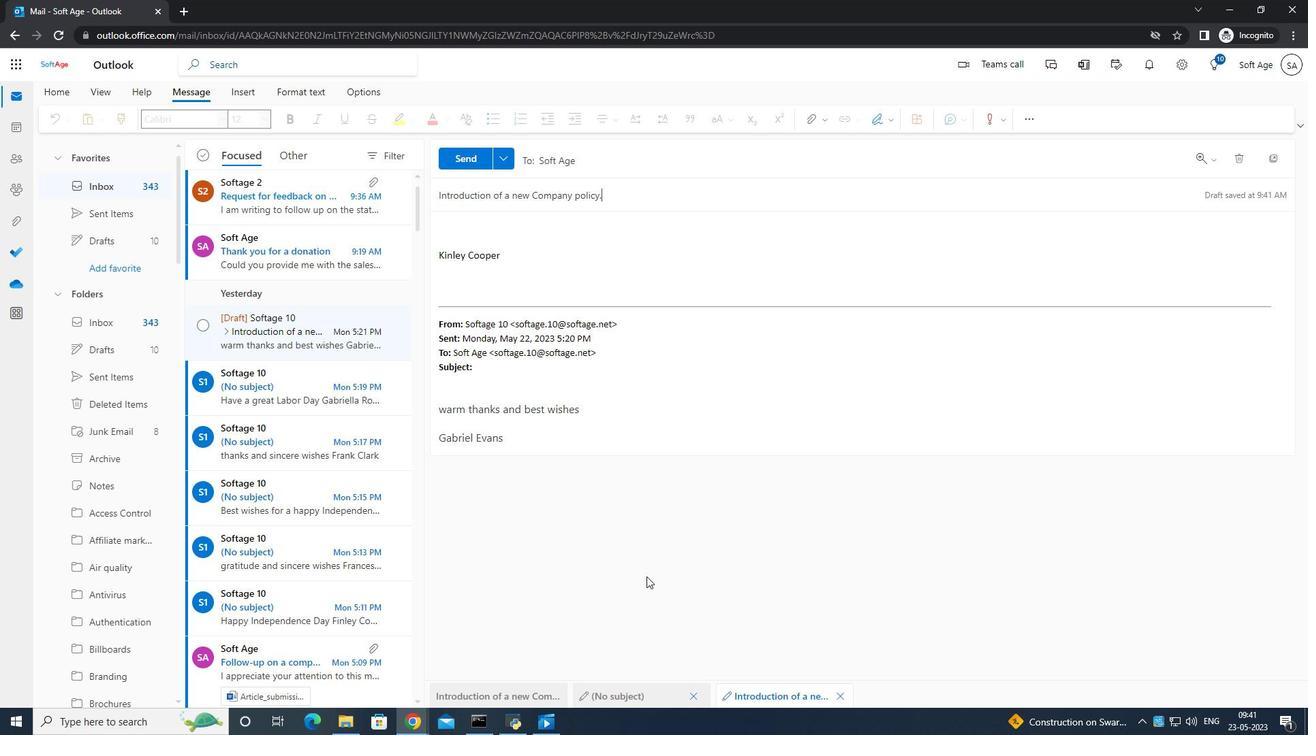 
Action: Mouse scrolled (638, 562) with delta (0, 0)
Screenshot: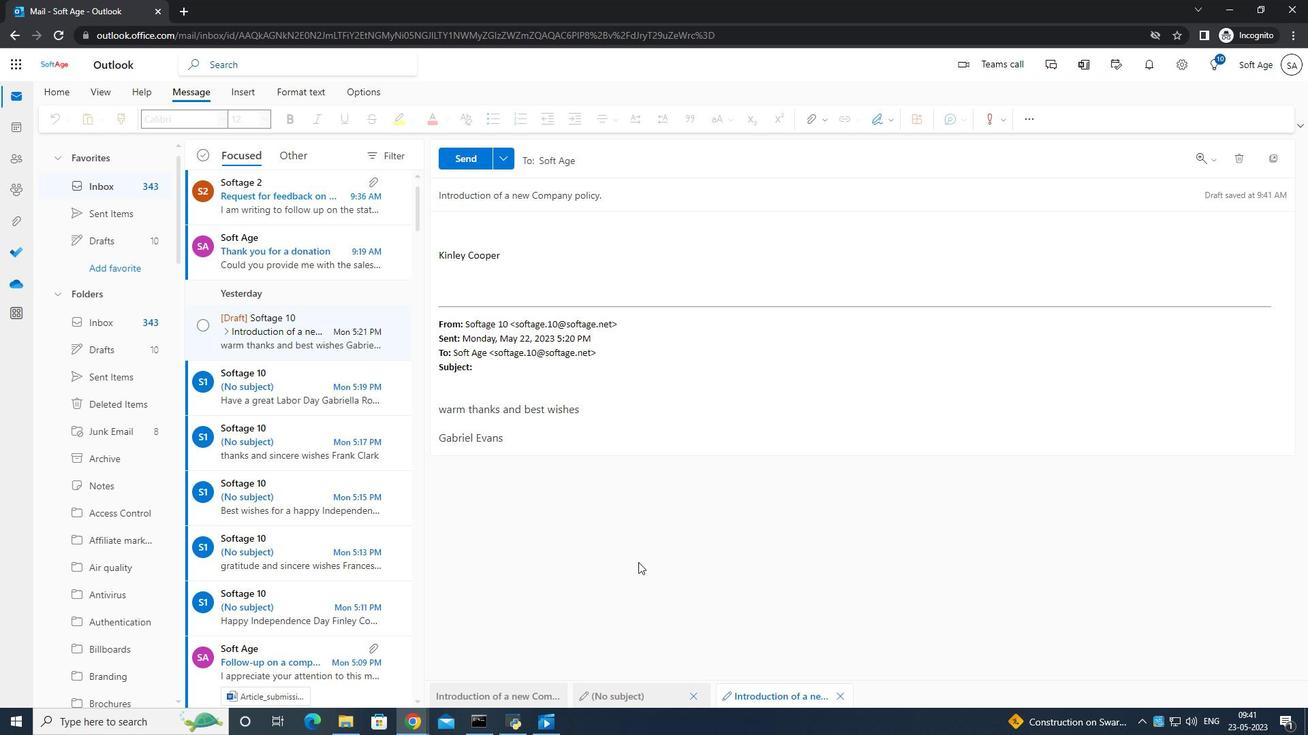 
Action: Mouse scrolled (638, 562) with delta (0, 0)
Screenshot: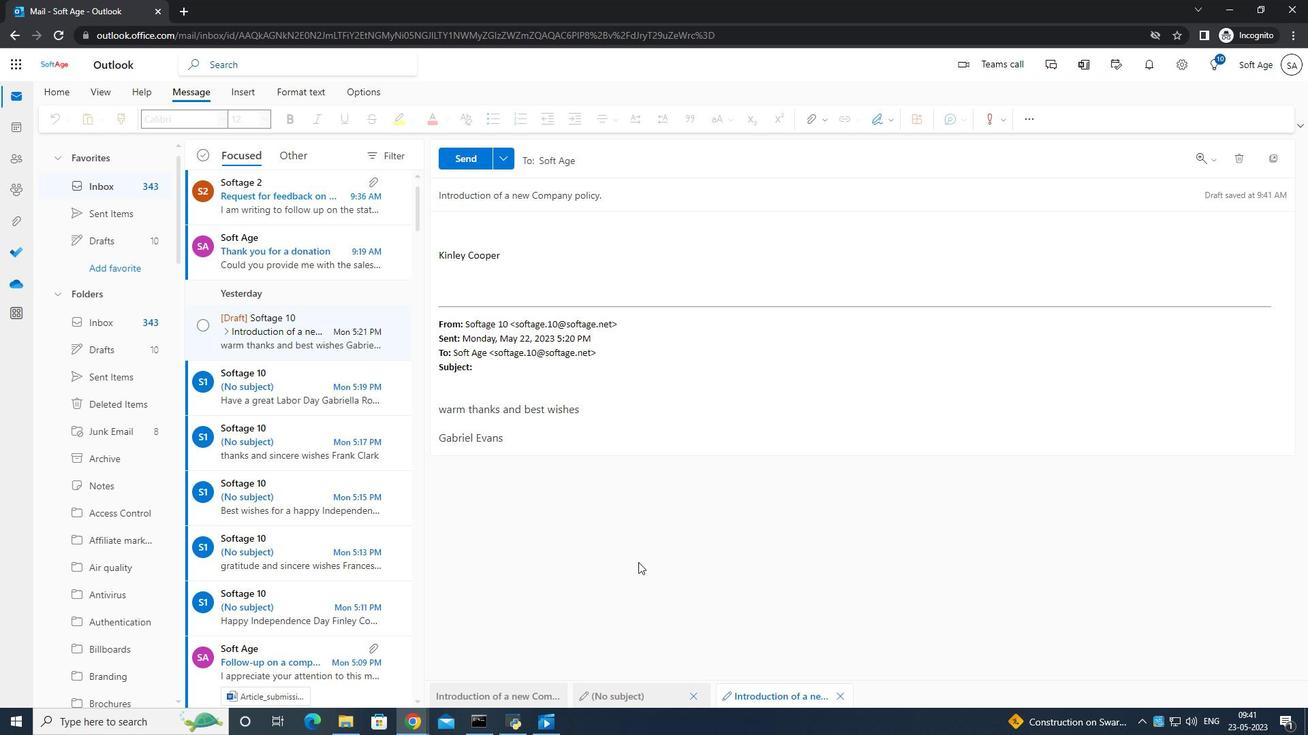
Action: Mouse scrolled (638, 562) with delta (0, 0)
Screenshot: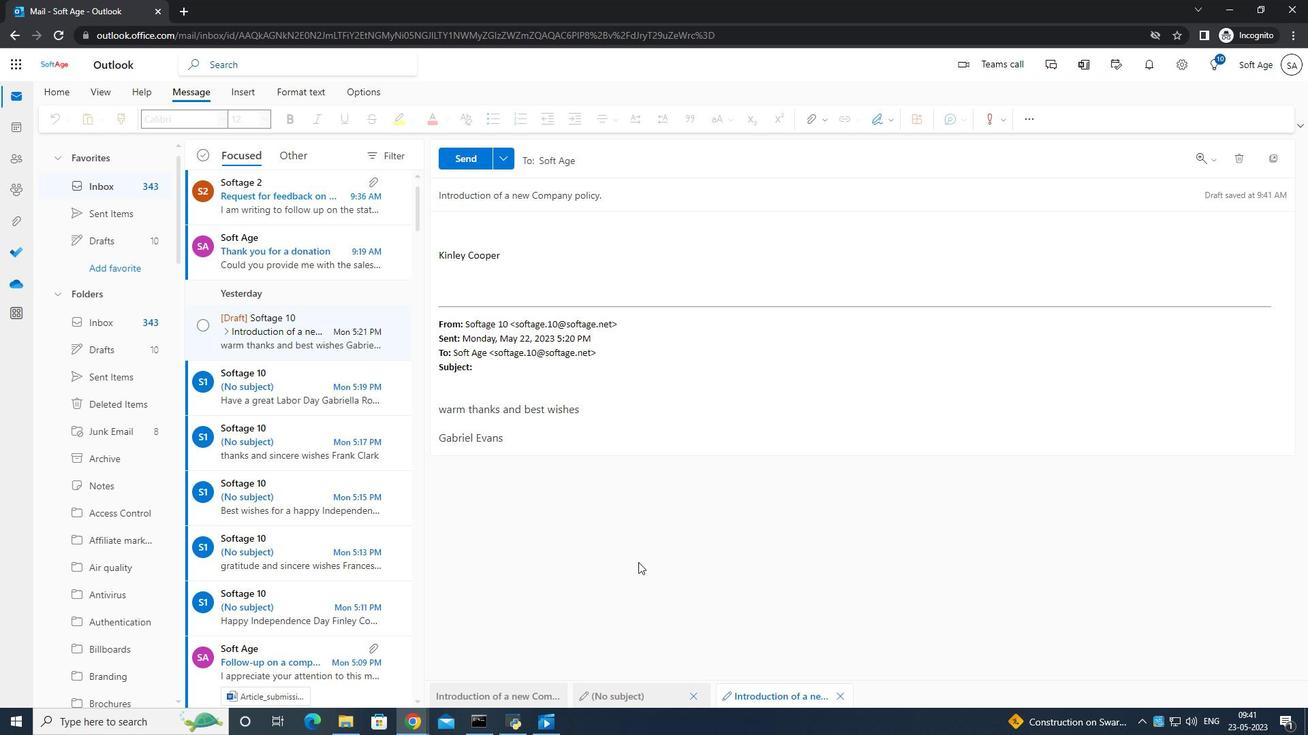 
Action: Mouse moved to (132, 532)
Screenshot: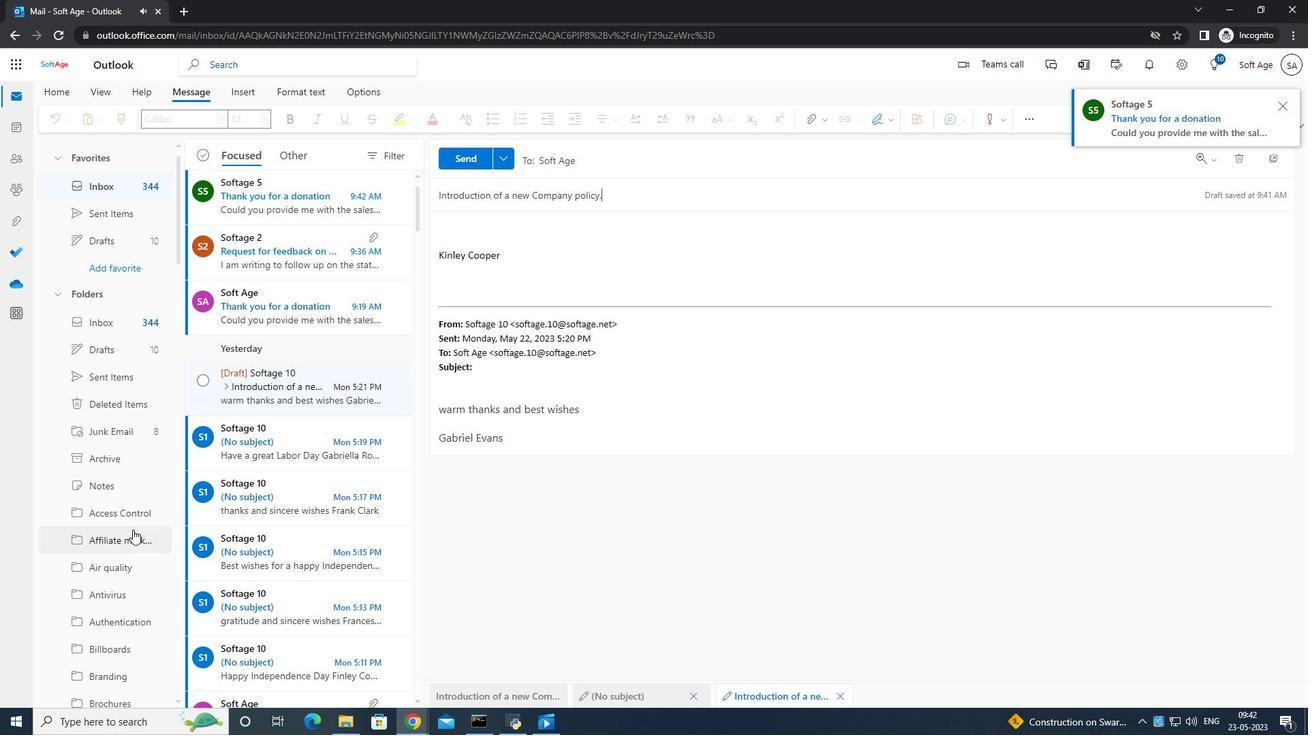 
Action: Mouse scrolled (132, 531) with delta (0, 0)
Screenshot: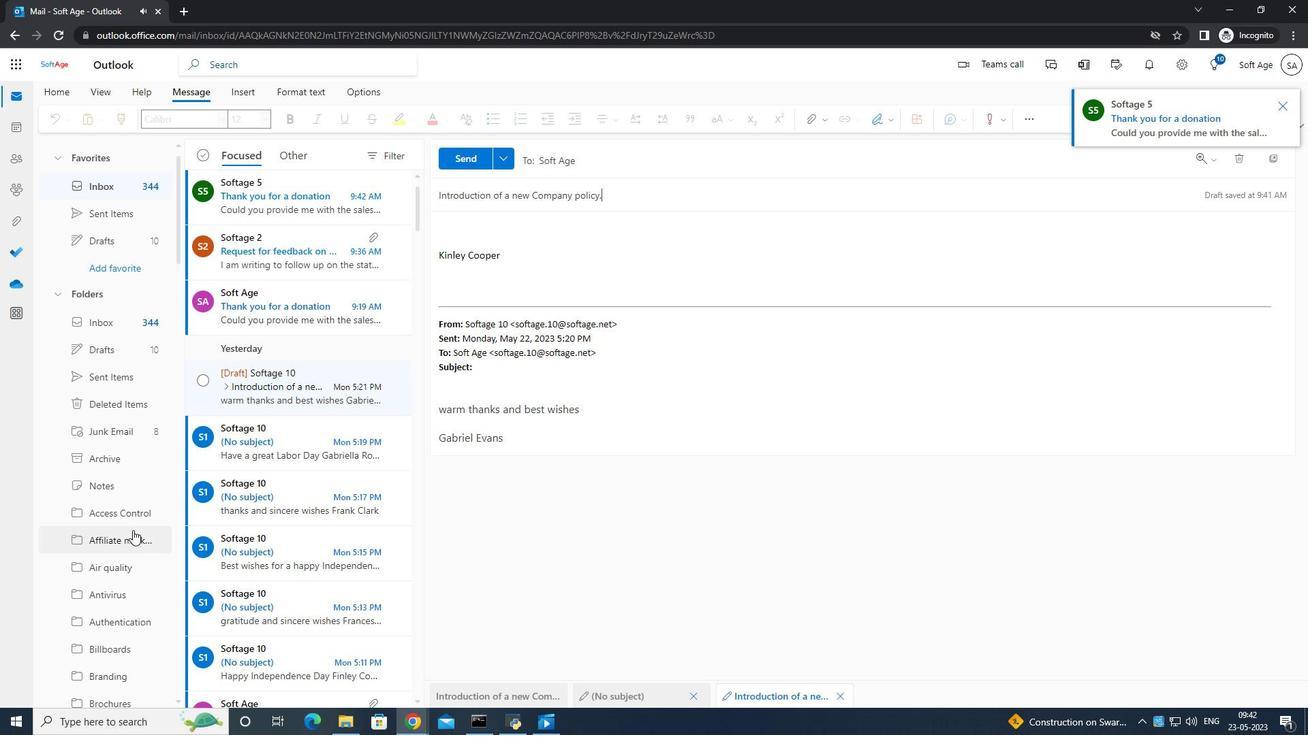 
Action: Mouse scrolled (132, 531) with delta (0, 0)
Screenshot: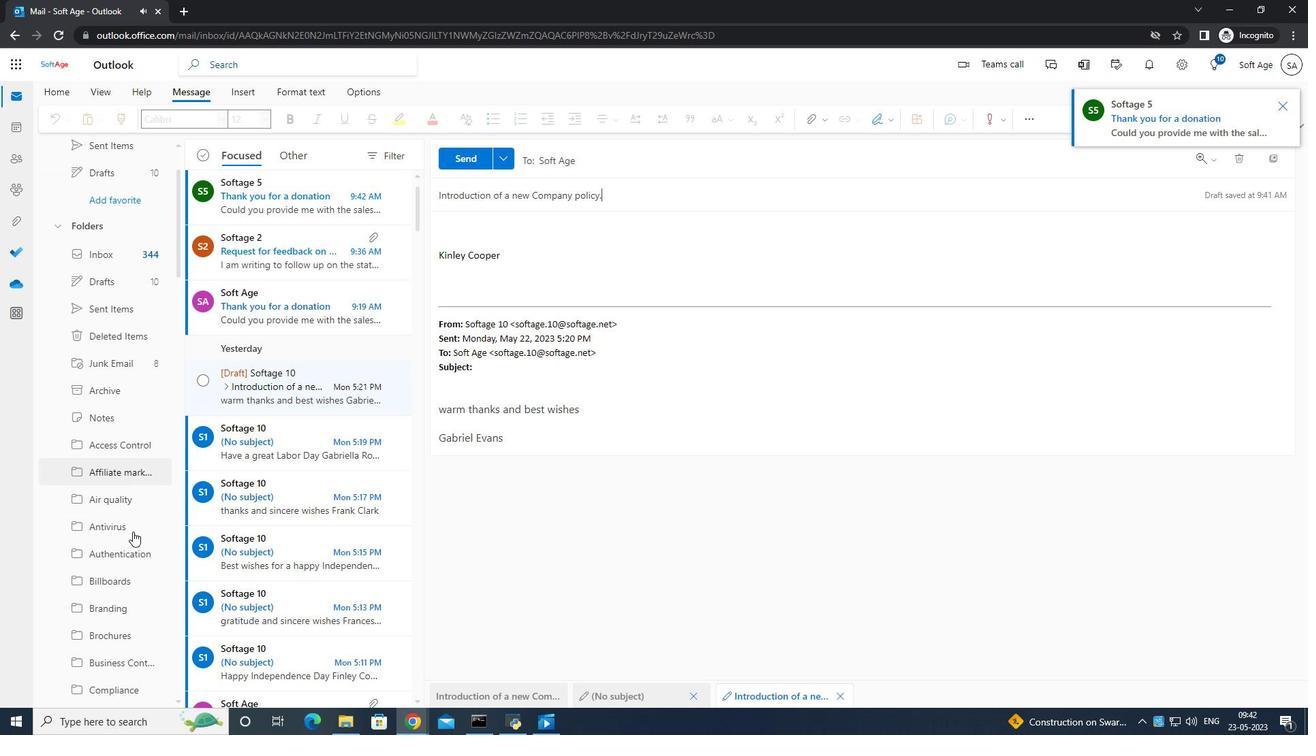 
Action: Mouse scrolled (132, 531) with delta (0, 0)
Screenshot: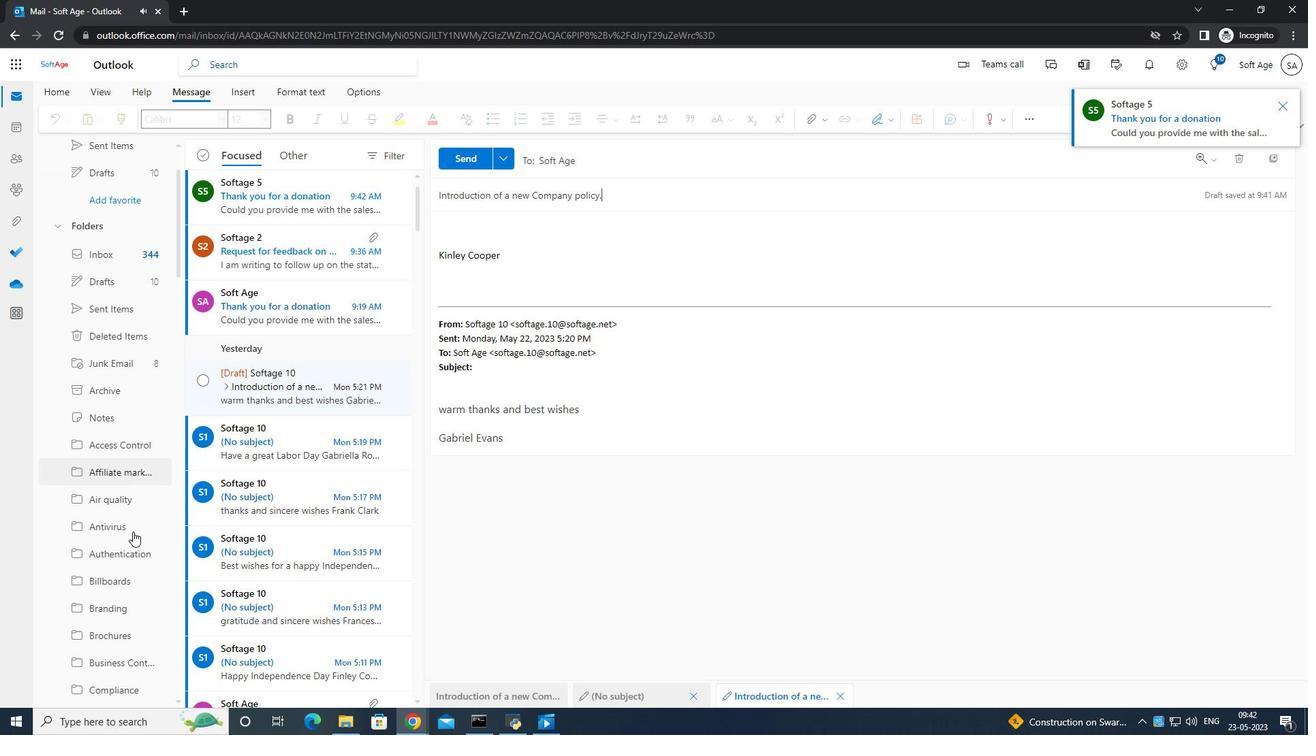 
Action: Mouse scrolled (132, 531) with delta (0, 0)
Screenshot: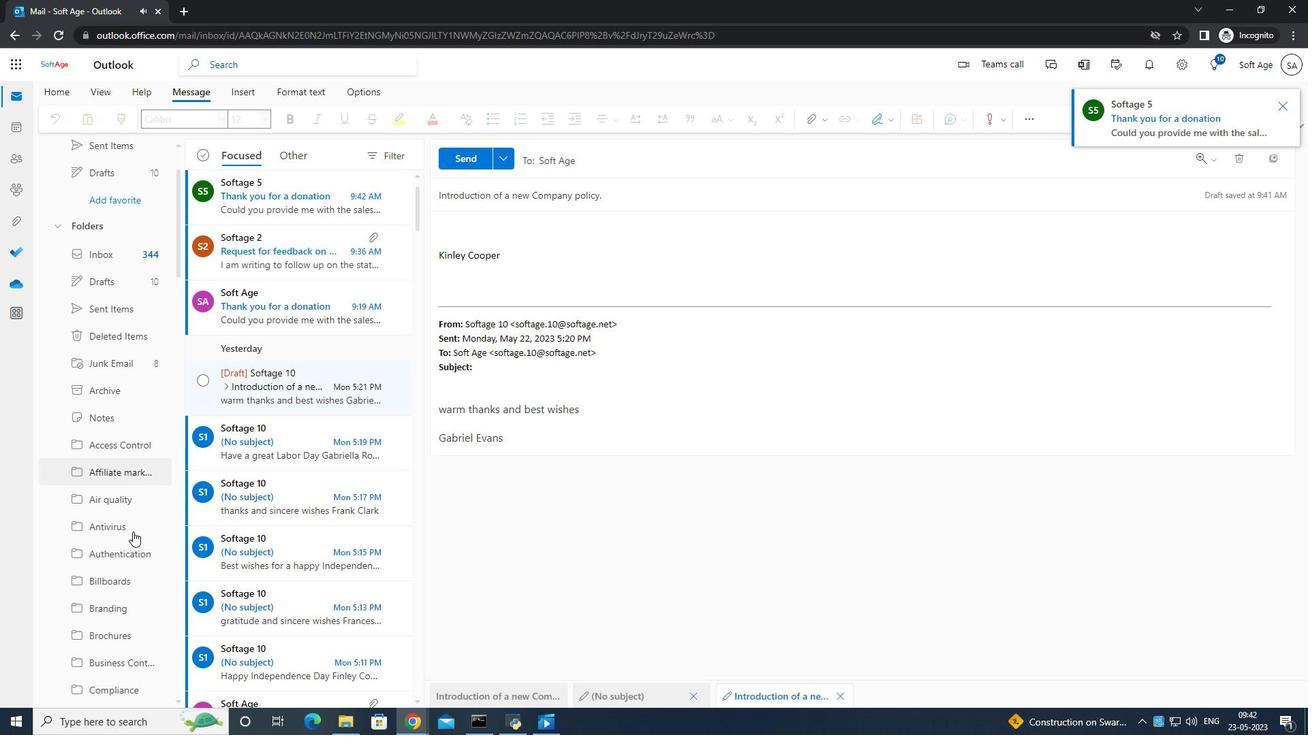 
Action: Mouse scrolled (132, 531) with delta (0, 0)
Screenshot: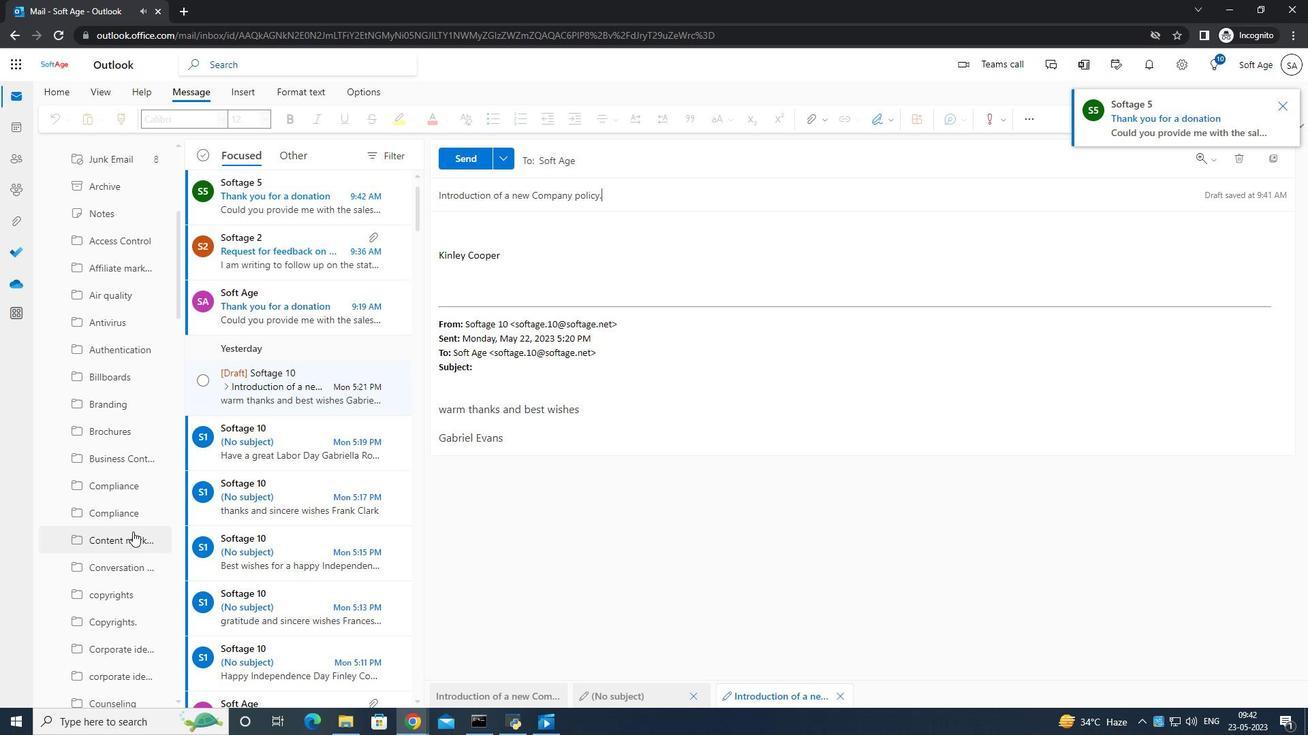 
Action: Mouse scrolled (132, 531) with delta (0, 0)
Screenshot: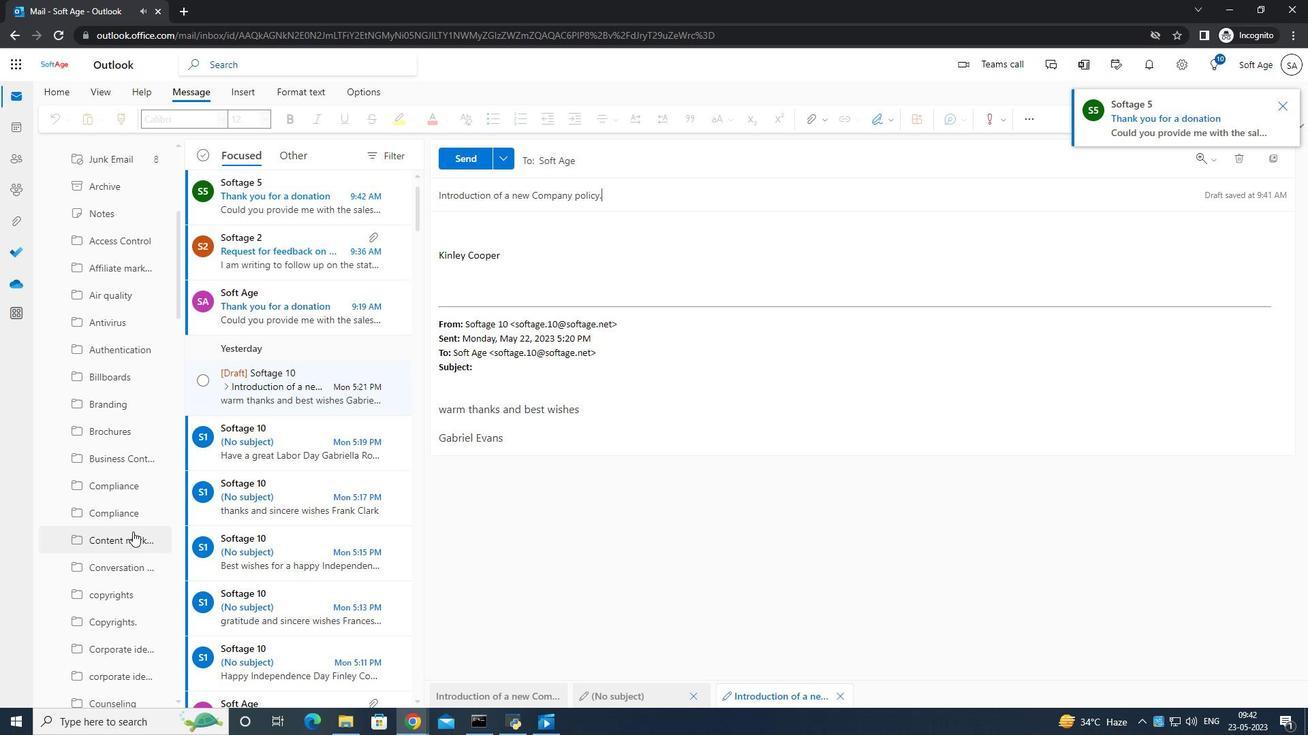 
Action: Mouse scrolled (132, 531) with delta (0, 0)
Screenshot: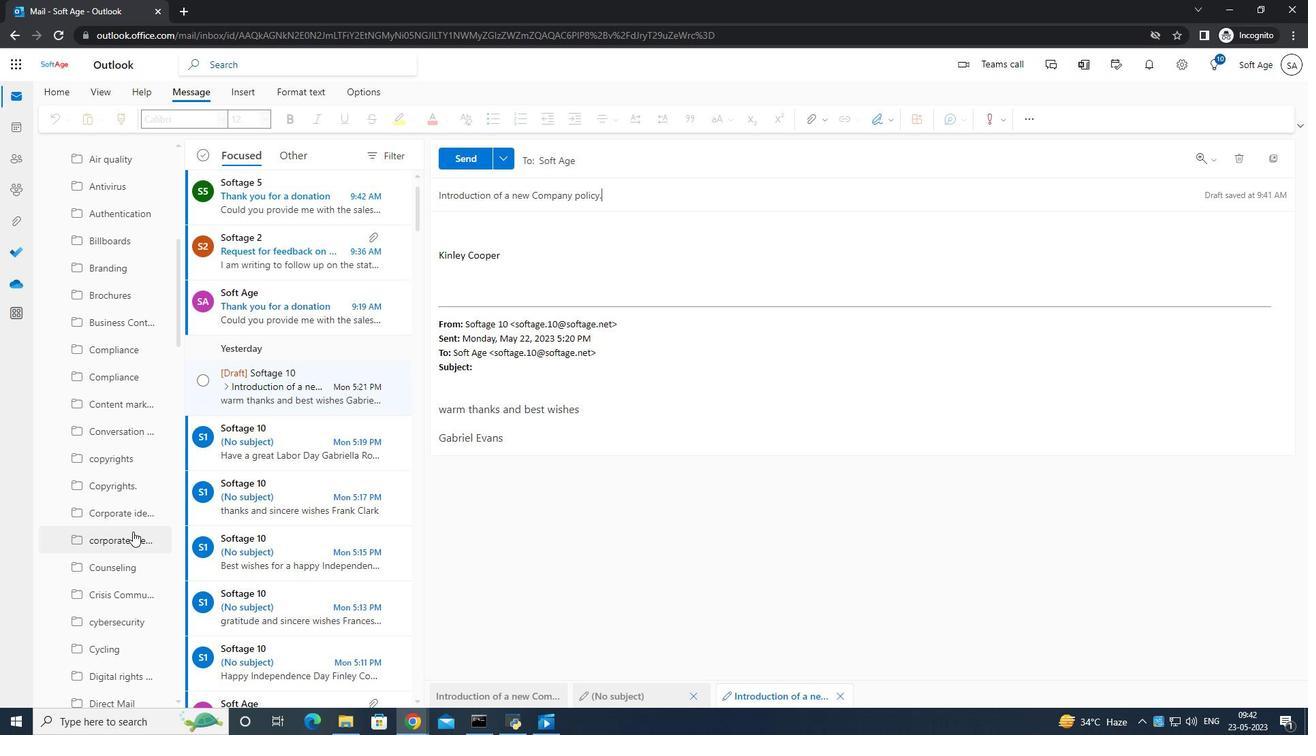 
Action: Mouse scrolled (132, 531) with delta (0, 0)
Screenshot: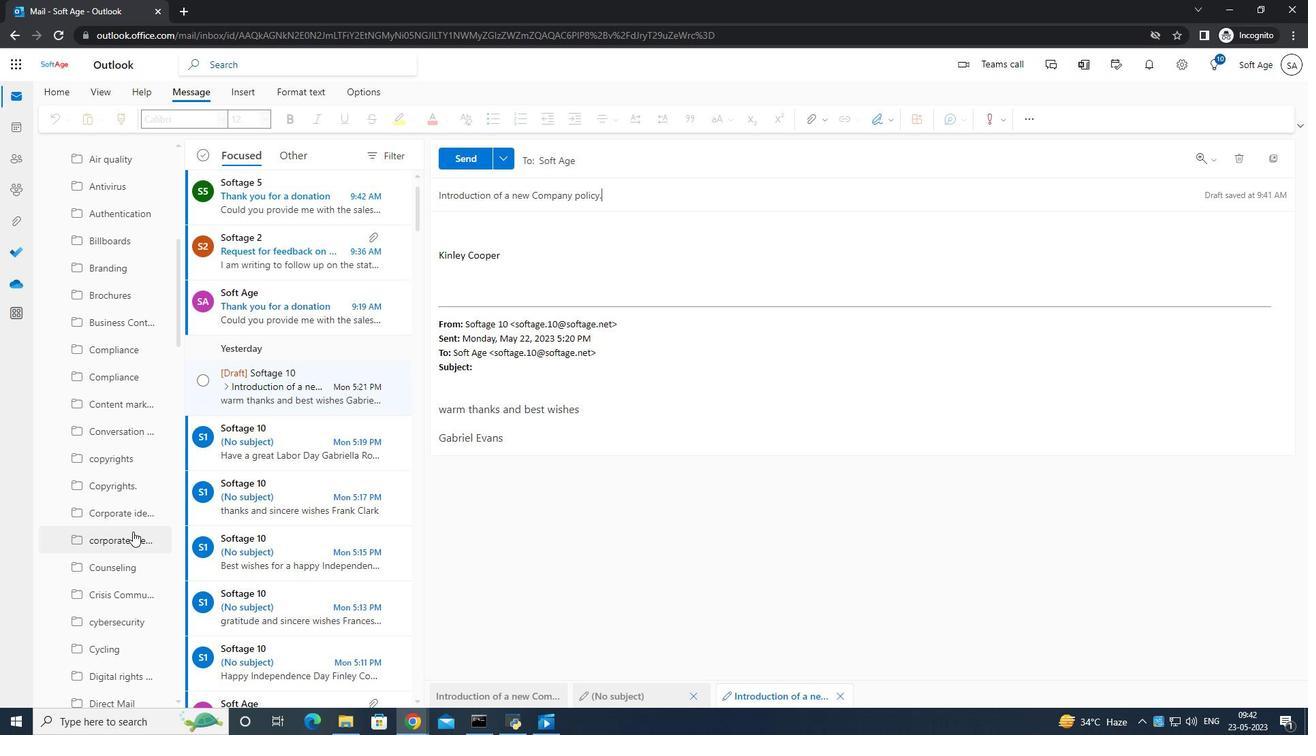 
Action: Mouse scrolled (132, 531) with delta (0, 0)
Screenshot: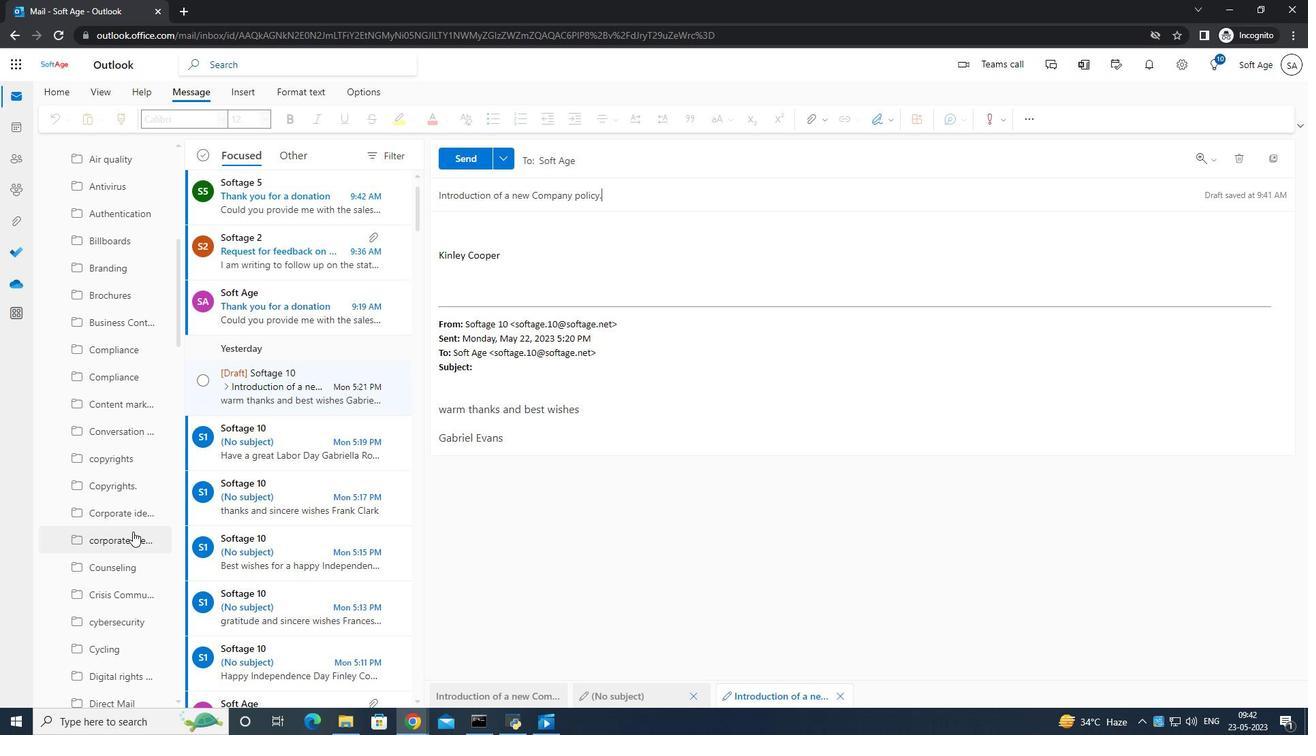 
Action: Mouse scrolled (132, 531) with delta (0, 0)
Screenshot: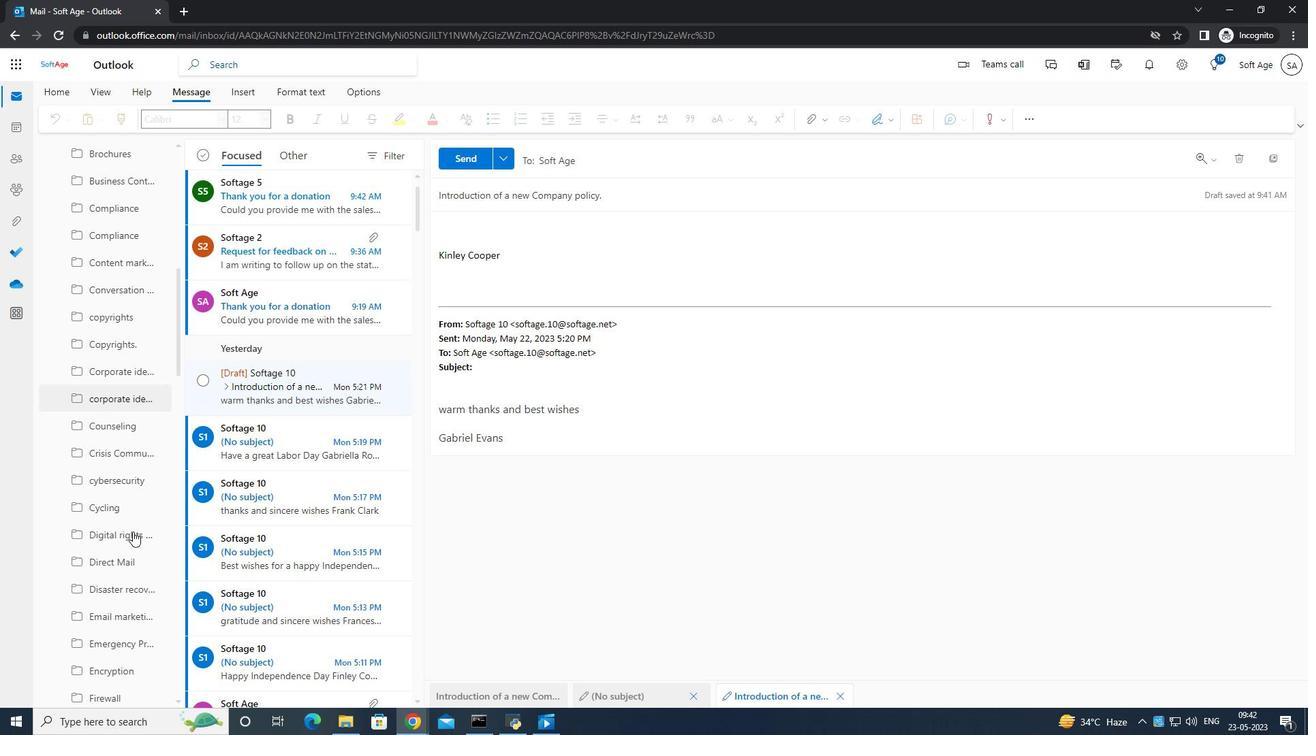 
Action: Mouse scrolled (132, 531) with delta (0, 0)
Screenshot: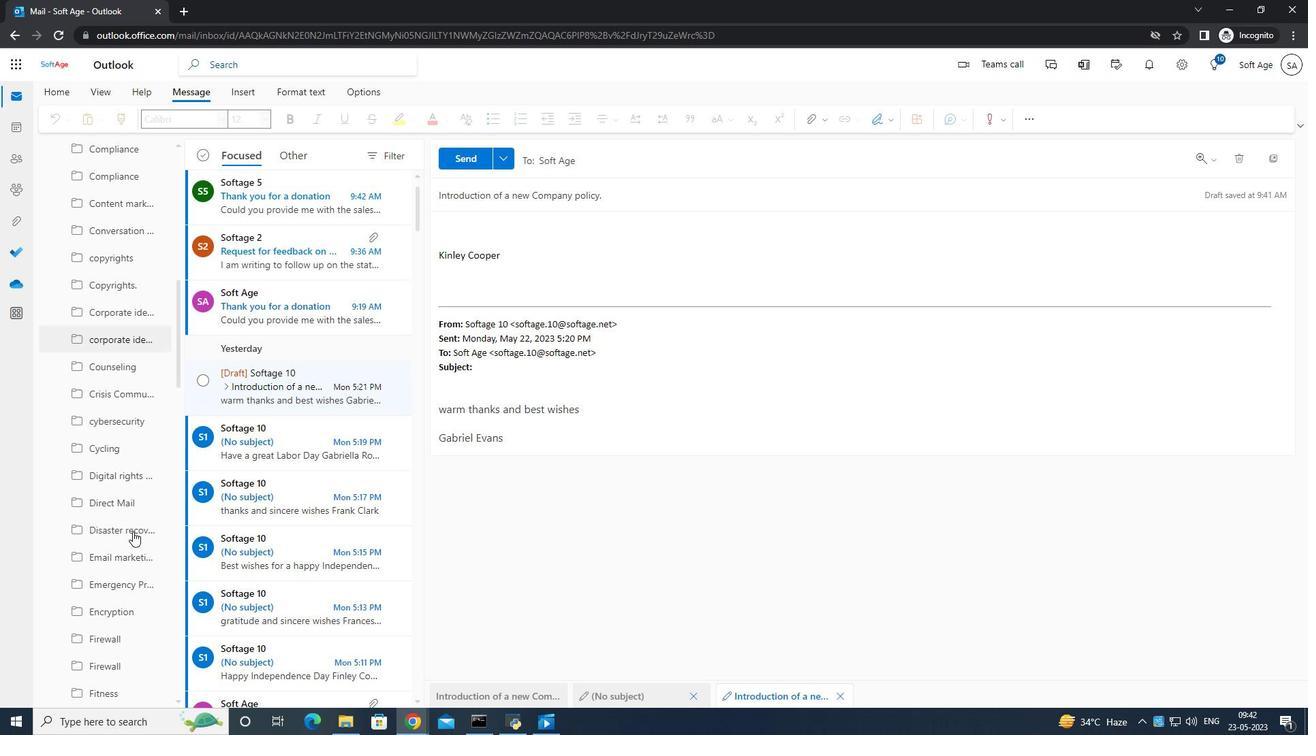 
Action: Mouse moved to (57, 315)
Screenshot: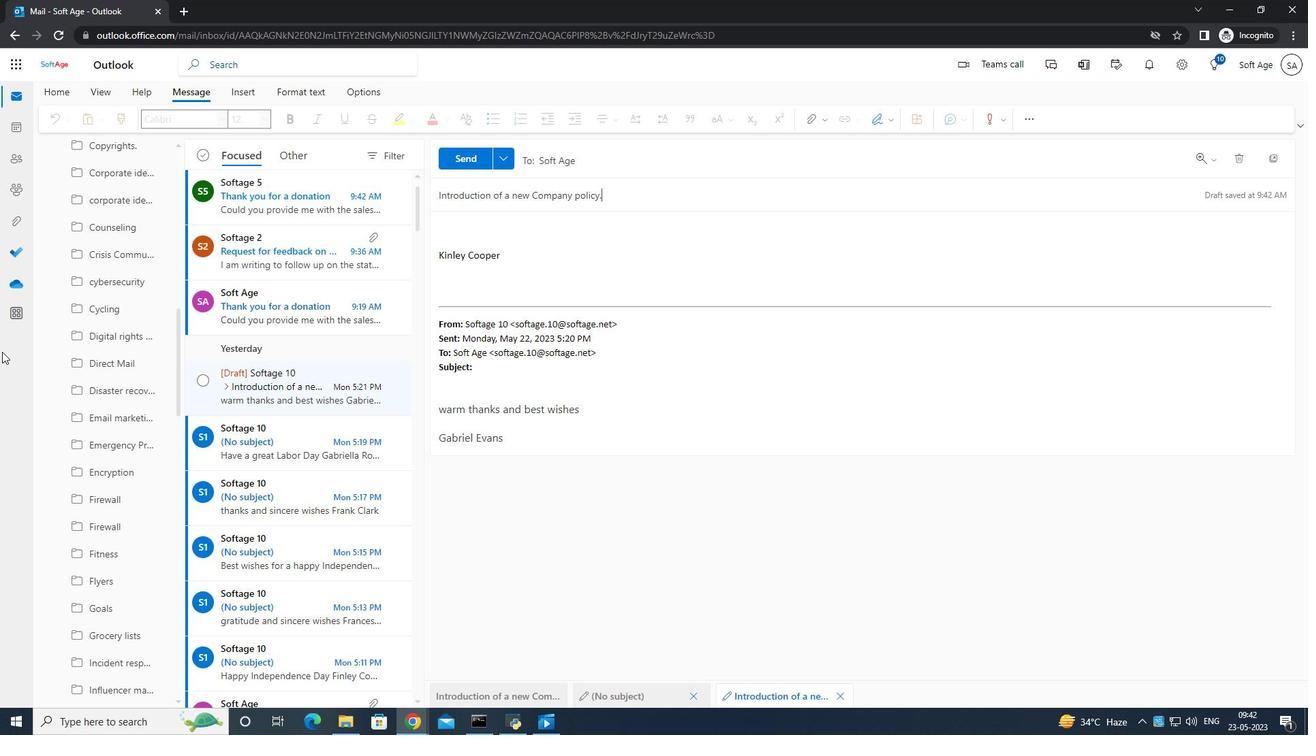 
Action: Mouse scrolled (57, 316) with delta (0, 0)
Screenshot: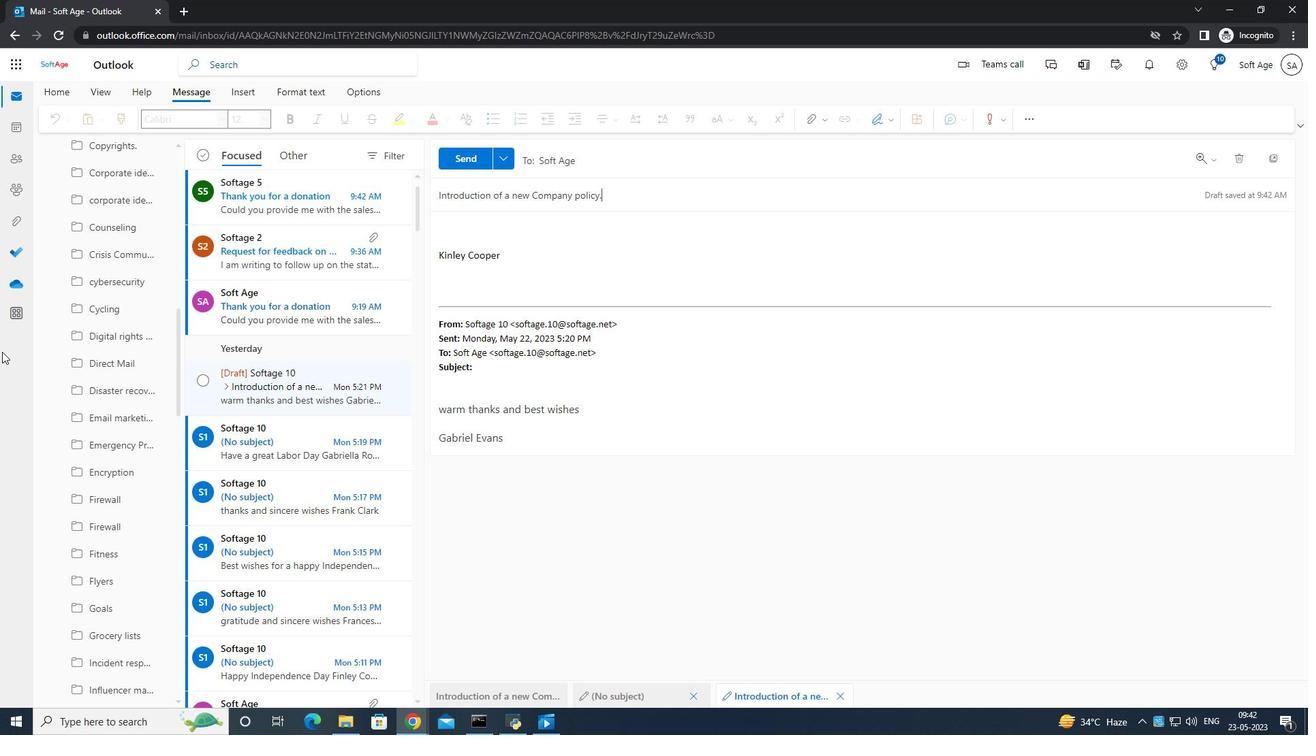 
Action: Mouse scrolled (57, 316) with delta (0, 0)
Screenshot: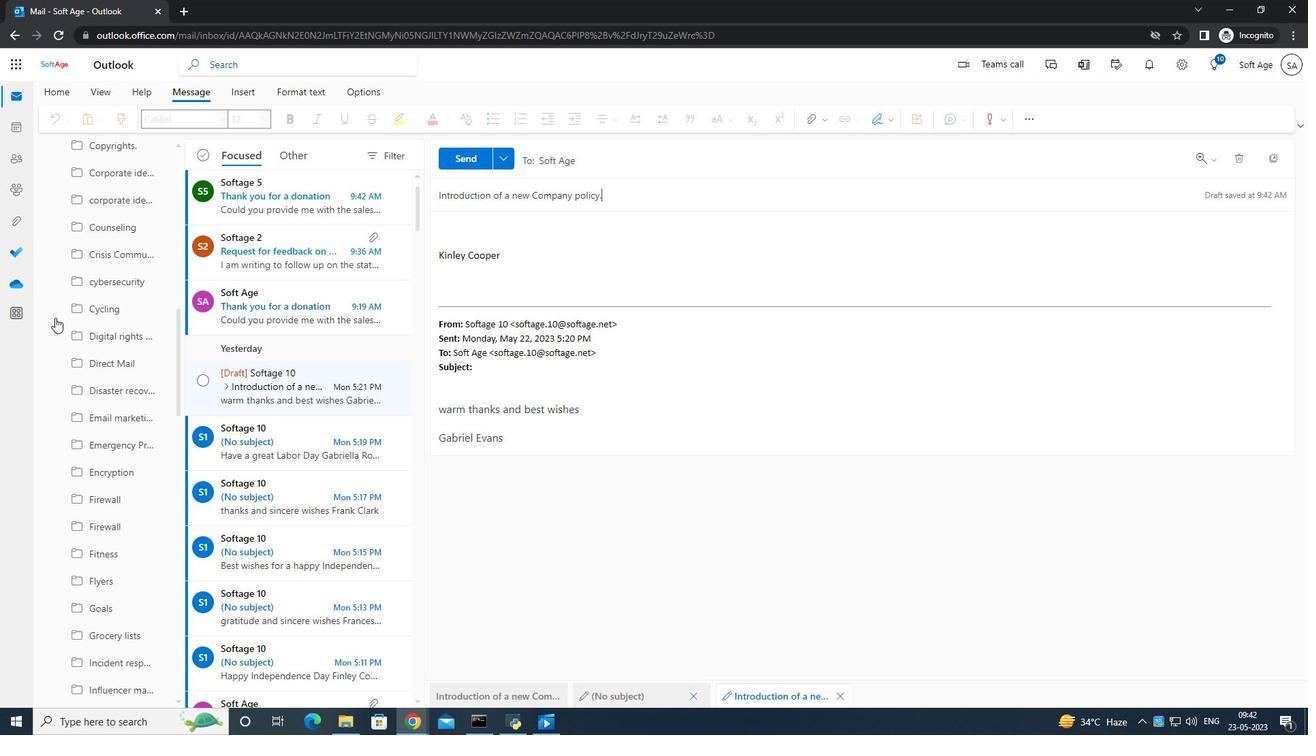 
Action: Mouse moved to (85, 173)
Screenshot: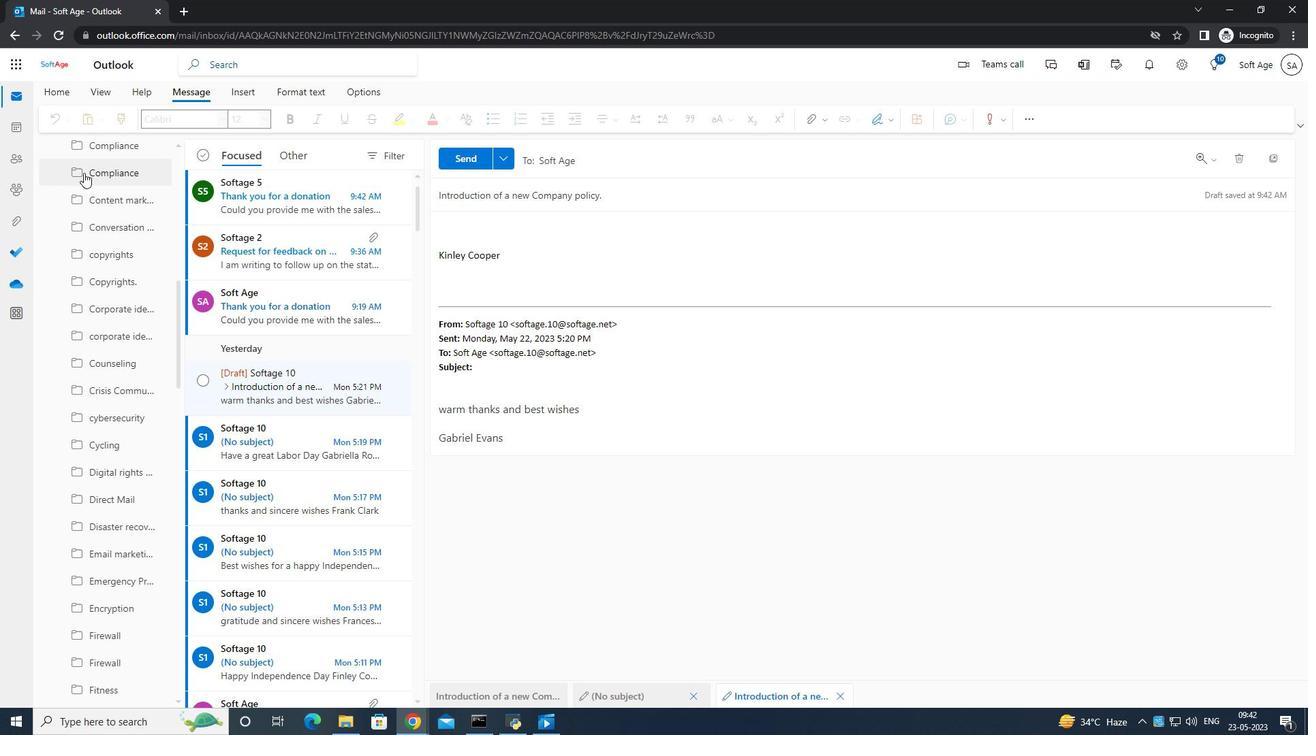 
Action: Mouse scrolled (85, 173) with delta (0, 0)
Screenshot: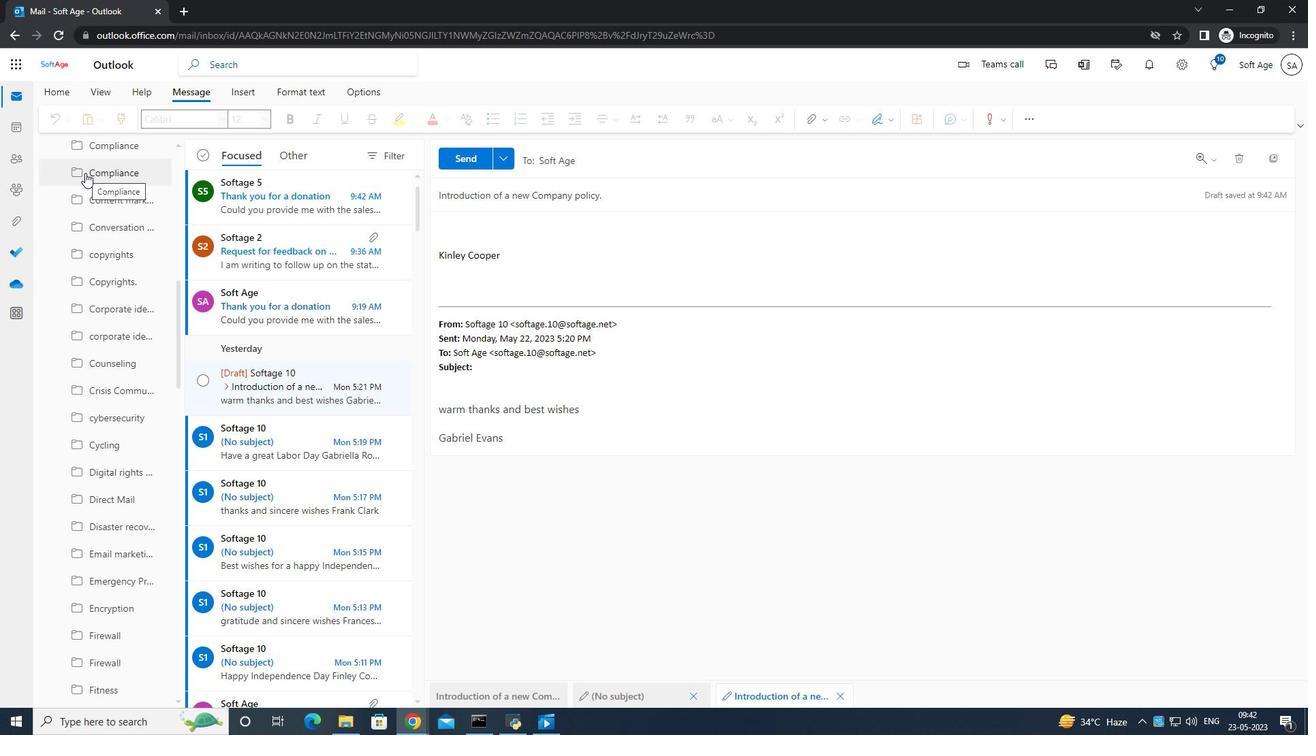 
Action: Mouse scrolled (85, 173) with delta (0, 0)
Screenshot: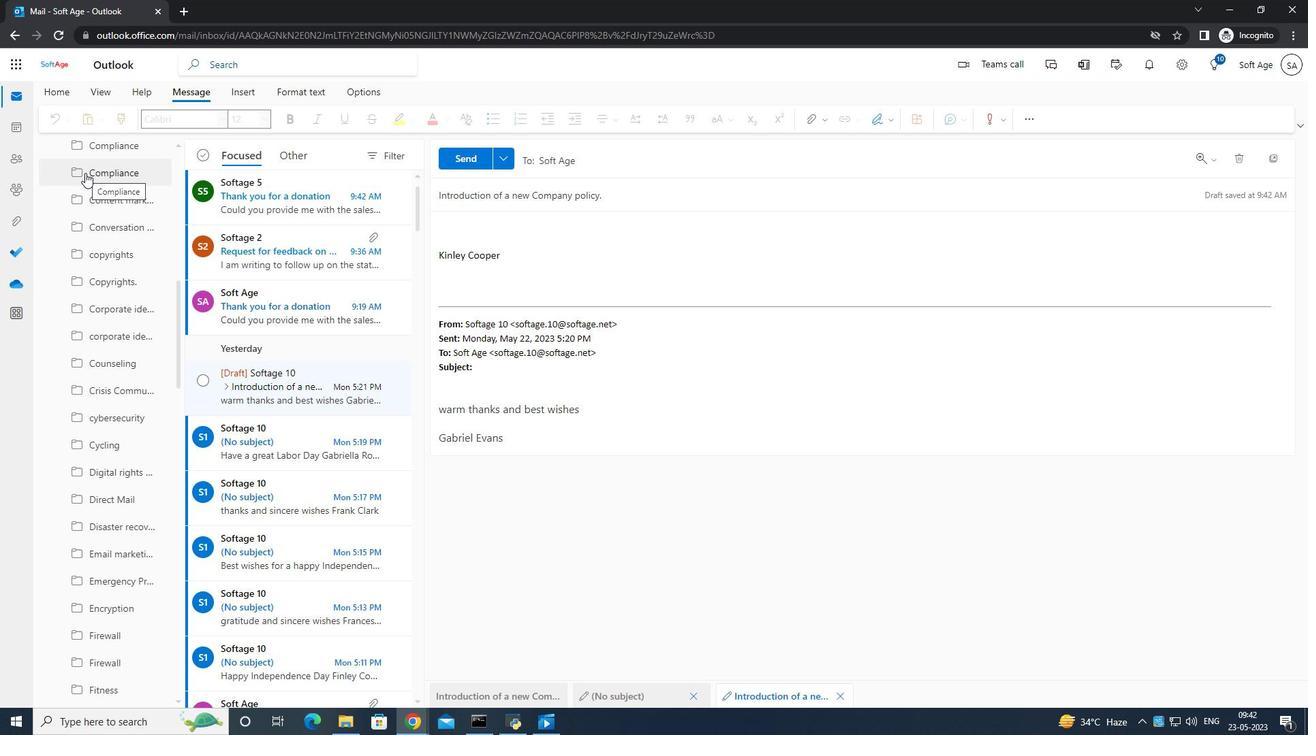 
Action: Mouse scrolled (85, 172) with delta (0, 0)
Screenshot: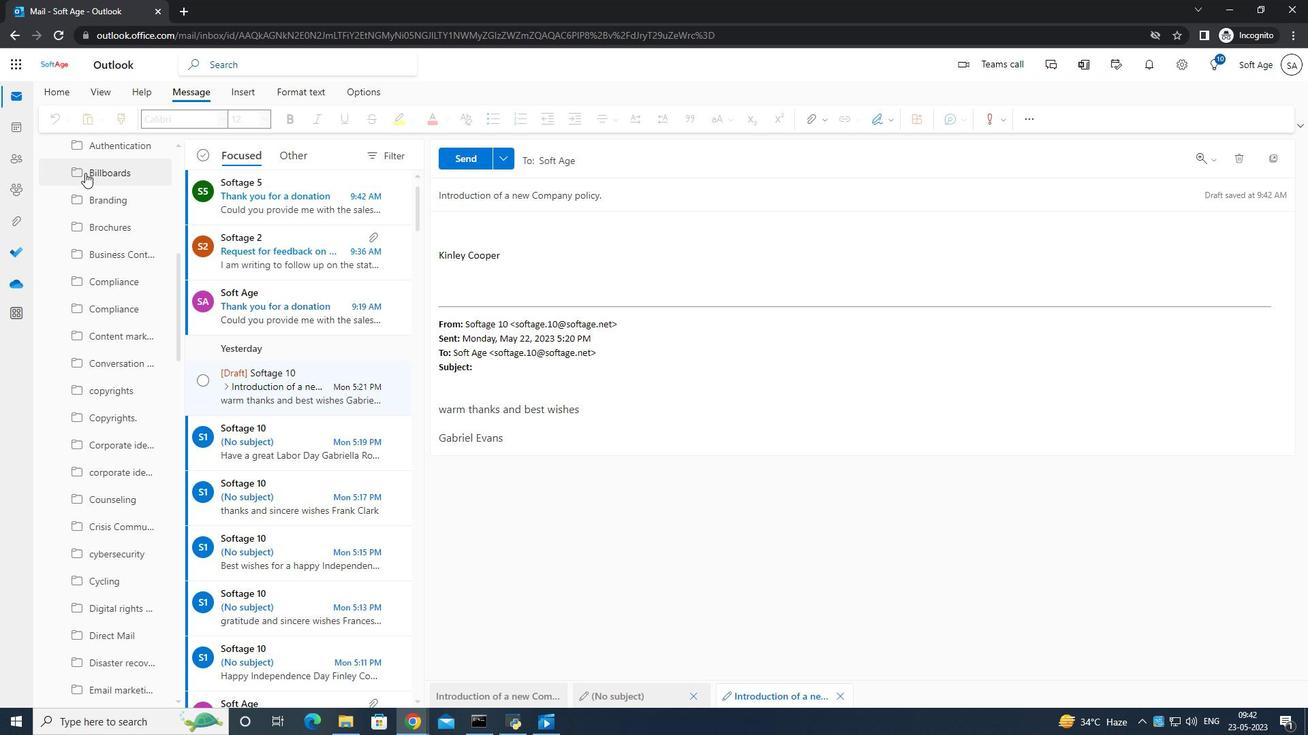 
Action: Mouse scrolled (85, 172) with delta (0, 0)
Screenshot: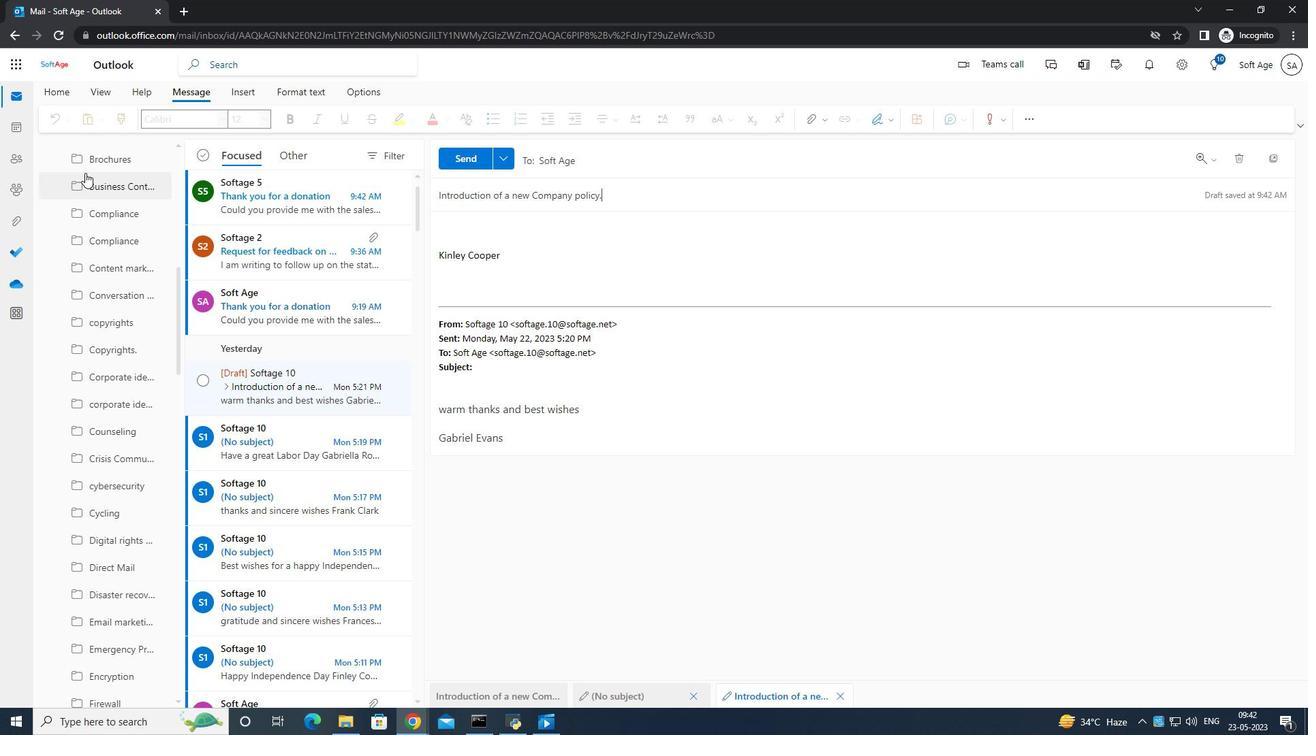 
Action: Mouse moved to (74, 166)
Screenshot: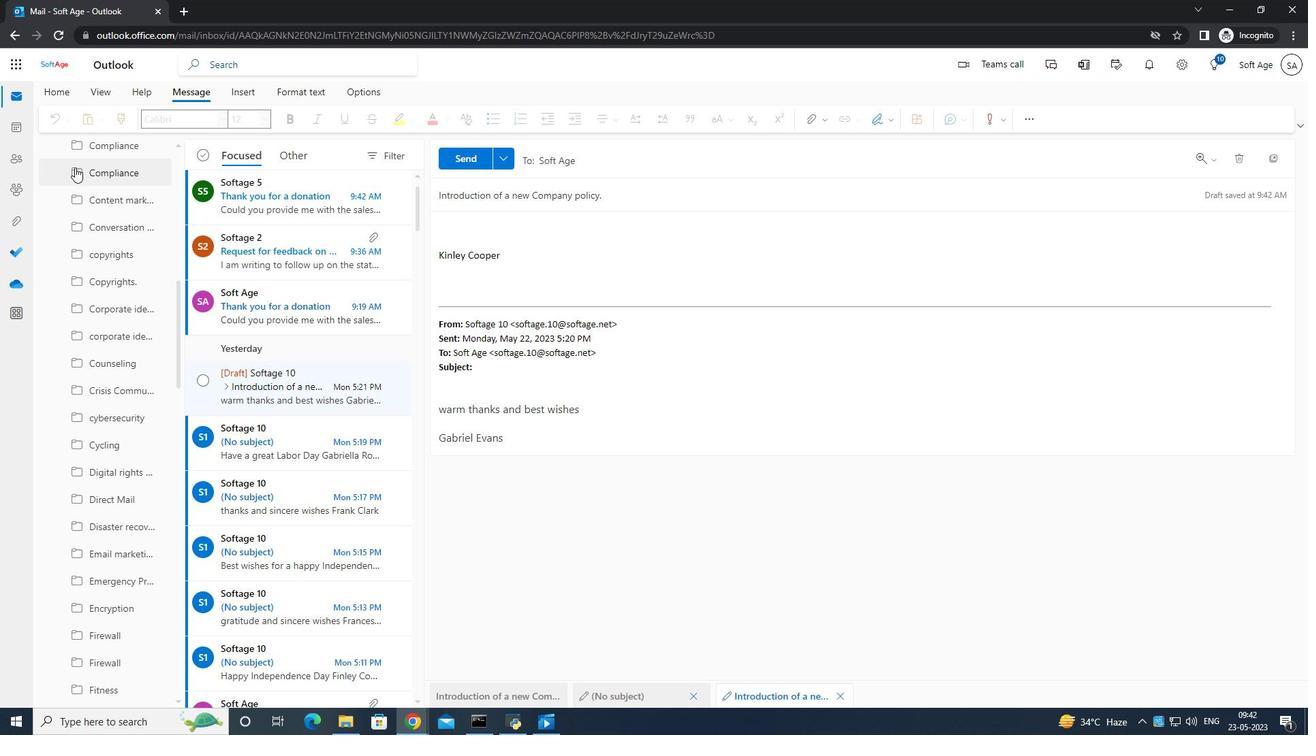 
Action: Mouse scrolled (74, 167) with delta (0, 0)
Screenshot: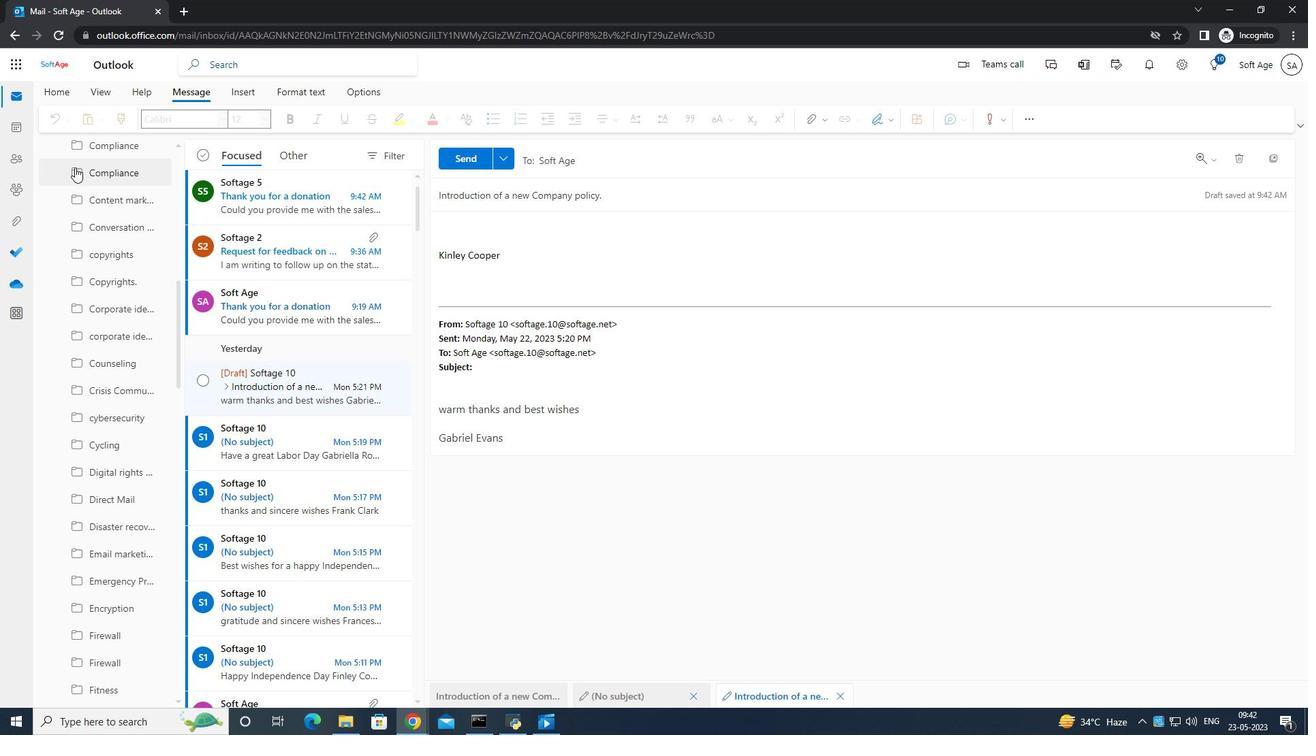 
Action: Mouse moved to (70, 165)
Screenshot: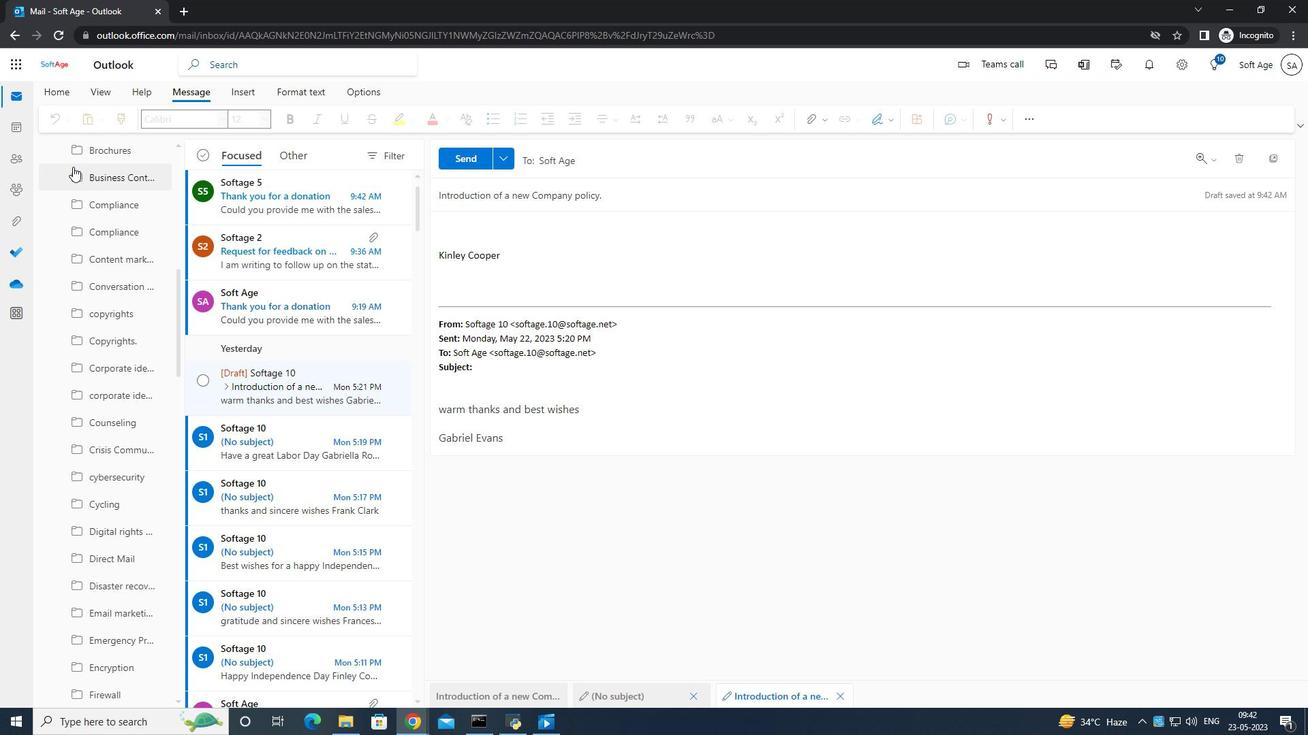 
Action: Mouse scrolled (70, 166) with delta (0, 0)
Screenshot: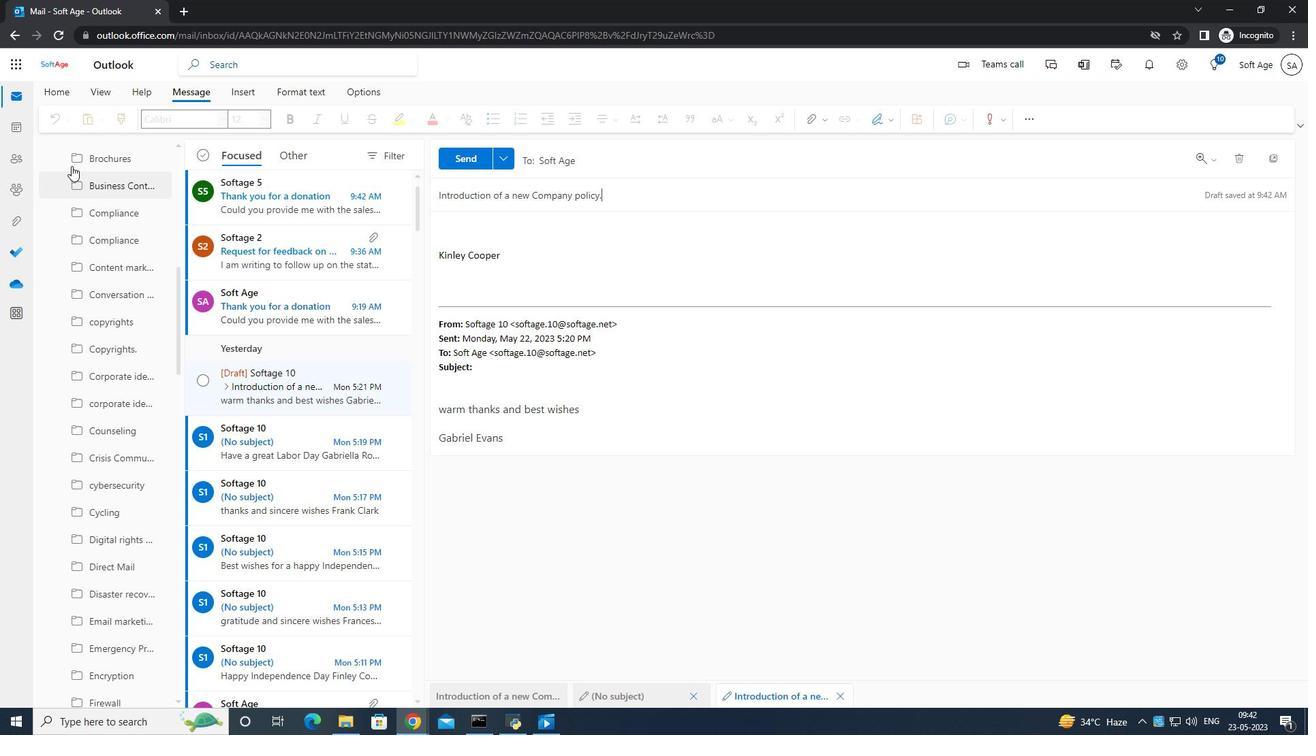
Action: Mouse scrolled (70, 164) with delta (0, 0)
Screenshot: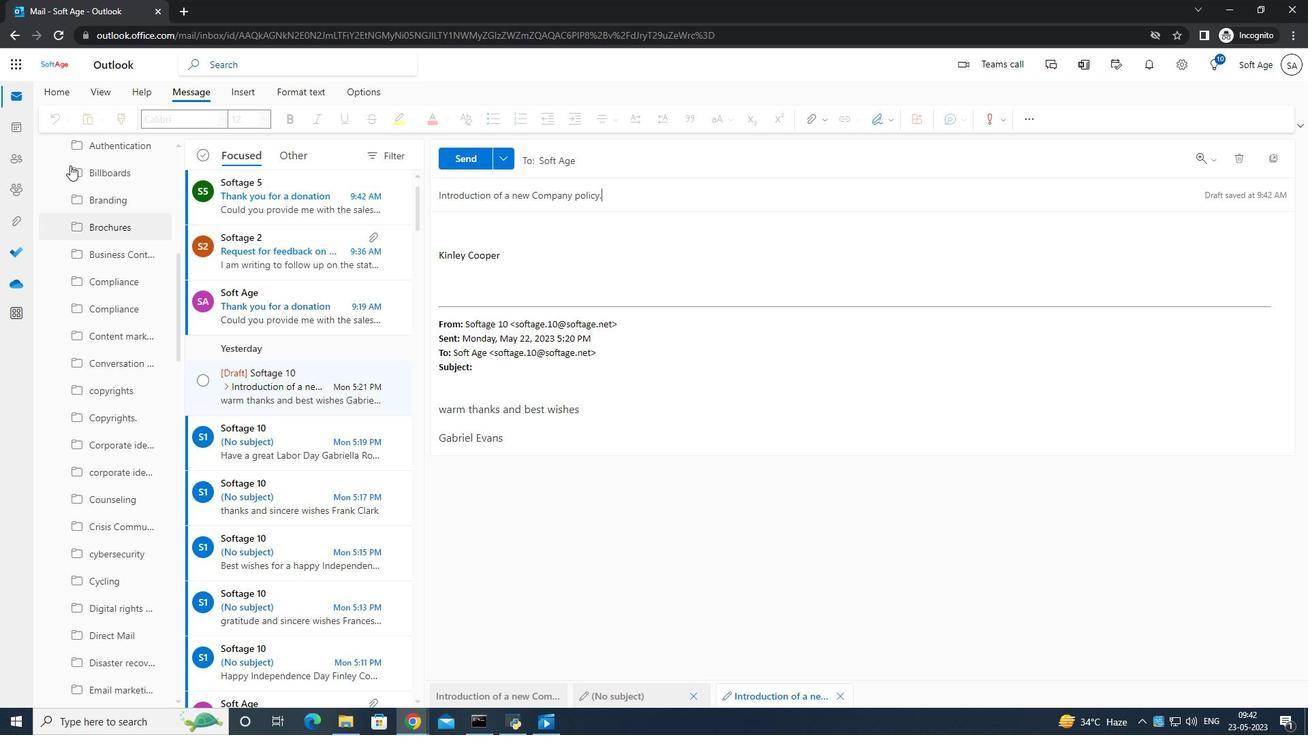 
Action: Mouse scrolled (70, 164) with delta (0, 0)
Screenshot: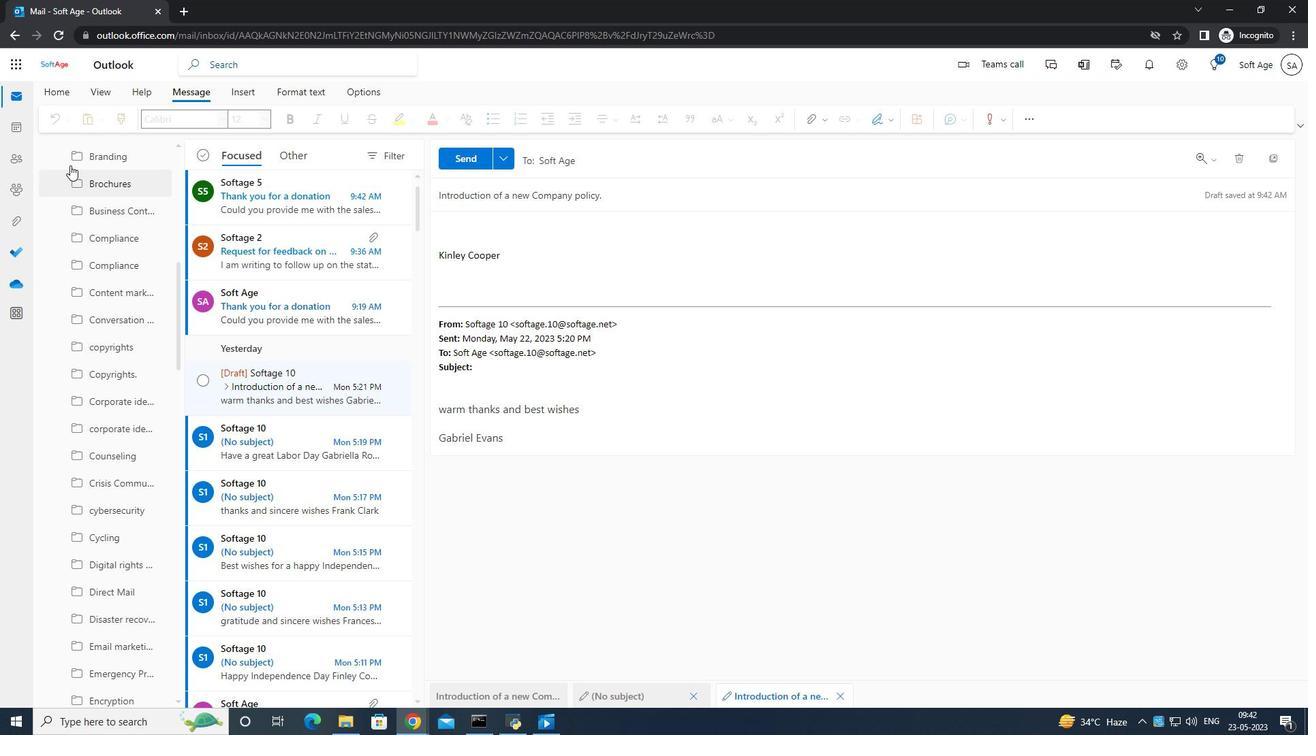 
Action: Mouse scrolled (70, 164) with delta (0, 0)
Screenshot: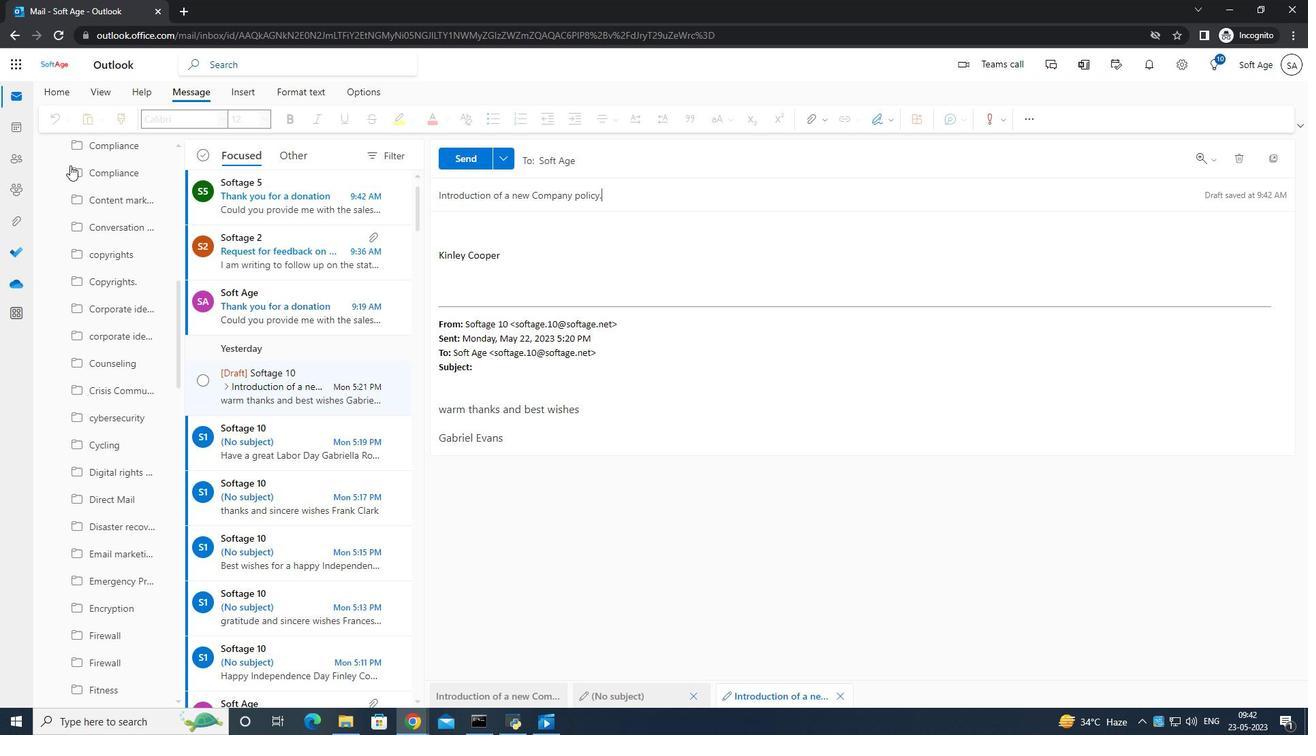 
Action: Mouse scrolled (70, 164) with delta (0, 0)
Screenshot: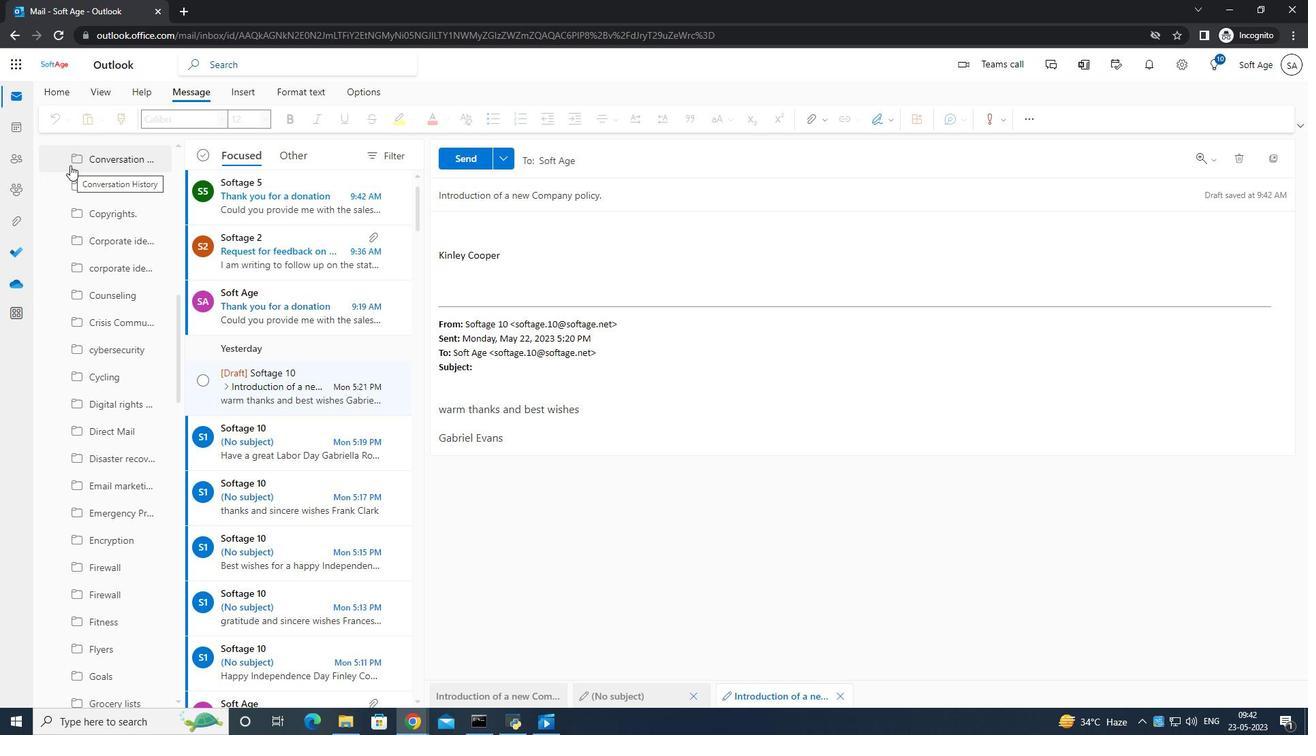
Action: Mouse moved to (507, 272)
Screenshot: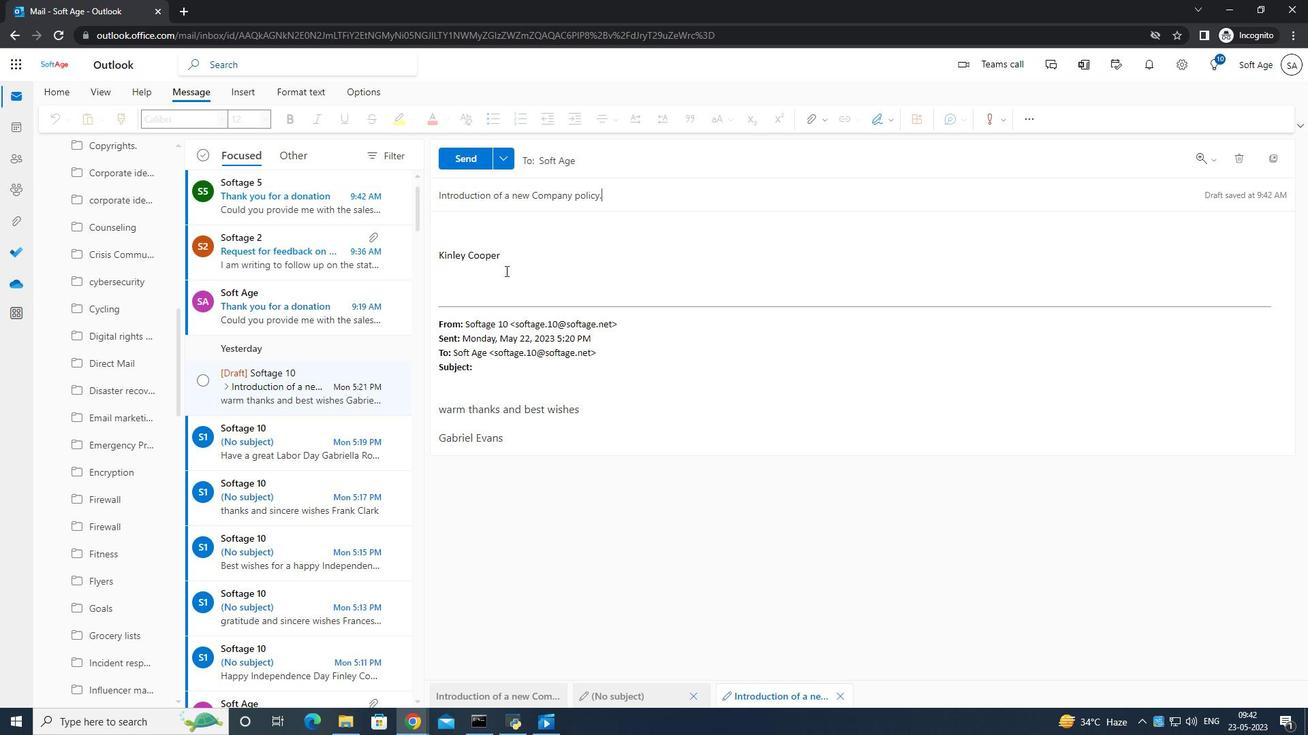 
Action: Mouse pressed left at (507, 271)
Screenshot: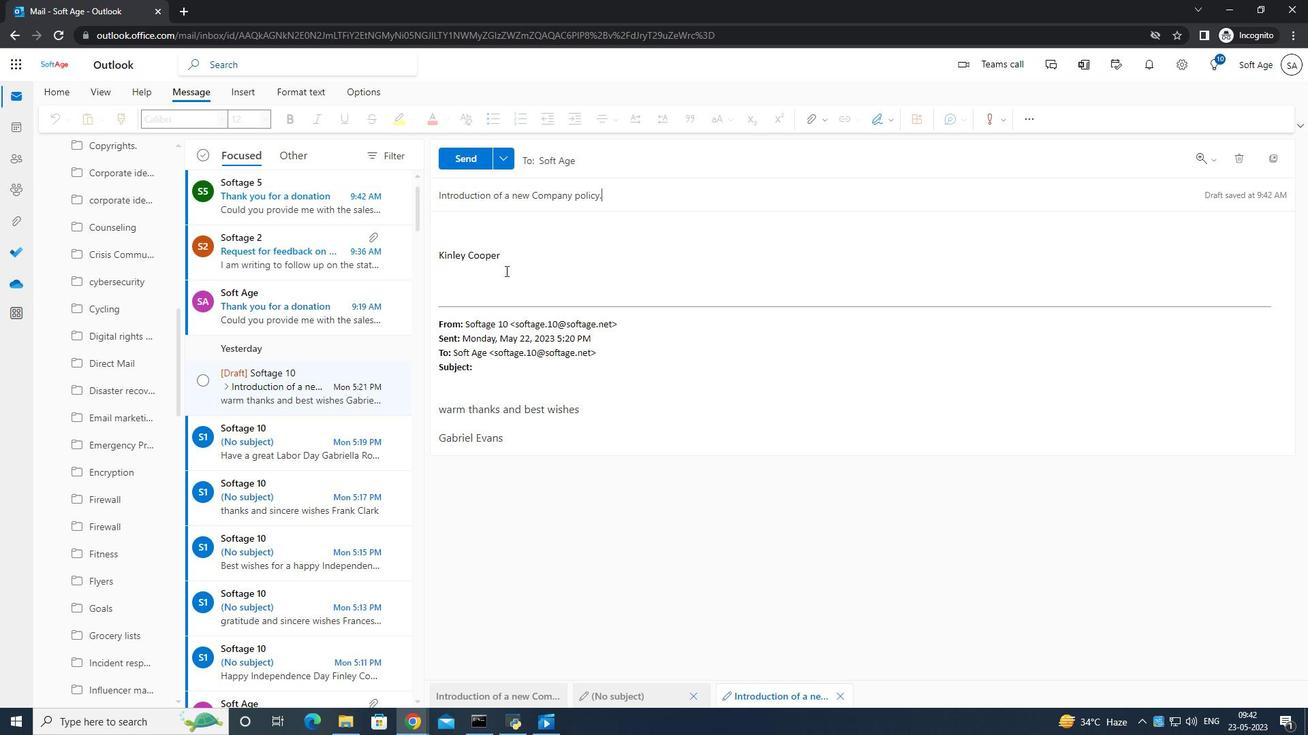 
Action: Mouse moved to (476, 220)
Screenshot: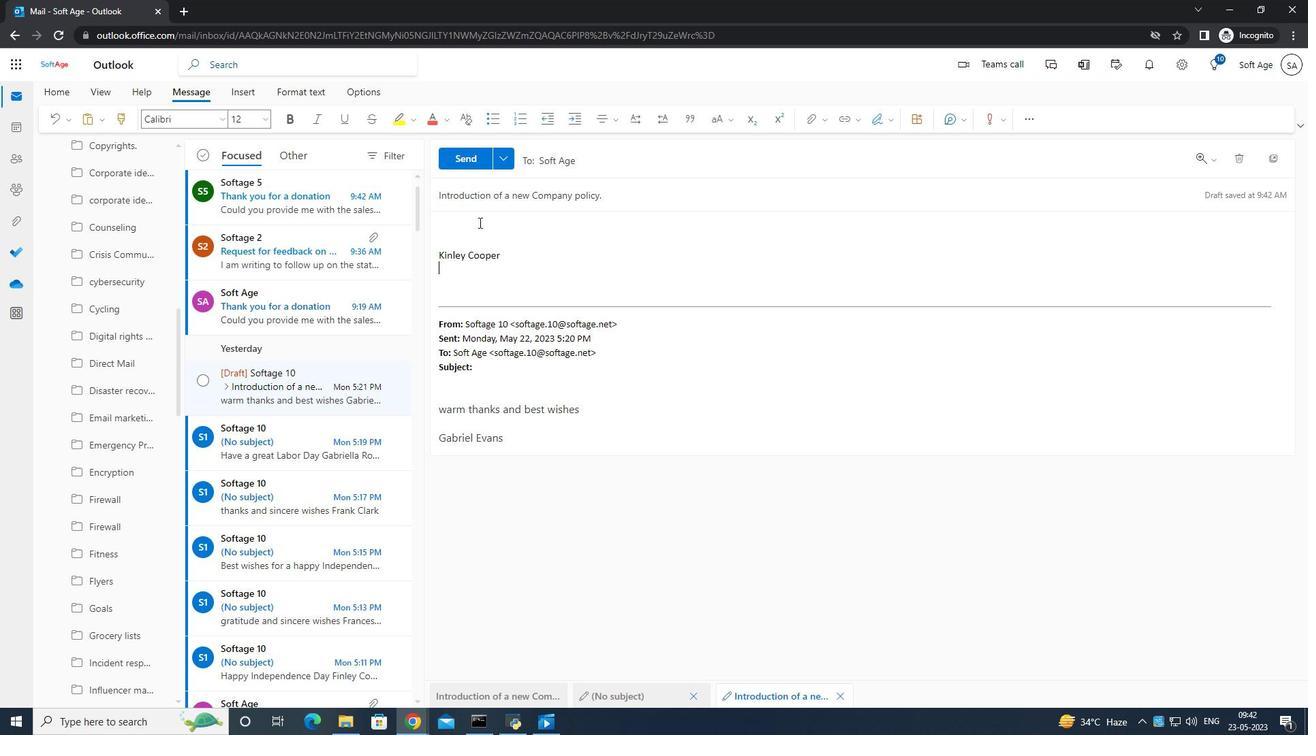 
Action: Mouse pressed left at (476, 220)
Screenshot: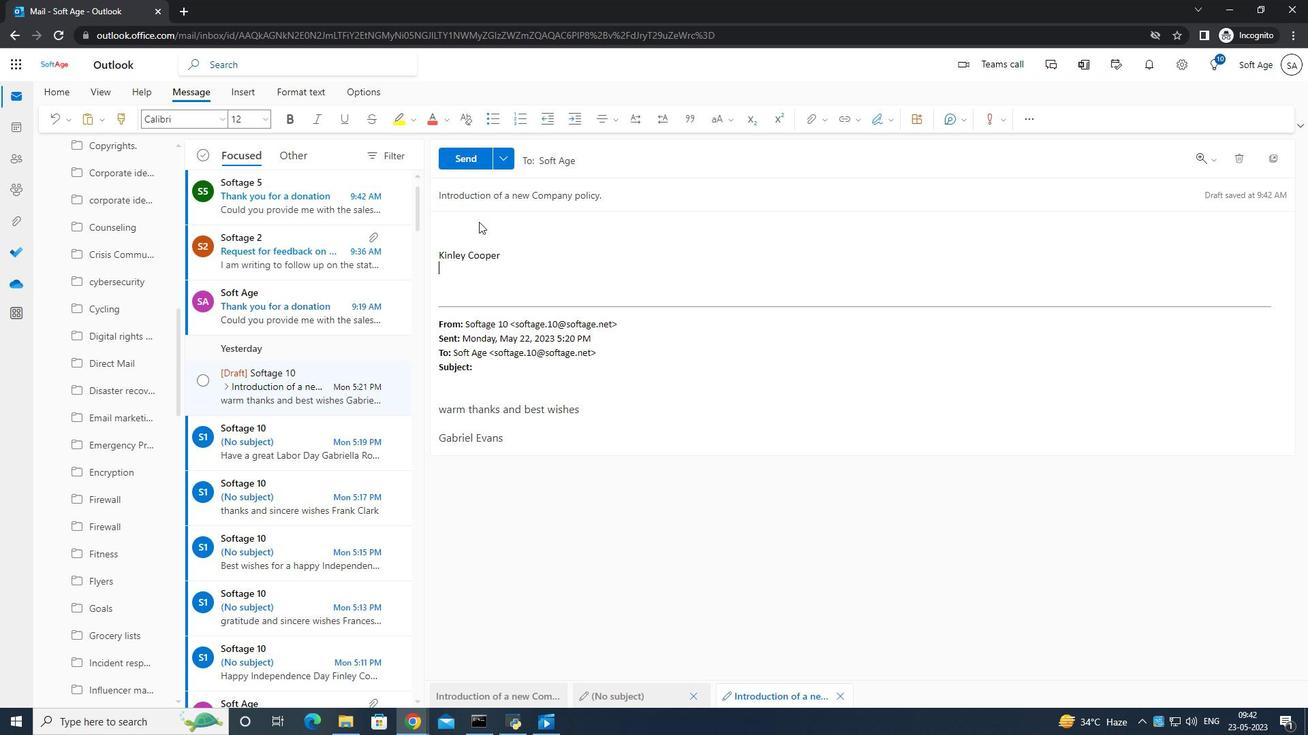 
Action: Mouse moved to (455, 216)
Screenshot: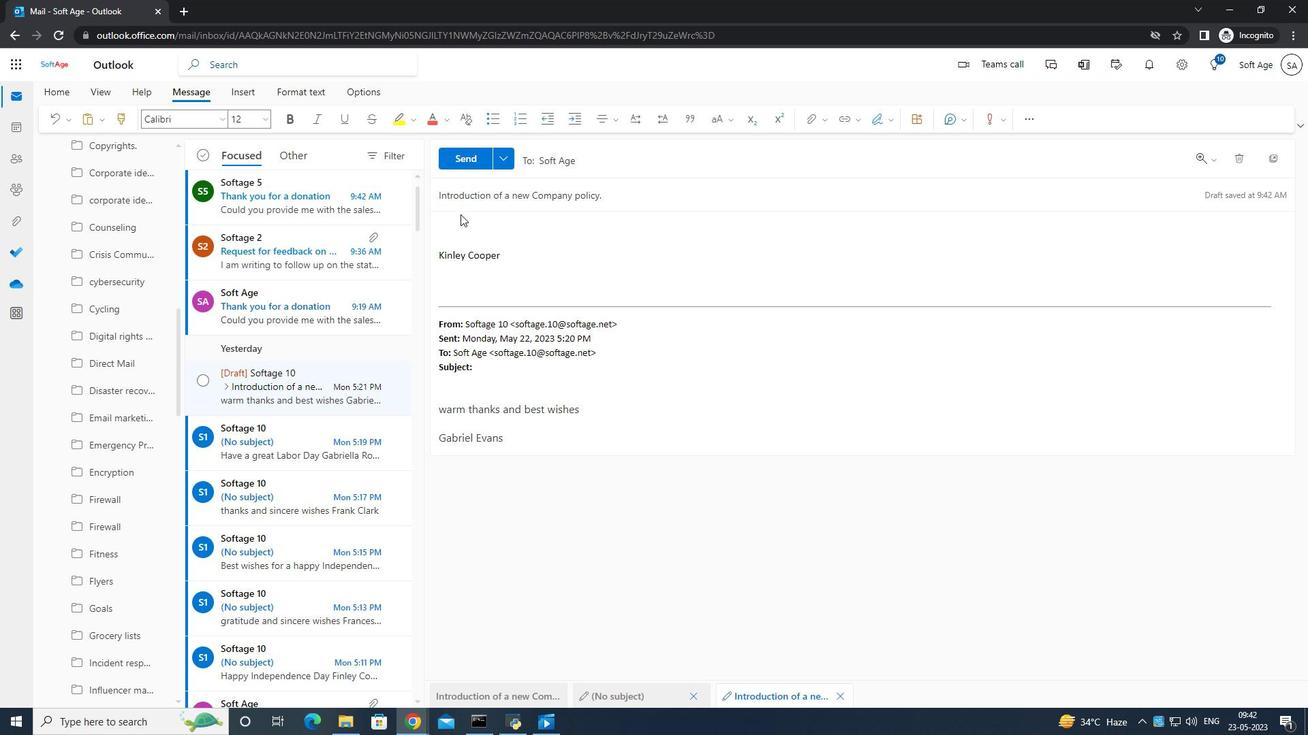 
Action: Mouse pressed left at (455, 216)
Screenshot: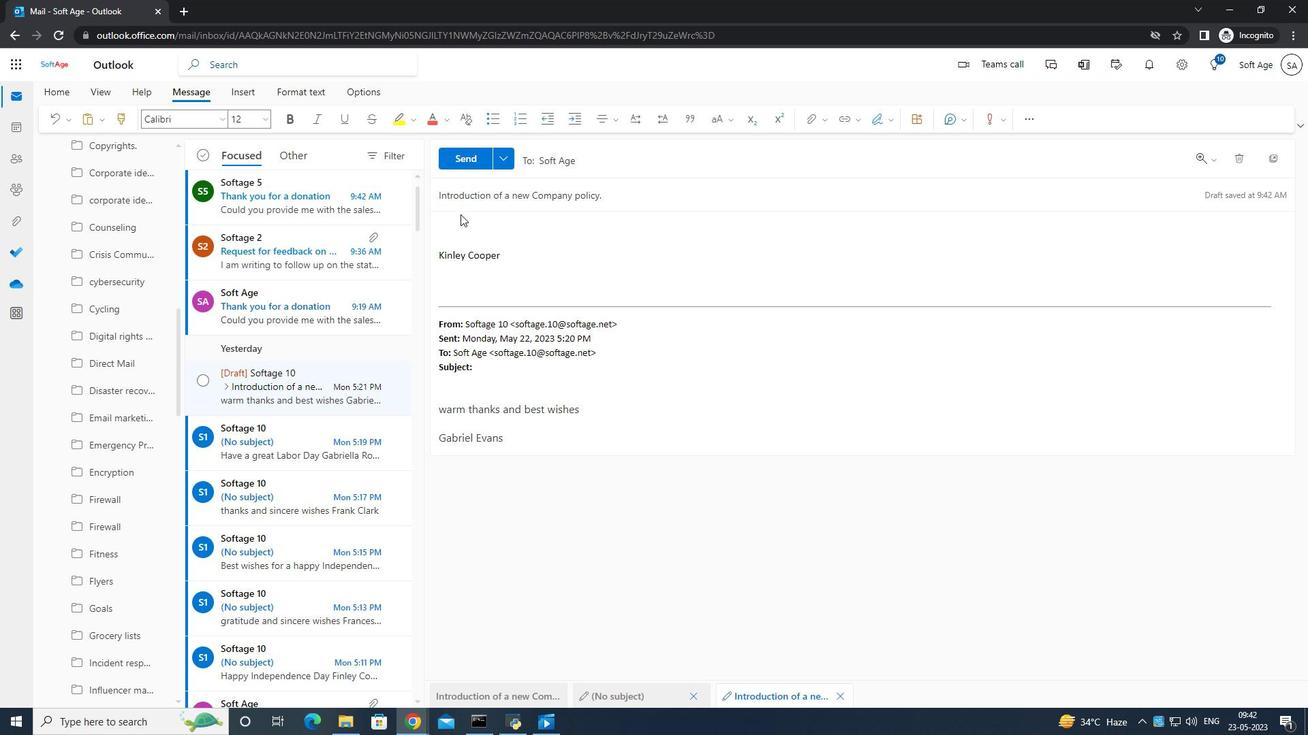 
Action: Mouse pressed left at (455, 216)
Screenshot: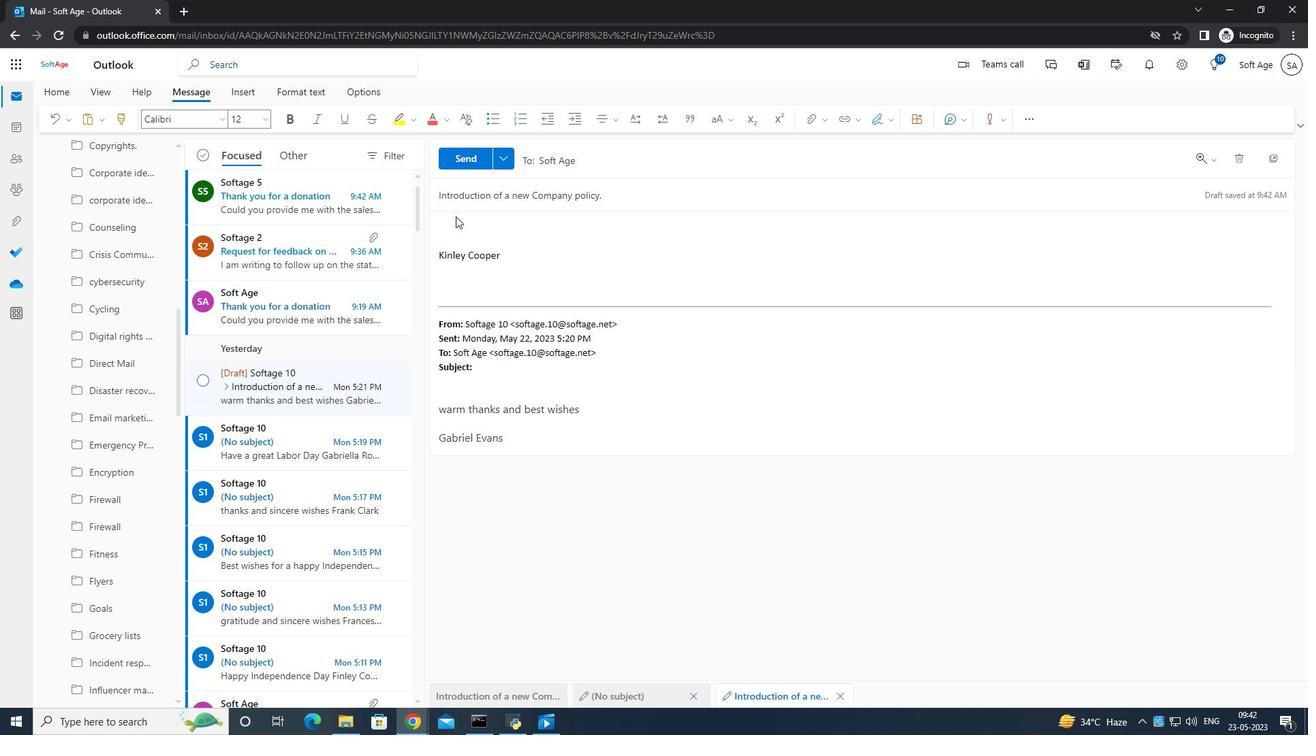
Action: Mouse moved to (455, 216)
Screenshot: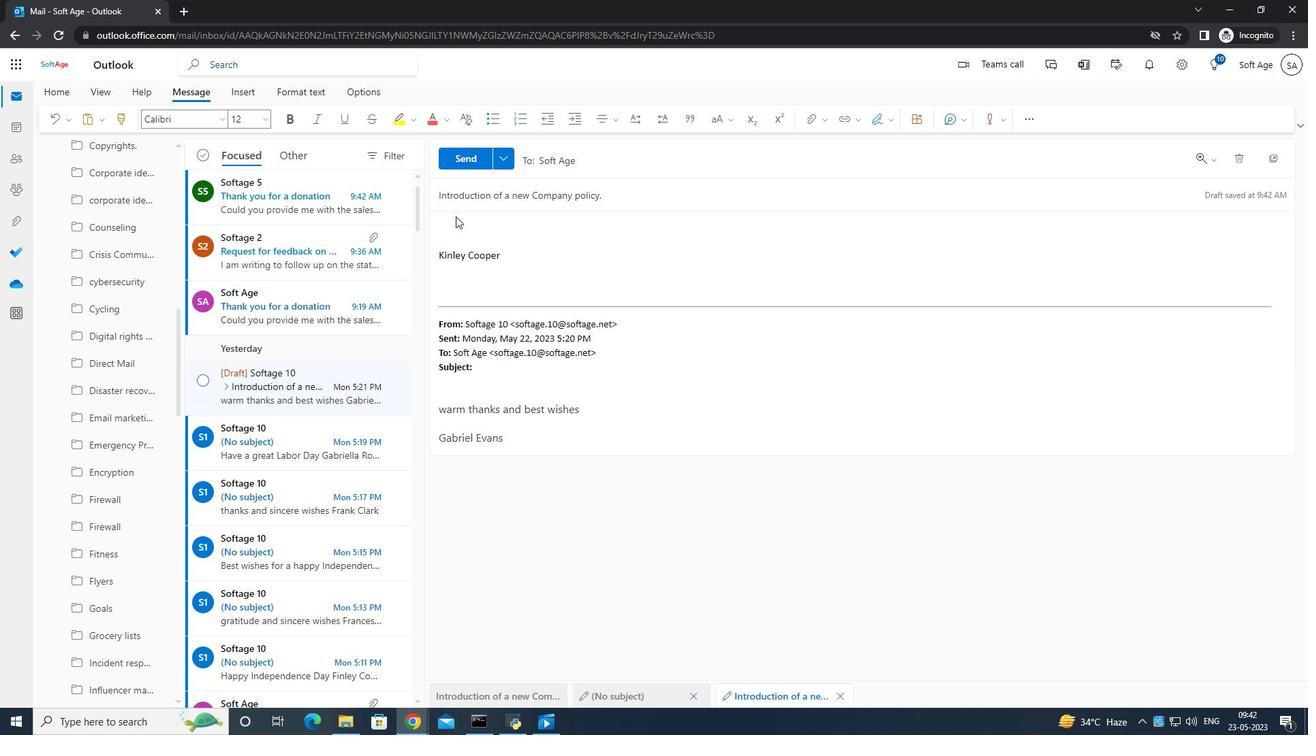 
Action: Mouse pressed left at (455, 216)
Screenshot: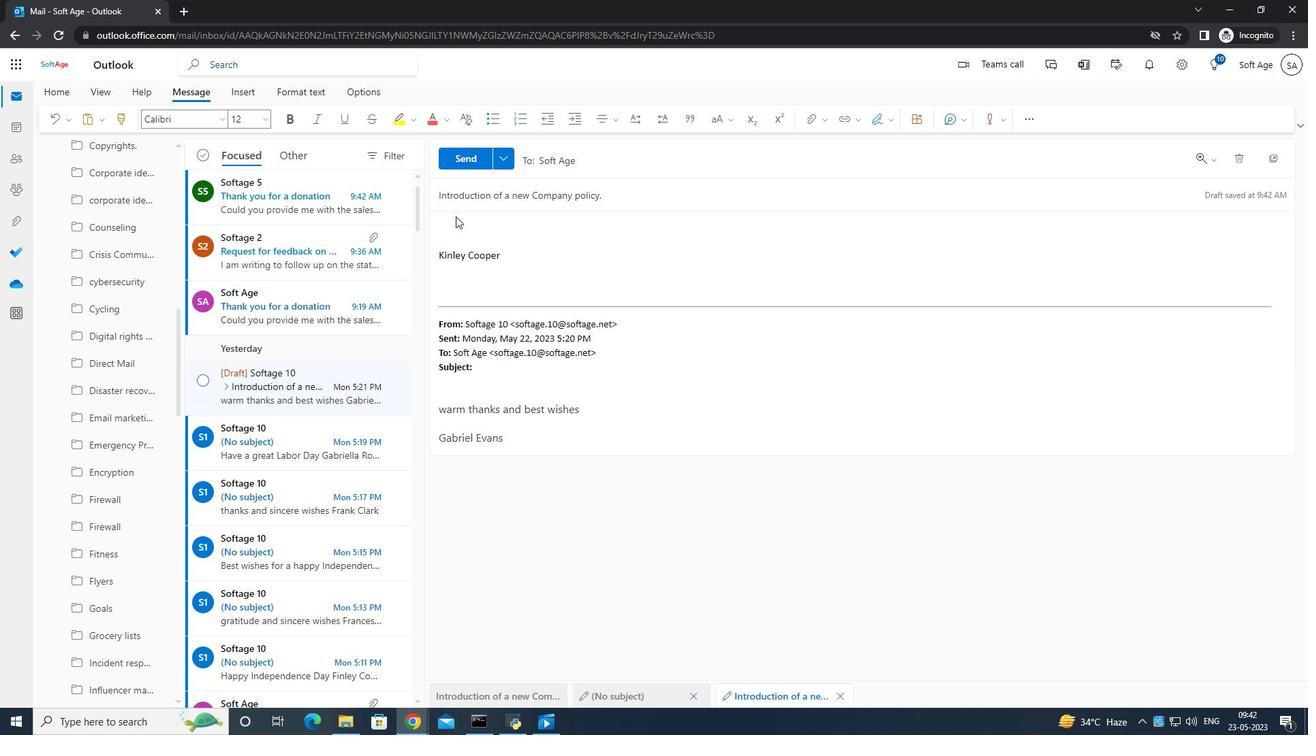 
Action: Mouse pressed left at (455, 216)
Screenshot: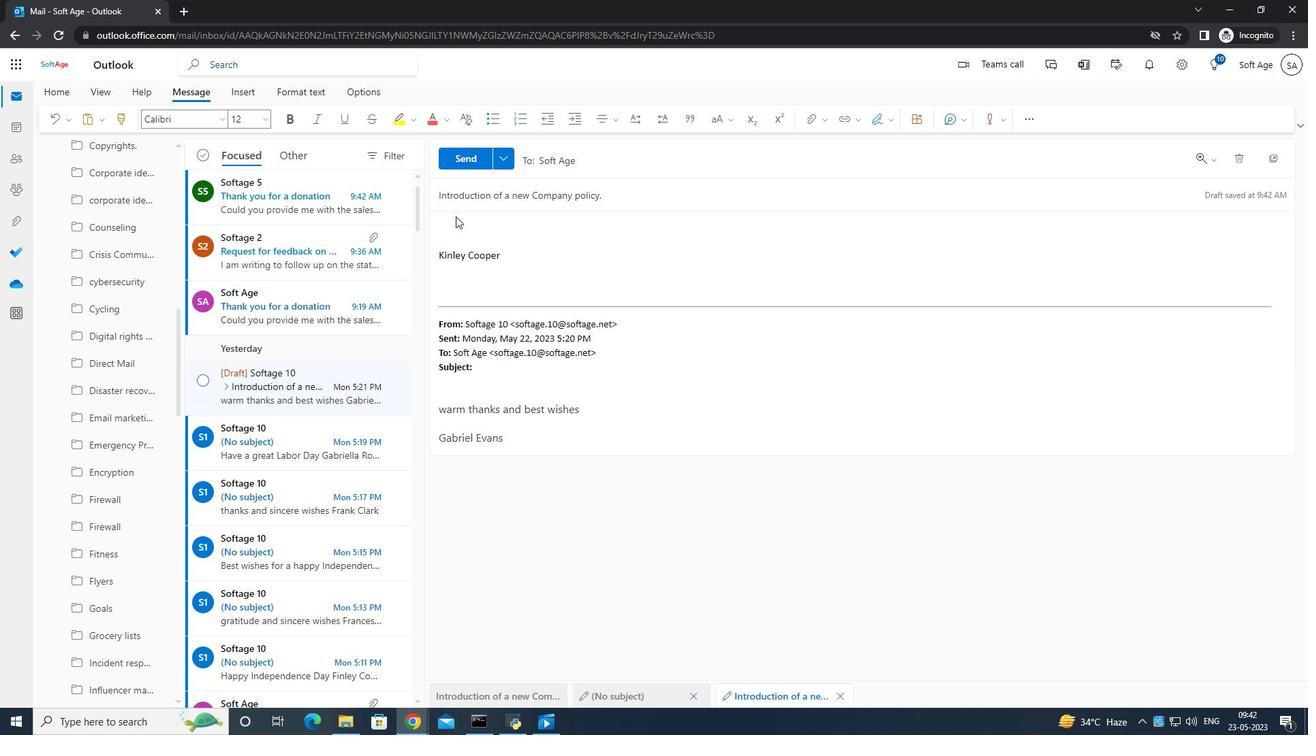 
Action: Mouse pressed left at (455, 216)
Screenshot: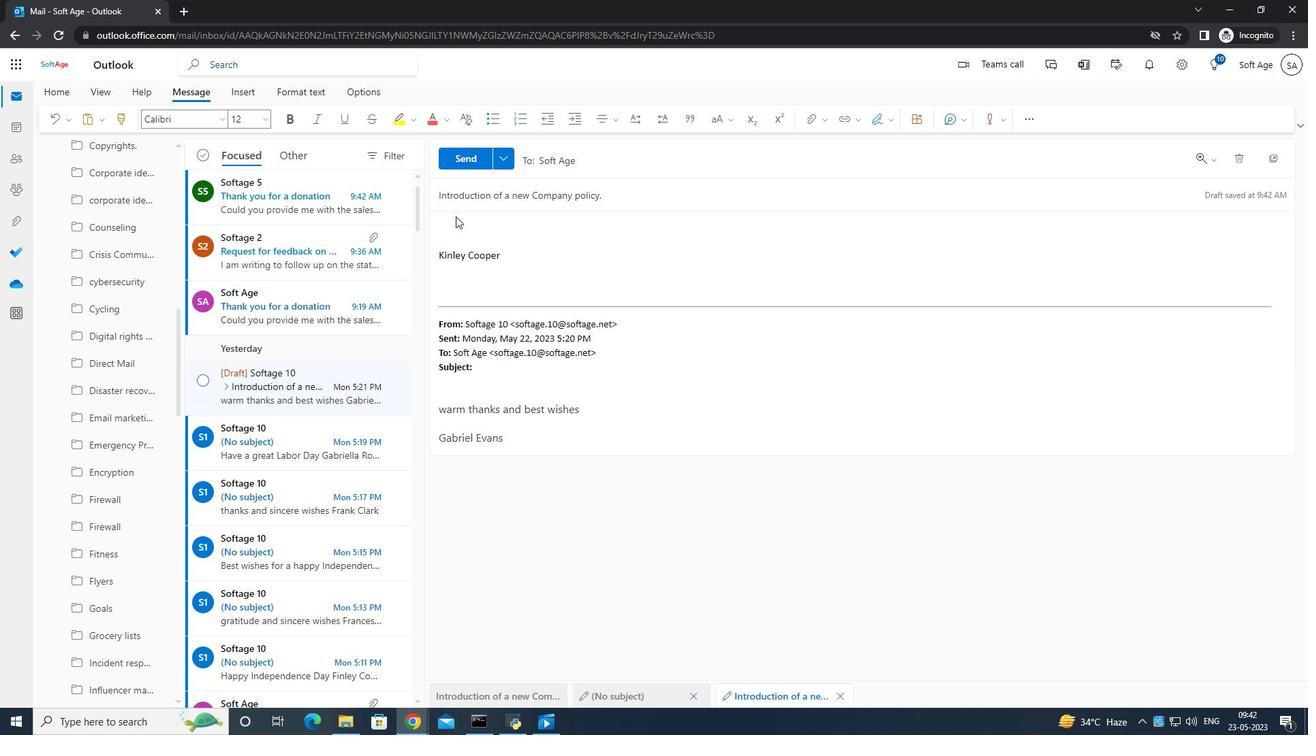 
Action: Key pressed dfgf
Screenshot: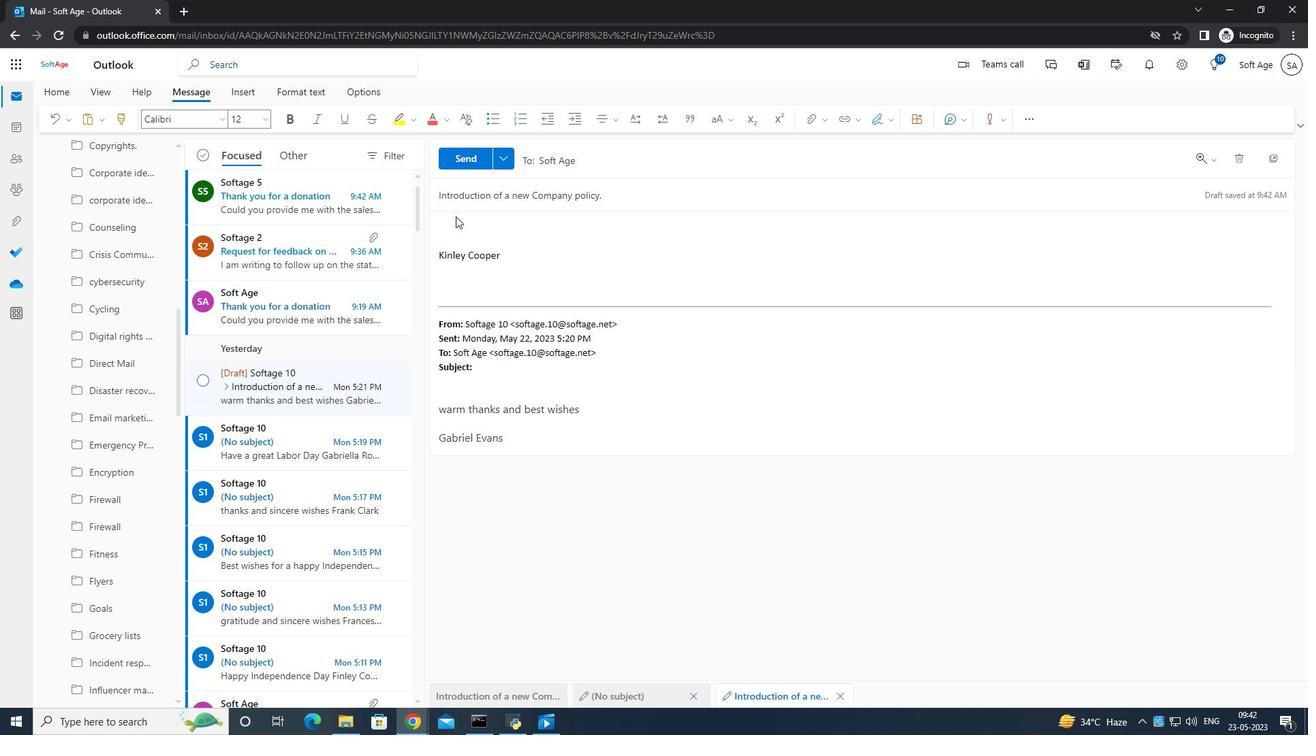 
Action: Mouse moved to (455, 217)
Screenshot: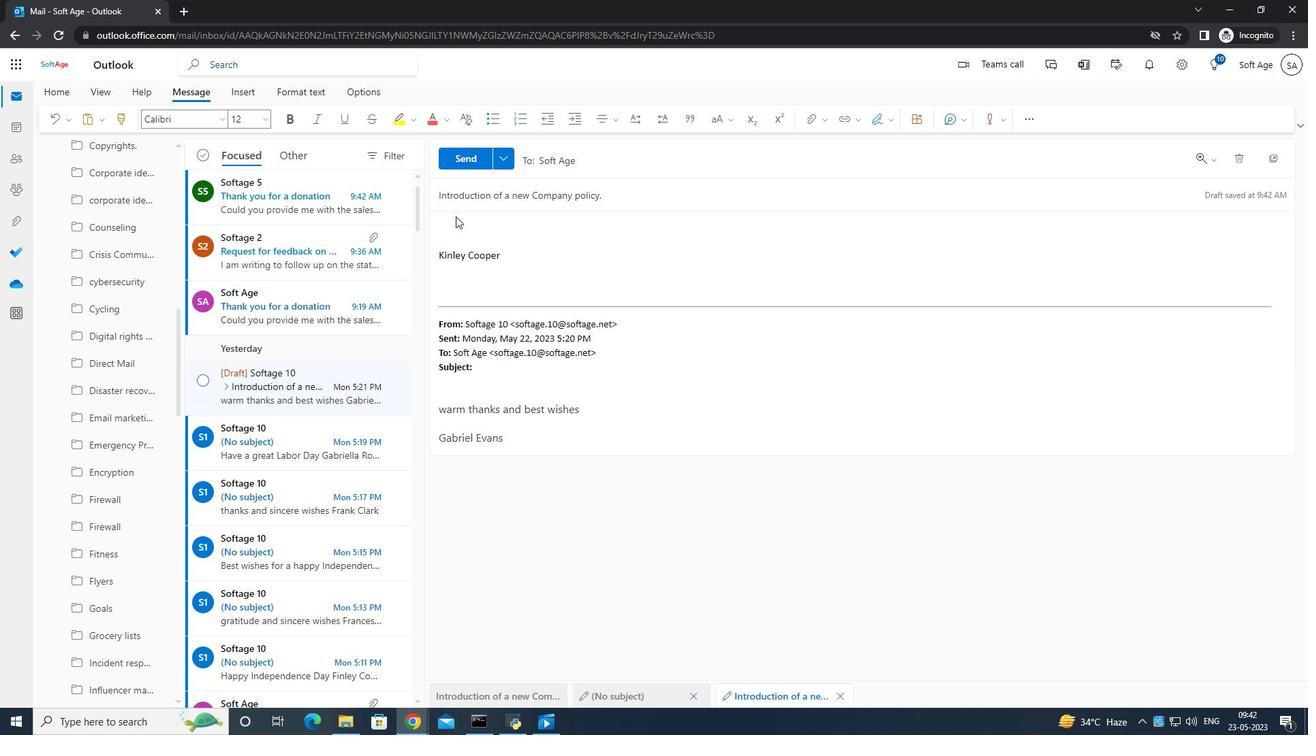 
Action: Mouse pressed left at (455, 217)
Screenshot: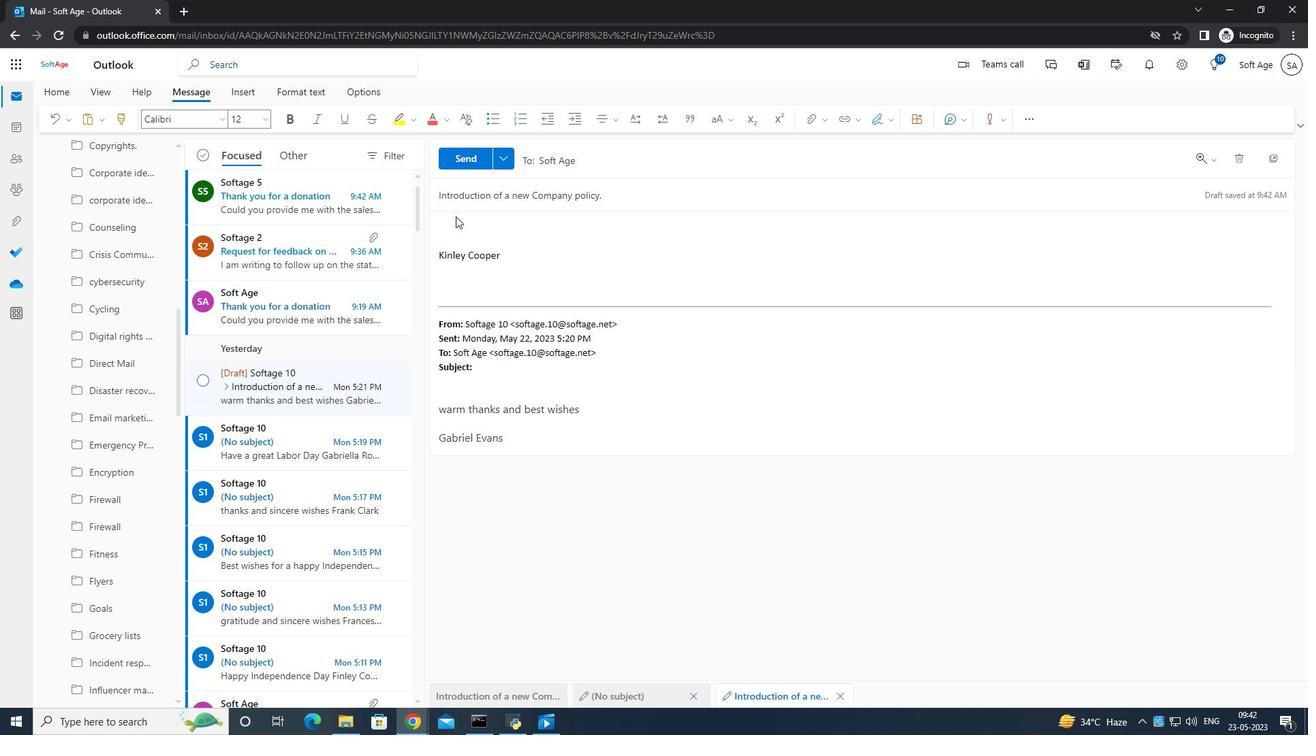 
Action: Mouse pressed left at (455, 217)
Screenshot: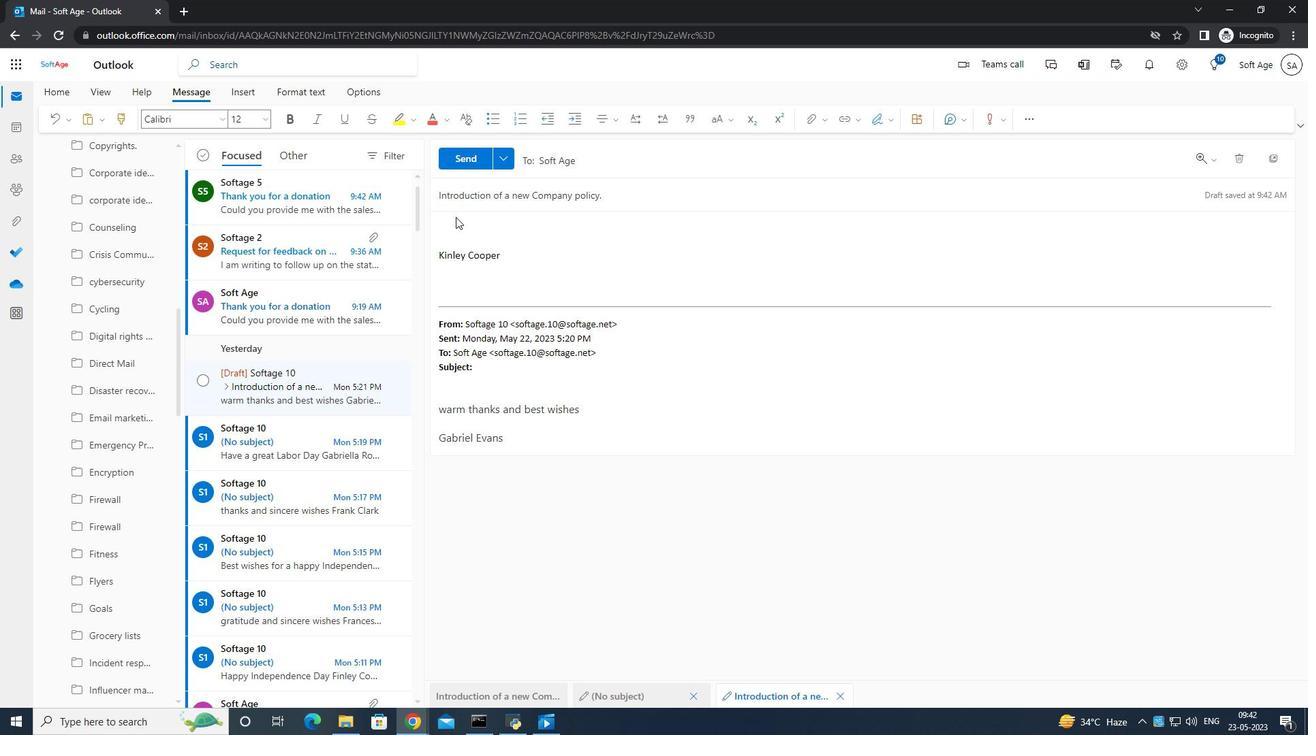 
Action: Mouse pressed left at (455, 217)
Screenshot: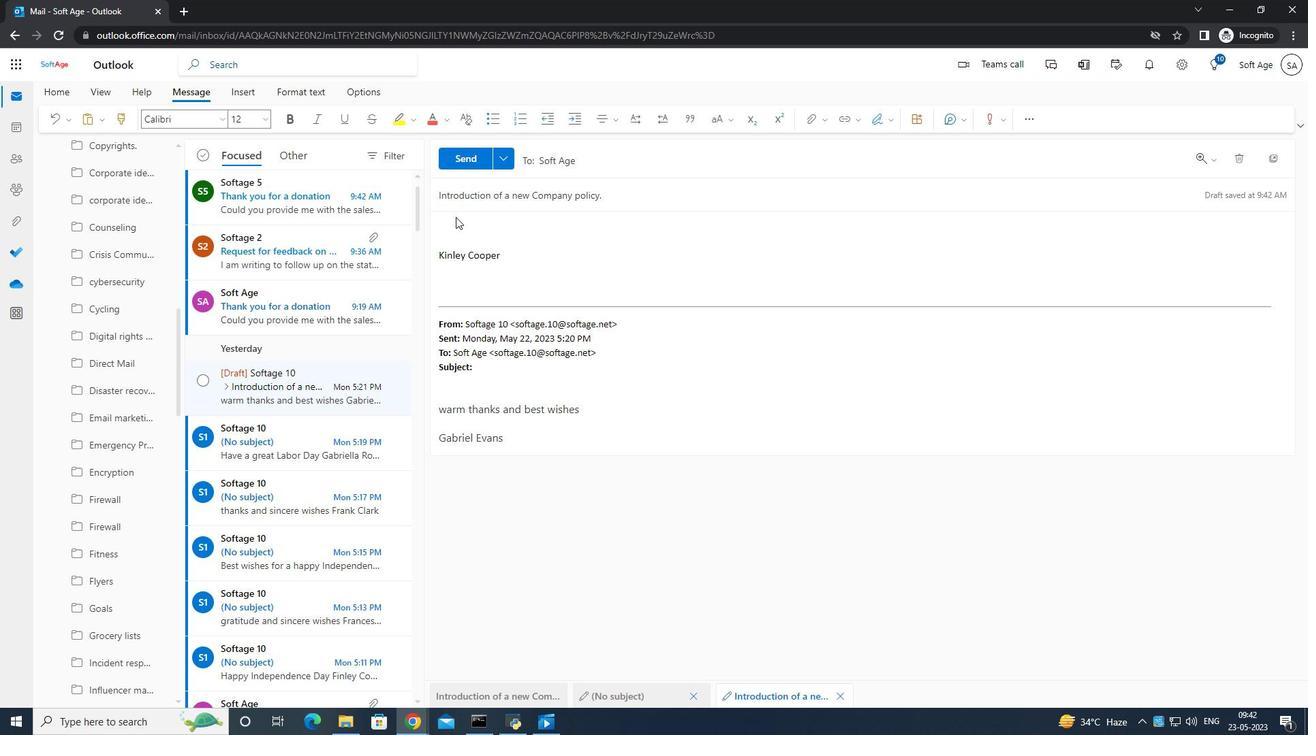 
Action: Mouse moved to (537, 226)
Screenshot: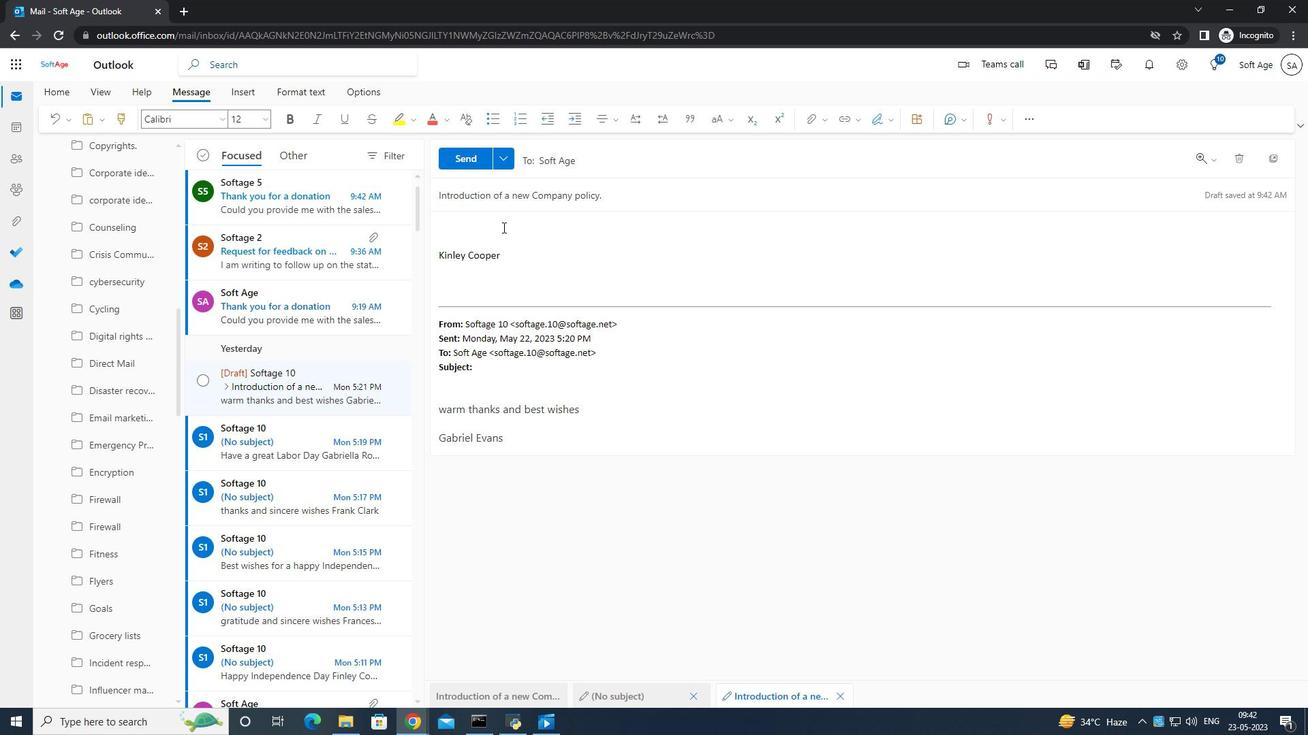 
Action: Mouse pressed left at (537, 226)
Screenshot: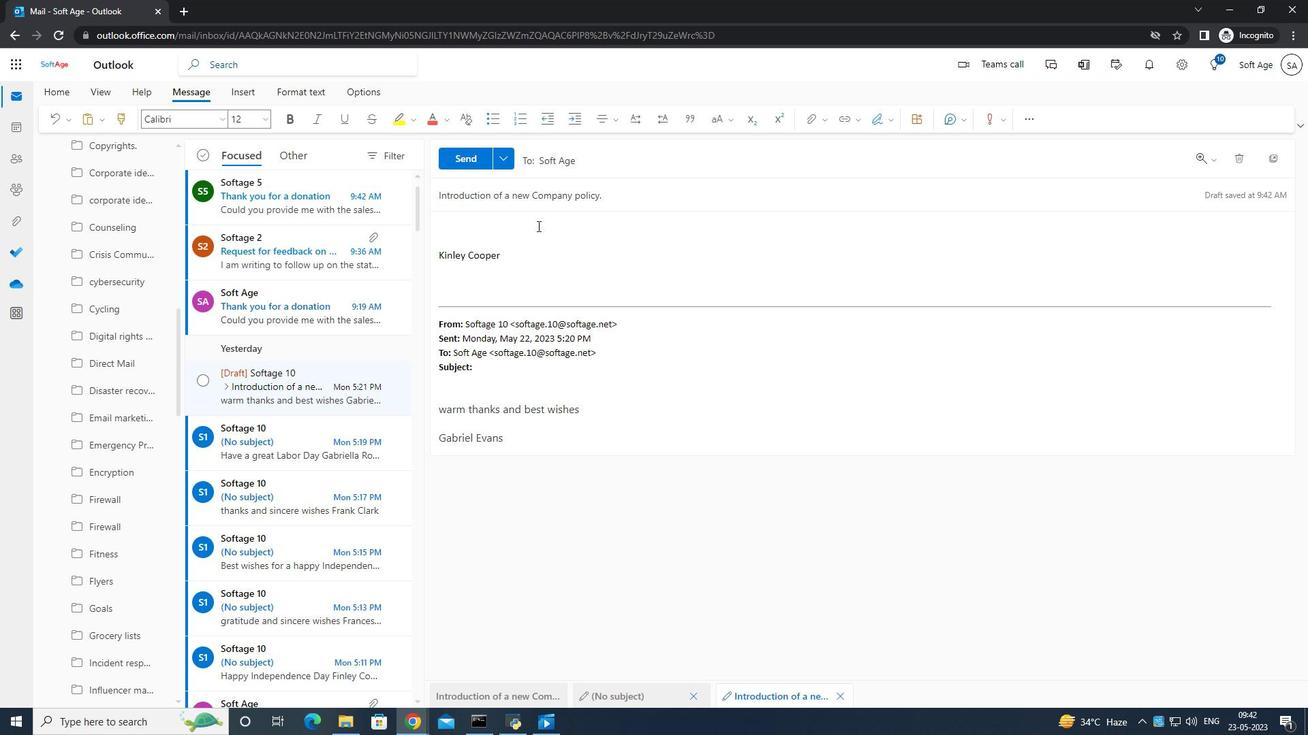 
Action: Mouse pressed left at (537, 226)
Screenshot: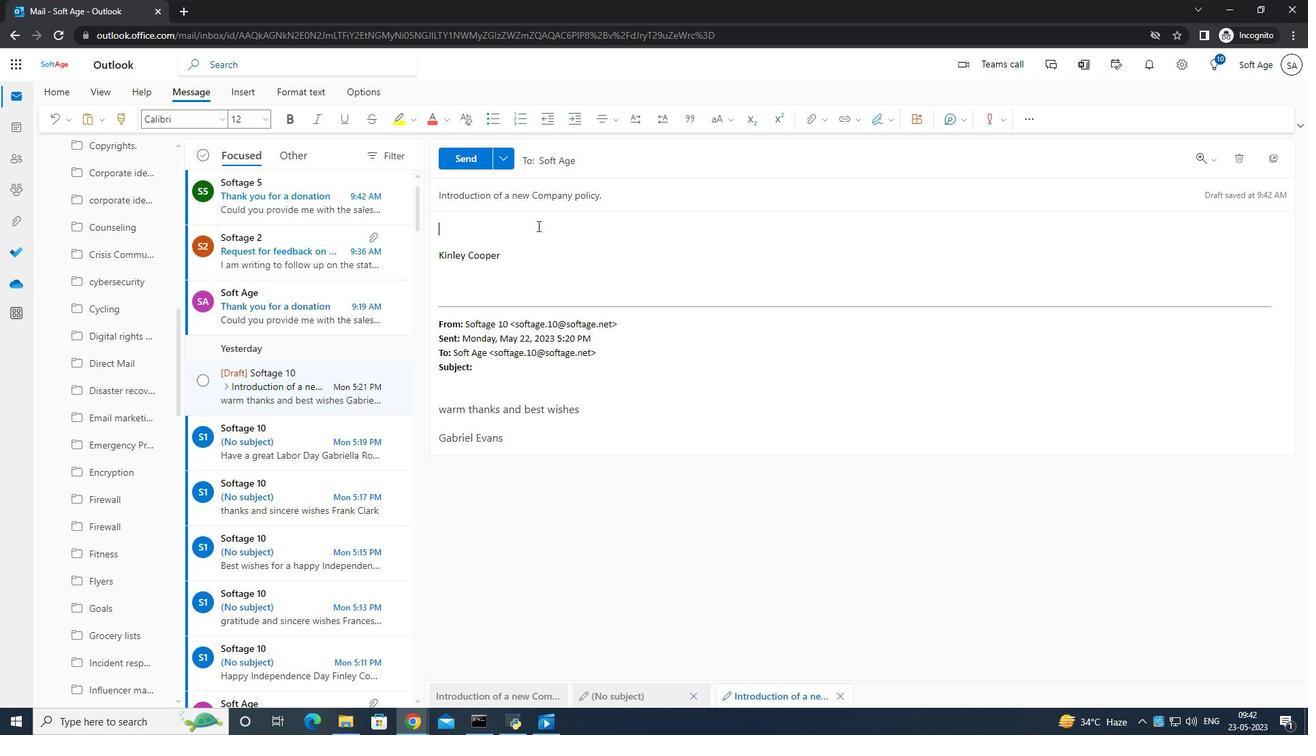 
Action: Mouse moved to (479, 221)
Screenshot: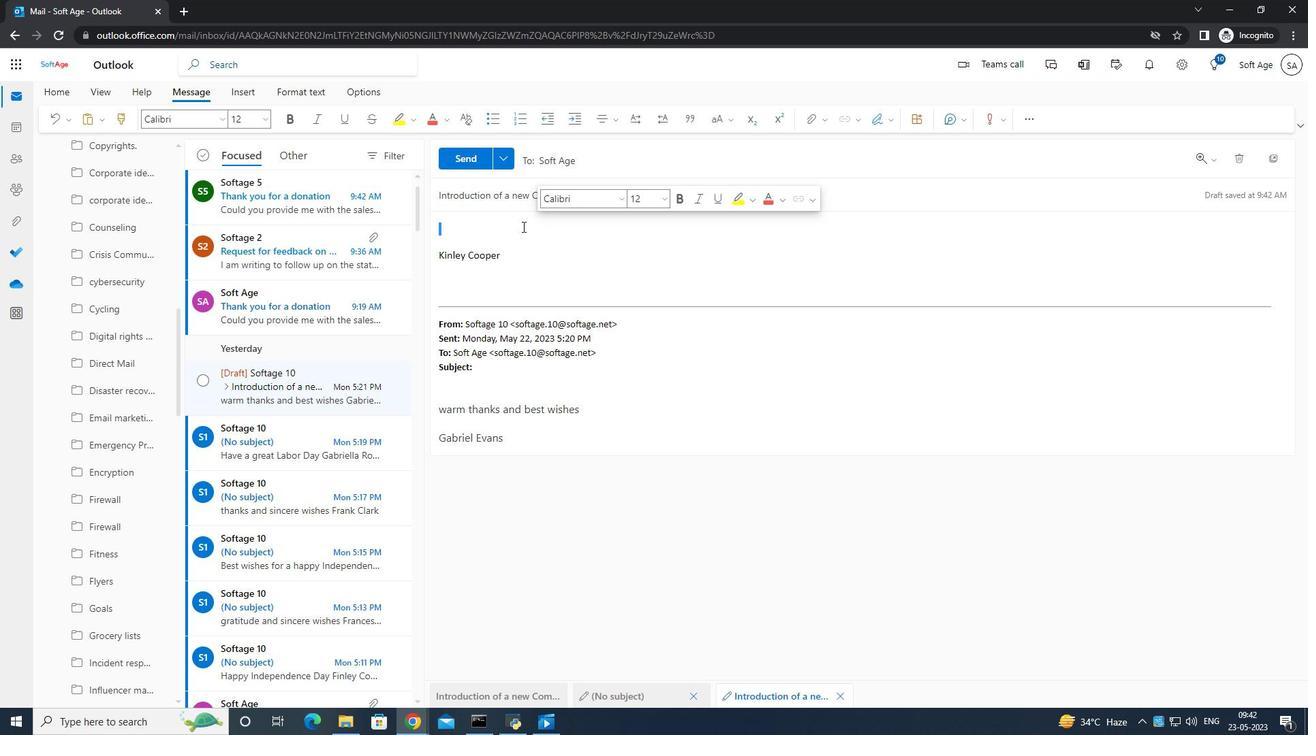 
Action: Mouse pressed left at (479, 221)
Screenshot: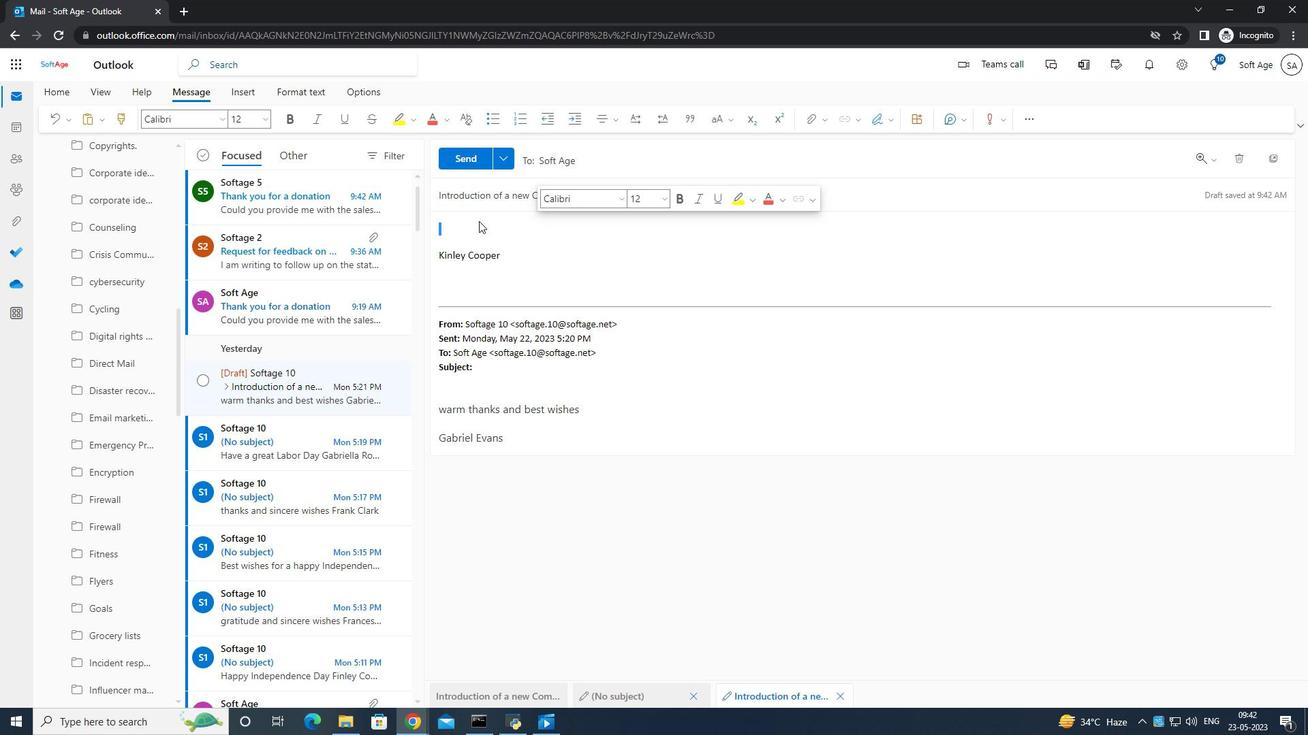 
Action: Mouse moved to (697, 246)
Screenshot: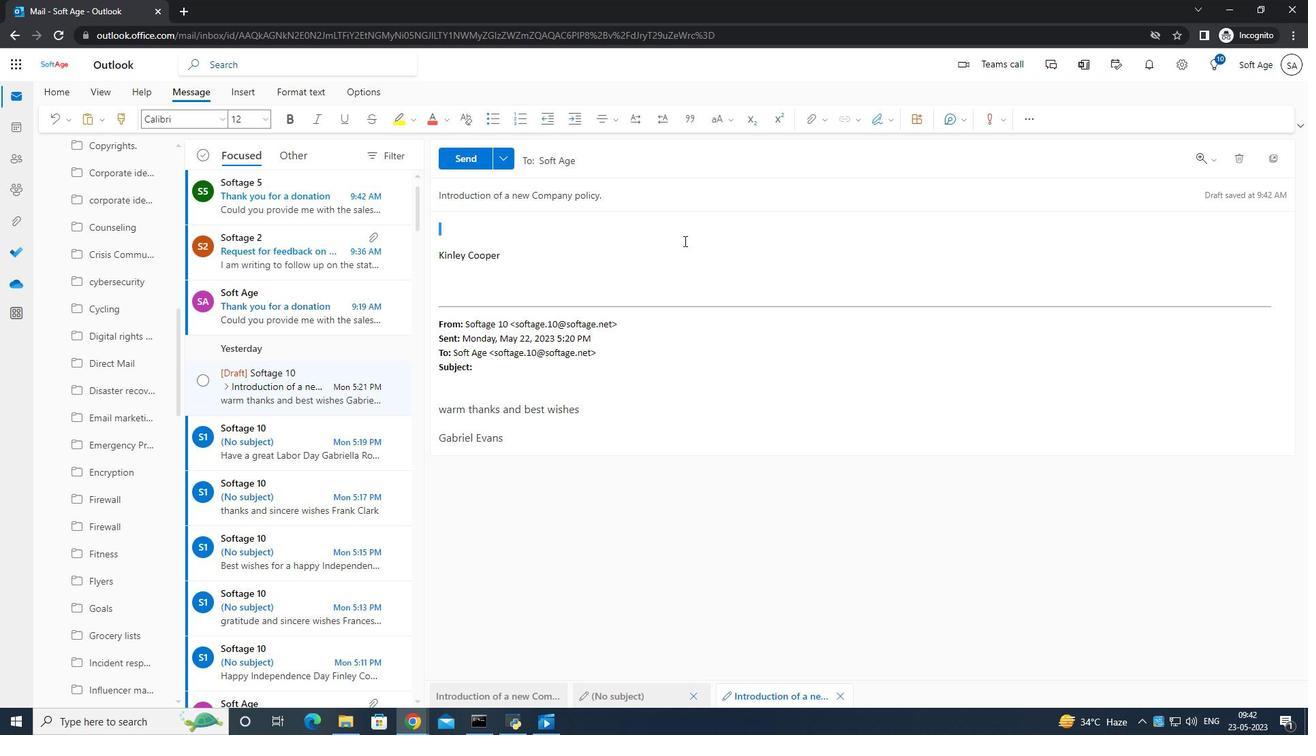 
Action: Key pressed c<Key.shift>ould<Key.space>youl<Key.backspace><Key.space>ples<Key.backspace>ase<Key.space>provide<Key.space>more<Key.space>information<Key.space>aboutv<Key.backspace><Key.space>the<Key.space>new<Key.space>aoftwarw<Key.space><Key.space>
Screenshot: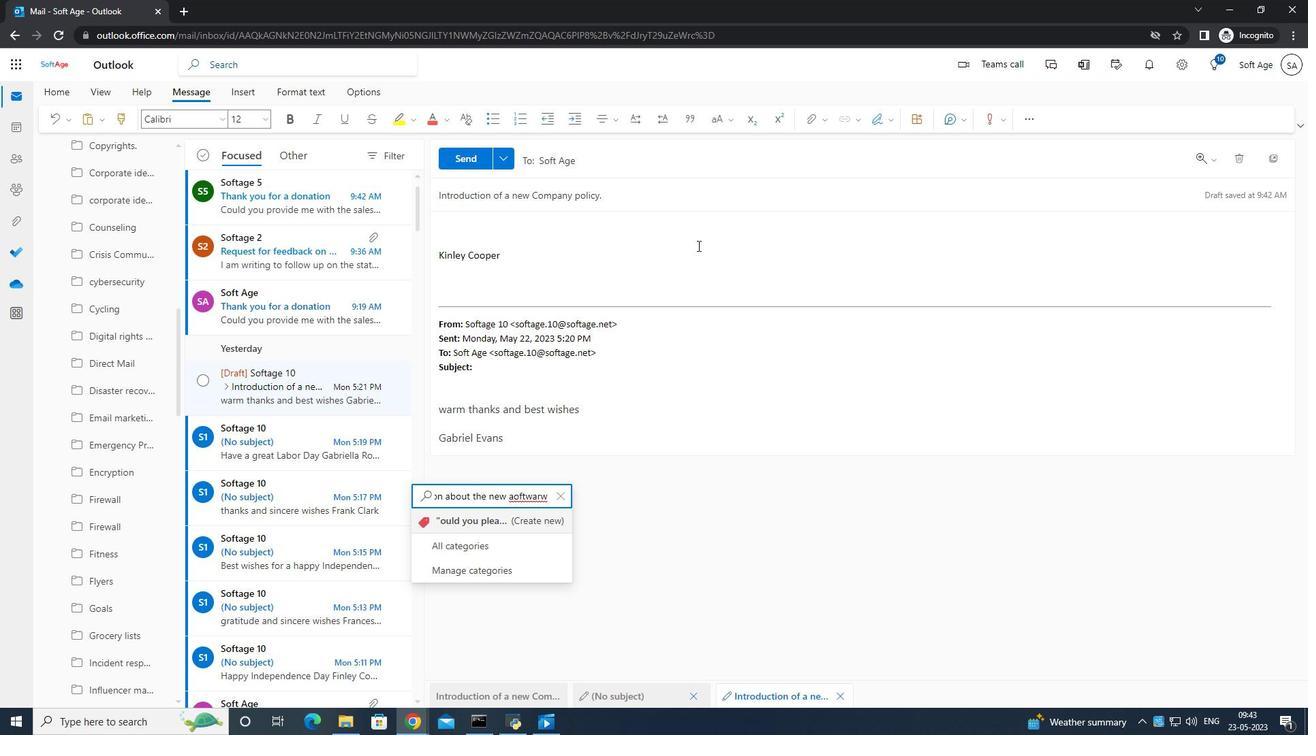 
Action: Mouse moved to (795, 194)
Screenshot: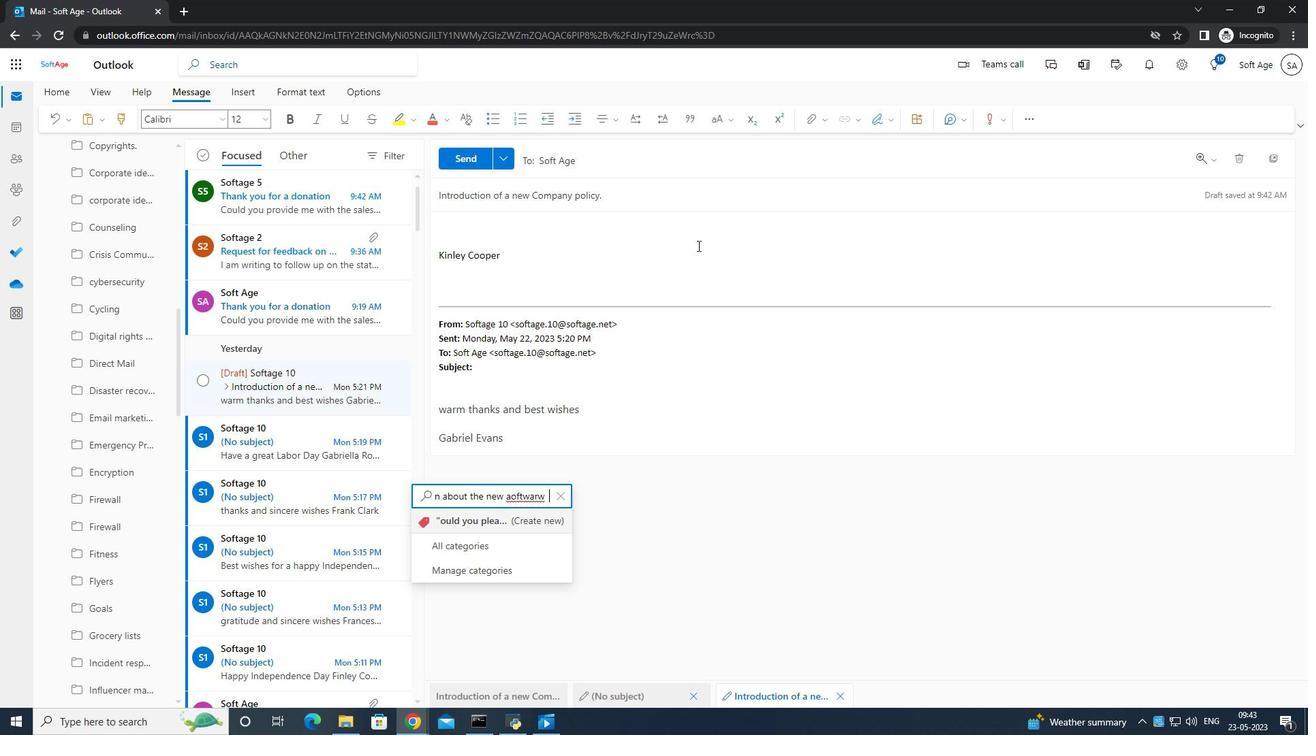 
Action: Key pressed <Key.backspace><Key.backspace>e<Key.space>system.<Key.enter>
Screenshot: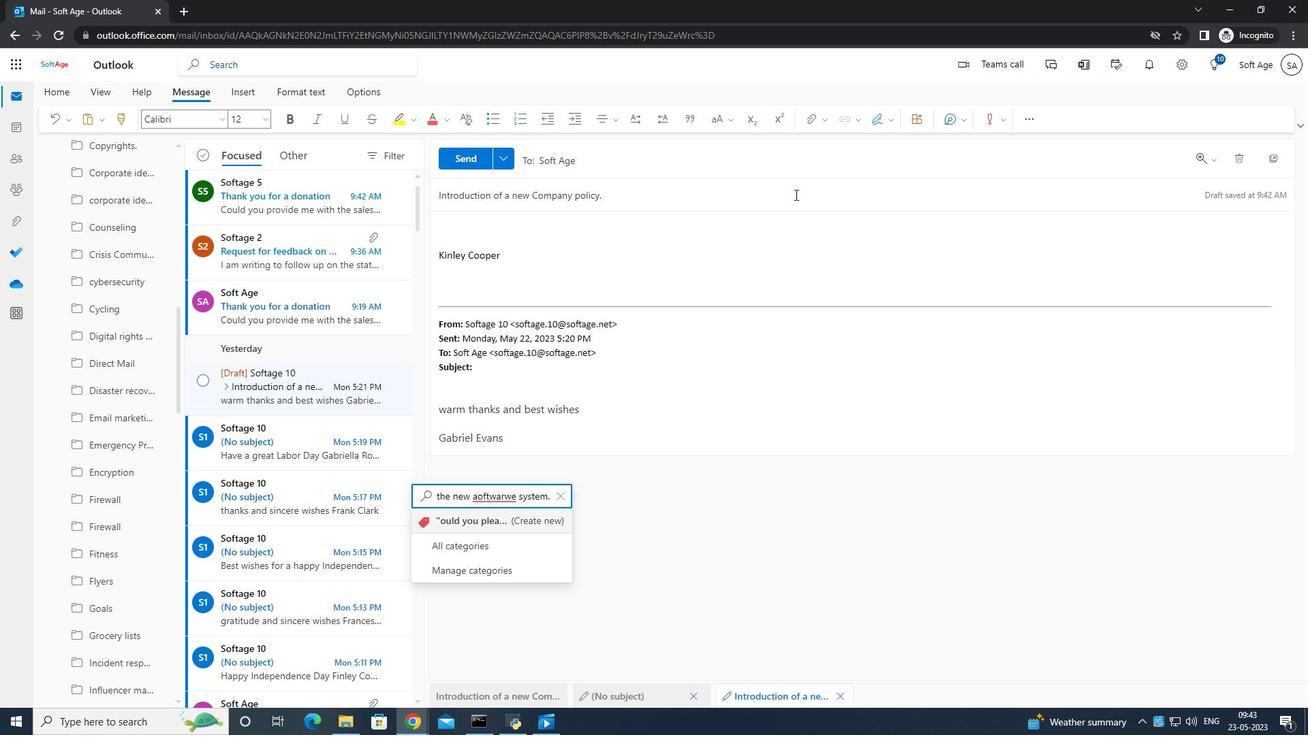 
Action: Mouse moved to (487, 222)
Screenshot: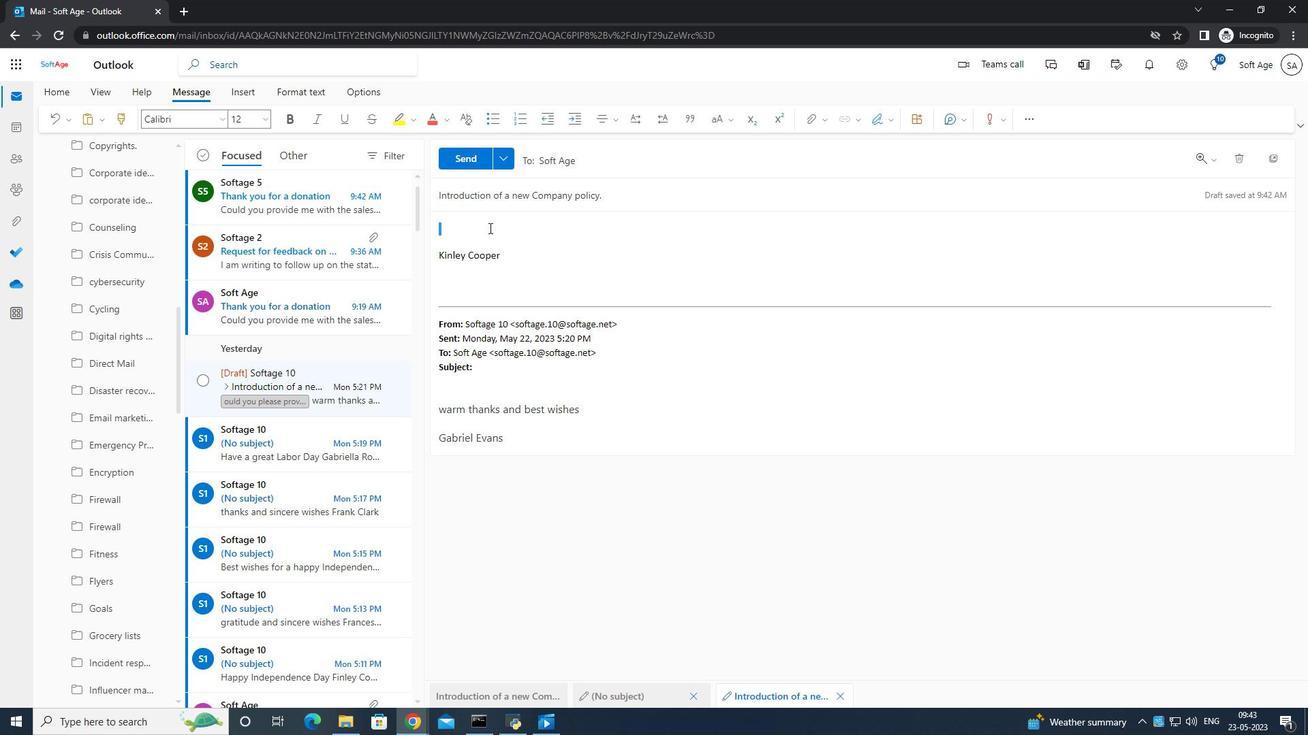 
Action: Mouse pressed left at (487, 222)
Screenshot: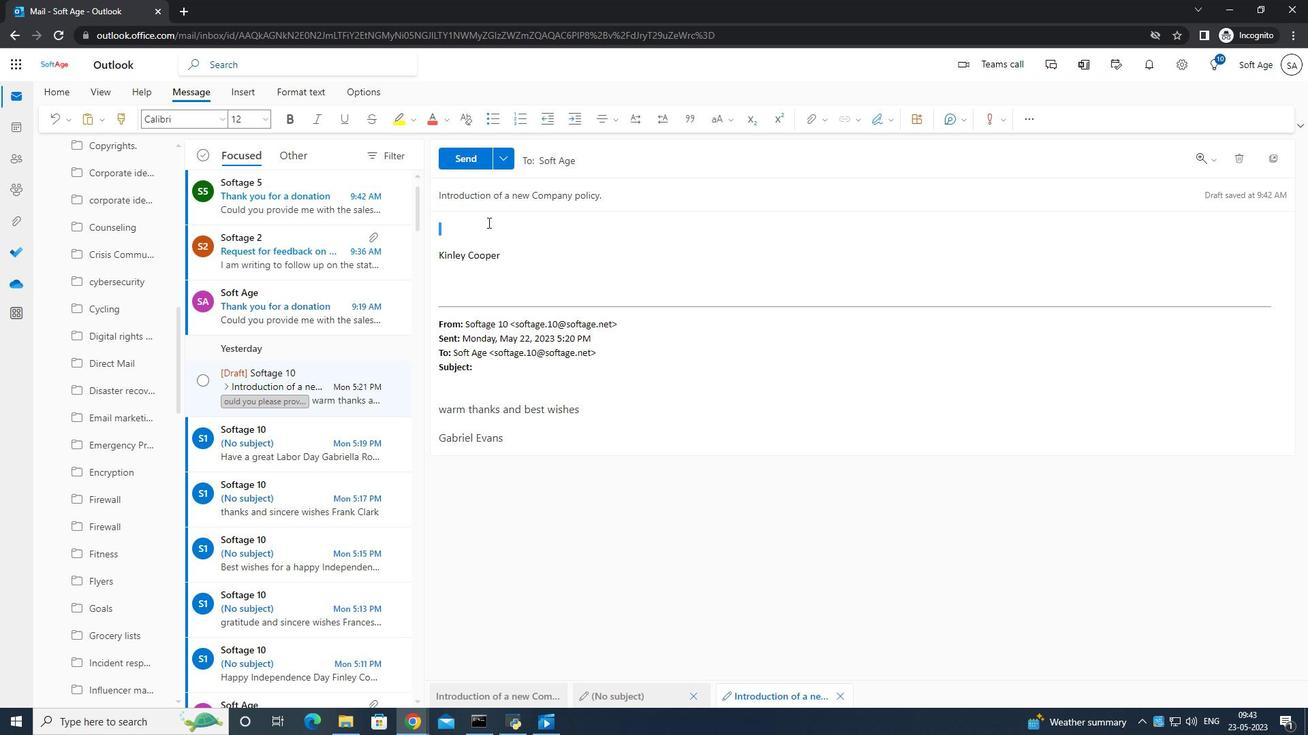 
Action: Mouse moved to (487, 221)
Screenshot: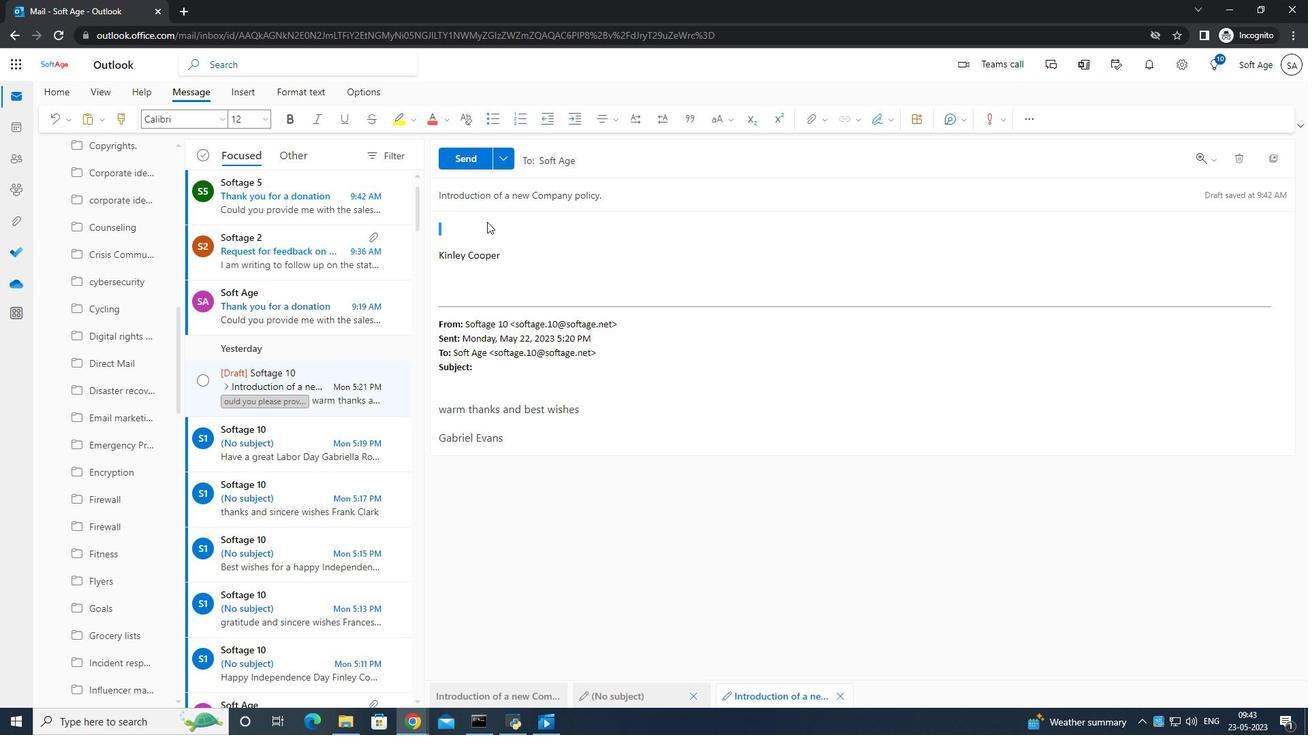 
Action: Mouse pressed left at (487, 221)
Screenshot: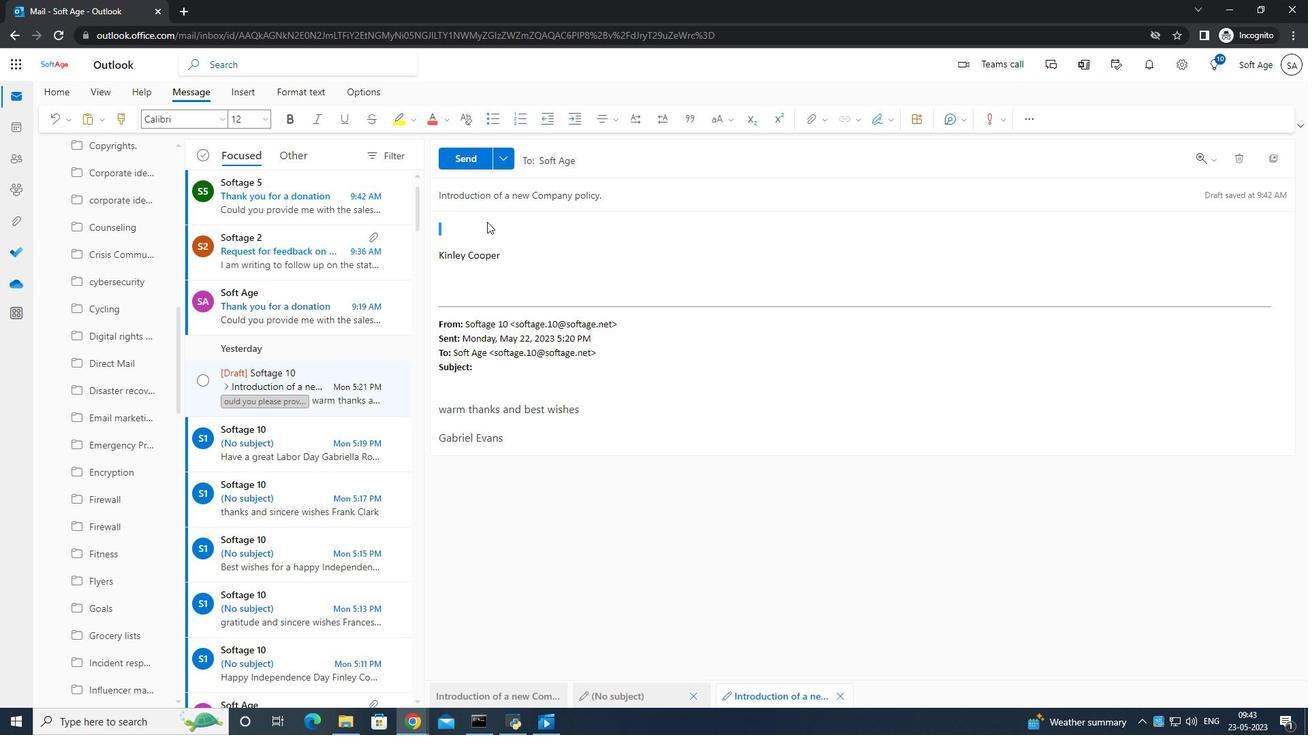 
Action: Mouse moved to (652, 198)
Screenshot: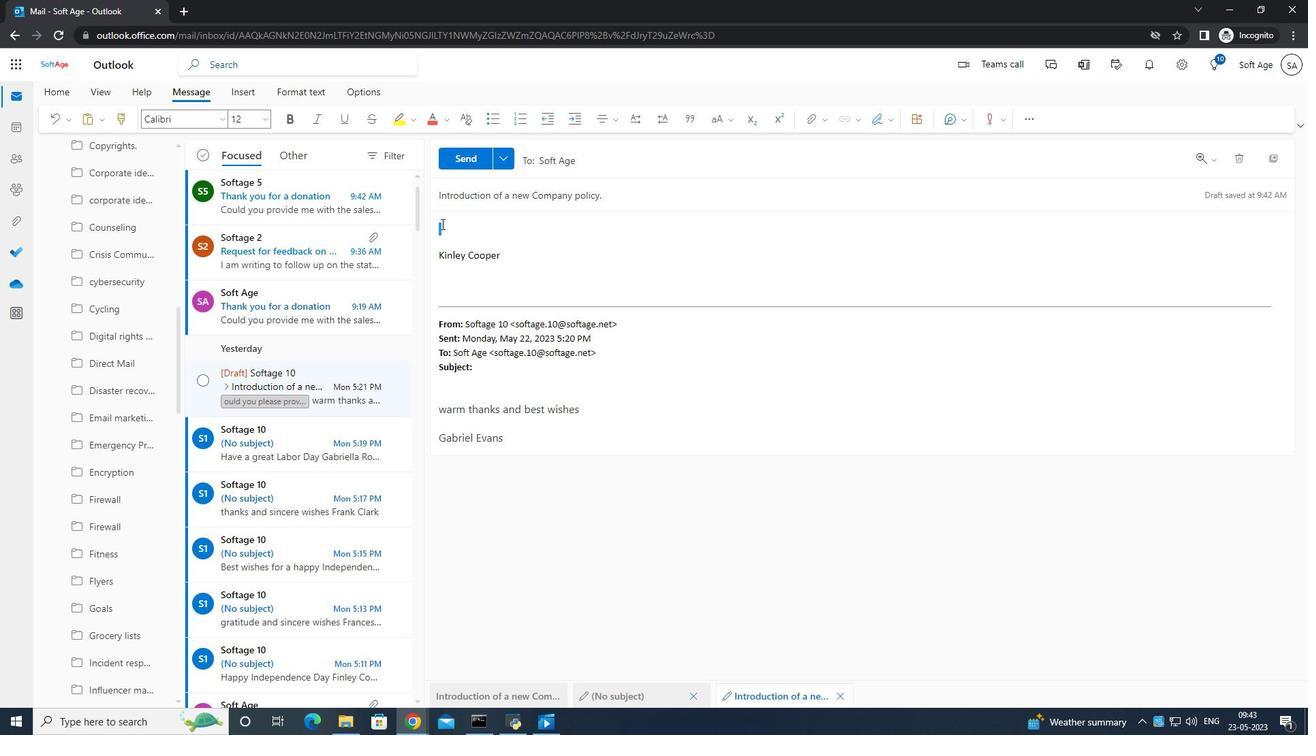 
Action: Key pressed hhjg
Screenshot: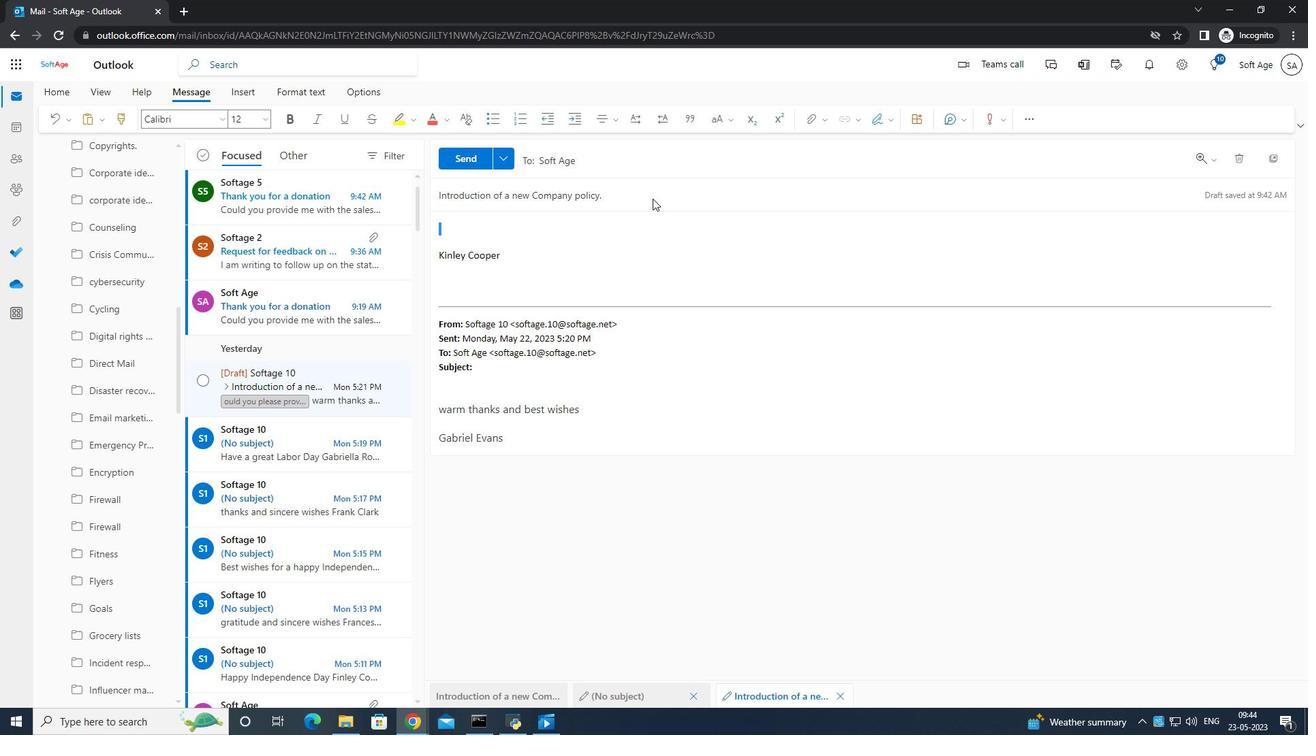 
Action: Mouse moved to (730, 422)
Screenshot: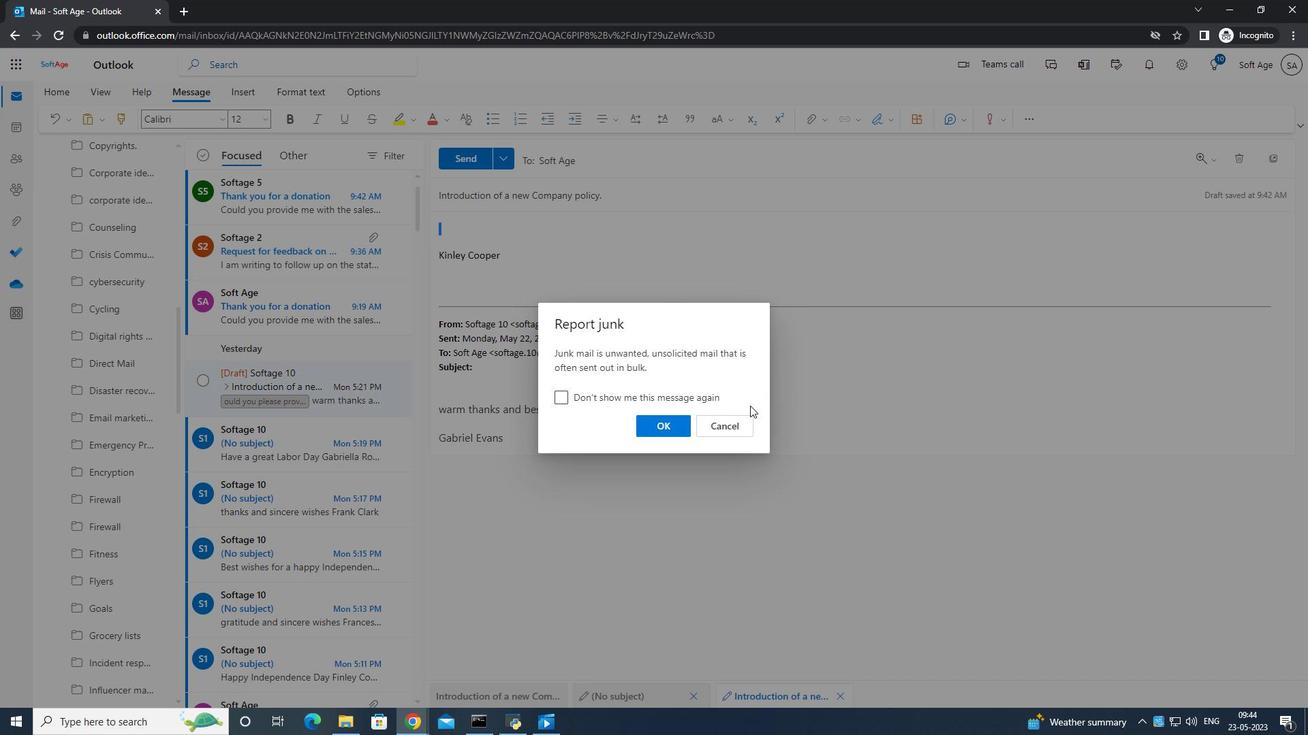 
Action: Mouse pressed left at (730, 422)
Screenshot: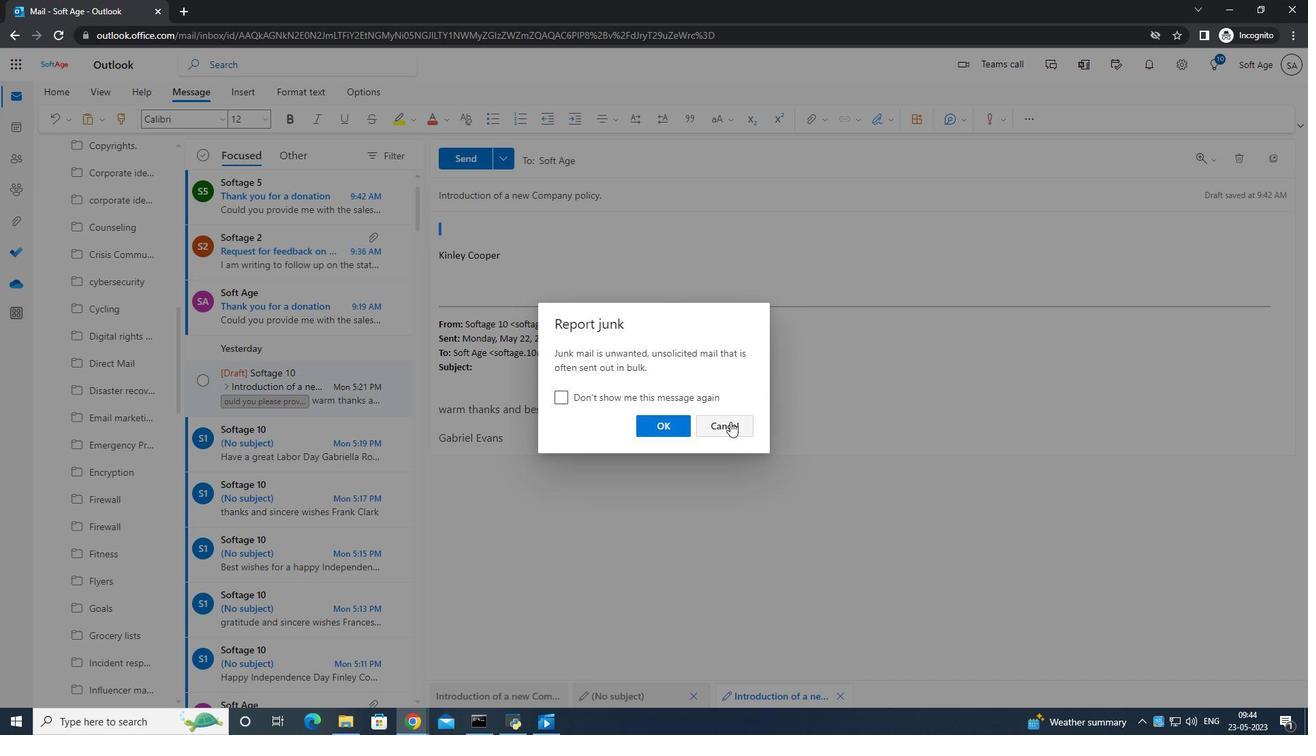 
Action: Mouse moved to (472, 226)
Screenshot: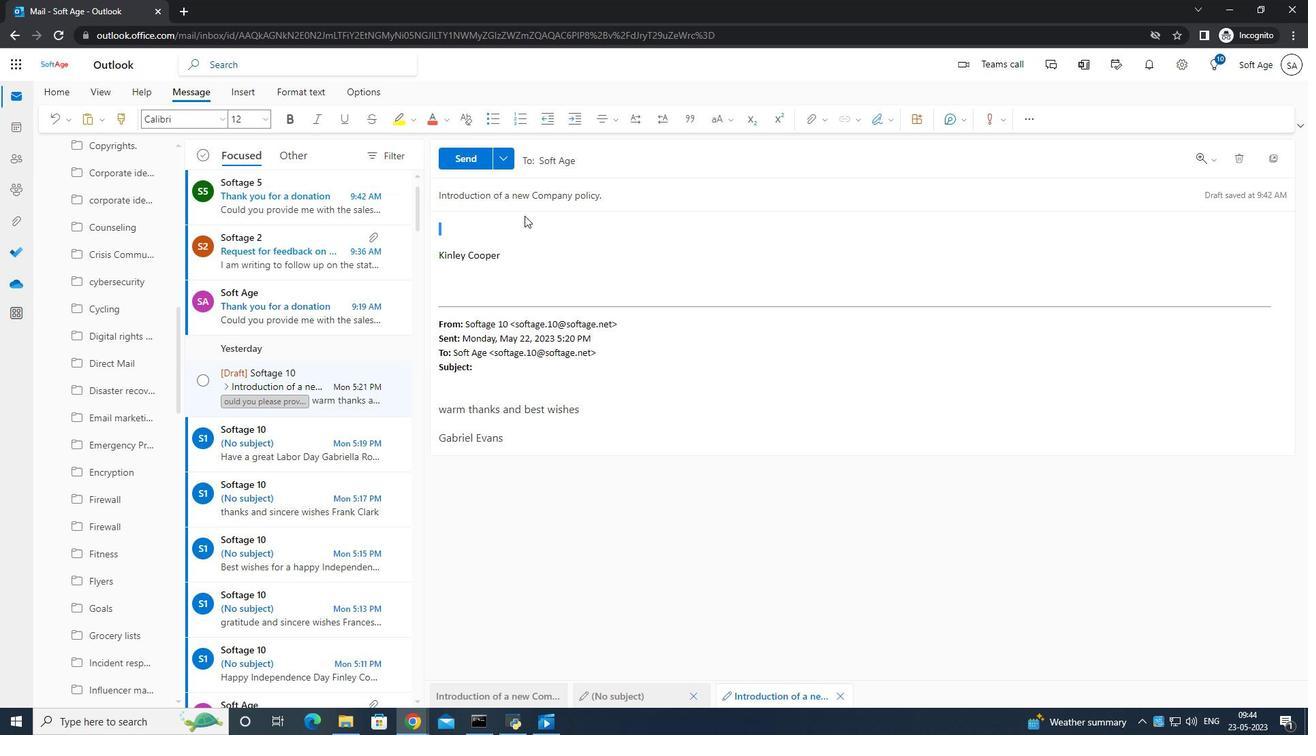 
Action: Mouse pressed left at (472, 226)
Screenshot: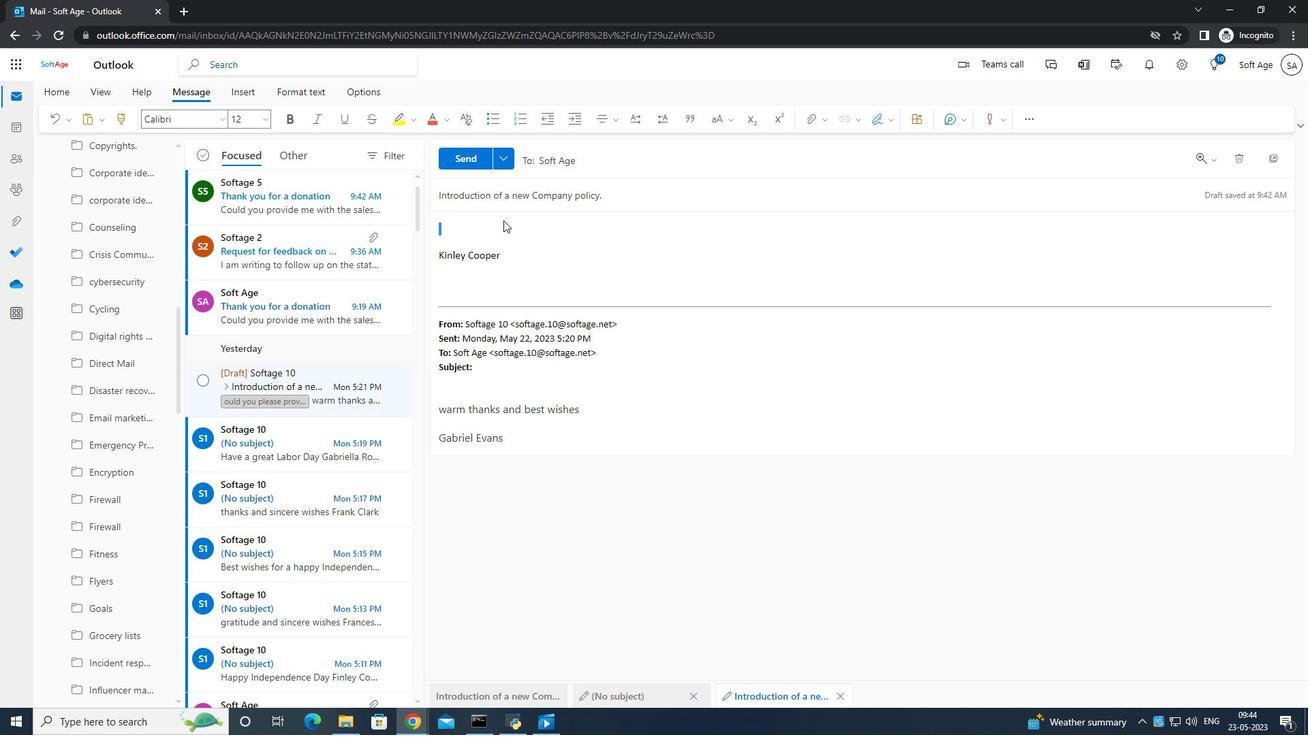 
Action: Mouse pressed left at (472, 226)
Screenshot: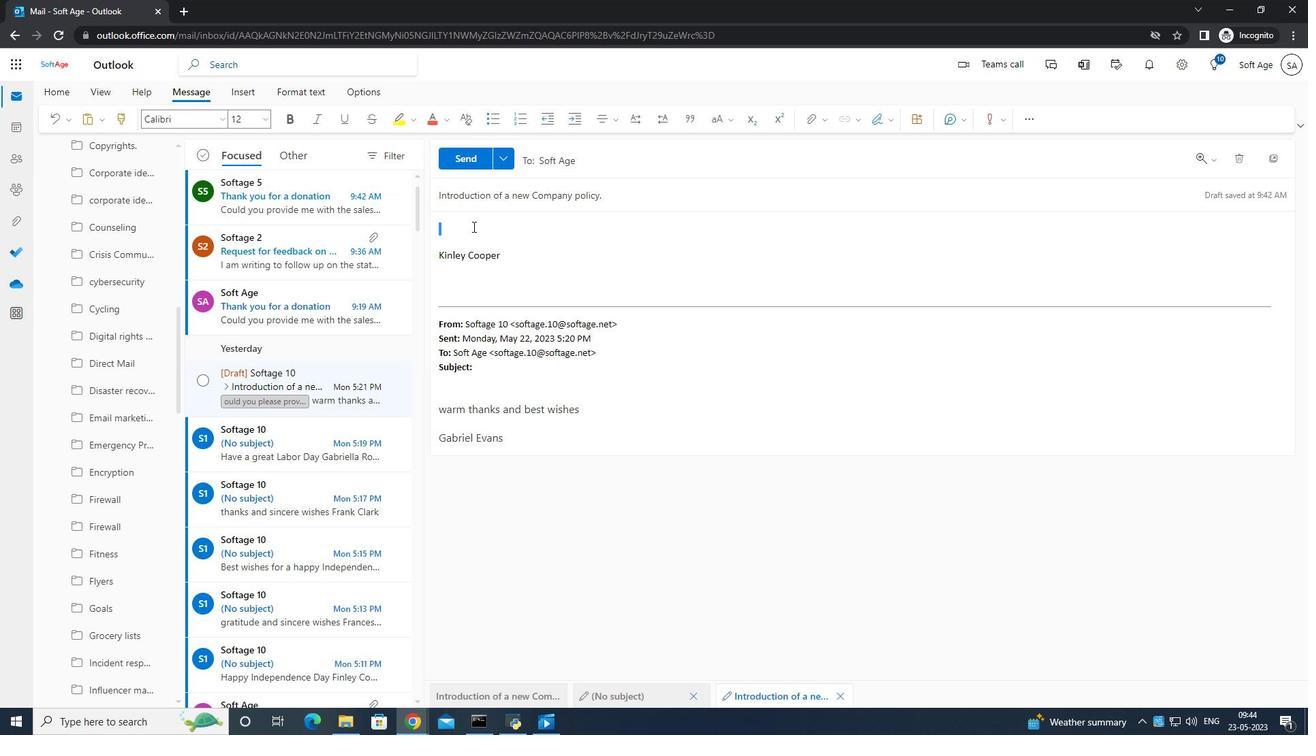 
Action: Mouse pressed left at (472, 226)
Screenshot: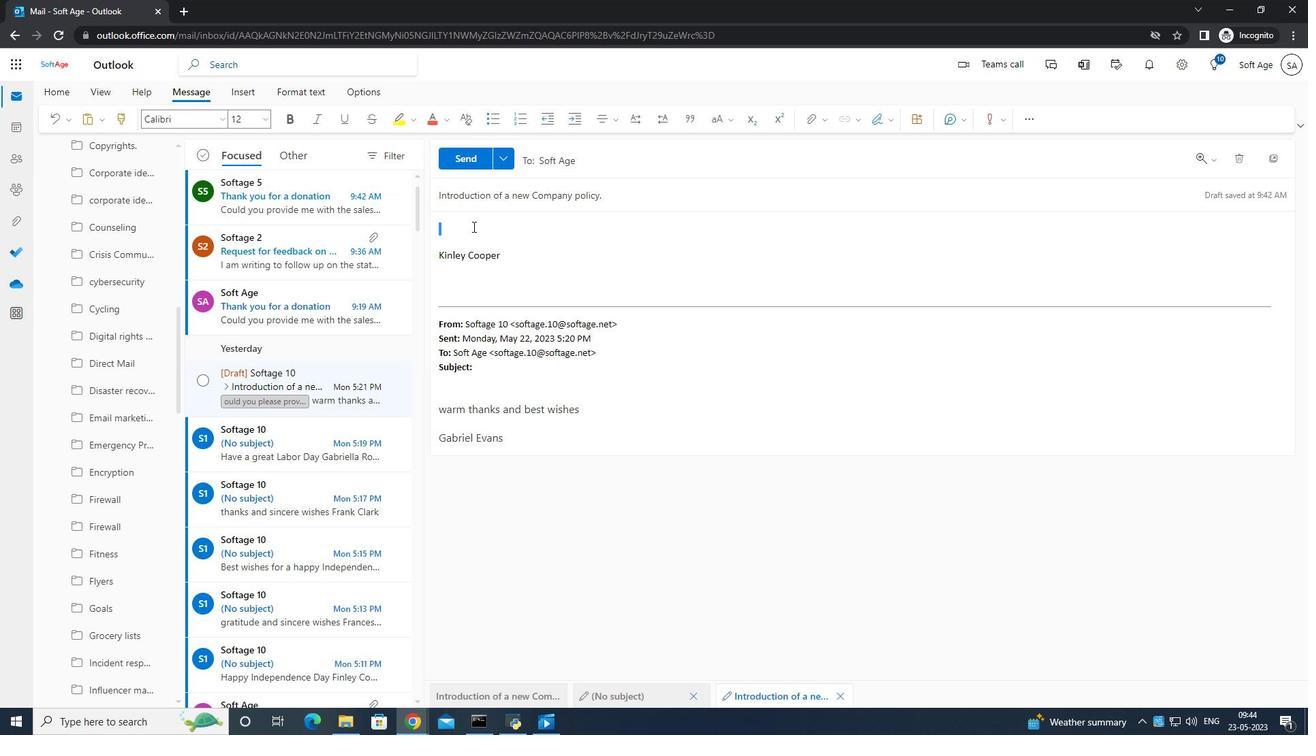 
Action: Mouse pressed left at (472, 226)
Screenshot: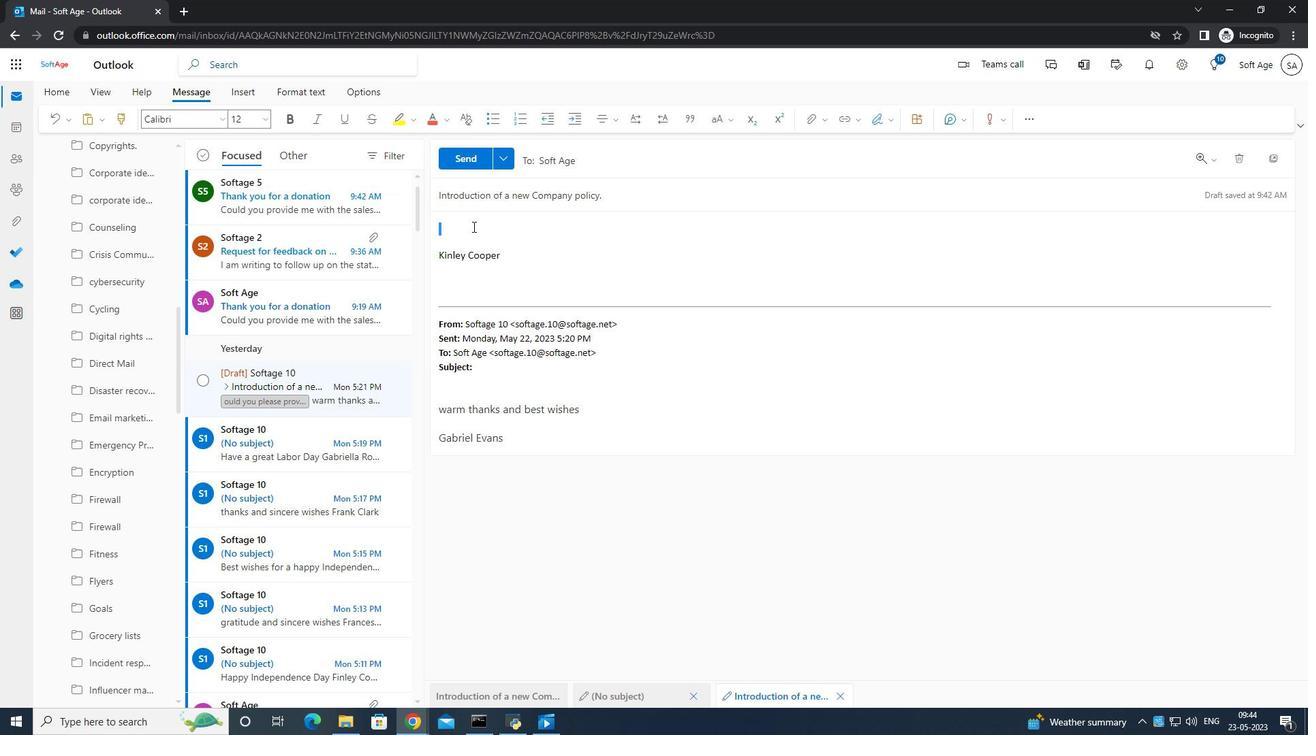 
Action: Mouse pressed left at (472, 226)
Screenshot: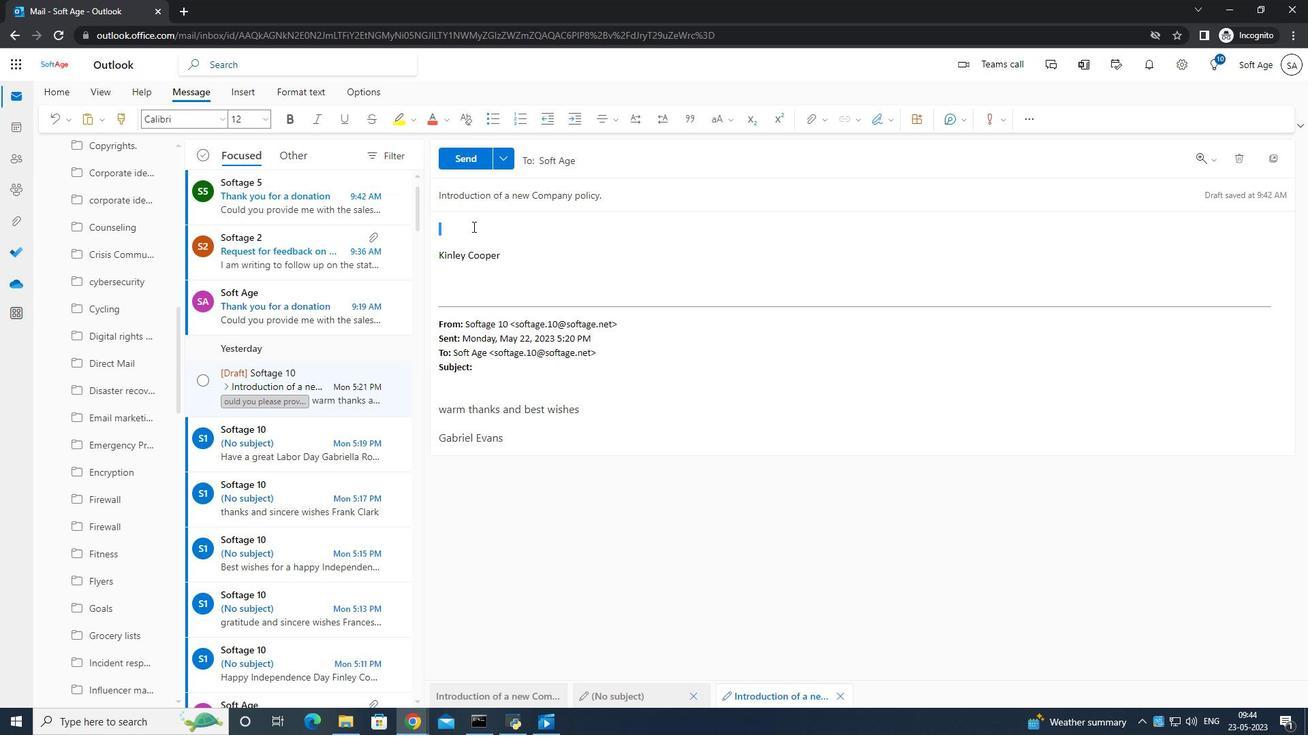 
Action: Mouse pressed left at (472, 226)
Screenshot: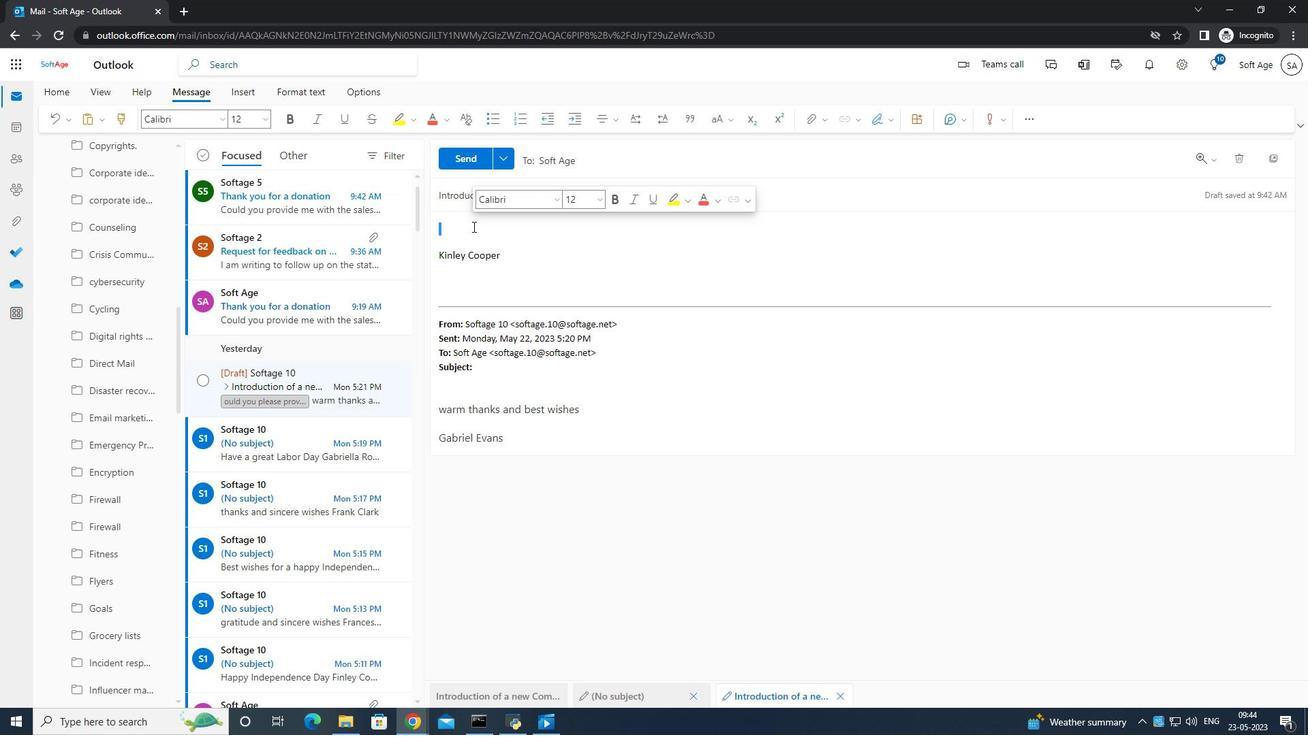 
Action: Mouse moved to (747, 356)
Screenshot: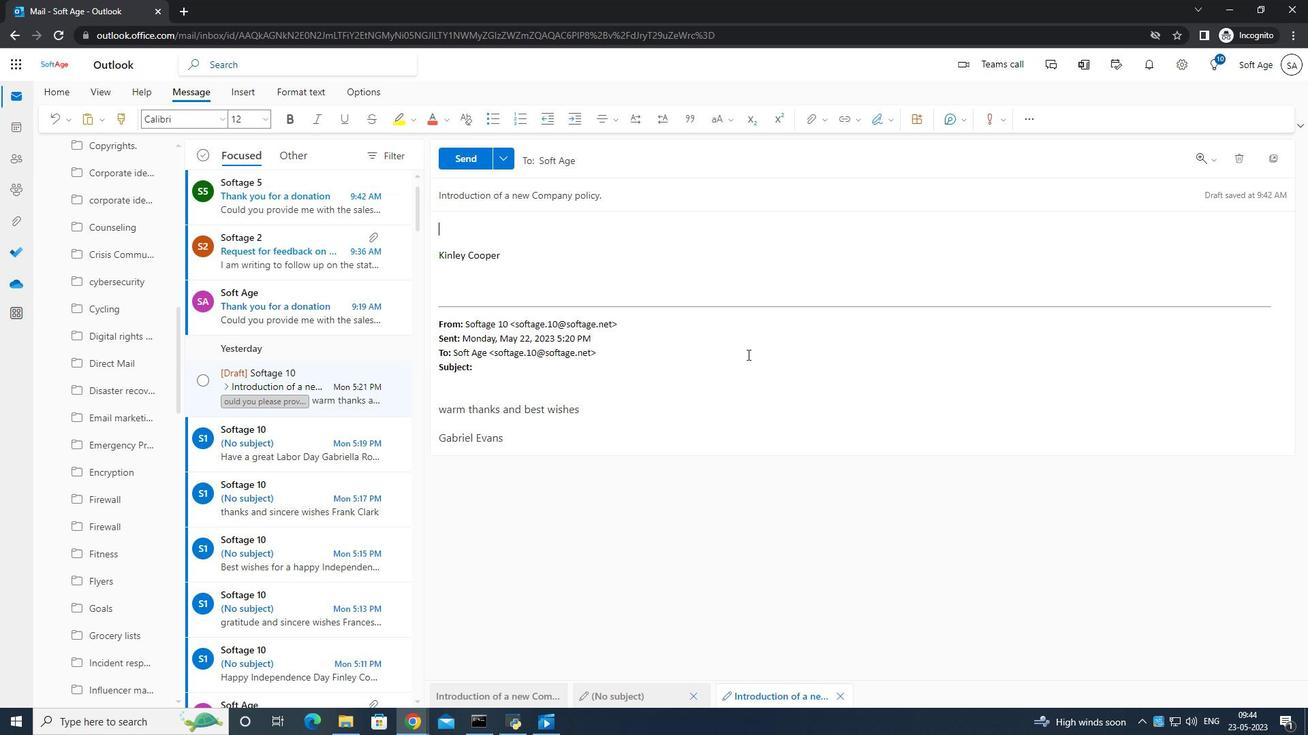 
Action: Mouse scrolled (747, 355) with delta (0, 0)
Screenshot: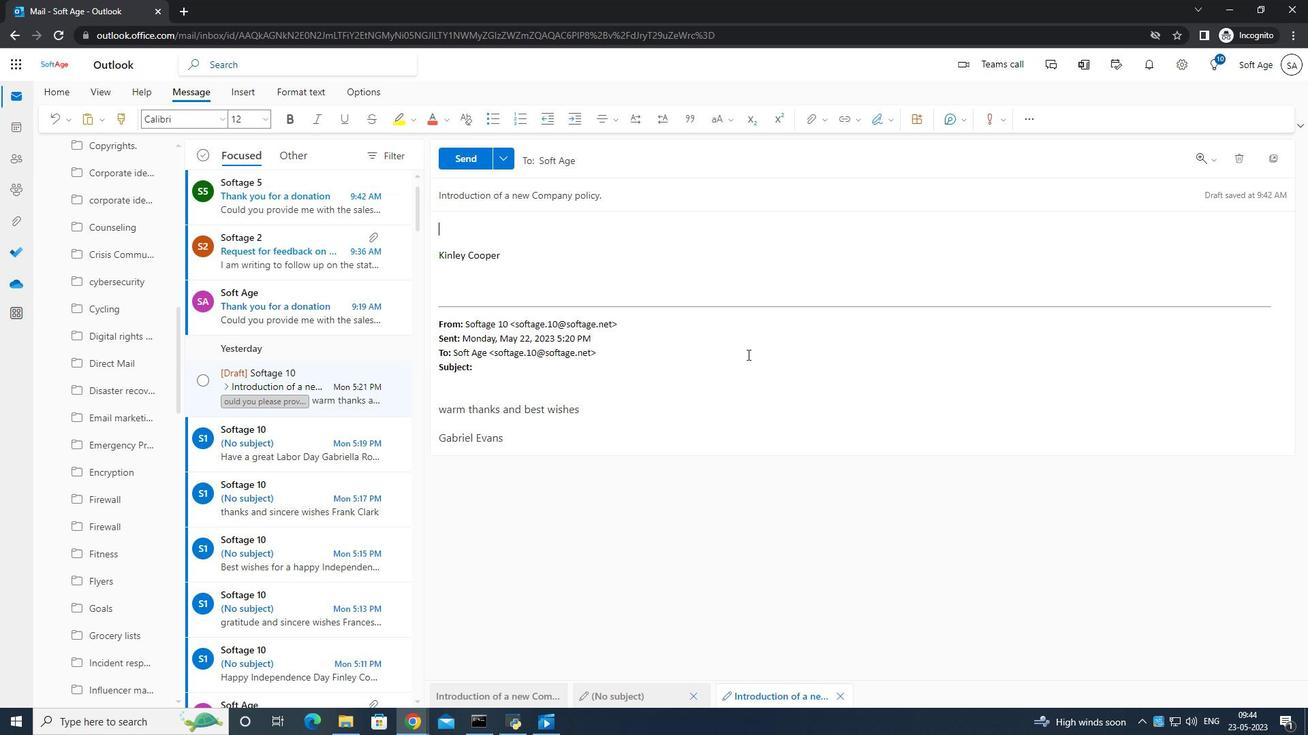 
Action: Mouse moved to (746, 357)
Screenshot: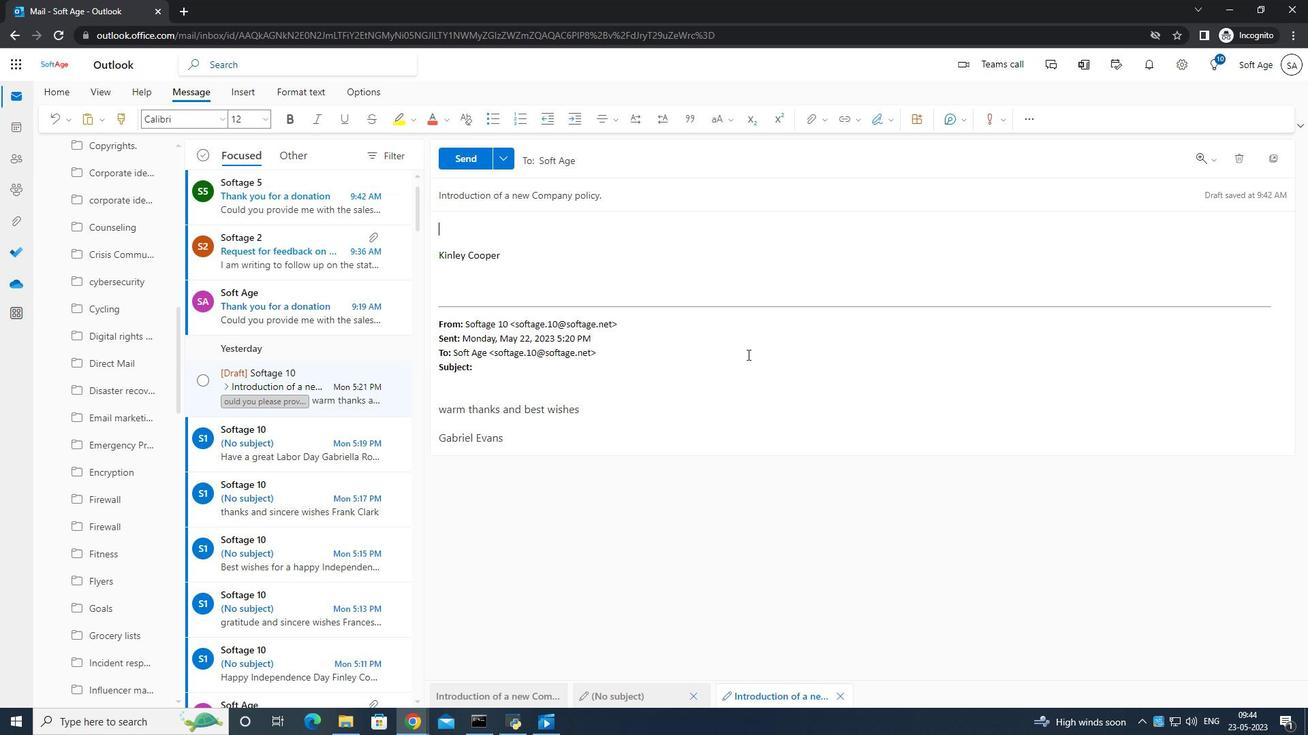 
Action: Mouse scrolled (746, 357) with delta (0, 0)
Screenshot: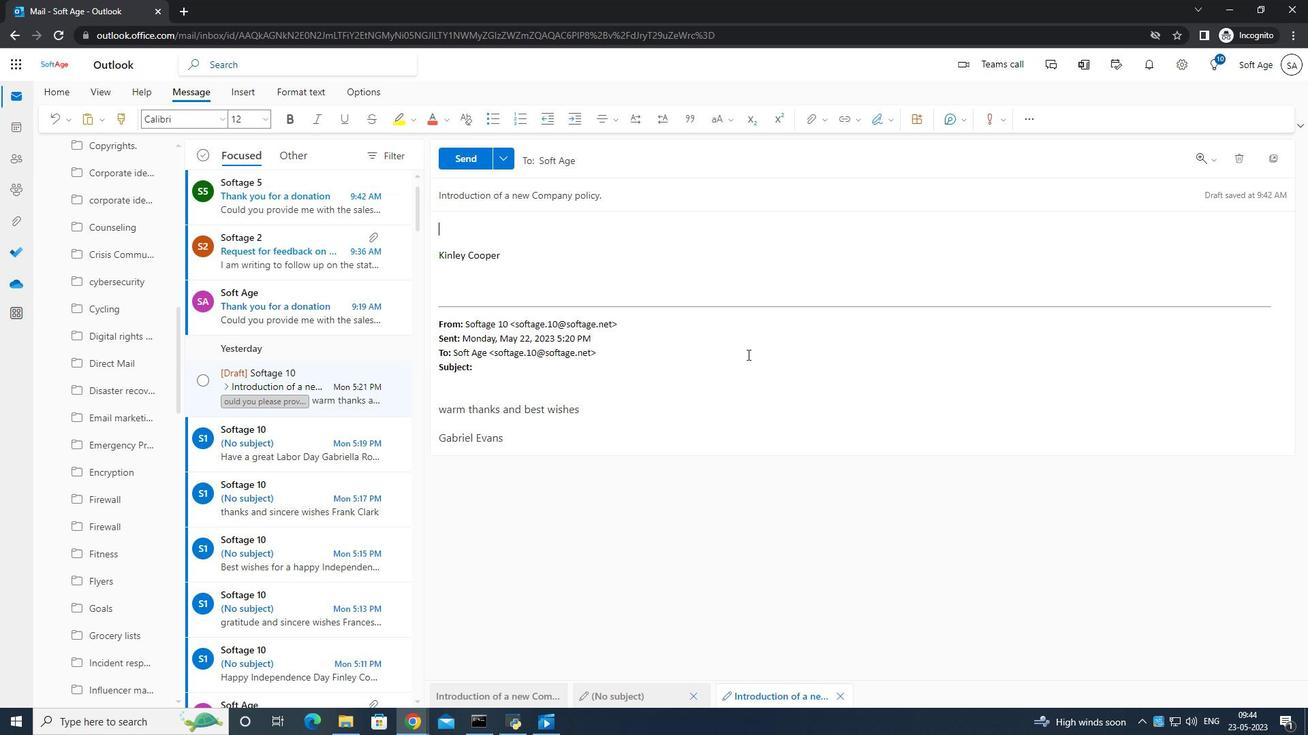 
Action: Mouse moved to (742, 359)
Screenshot: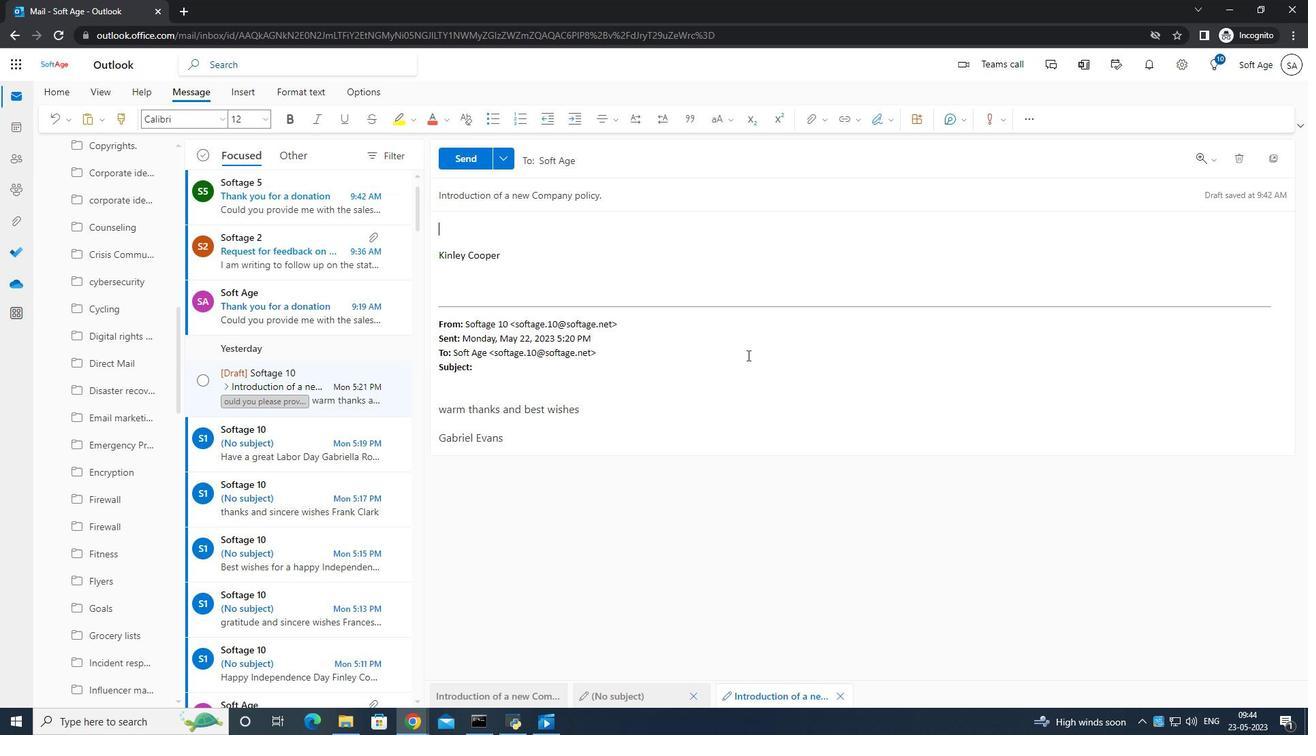 
Action: Mouse scrolled (742, 359) with delta (0, 0)
Screenshot: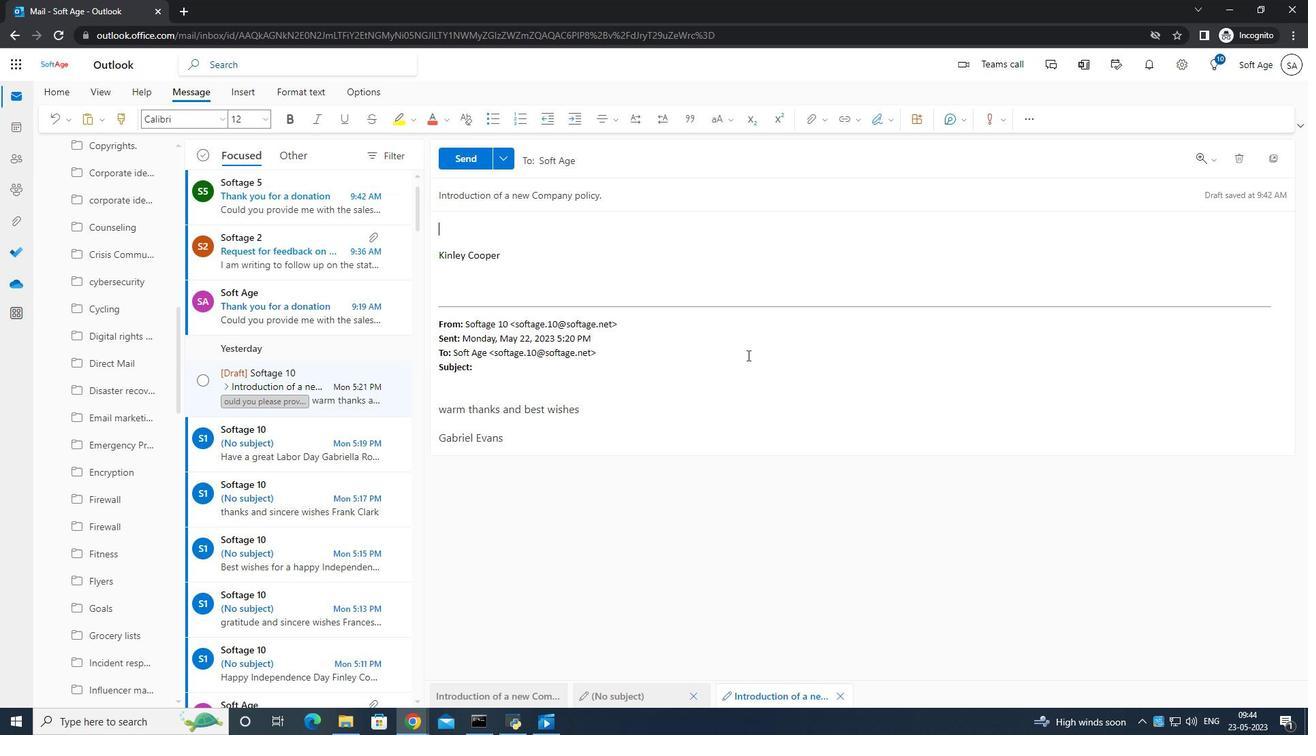 
Action: Mouse moved to (742, 360)
Screenshot: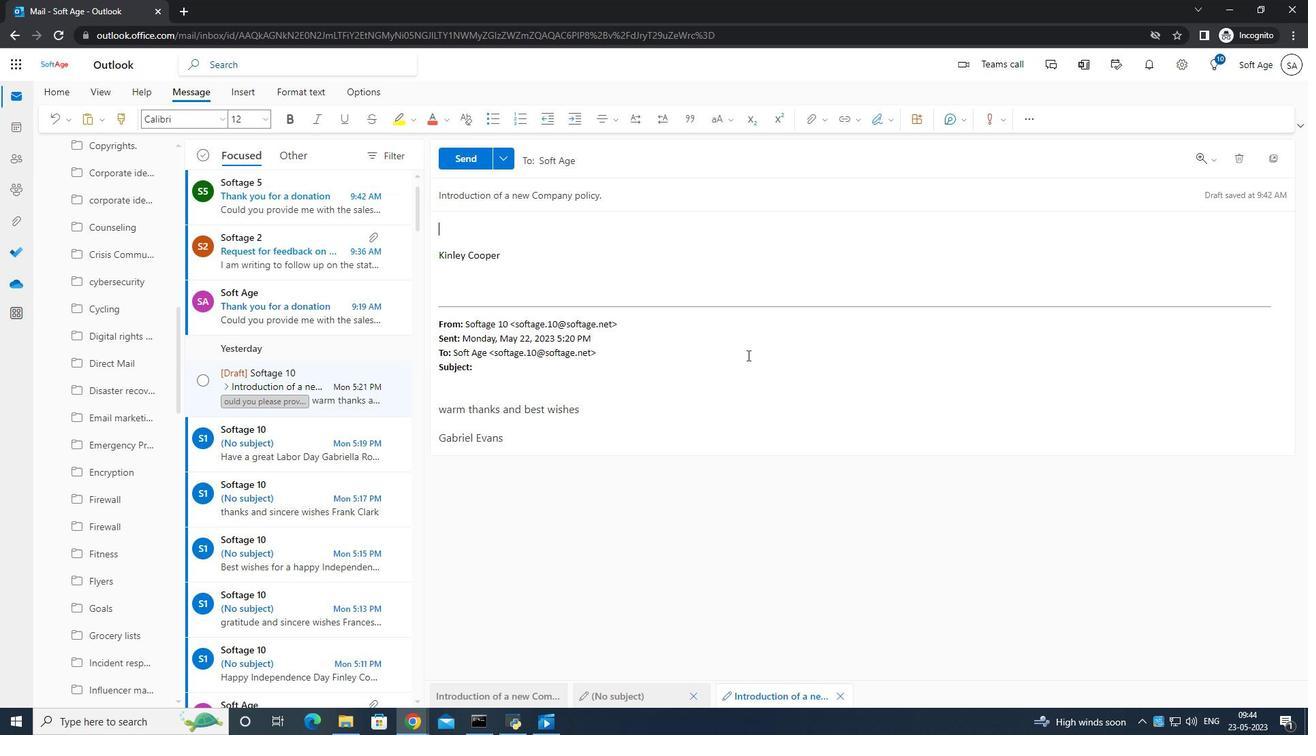 
Action: Mouse scrolled (742, 359) with delta (0, 0)
Screenshot: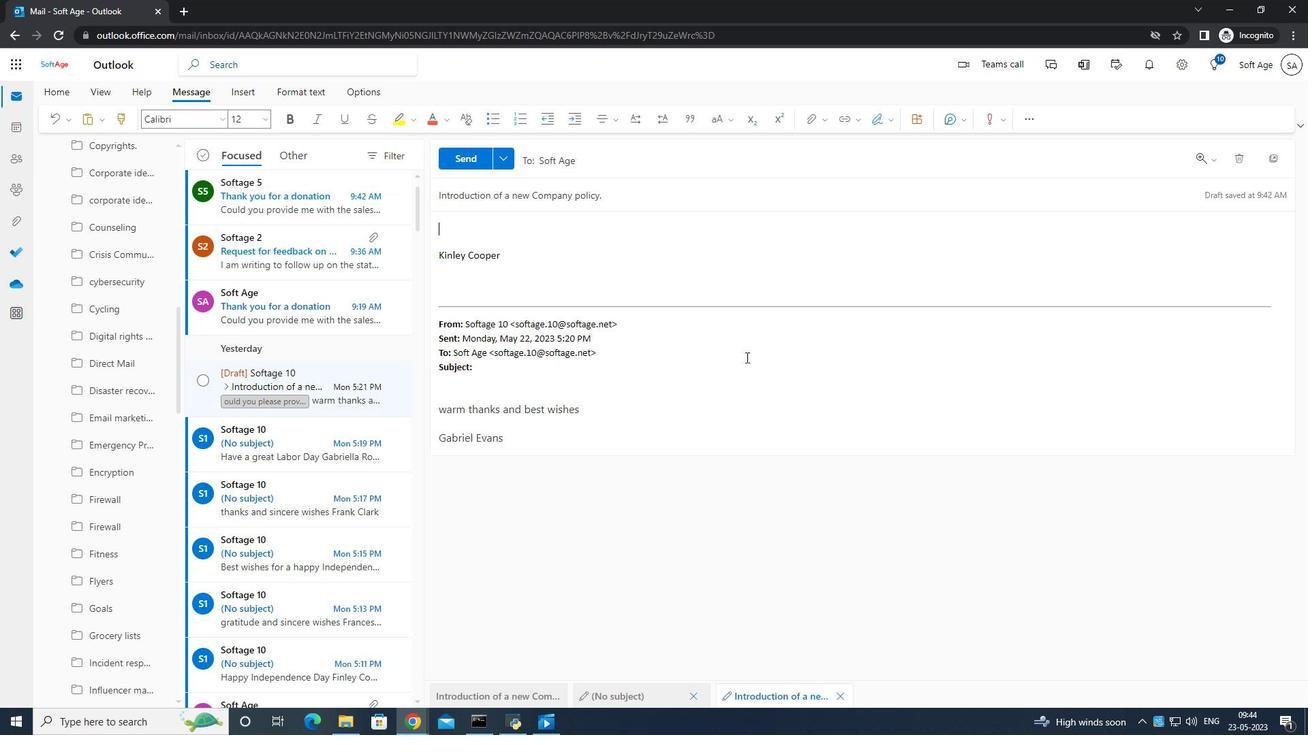 
Action: Mouse scrolled (742, 359) with delta (0, 0)
Screenshot: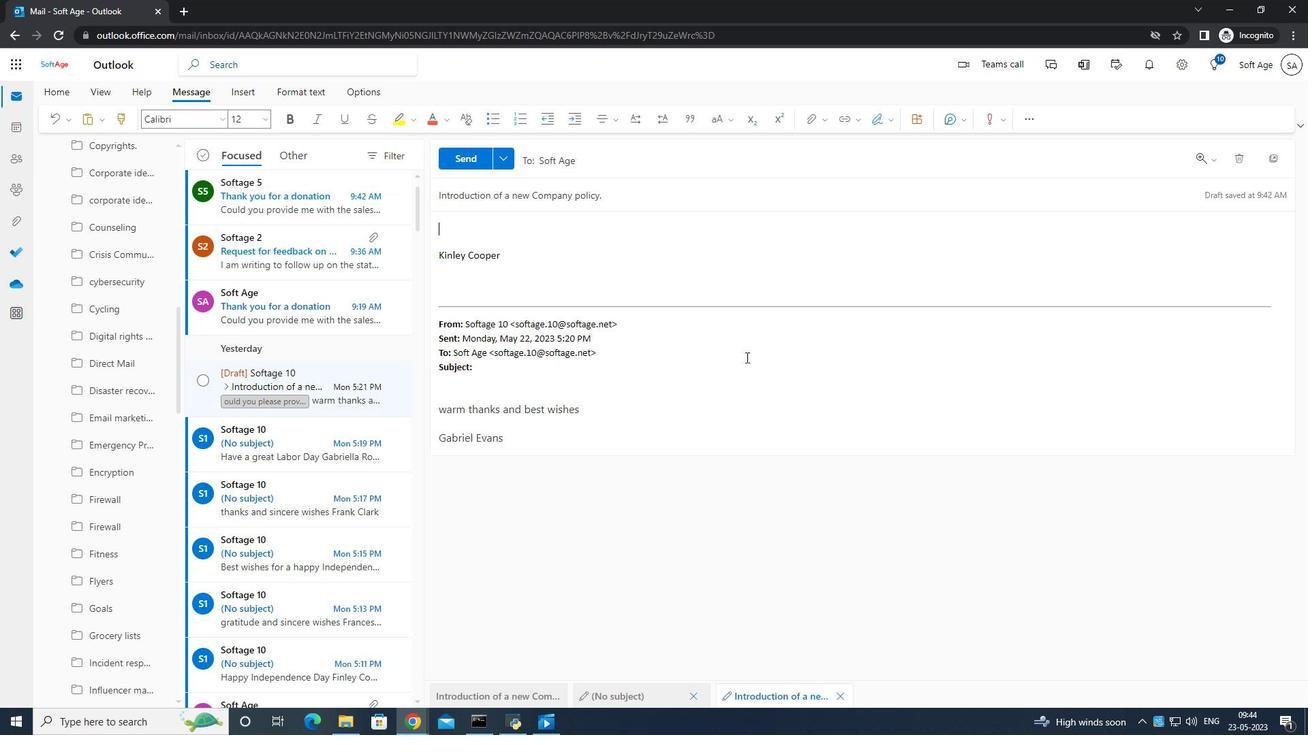 
Action: Mouse scrolled (742, 359) with delta (0, 0)
Screenshot: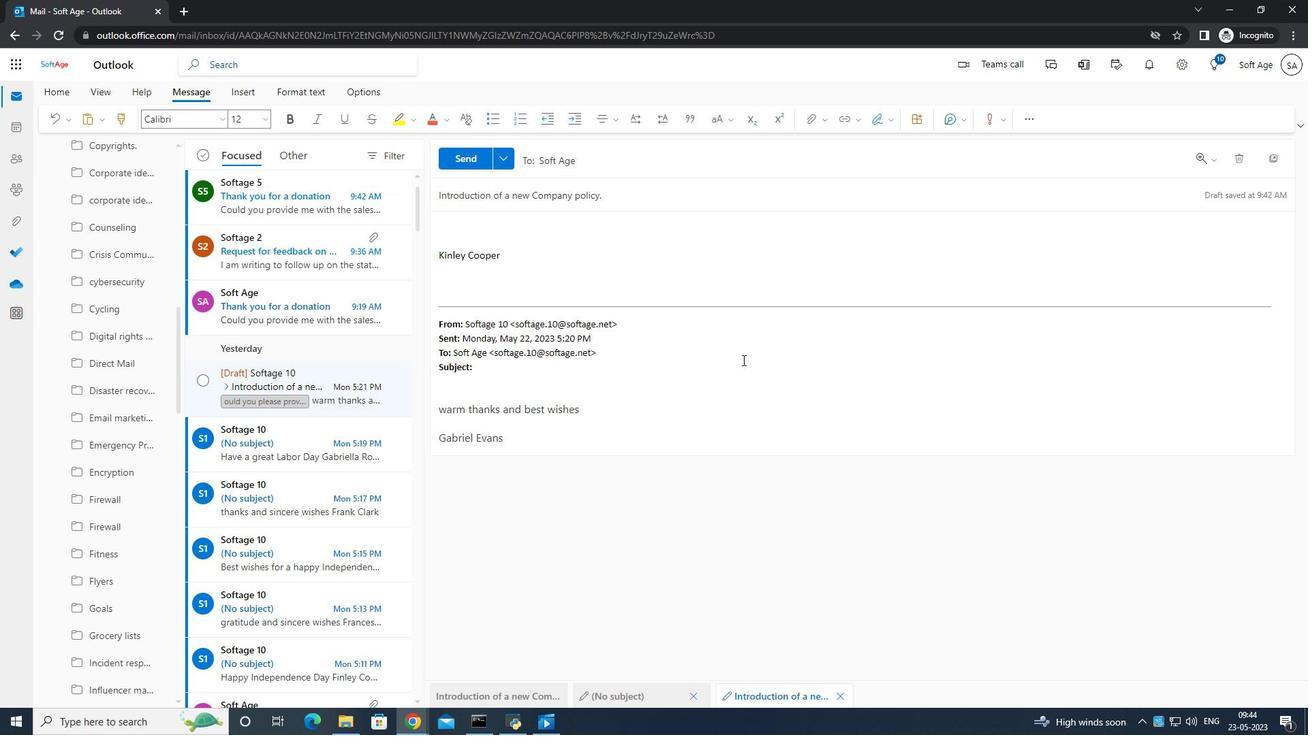 
Action: Mouse scrolled (742, 361) with delta (0, 0)
Screenshot: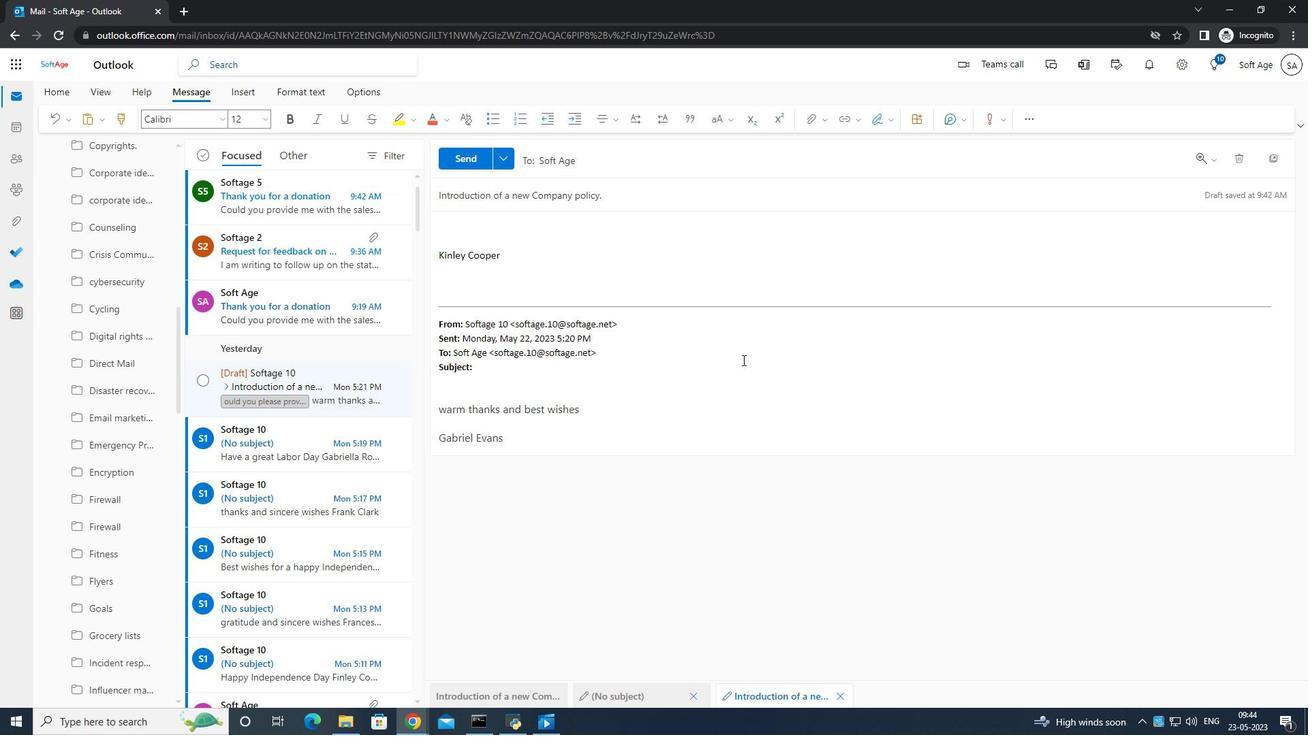 
Action: Mouse scrolled (742, 361) with delta (0, 0)
Screenshot: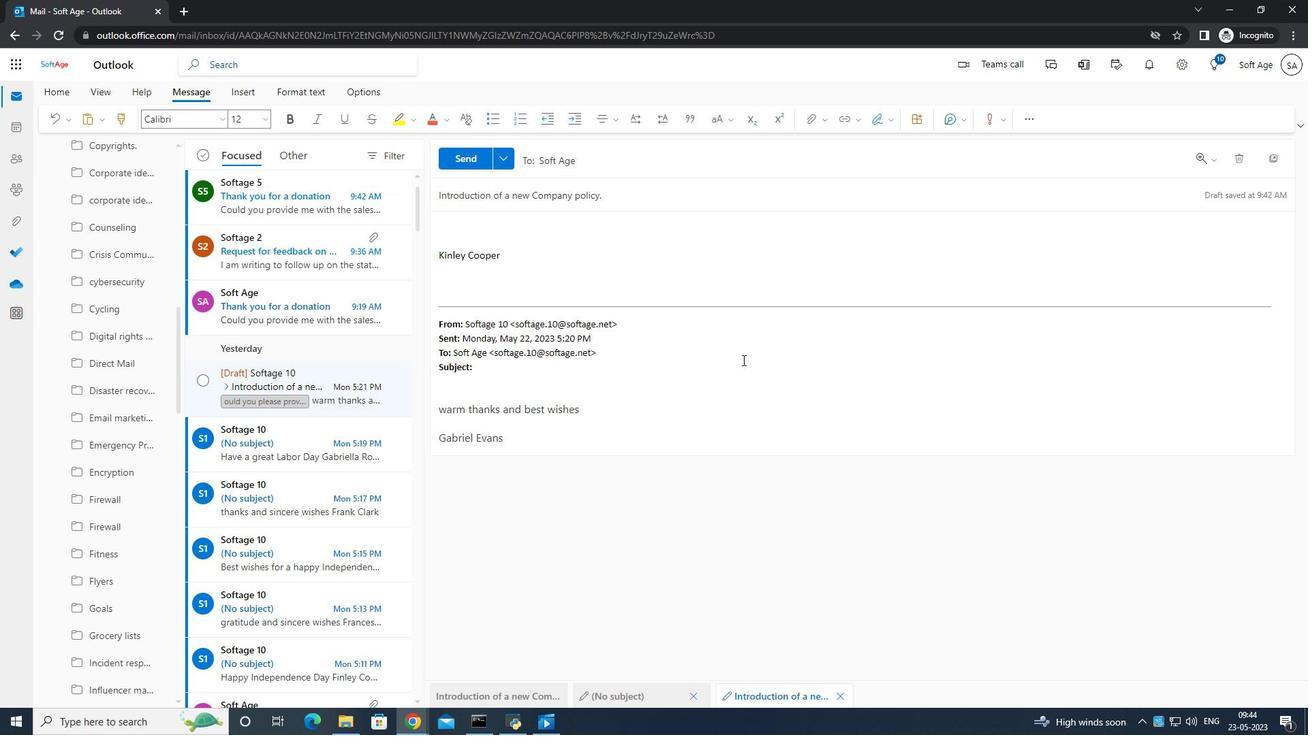 
Action: Mouse scrolled (742, 361) with delta (0, 0)
Screenshot: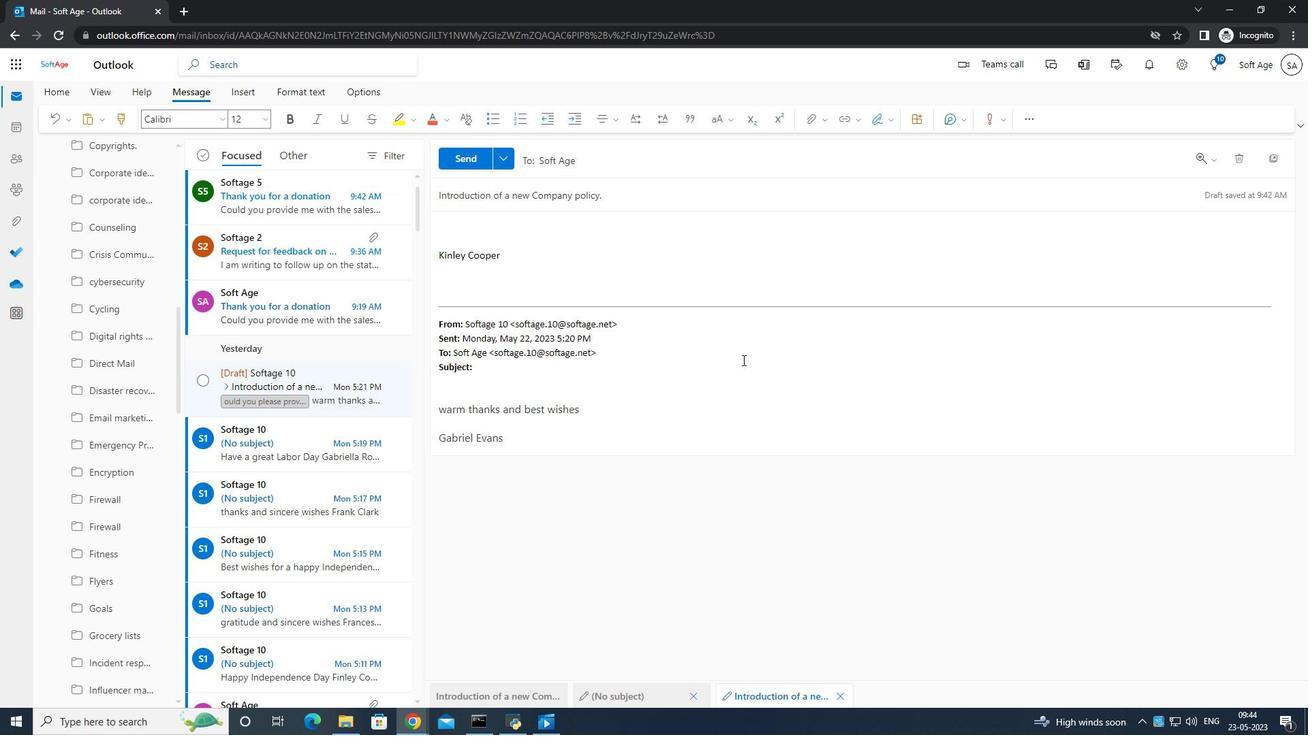 
Action: Mouse scrolled (742, 361) with delta (0, 0)
Screenshot: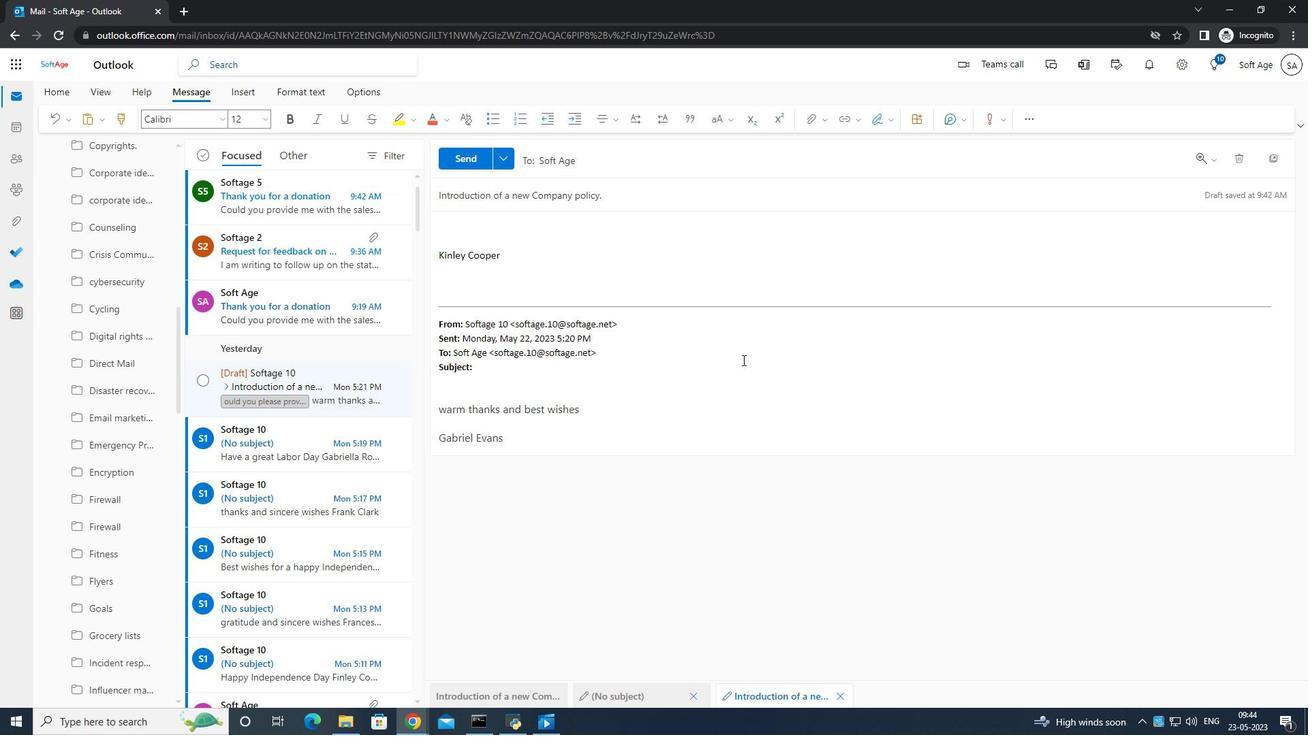 
Action: Mouse scrolled (742, 361) with delta (0, 0)
Screenshot: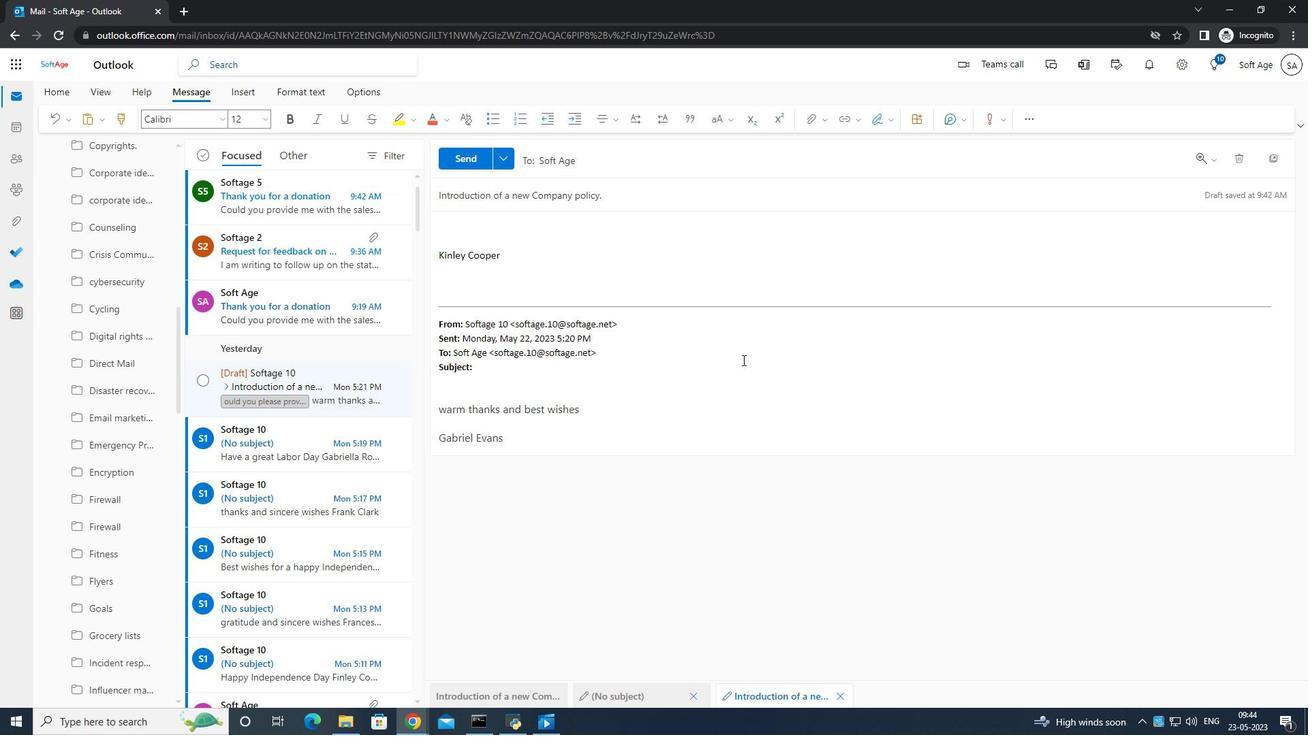 
Action: Mouse scrolled (742, 361) with delta (0, 0)
Screenshot: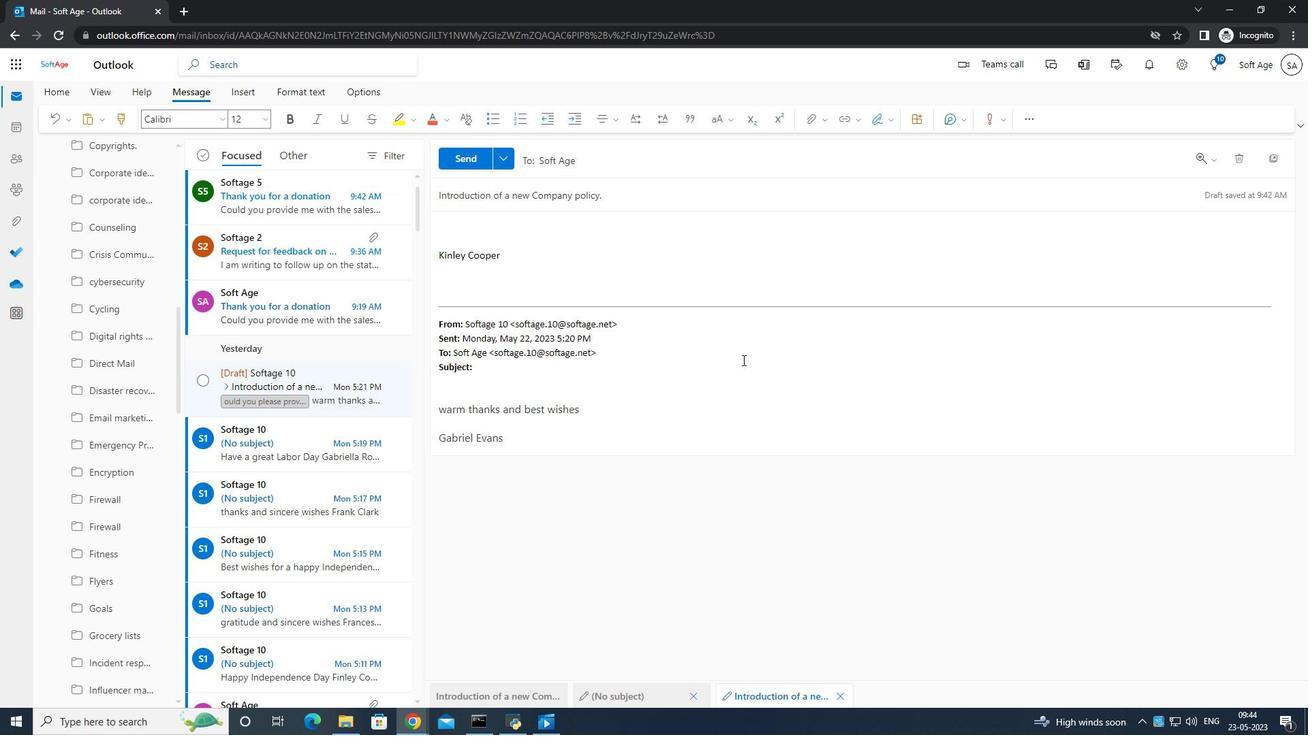 
Action: Mouse scrolled (742, 359) with delta (0, 0)
Screenshot: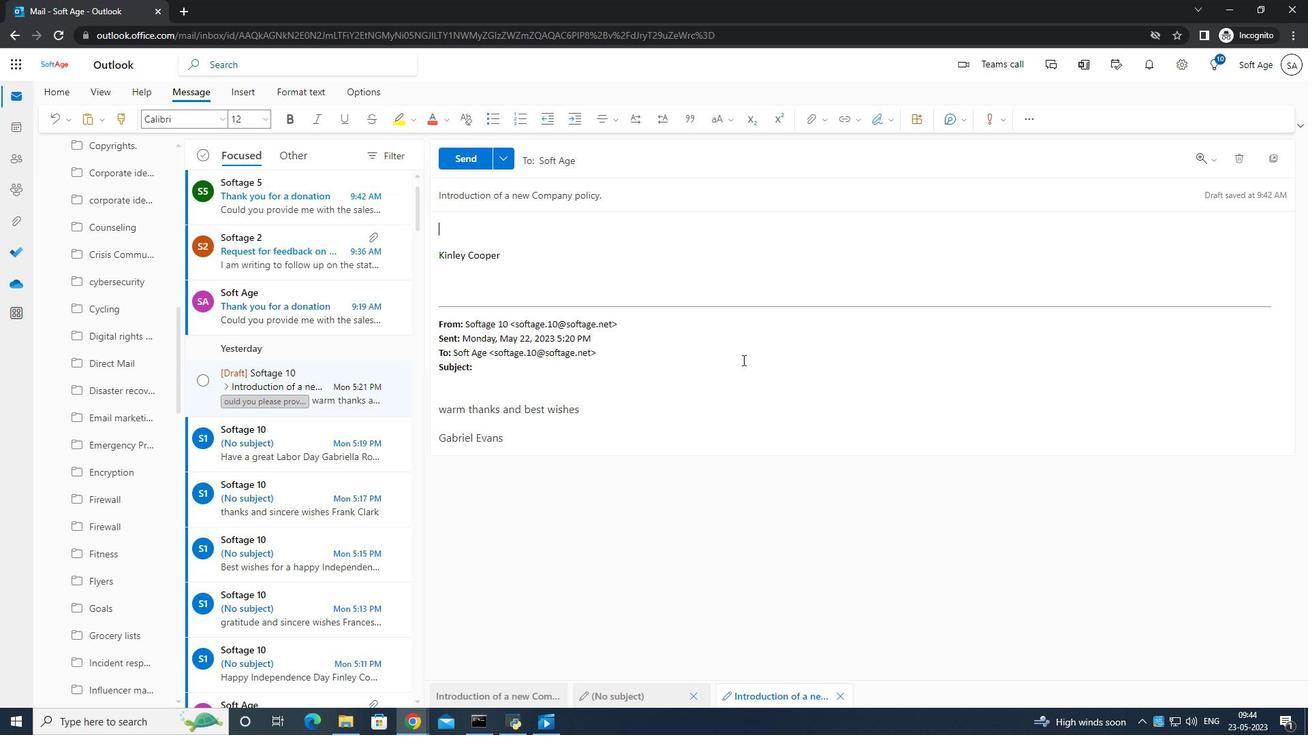 
Action: Mouse scrolled (742, 359) with delta (0, 0)
Screenshot: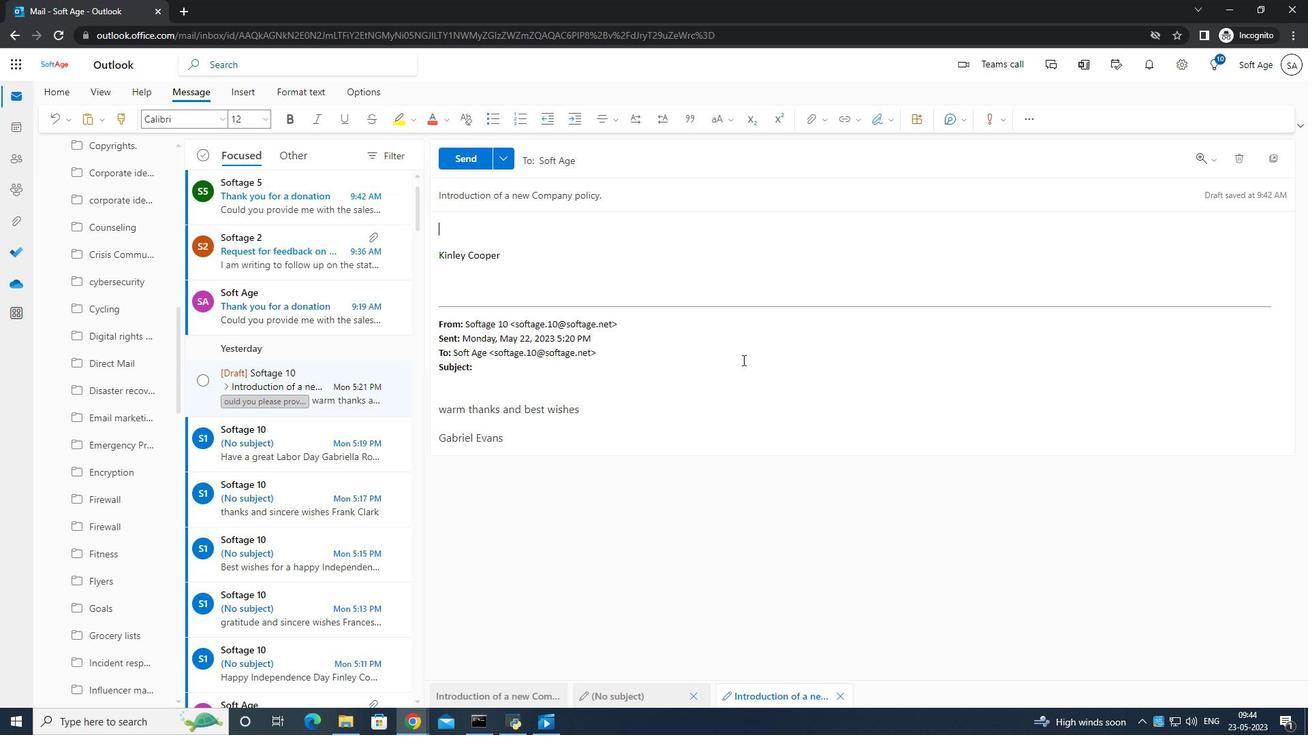 
Action: Mouse scrolled (742, 359) with delta (0, 0)
Screenshot: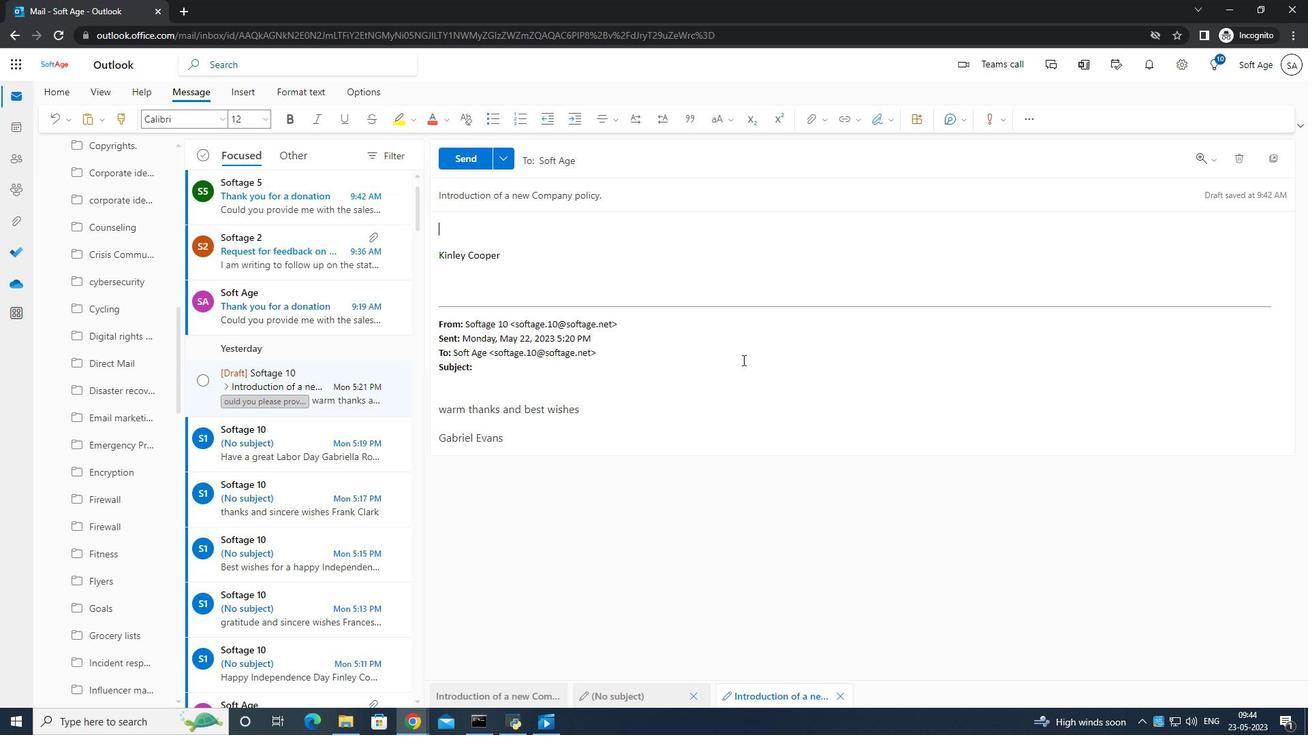
Action: Mouse scrolled (742, 359) with delta (0, 0)
Screenshot: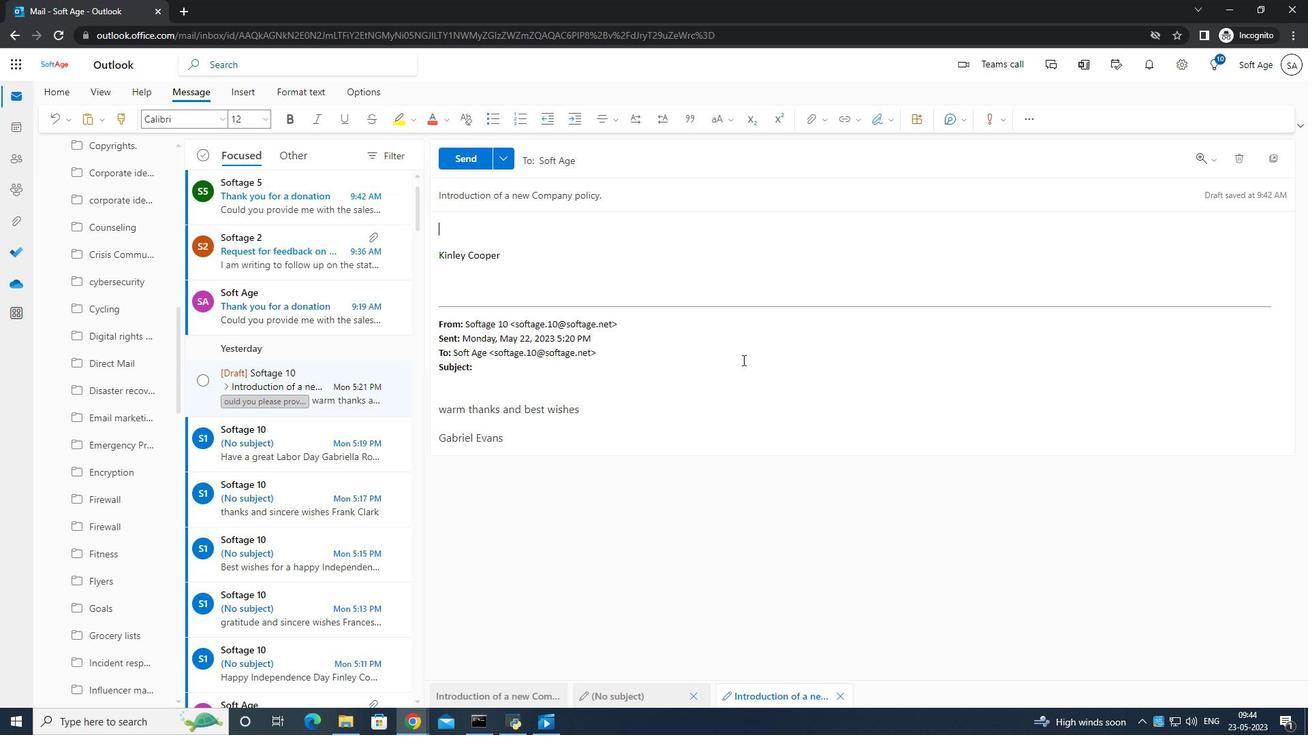 
Action: Mouse moved to (256, 406)
Screenshot: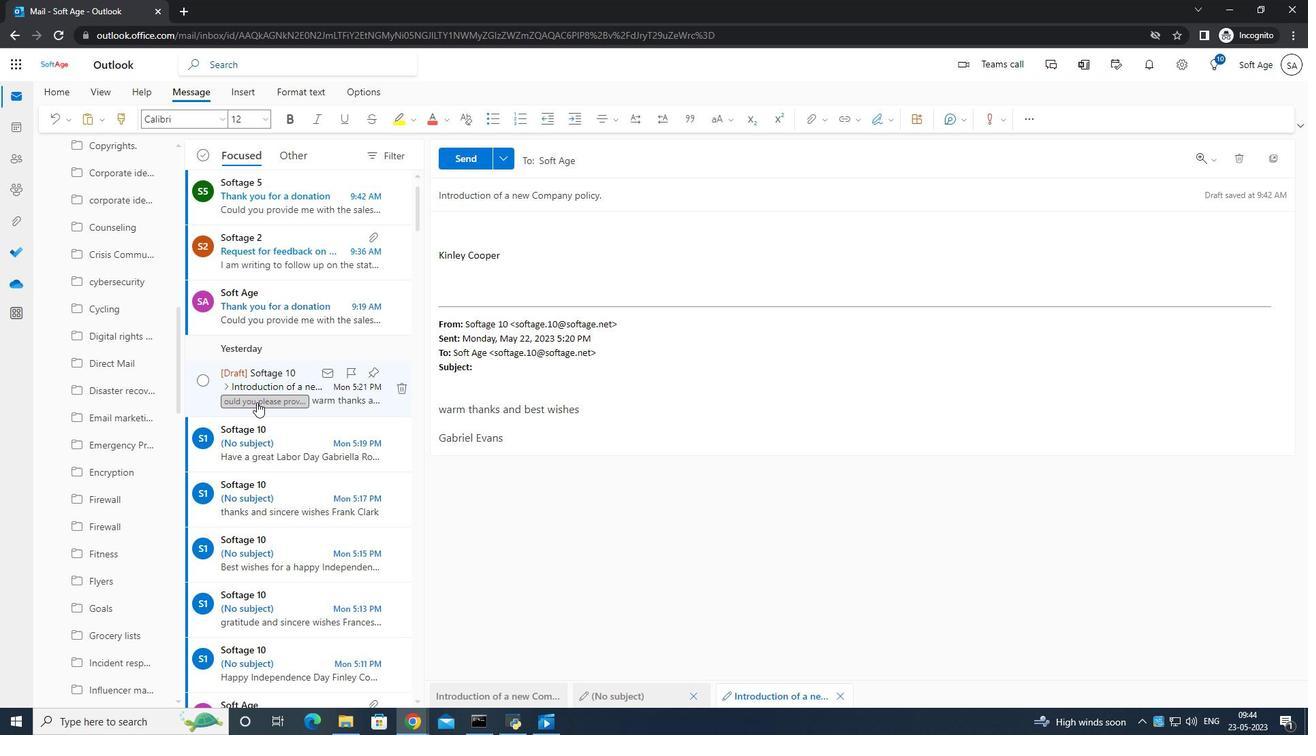 
Action: Mouse pressed left at (256, 406)
Screenshot: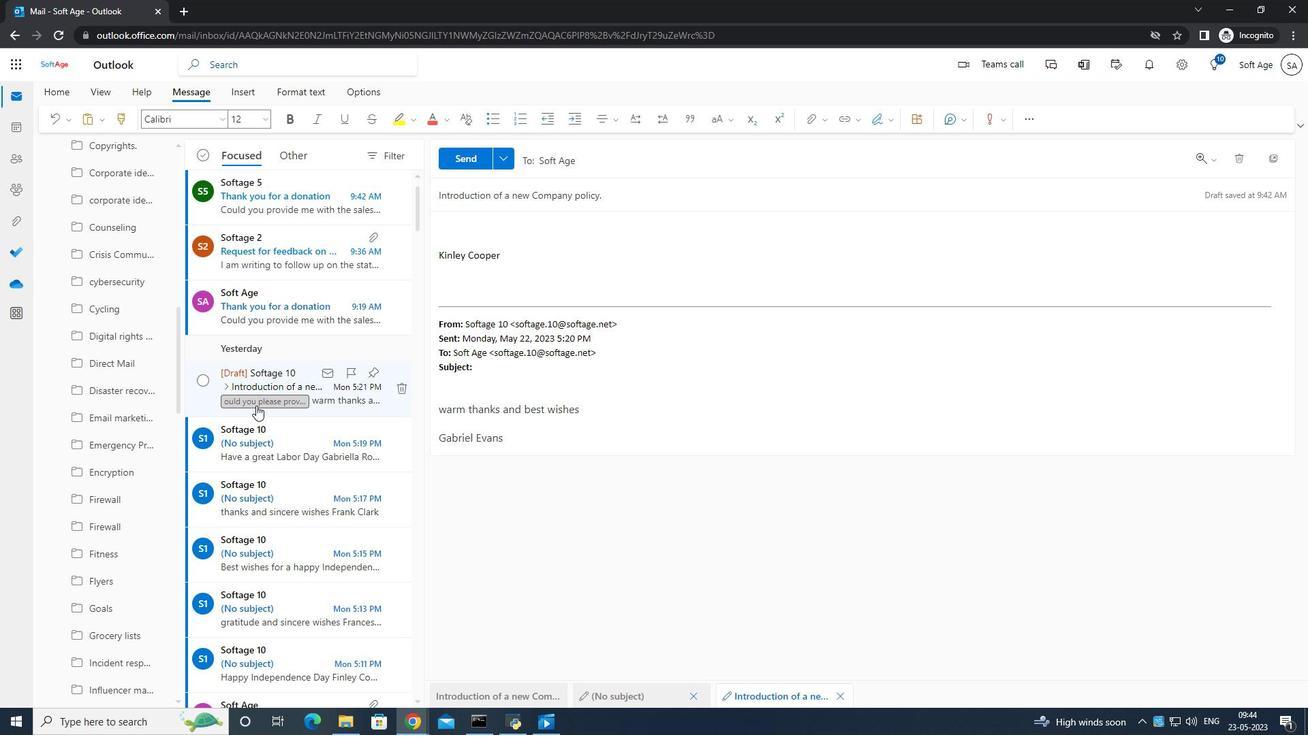 
Action: Mouse moved to (350, 354)
Screenshot: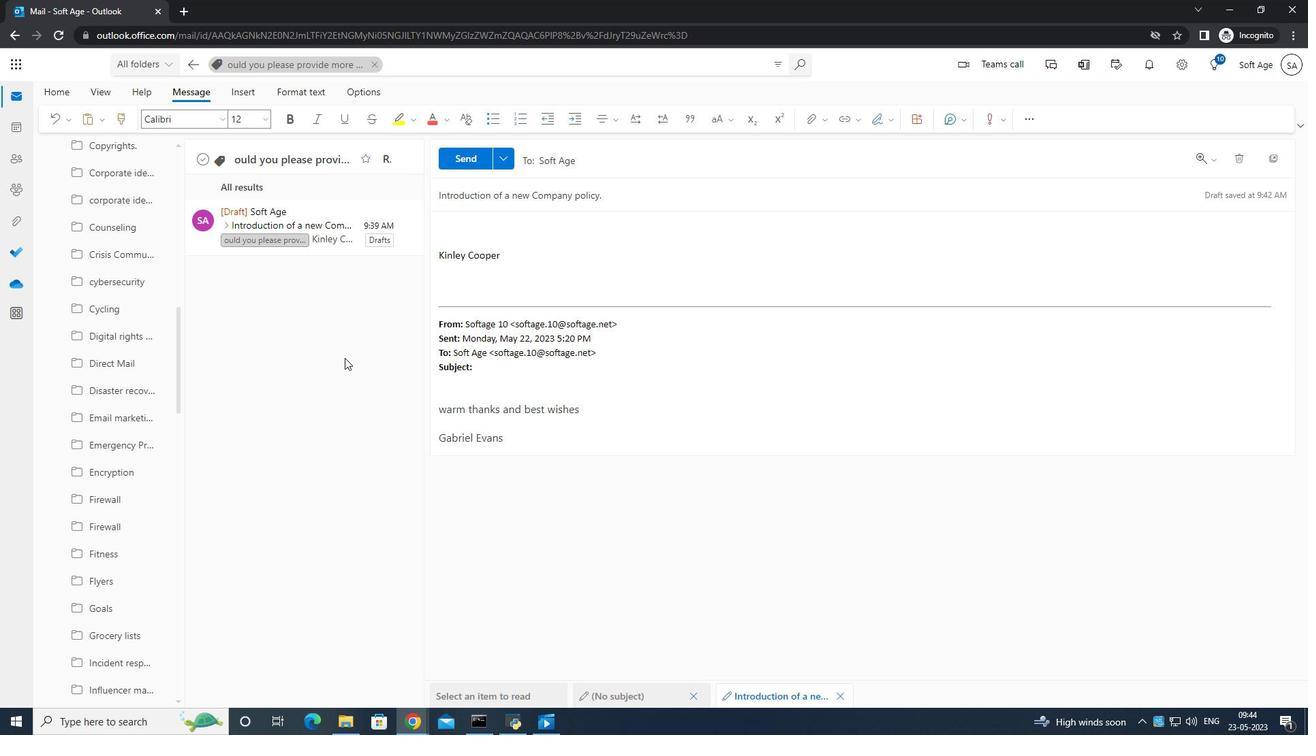 
Action: Mouse pressed left at (350, 354)
Screenshot: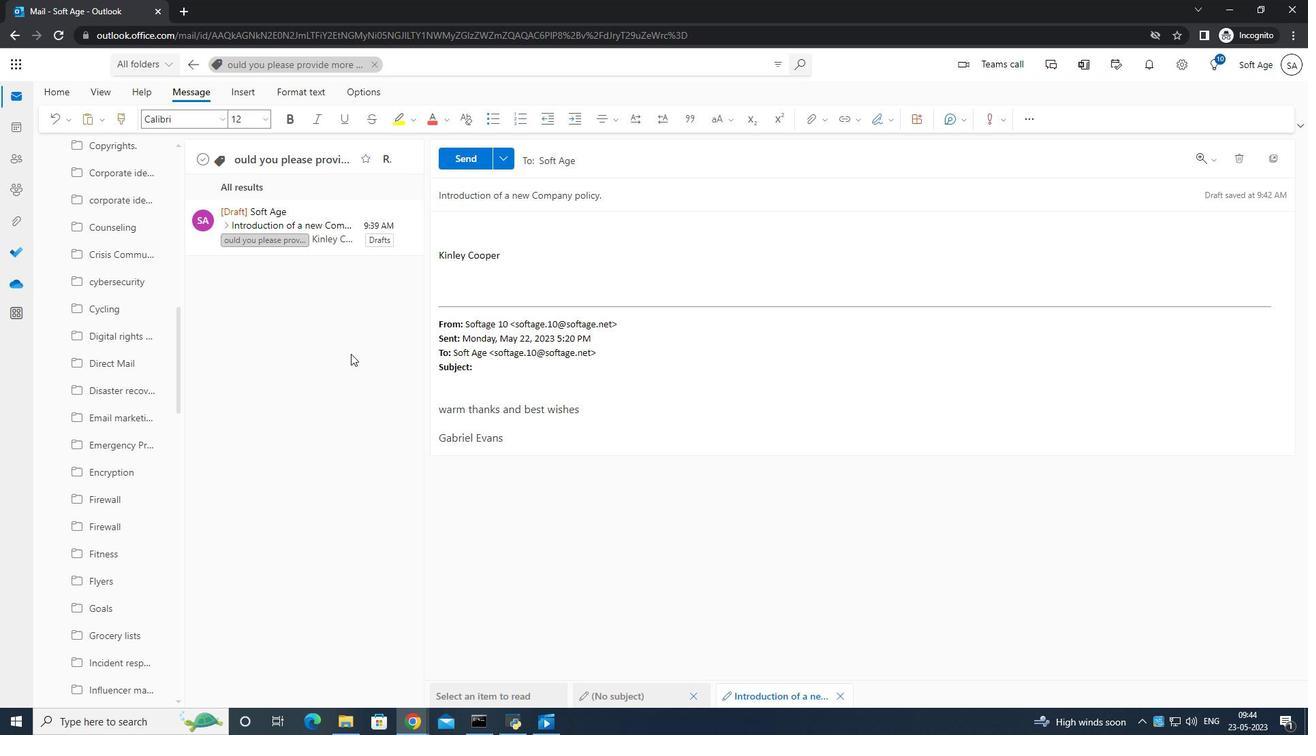 
Action: Mouse moved to (519, 221)
Screenshot: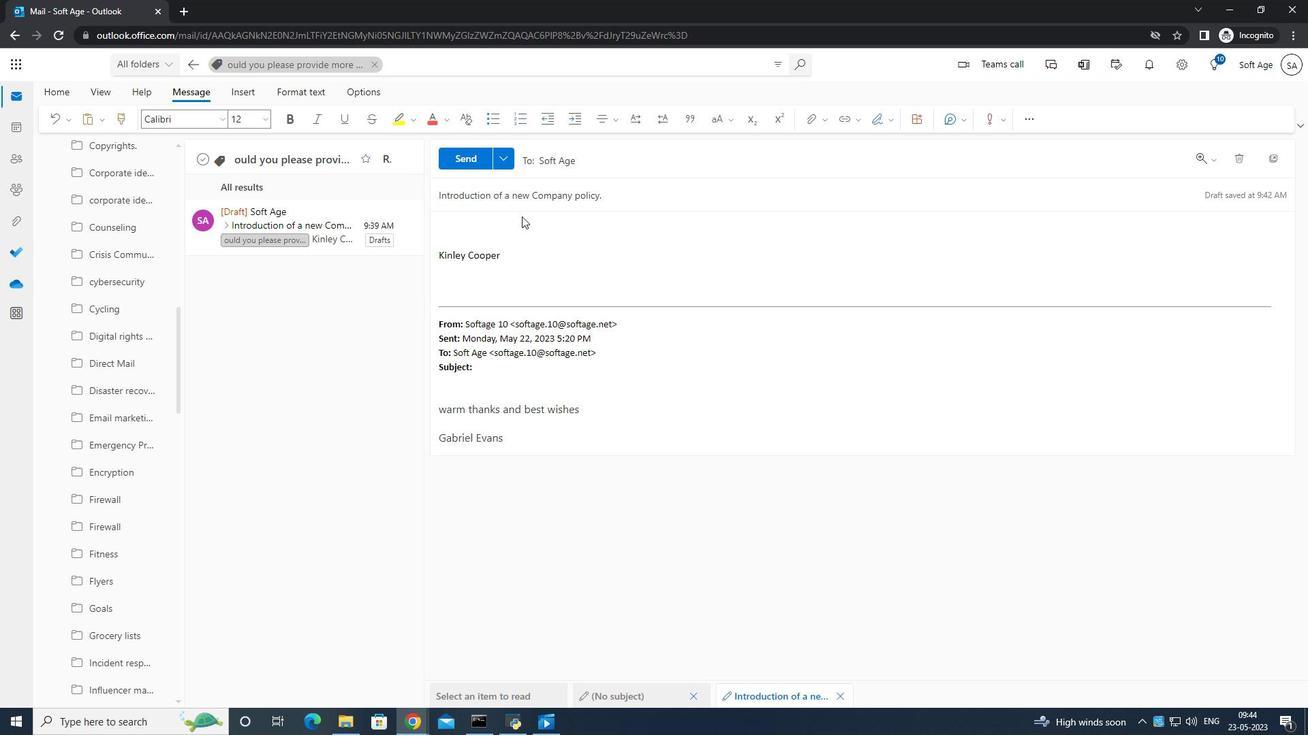 
Action: Mouse pressed left at (519, 221)
Screenshot: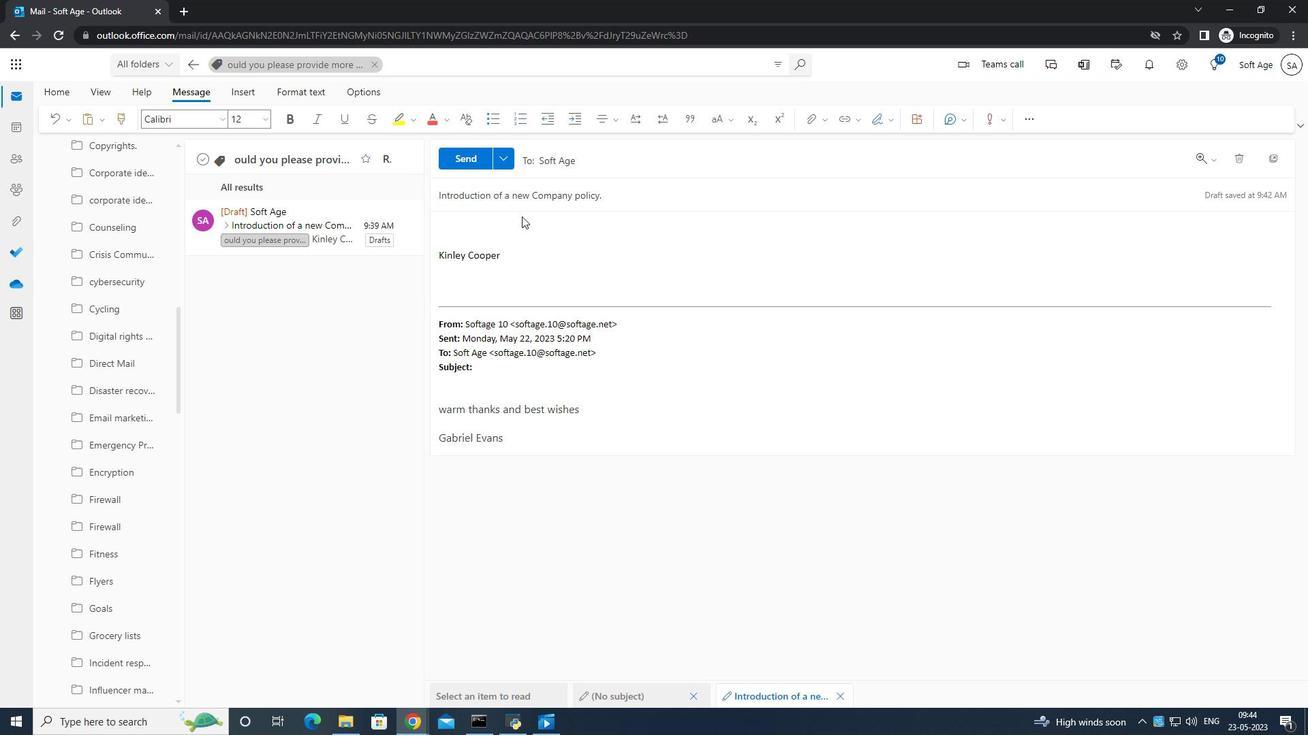
Action: Mouse moved to (523, 221)
Screenshot: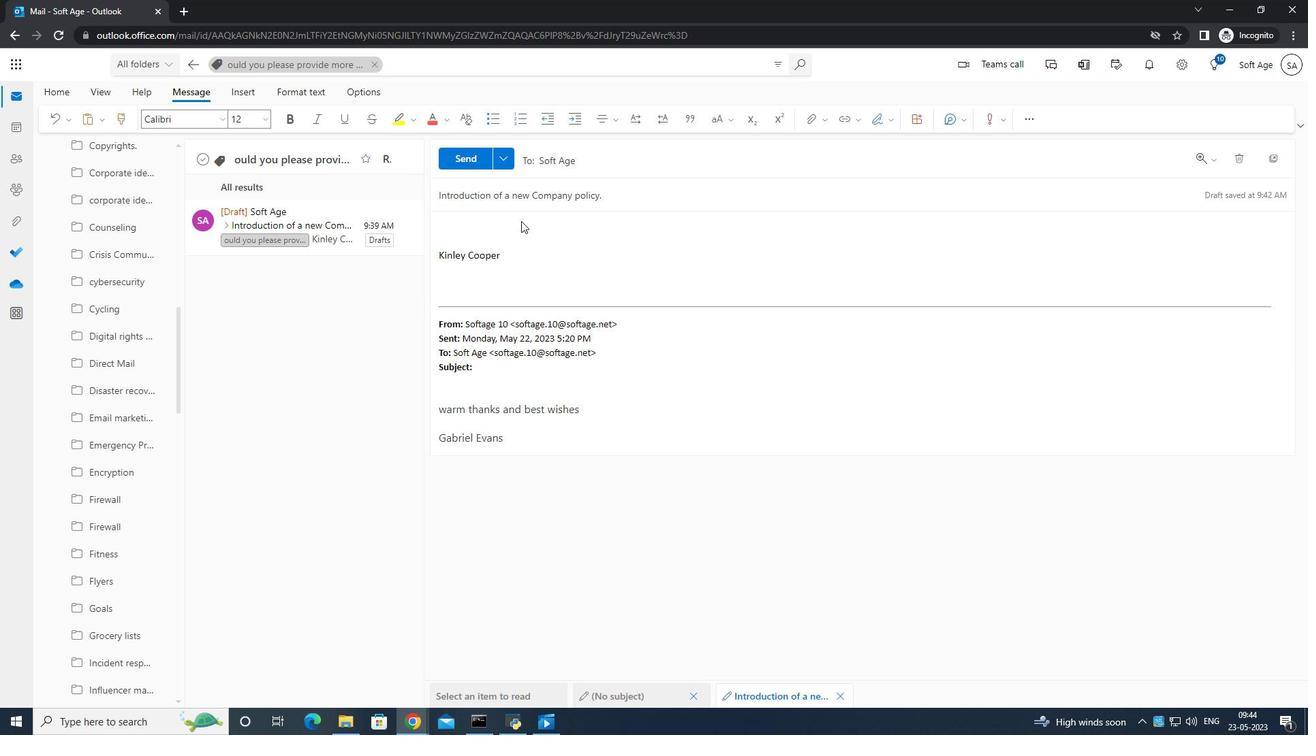 
Action: Mouse pressed left at (523, 221)
Screenshot: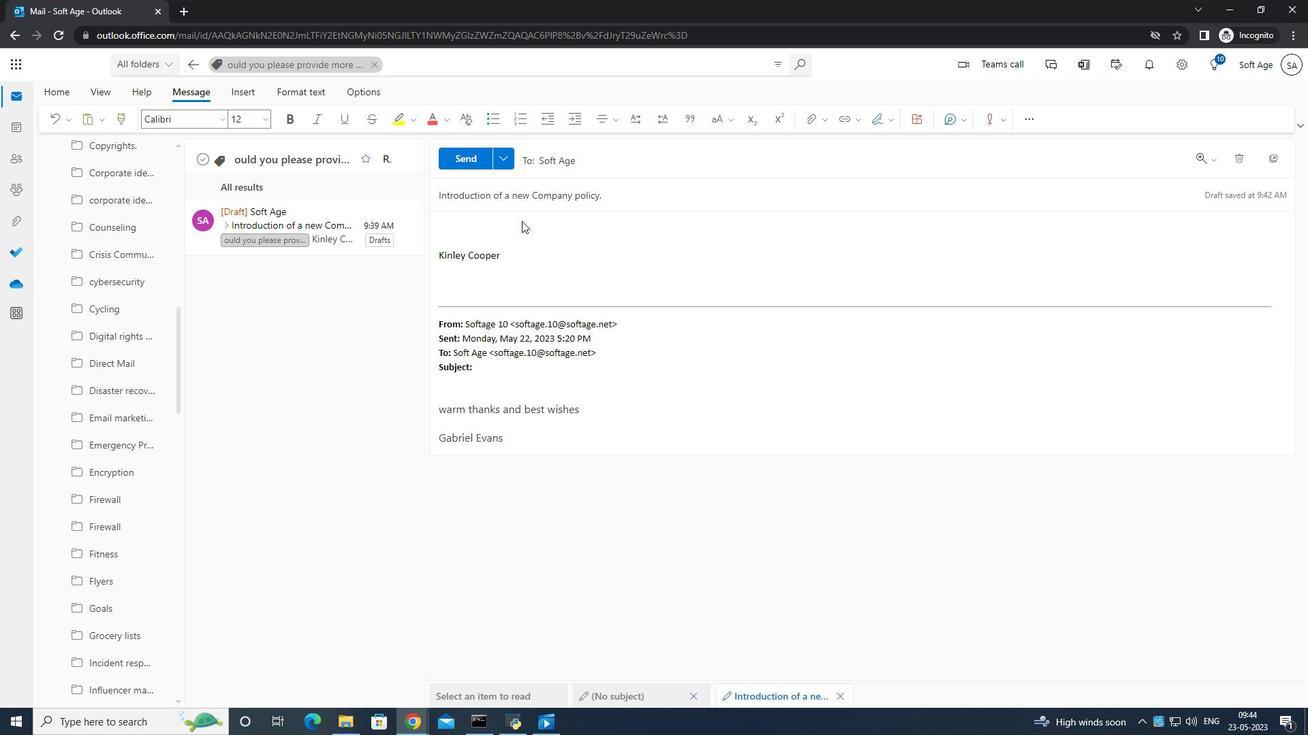 
Action: Mouse moved to (538, 240)
Screenshot: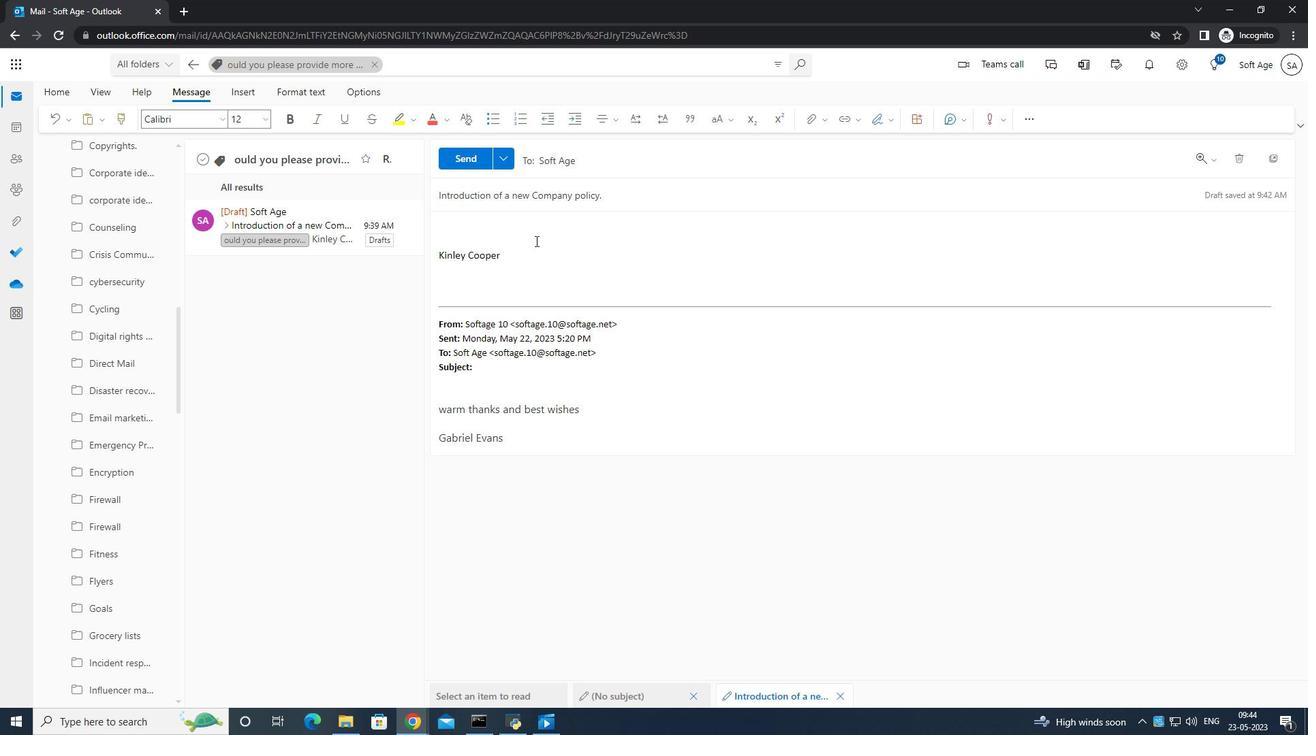 
Action: Mouse scrolled (538, 239) with delta (0, 0)
Screenshot: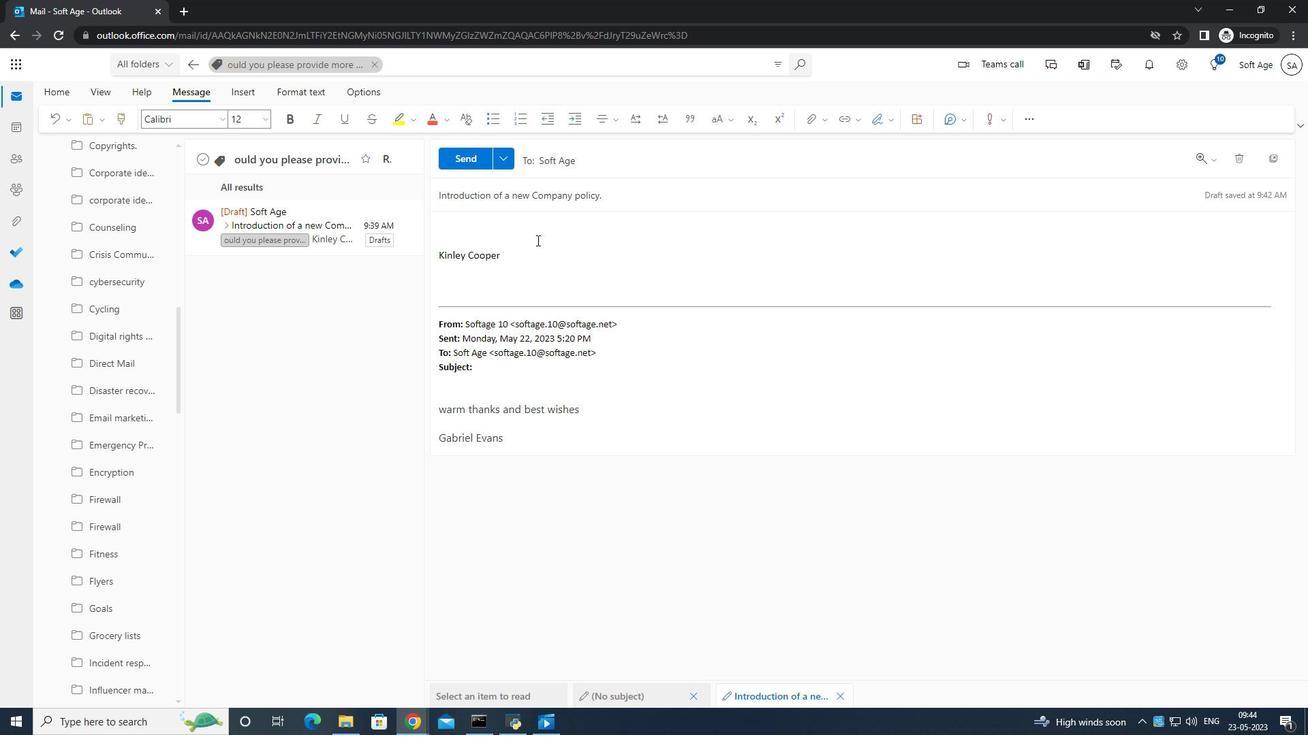
Action: Mouse scrolled (538, 239) with delta (0, 0)
Screenshot: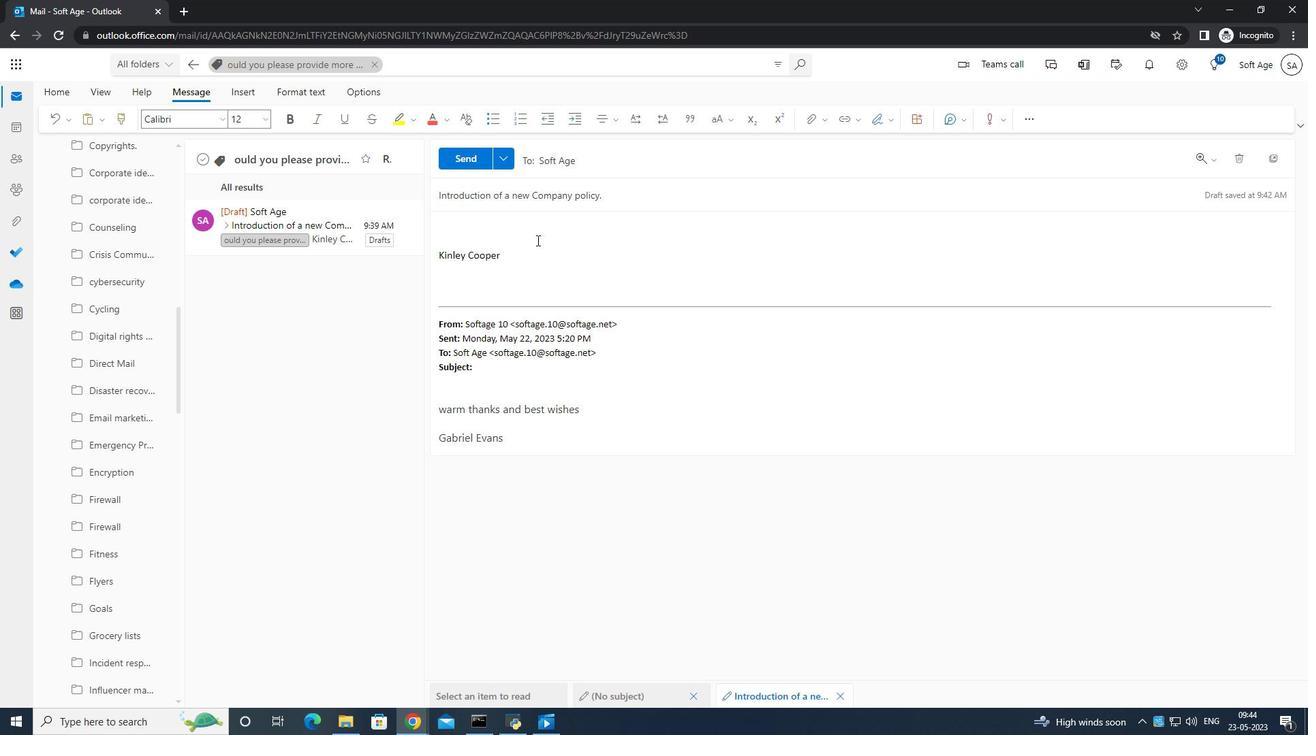 
Action: Mouse scrolled (538, 239) with delta (0, 0)
Screenshot: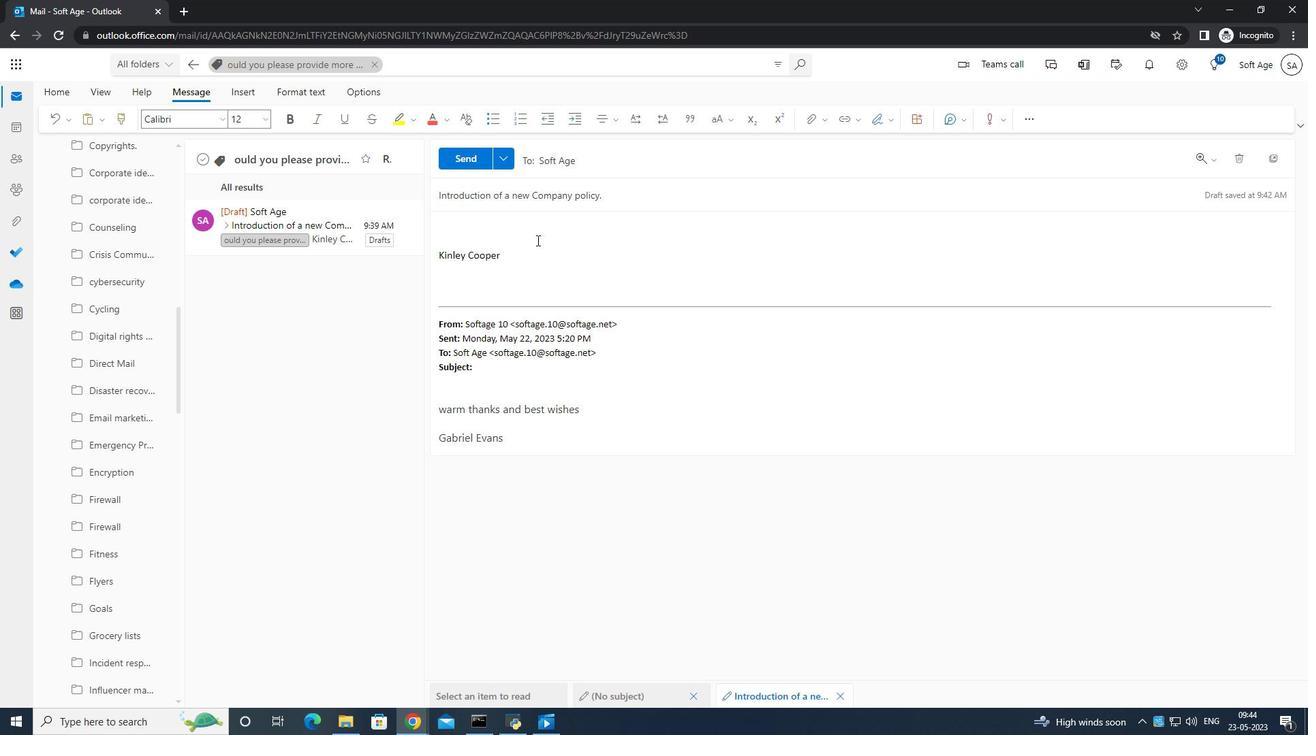 
Action: Mouse scrolled (538, 239) with delta (0, 0)
Screenshot: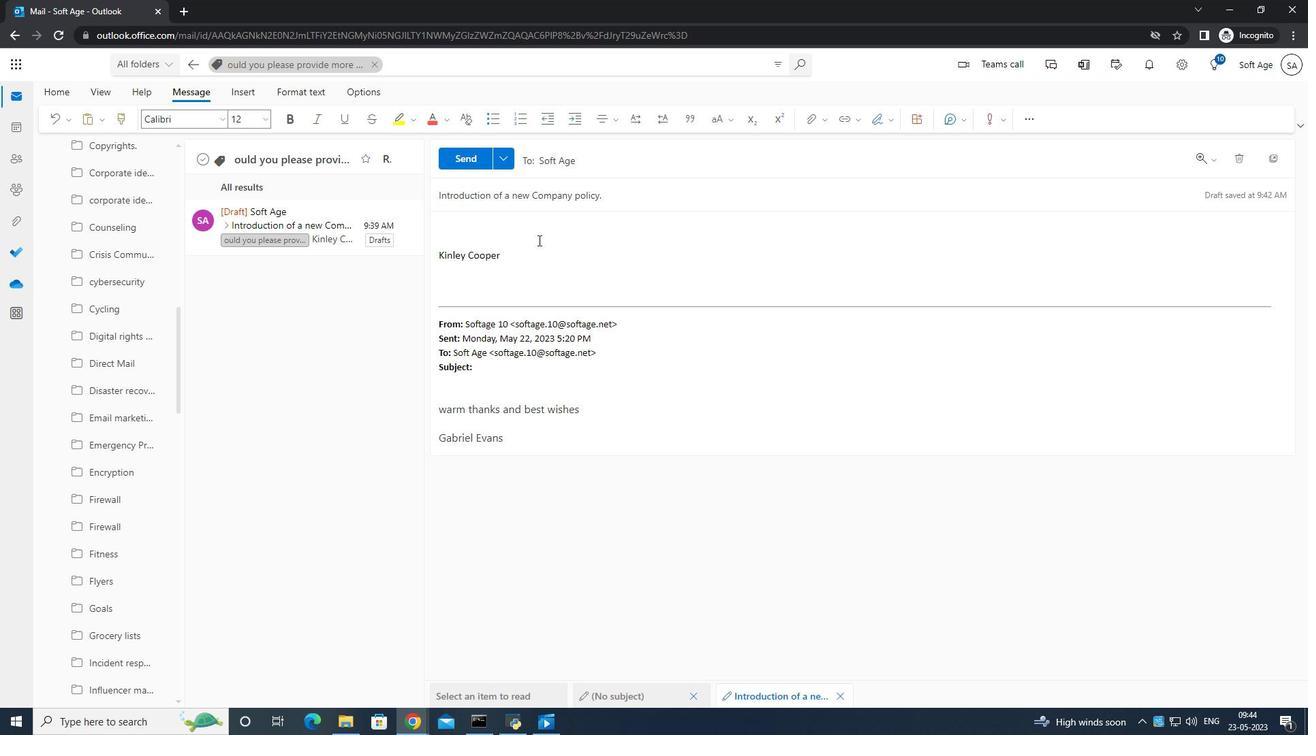 
Action: Mouse scrolled (538, 241) with delta (0, 0)
Screenshot: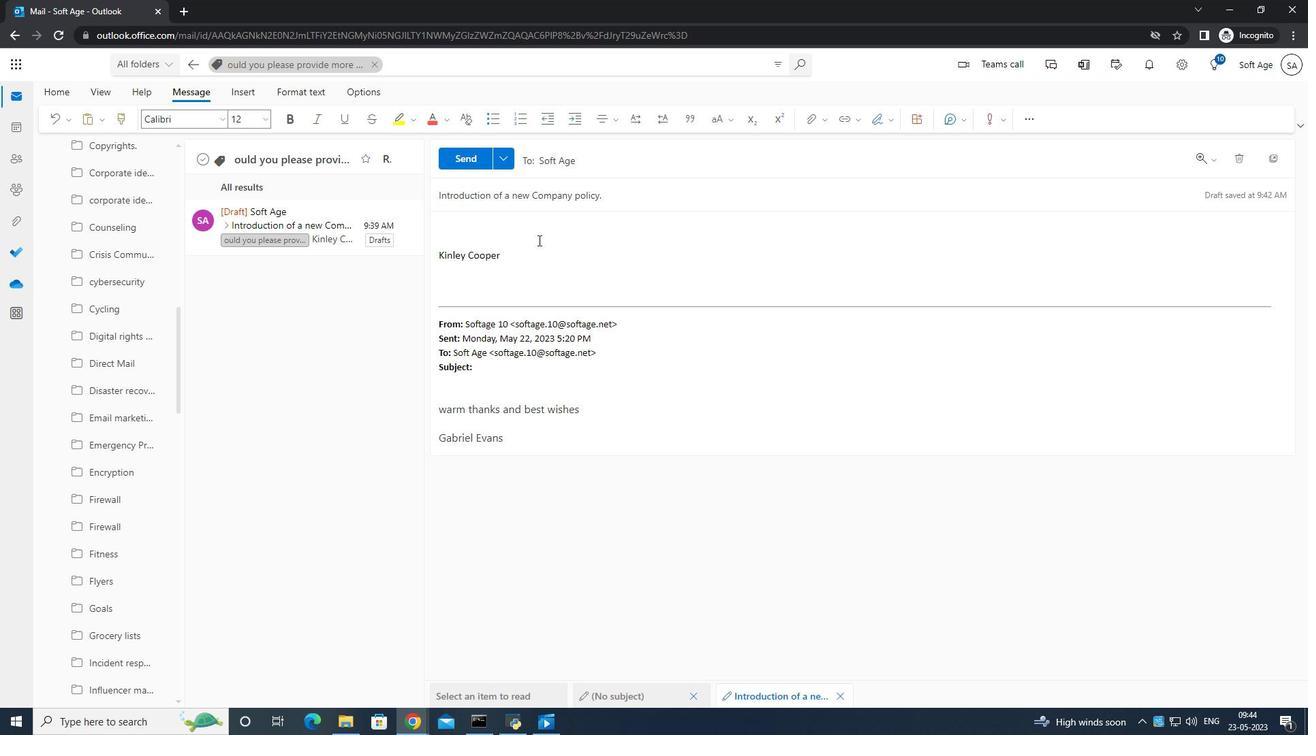 
Action: Mouse scrolled (538, 241) with delta (0, 0)
Screenshot: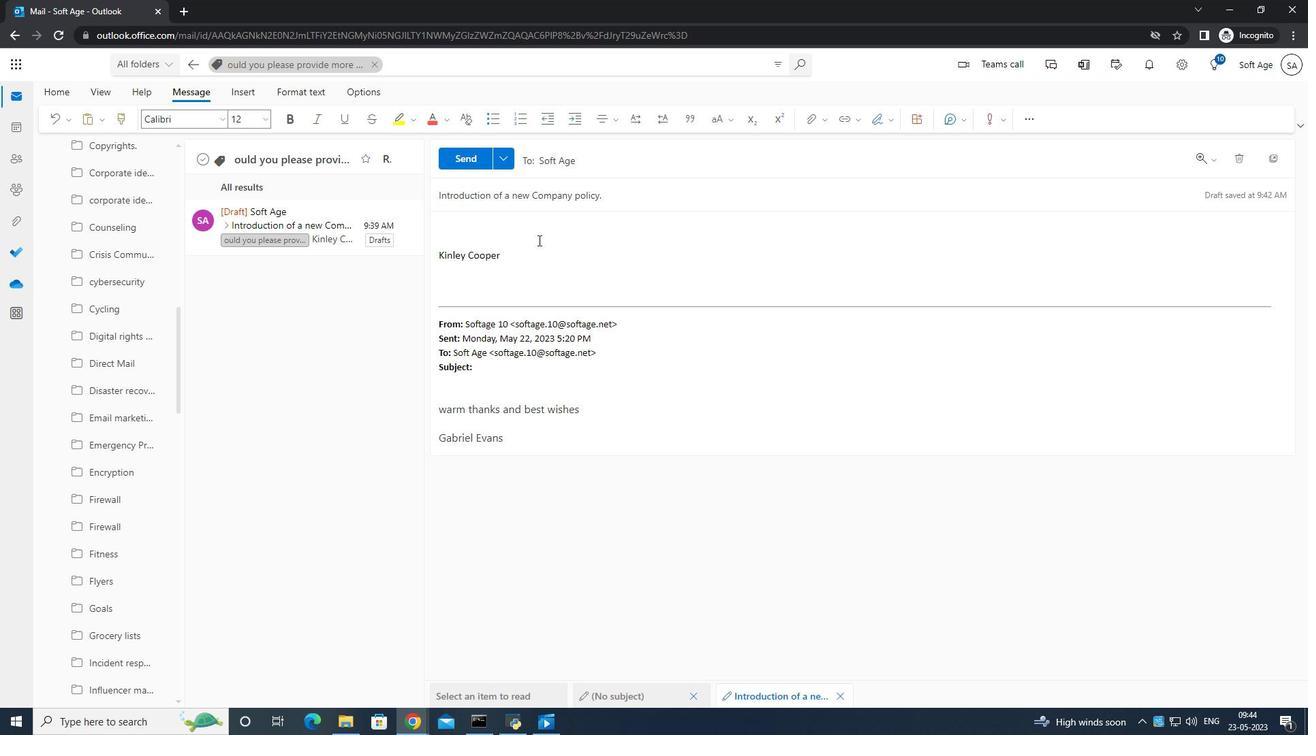 
Action: Mouse moved to (539, 240)
